 Task: Buy 5 Brake Wear from Brake System section under best seller category for shipping address: Amy Taylor, 3194 Cheshire Road, Bridgeport, Connecticut 06604, Cell Number 2033624243. Pay from credit card ending with 6010, CVV 682
Action: Mouse moved to (15, 89)
Screenshot: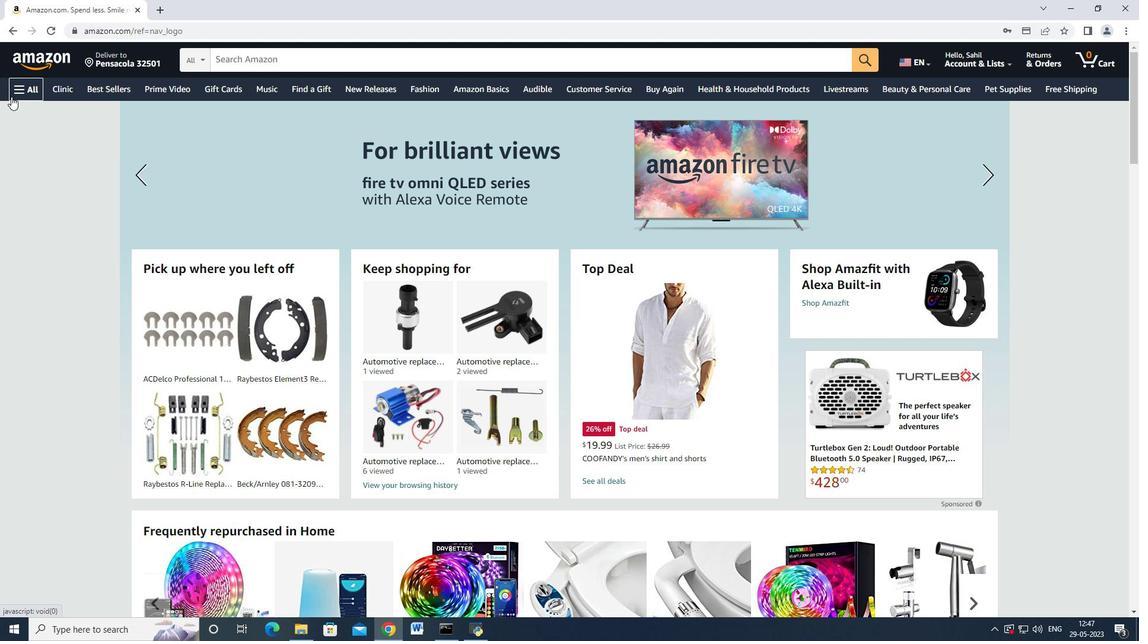 
Action: Mouse pressed left at (15, 89)
Screenshot: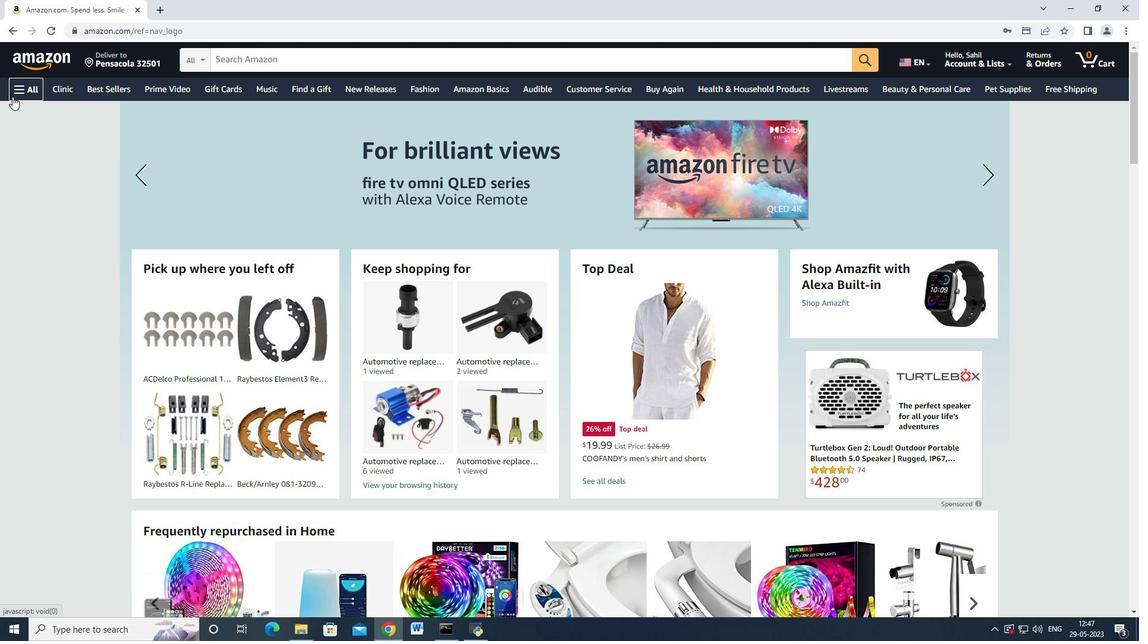 
Action: Mouse moved to (82, 317)
Screenshot: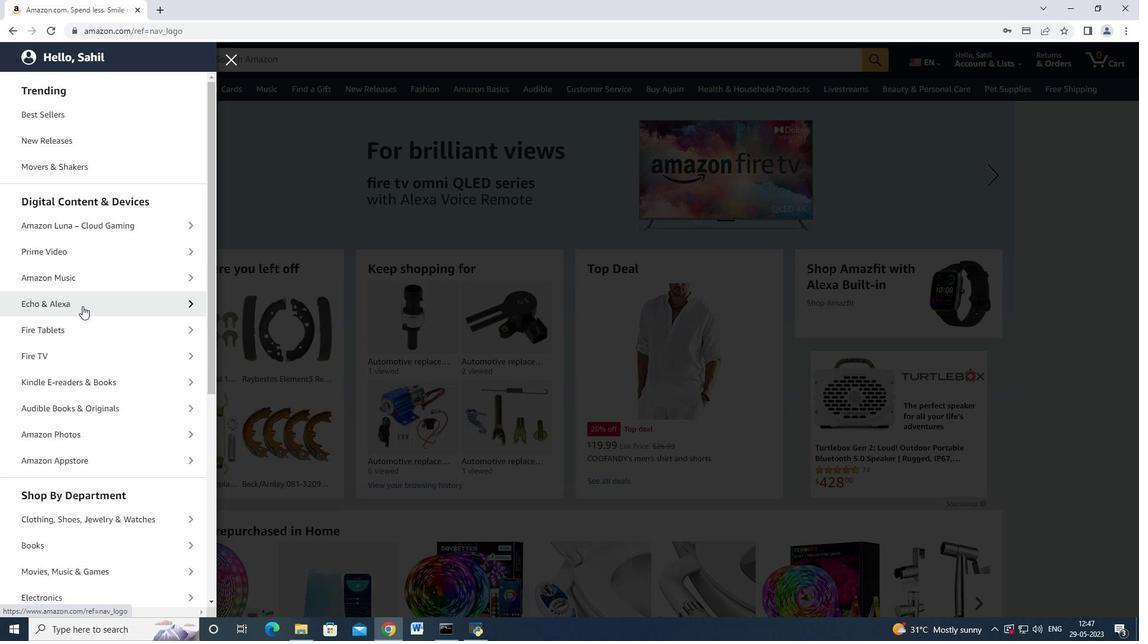 
Action: Mouse scrolled (82, 316) with delta (0, 0)
Screenshot: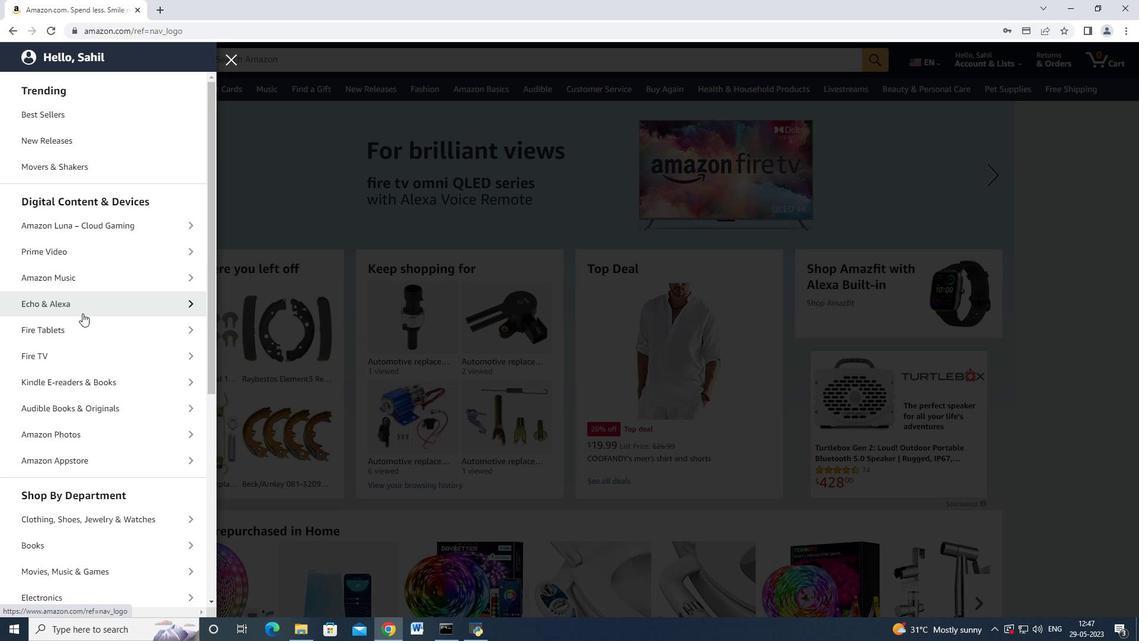 
Action: Mouse moved to (82, 317)
Screenshot: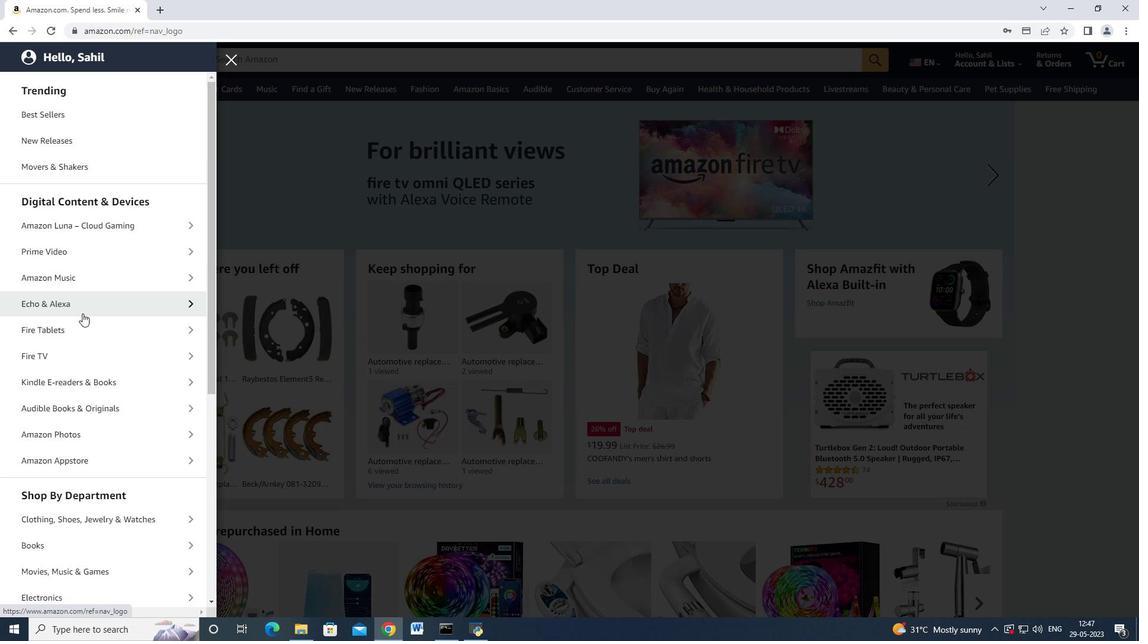 
Action: Mouse scrolled (82, 316) with delta (0, 0)
Screenshot: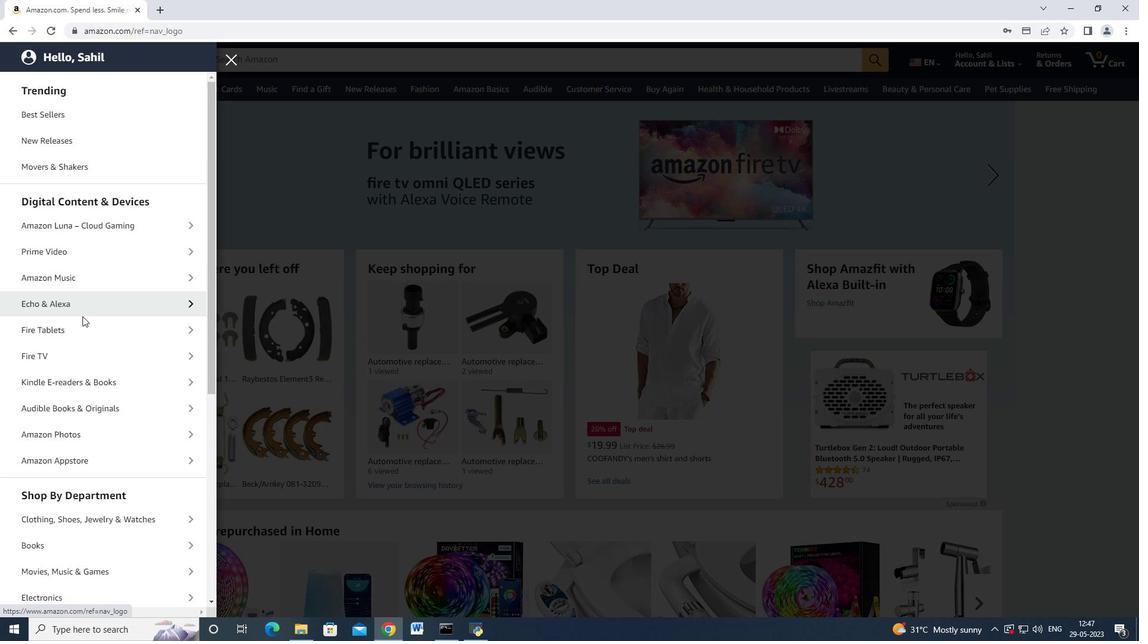 
Action: Mouse moved to (87, 321)
Screenshot: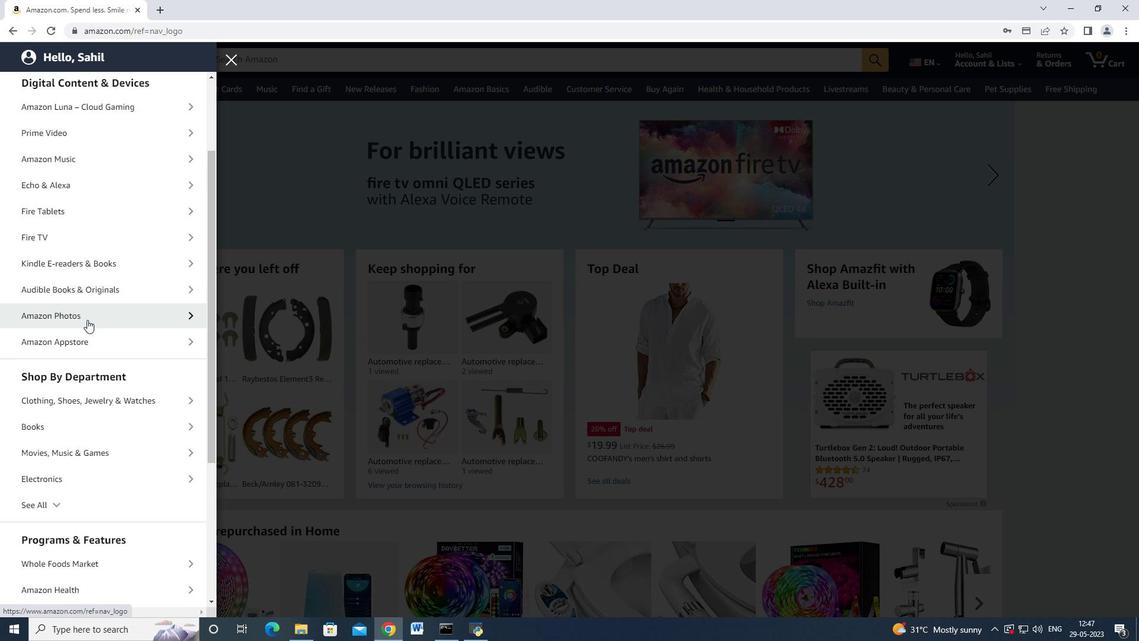
Action: Mouse scrolled (87, 319) with delta (0, 0)
Screenshot: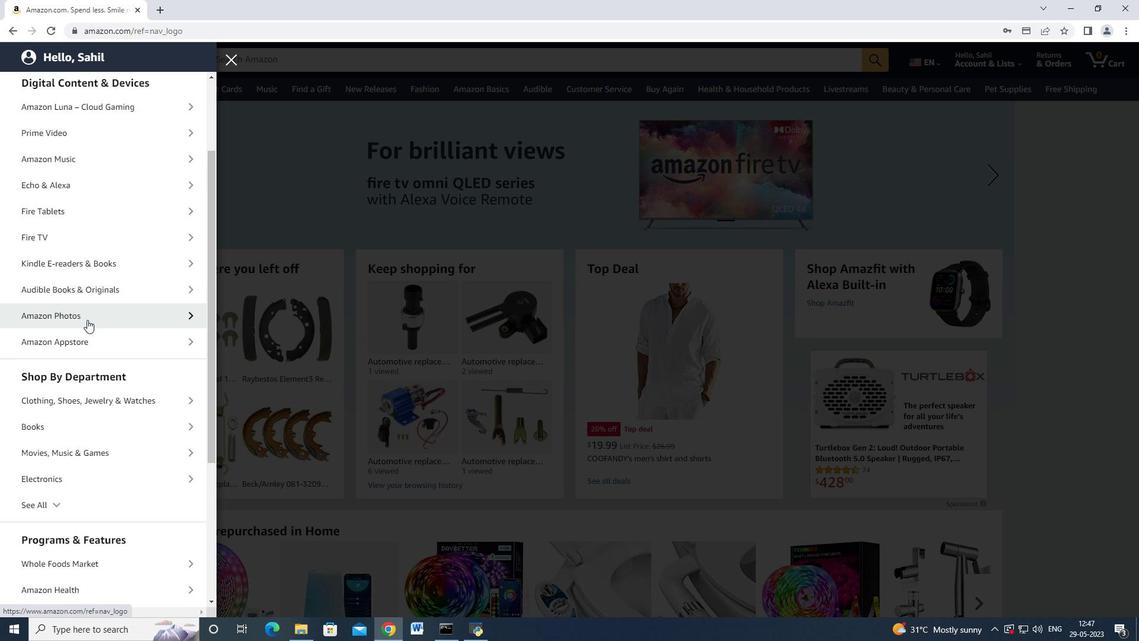 
Action: Mouse scrolled (87, 322) with delta (0, 0)
Screenshot: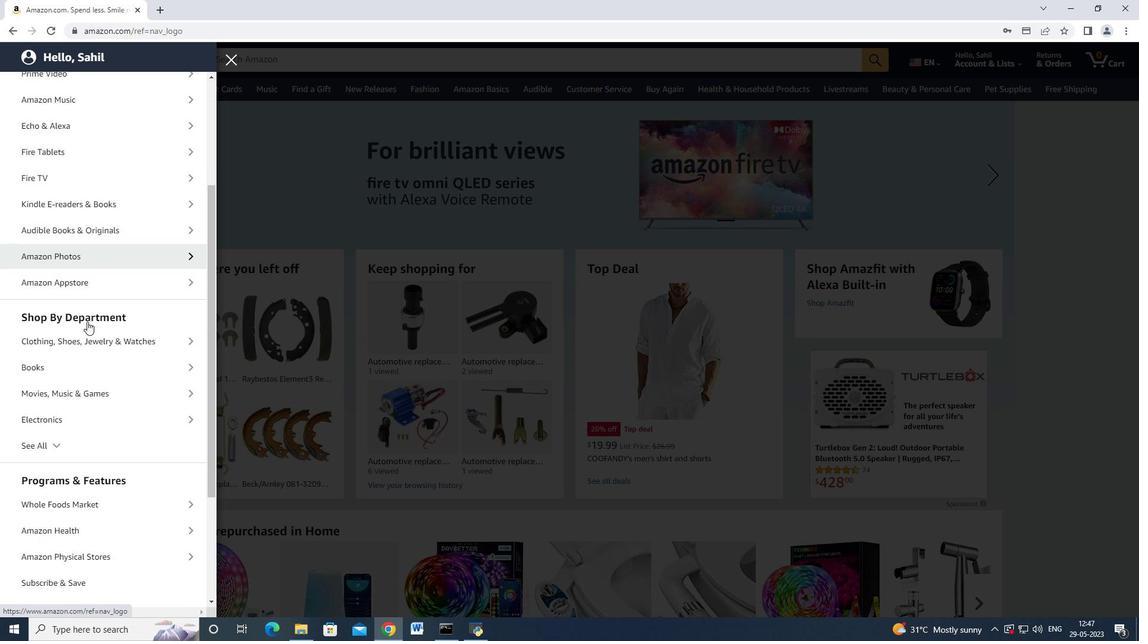 
Action: Mouse moved to (84, 295)
Screenshot: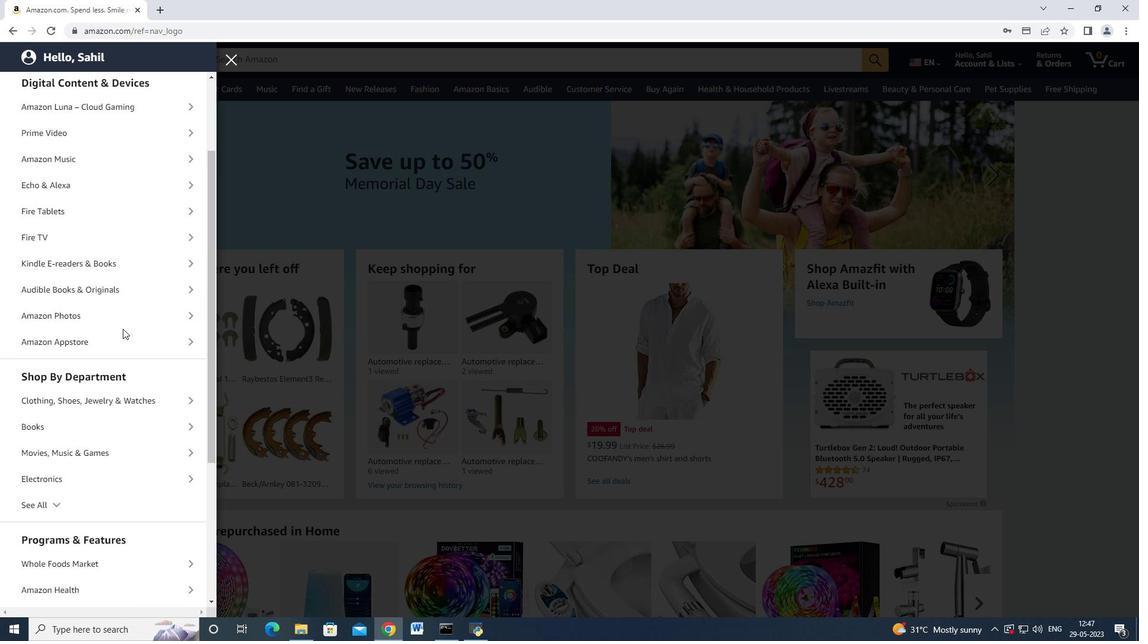 
Action: Mouse scrolled (84, 296) with delta (0, 0)
Screenshot: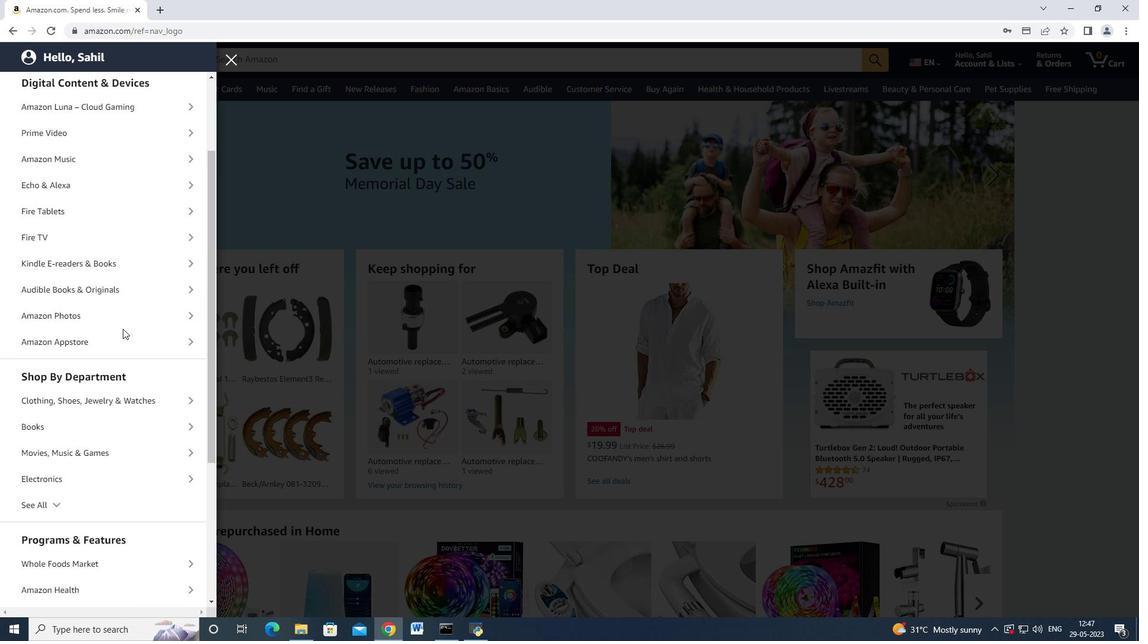 
Action: Mouse moved to (77, 275)
Screenshot: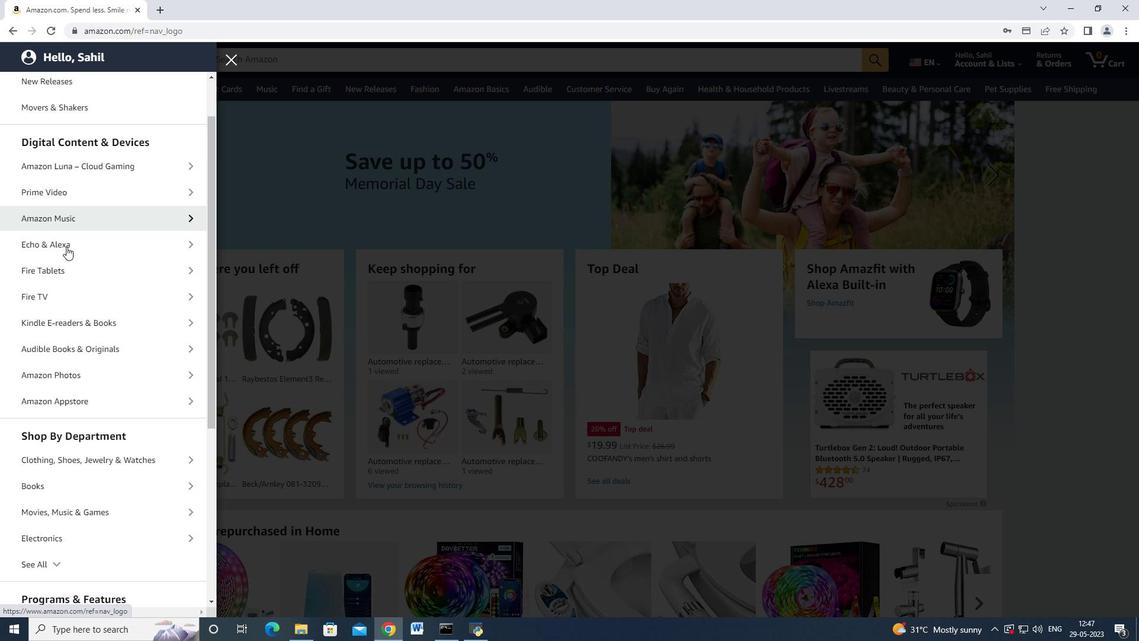
Action: Mouse scrolled (77, 274) with delta (0, 0)
Screenshot: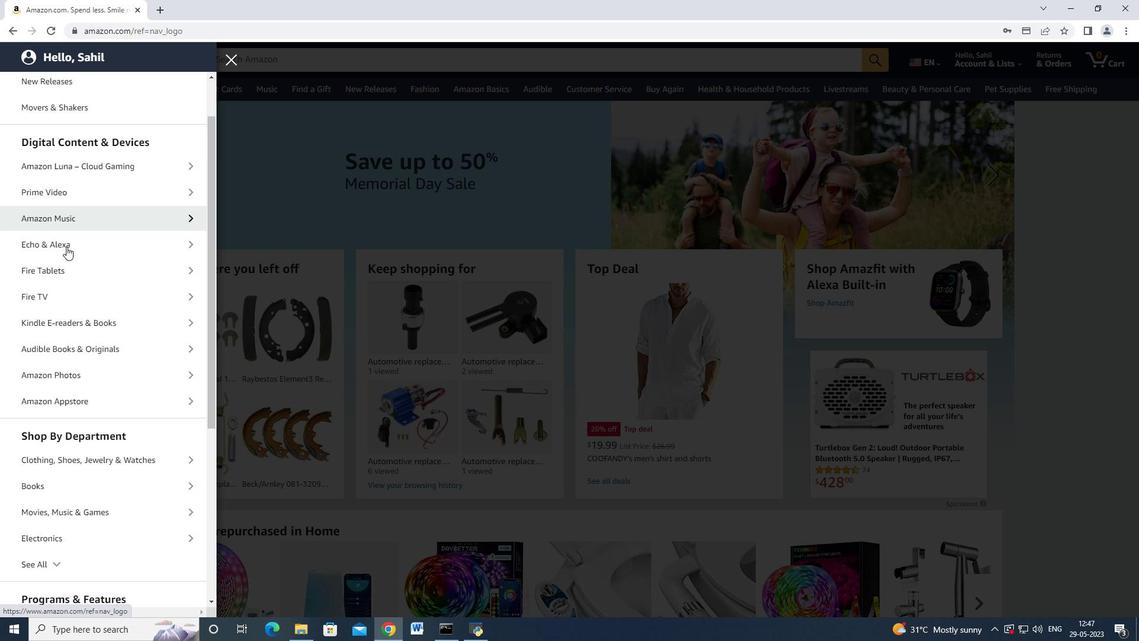 
Action: Mouse moved to (78, 276)
Screenshot: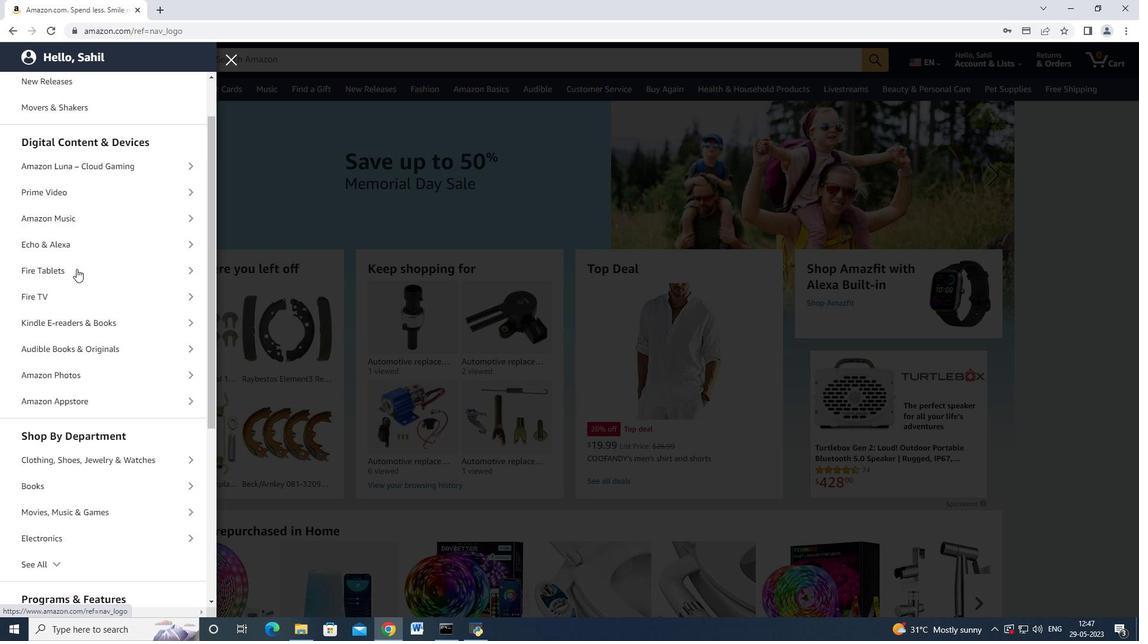 
Action: Mouse scrolled (78, 275) with delta (0, 0)
Screenshot: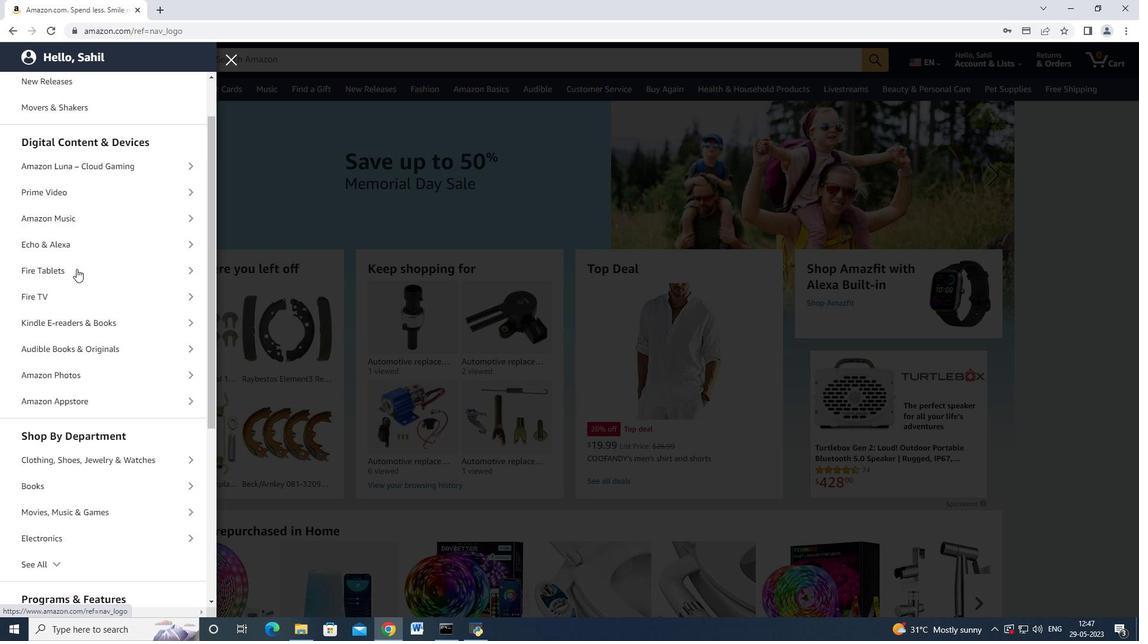 
Action: Mouse moved to (90, 294)
Screenshot: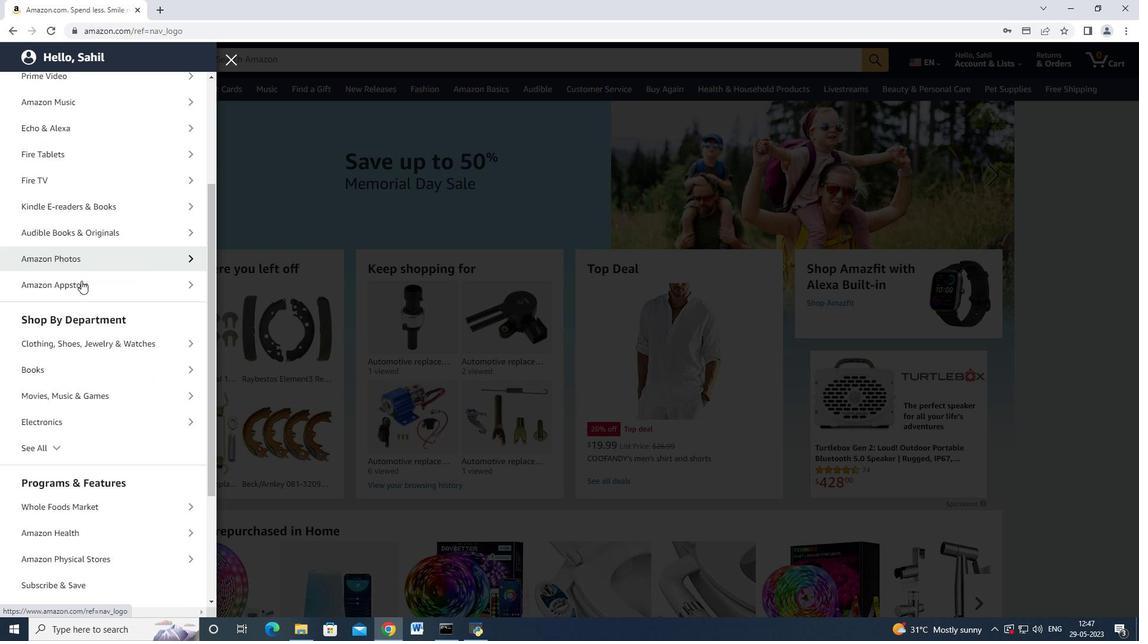 
Action: Mouse scrolled (93, 291) with delta (0, 0)
Screenshot: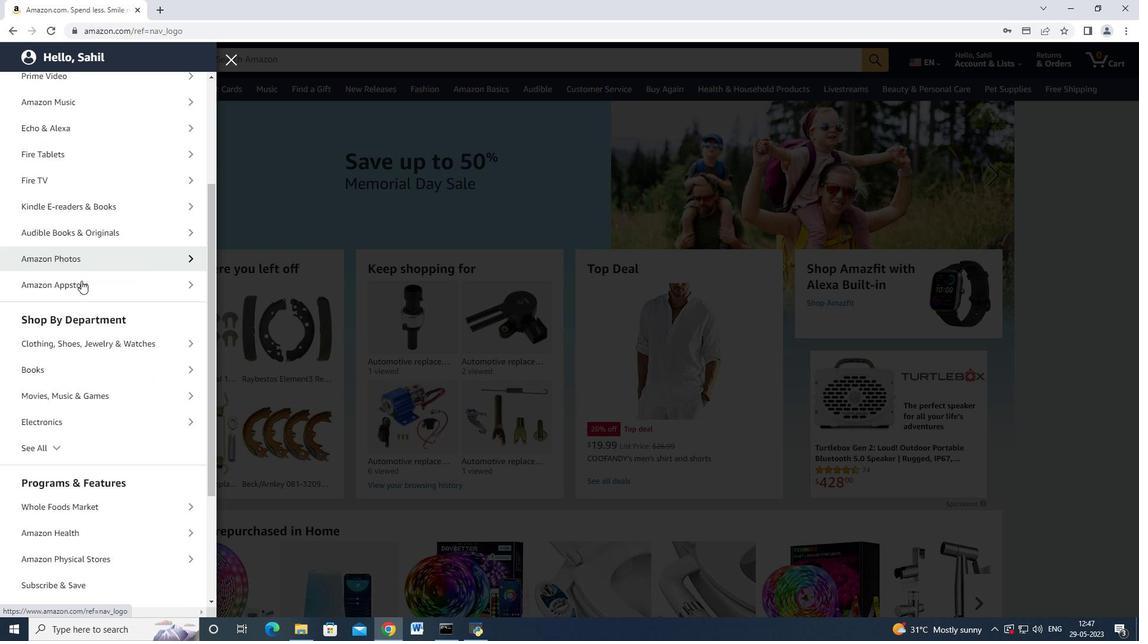 
Action: Mouse scrolled (90, 293) with delta (0, 0)
Screenshot: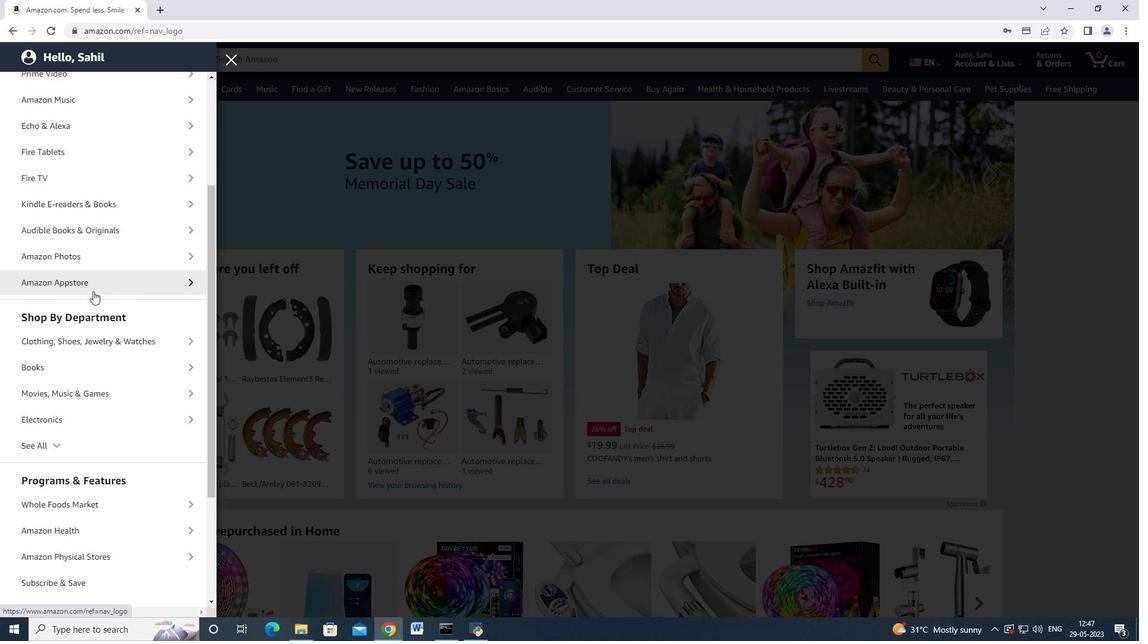 
Action: Mouse moved to (87, 302)
Screenshot: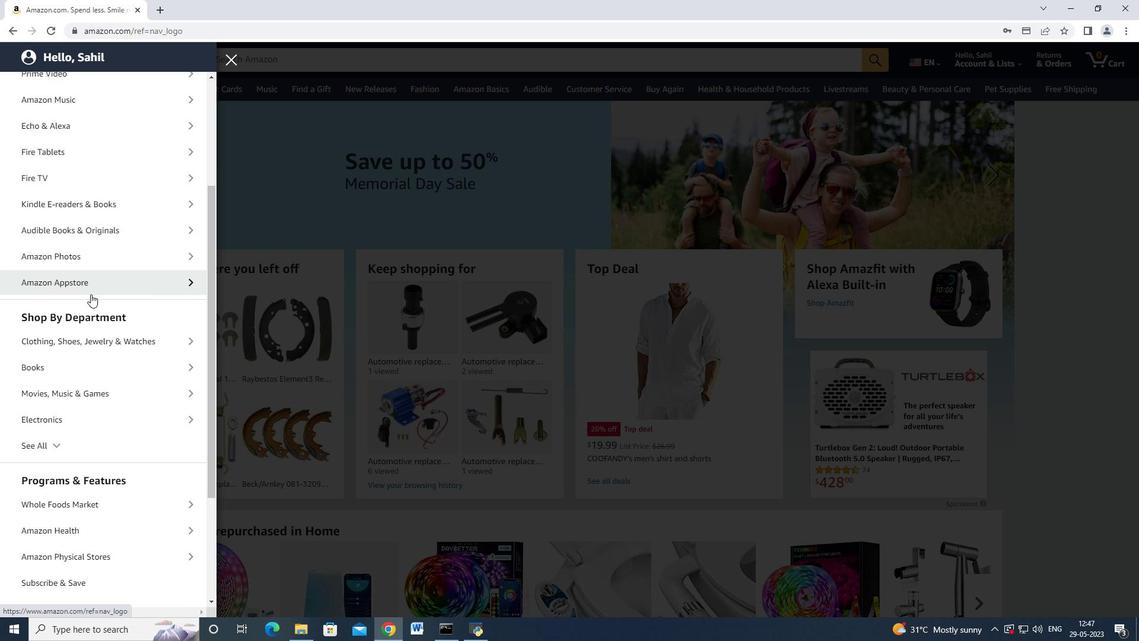 
Action: Mouse scrolled (87, 302) with delta (0, 0)
Screenshot: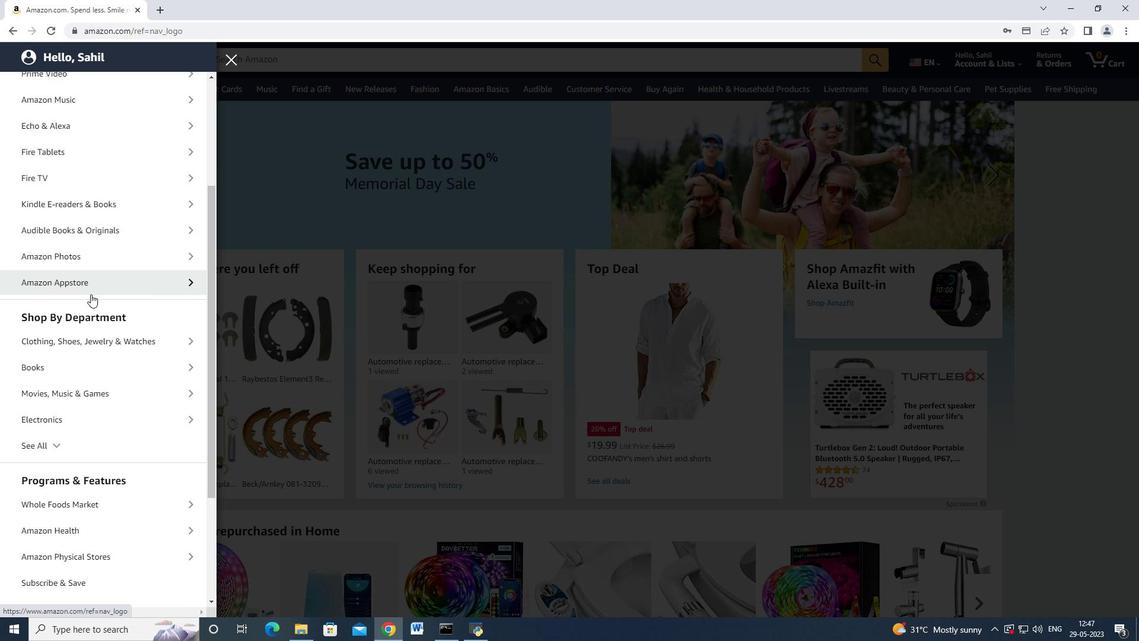 
Action: Mouse moved to (86, 311)
Screenshot: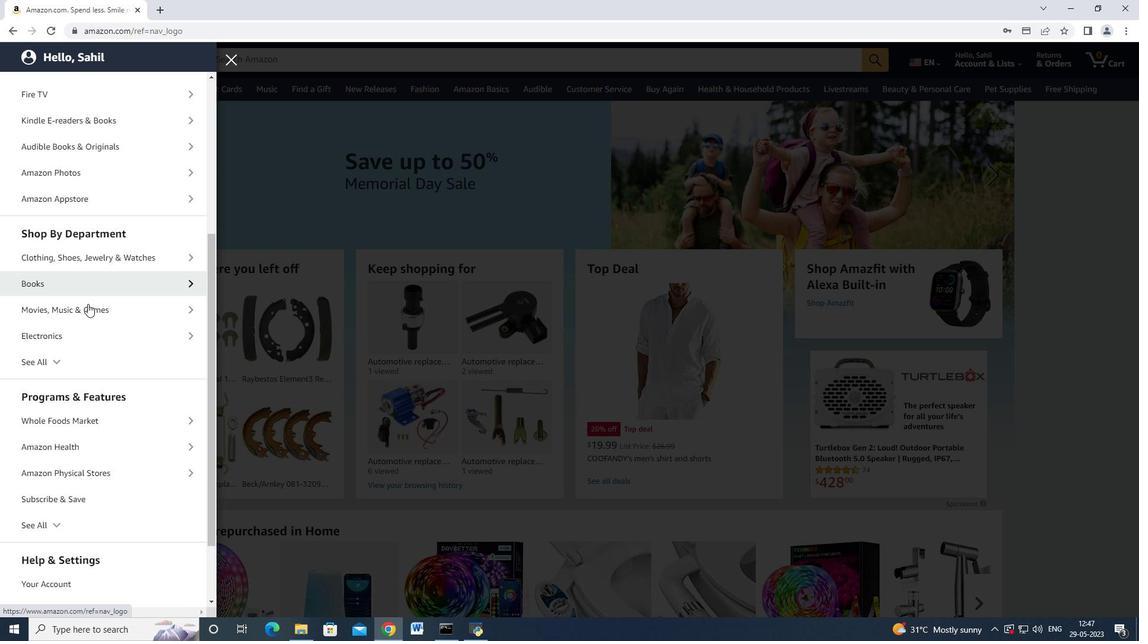 
Action: Mouse scrolled (86, 310) with delta (0, 0)
Screenshot: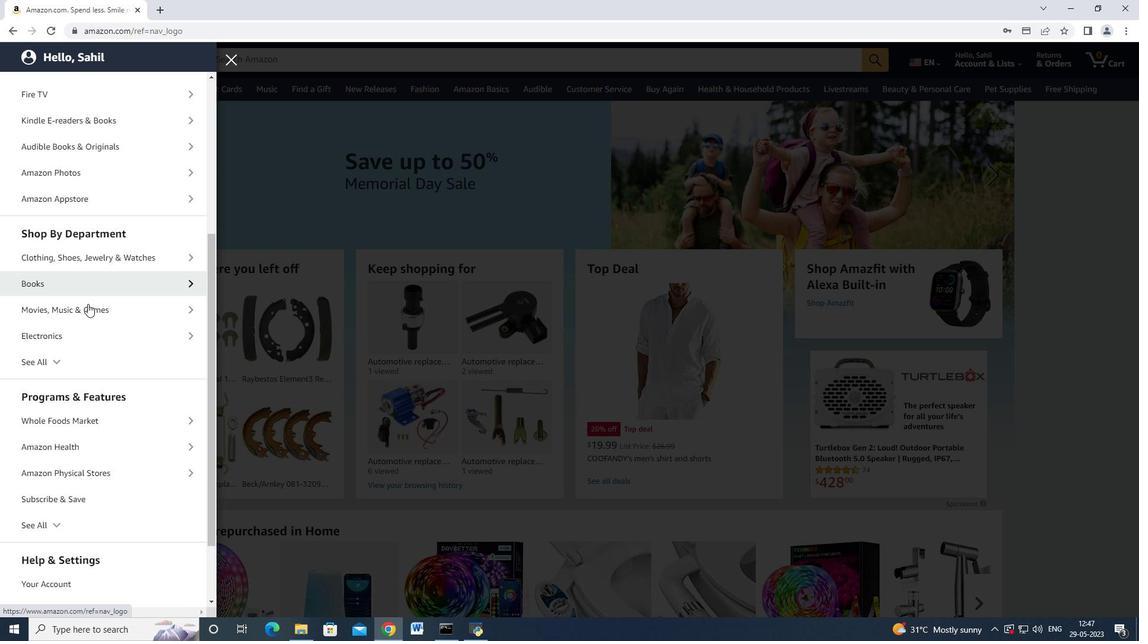 
Action: Mouse moved to (62, 277)
Screenshot: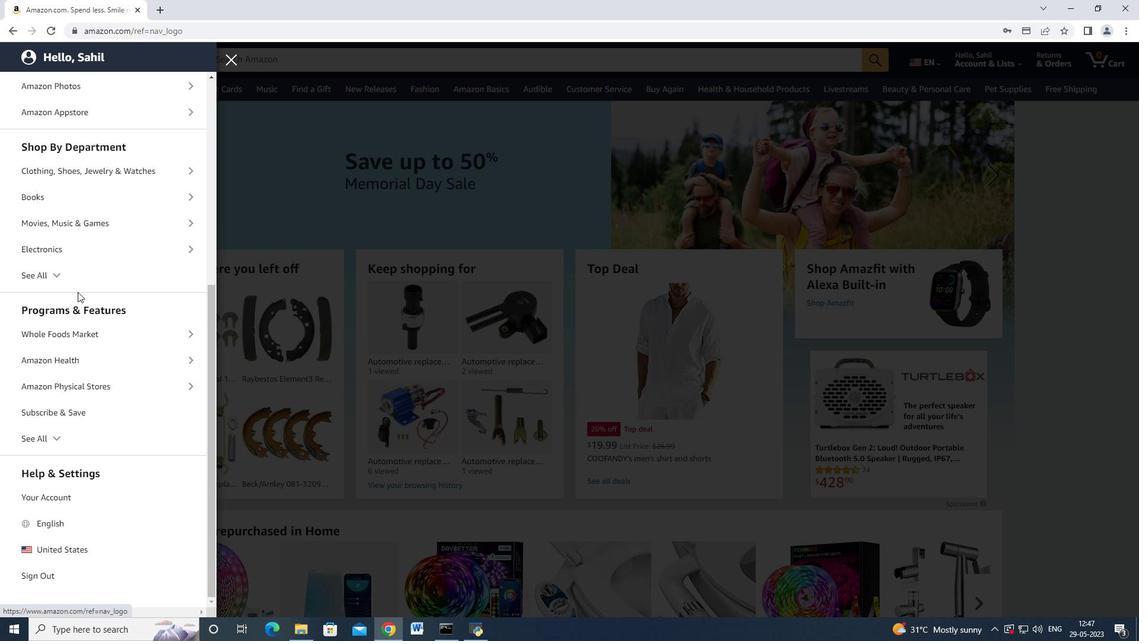 
Action: Mouse pressed left at (62, 277)
Screenshot: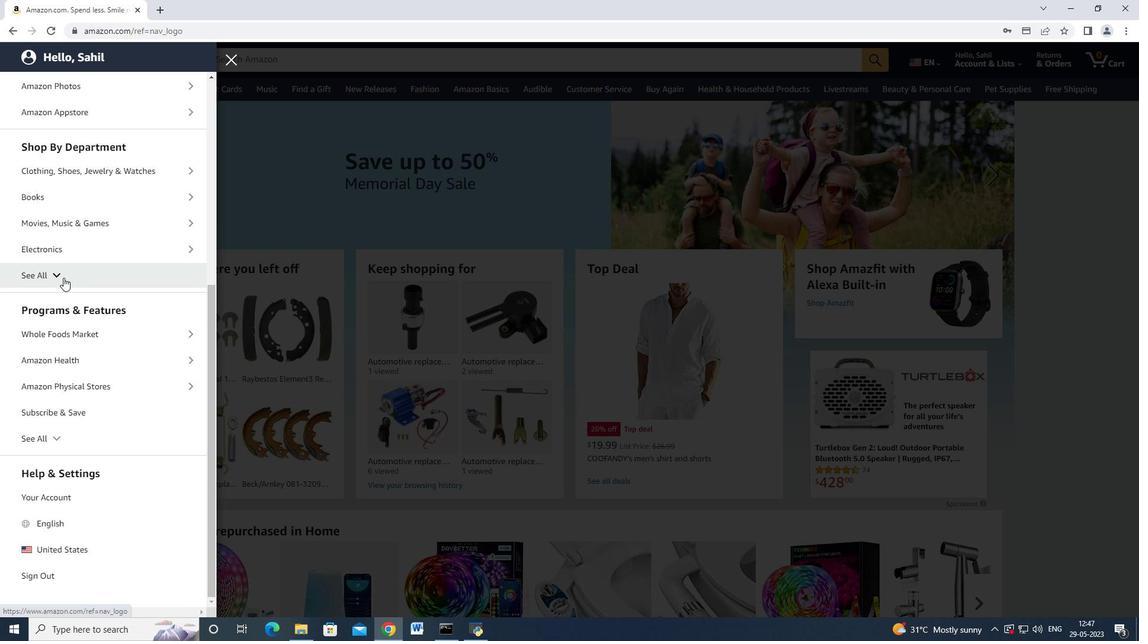 
Action: Mouse moved to (75, 277)
Screenshot: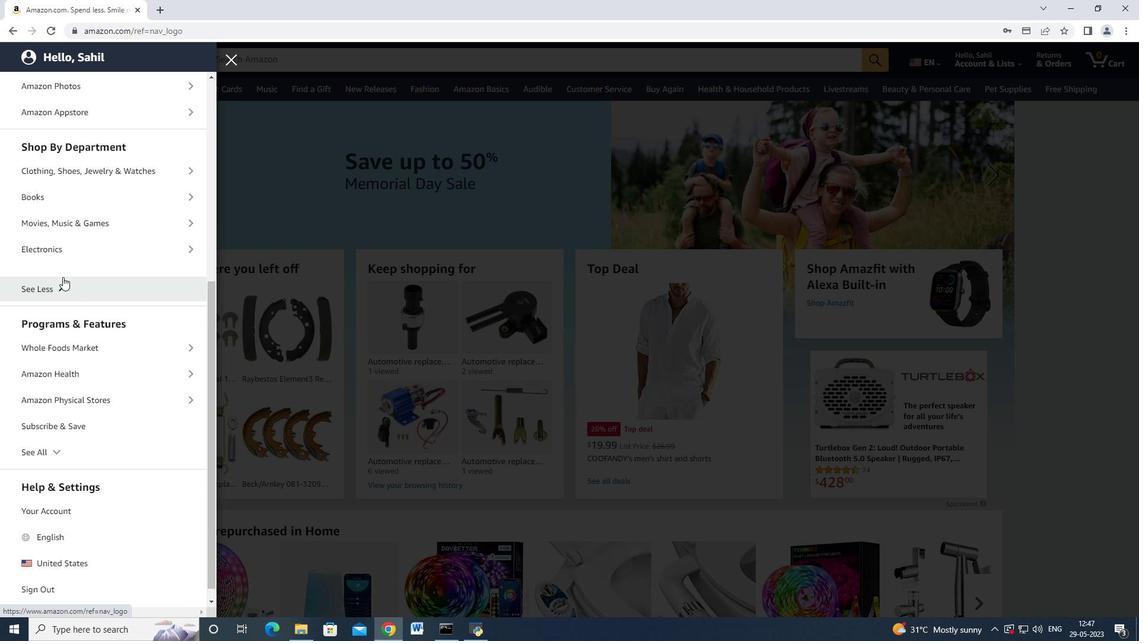
Action: Mouse scrolled (75, 277) with delta (0, 0)
Screenshot: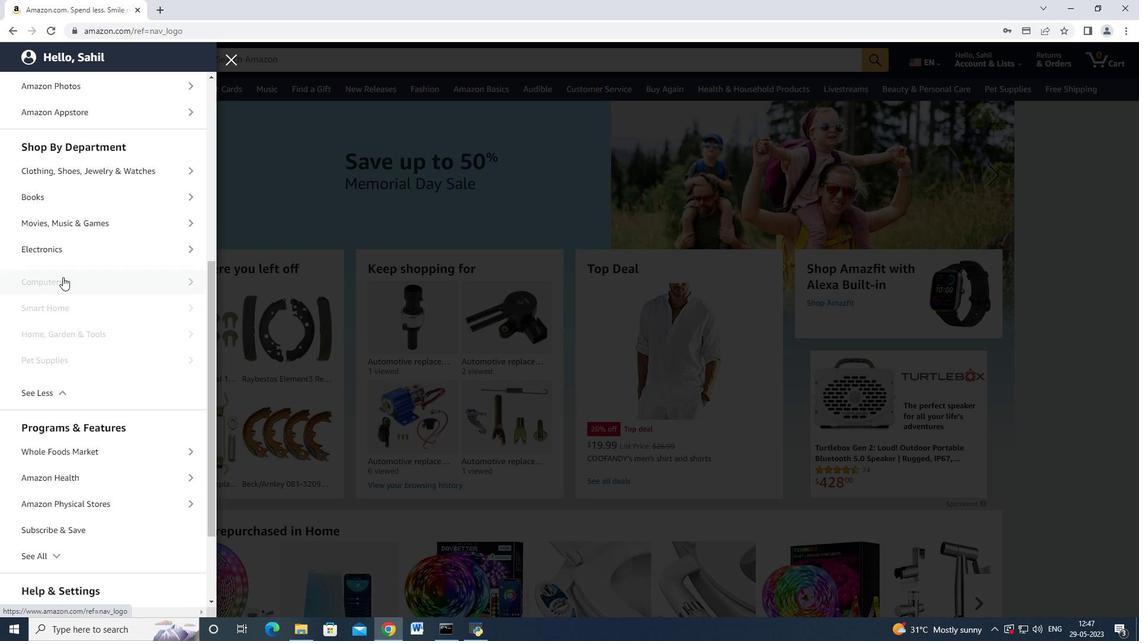 
Action: Mouse moved to (76, 287)
Screenshot: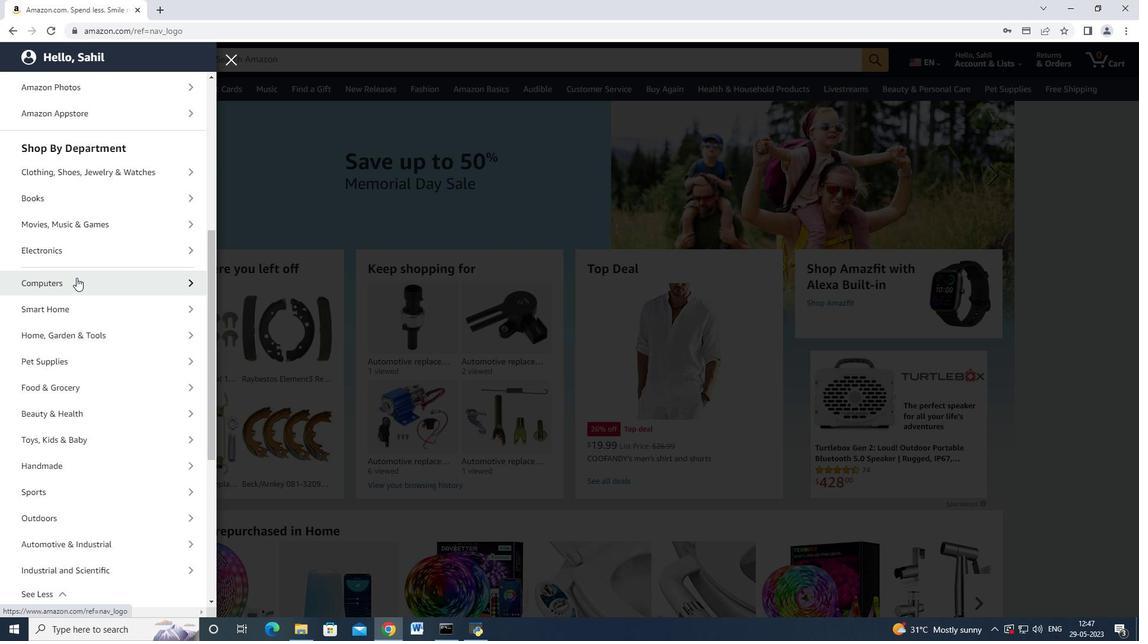 
Action: Mouse scrolled (76, 287) with delta (0, 0)
Screenshot: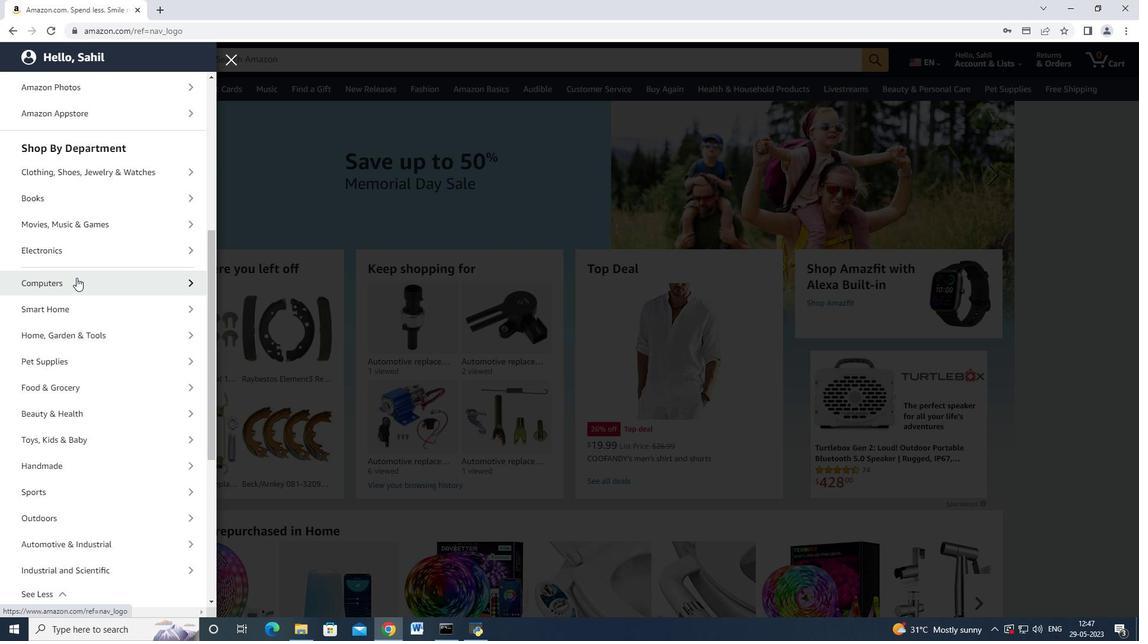 
Action: Mouse moved to (76, 292)
Screenshot: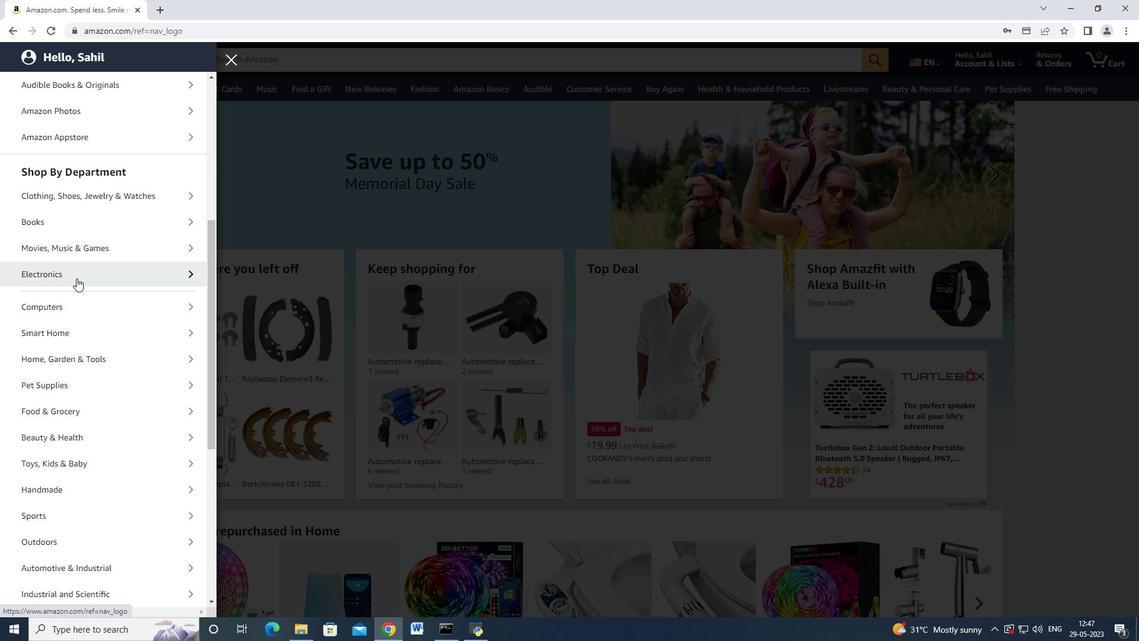 
Action: Mouse scrolled (76, 291) with delta (0, 0)
Screenshot: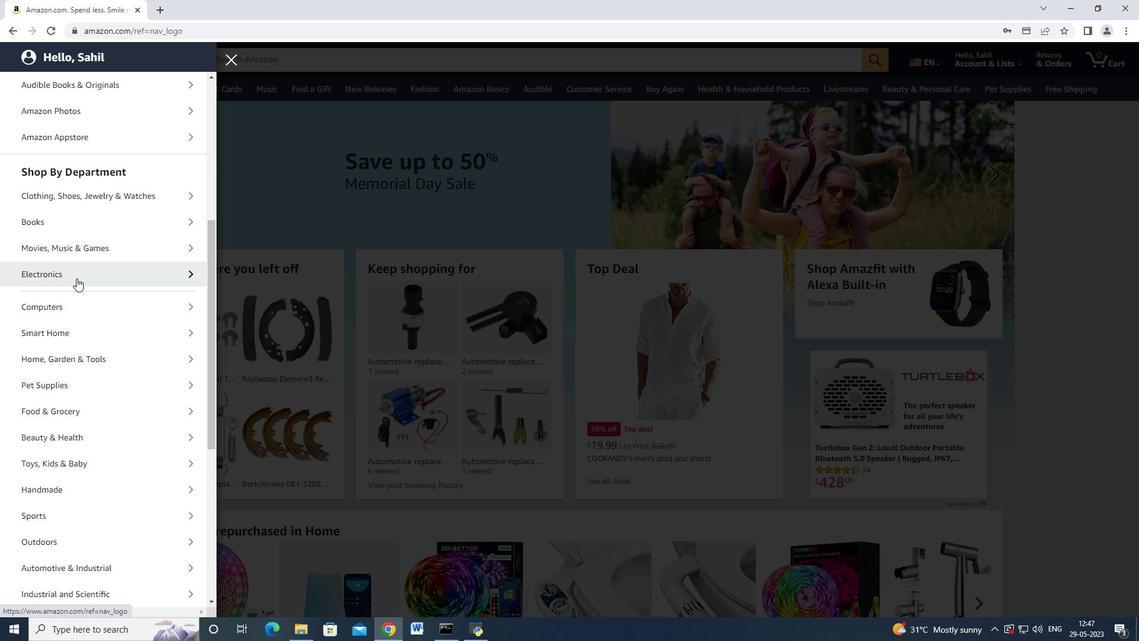 
Action: Mouse moved to (76, 293)
Screenshot: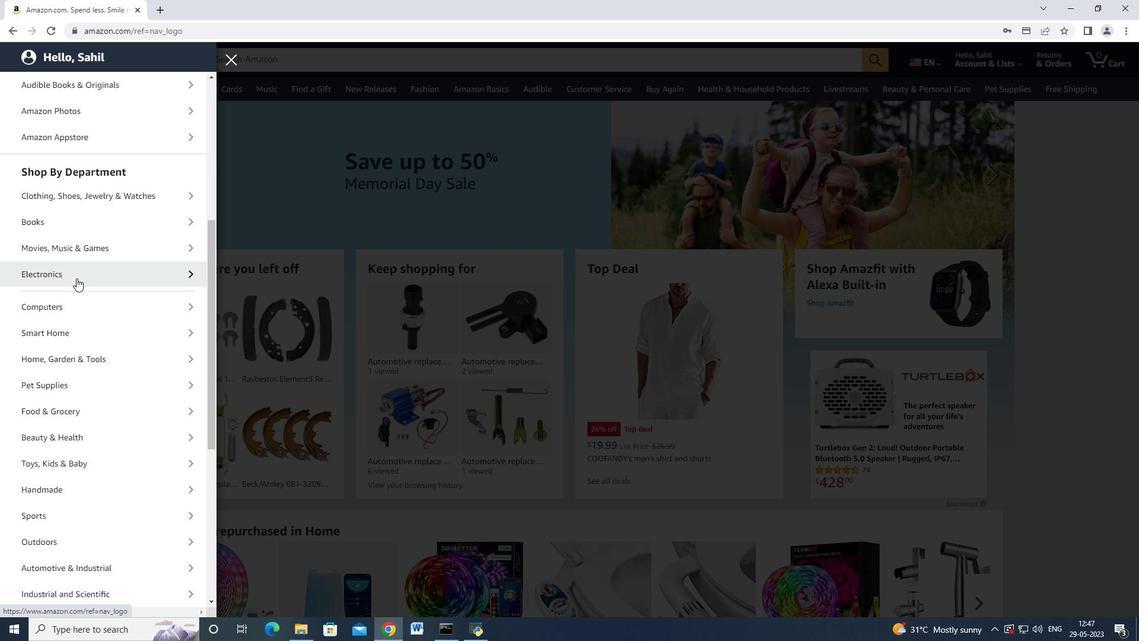 
Action: Mouse scrolled (76, 293) with delta (0, 0)
Screenshot: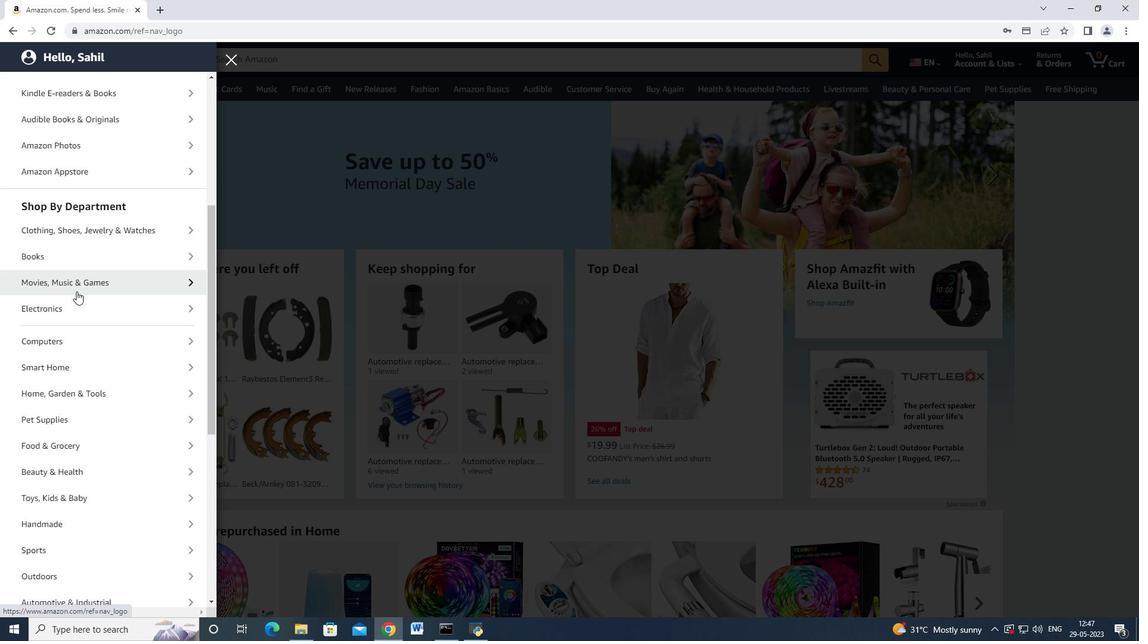 
Action: Mouse scrolled (76, 293) with delta (0, 0)
Screenshot: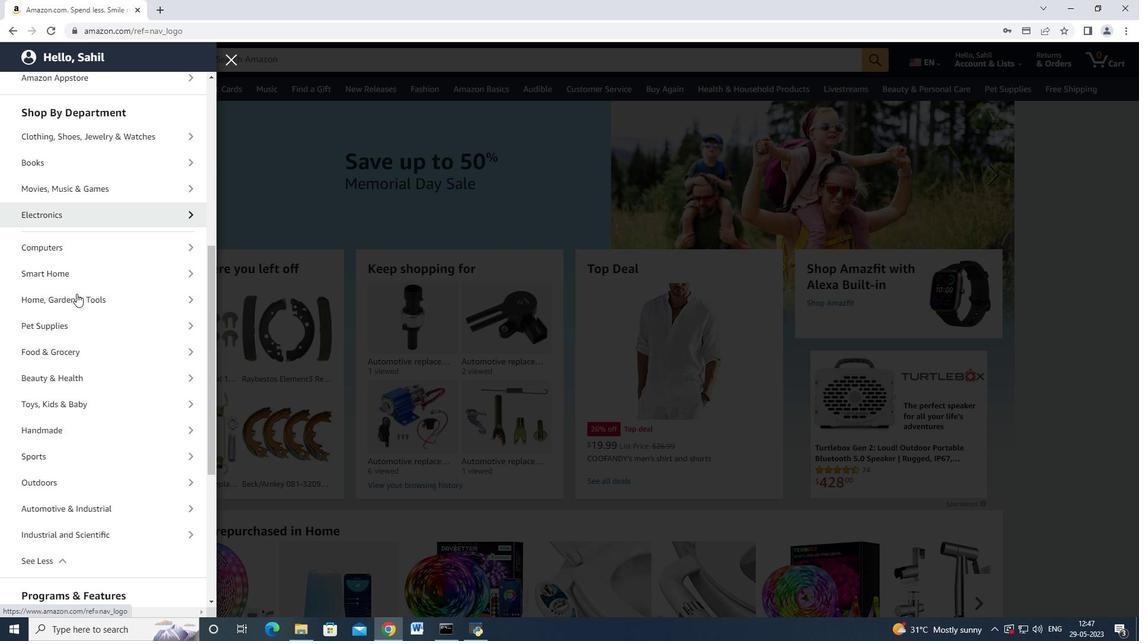 
Action: Mouse moved to (81, 368)
Screenshot: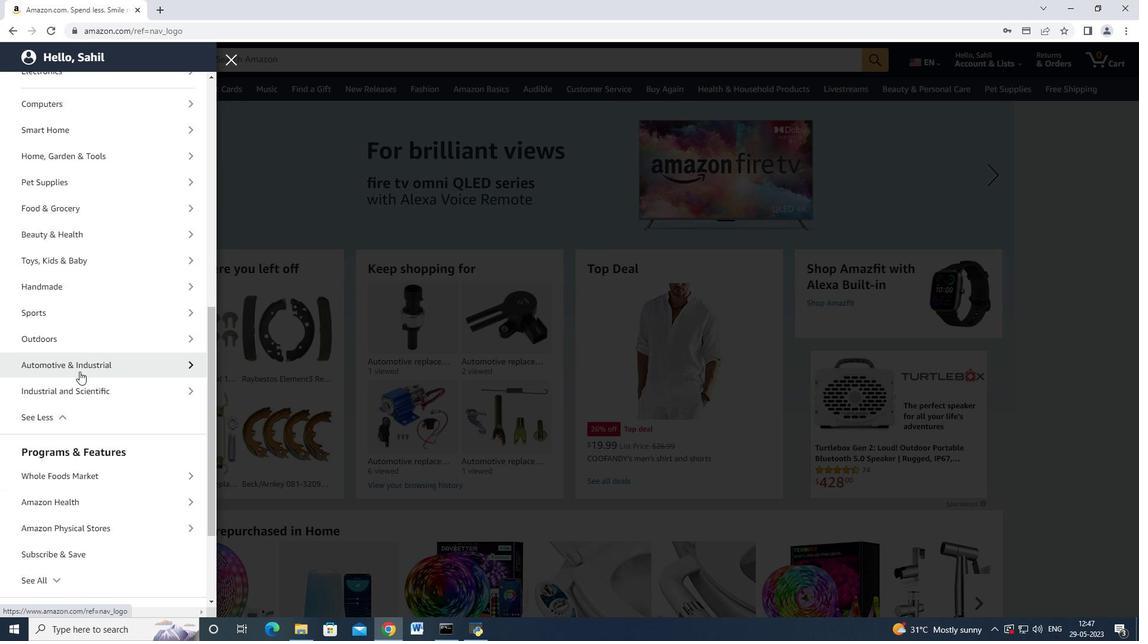 
Action: Mouse pressed left at (81, 368)
Screenshot: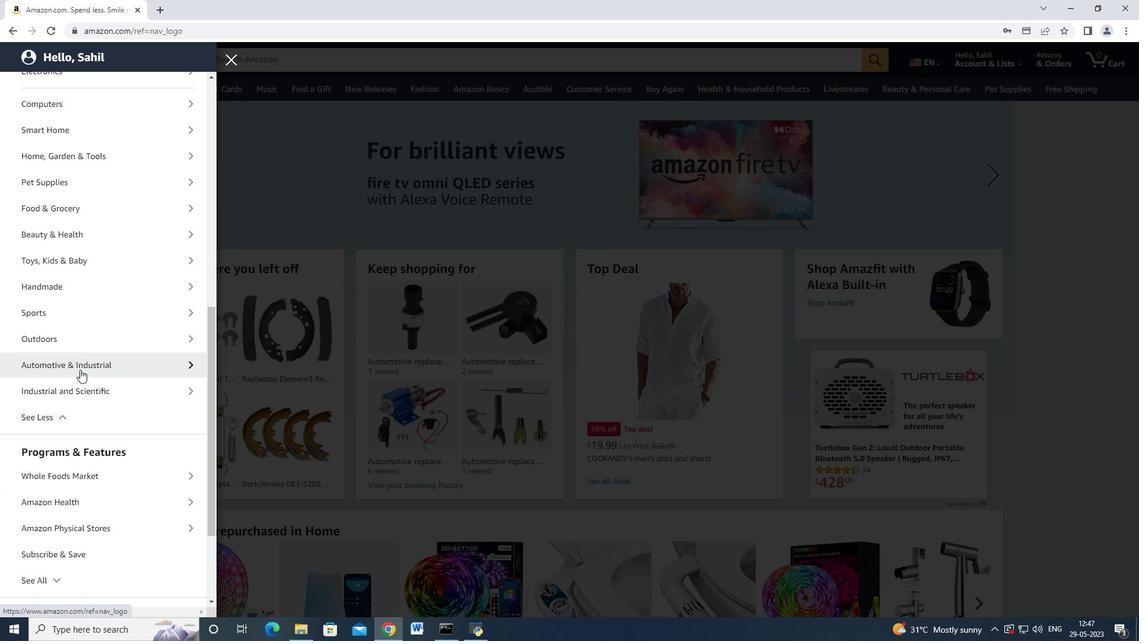 
Action: Mouse moved to (94, 141)
Screenshot: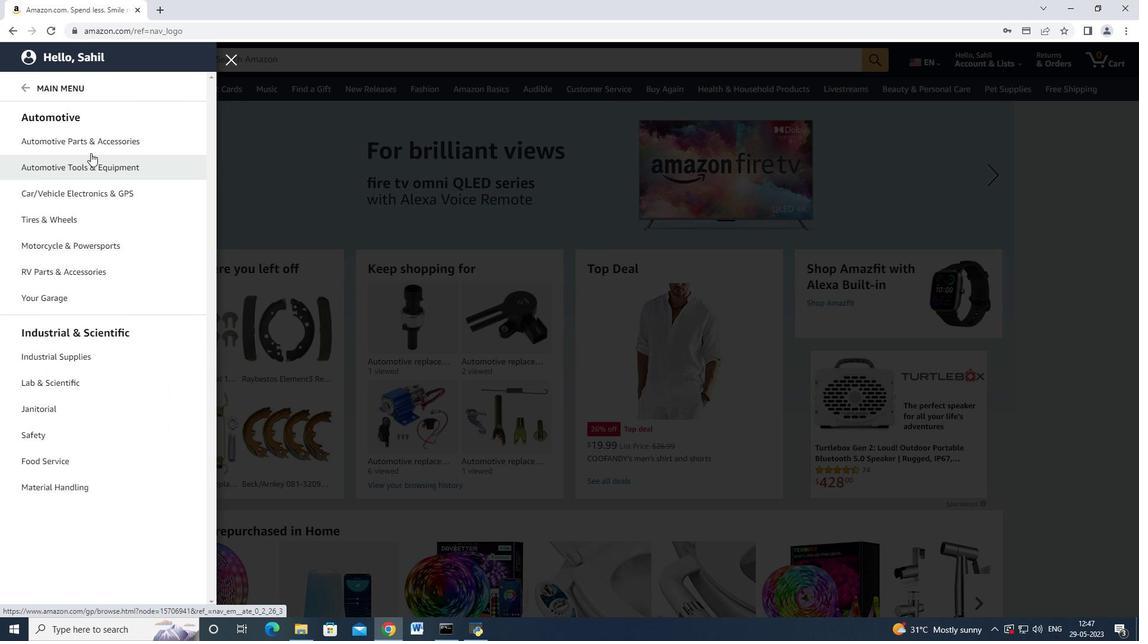 
Action: Mouse pressed left at (94, 141)
Screenshot: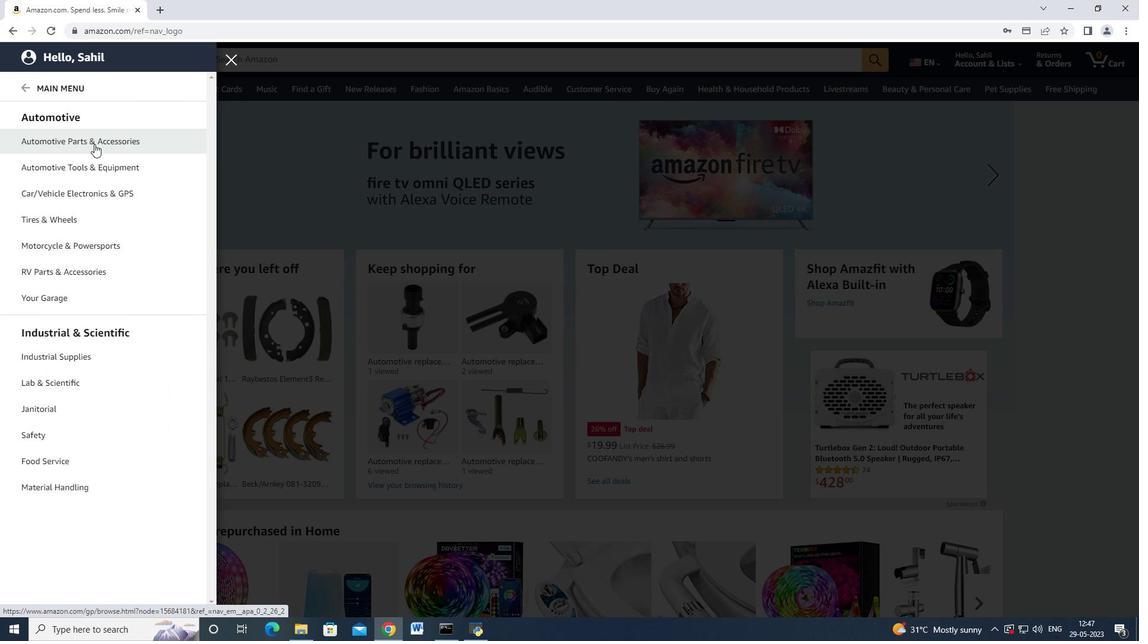 
Action: Mouse moved to (181, 109)
Screenshot: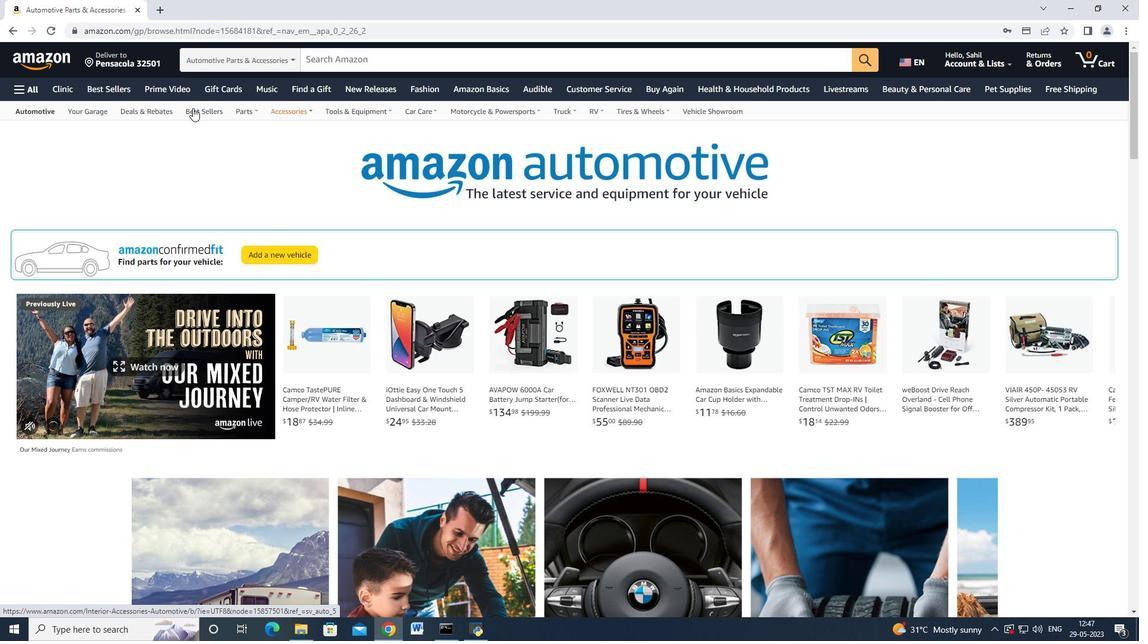 
Action: Mouse pressed left at (181, 109)
Screenshot: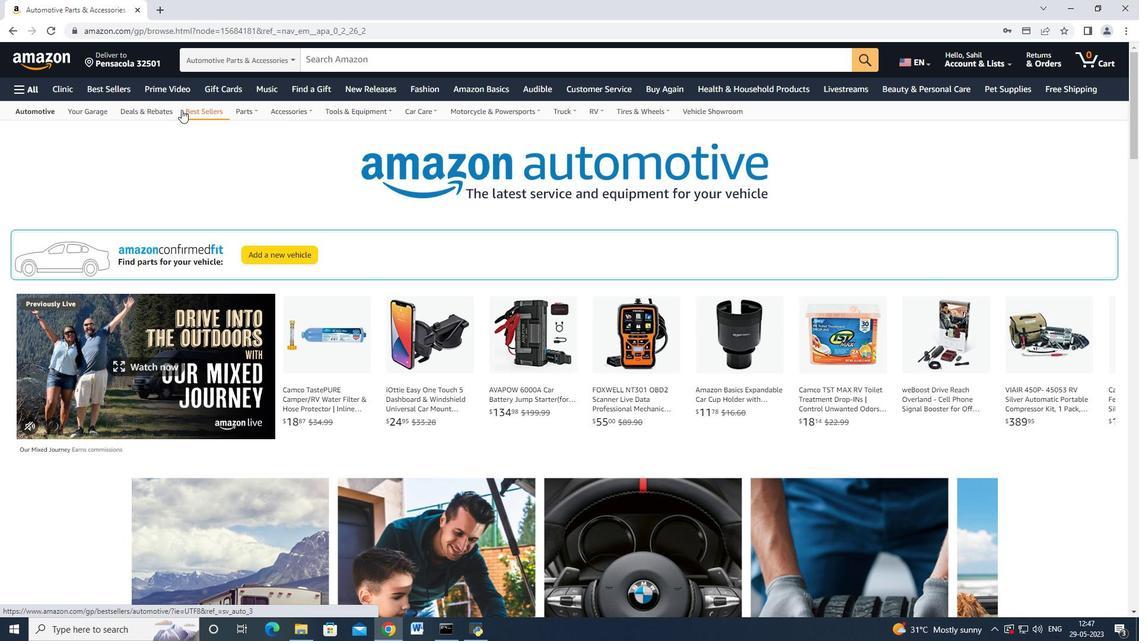 
Action: Mouse moved to (71, 377)
Screenshot: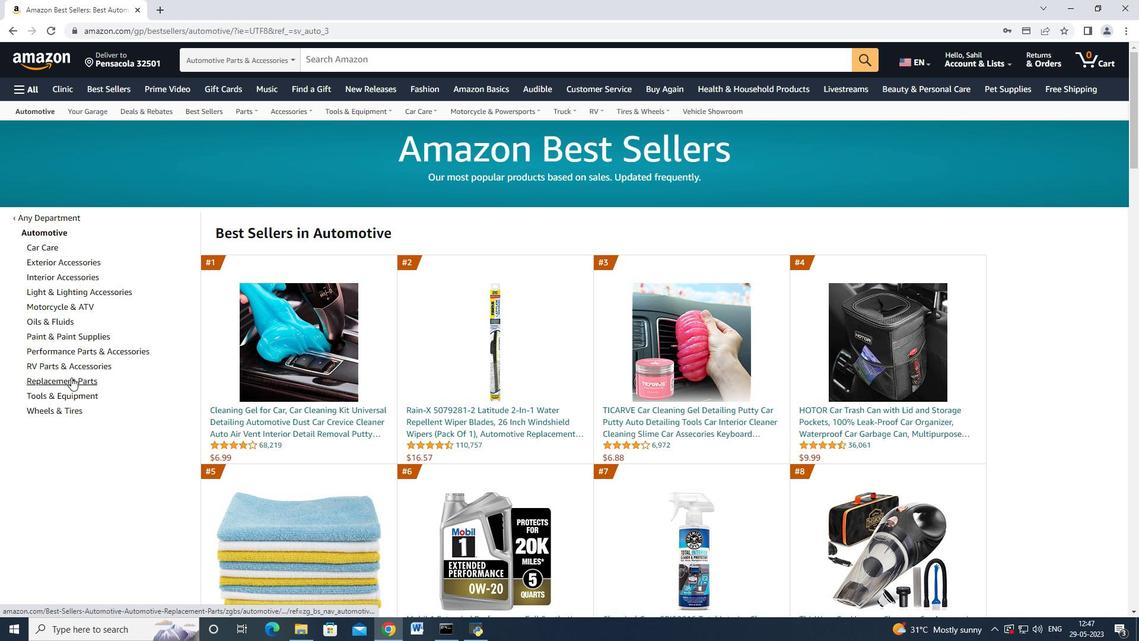 
Action: Mouse pressed left at (71, 377)
Screenshot: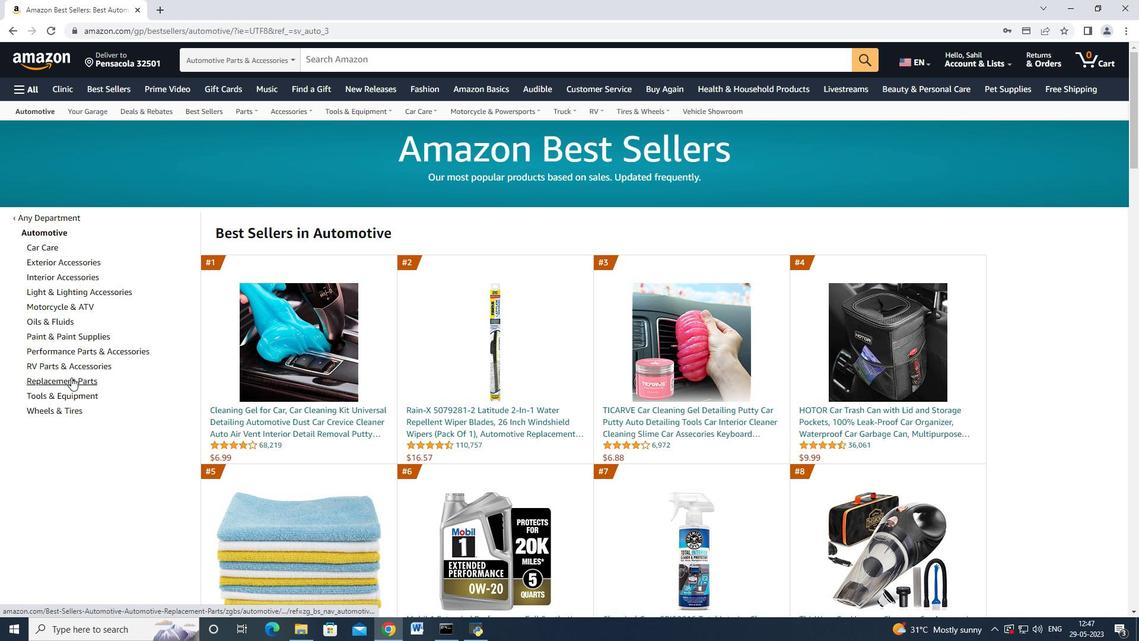 
Action: Mouse moved to (93, 374)
Screenshot: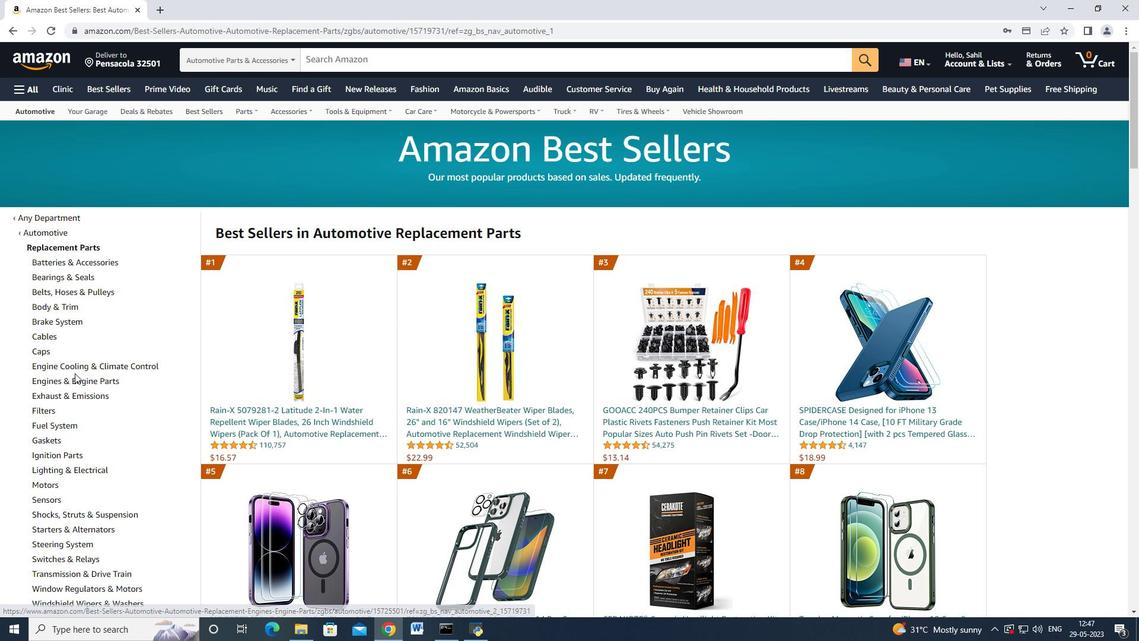 
Action: Mouse scrolled (93, 373) with delta (0, 0)
Screenshot: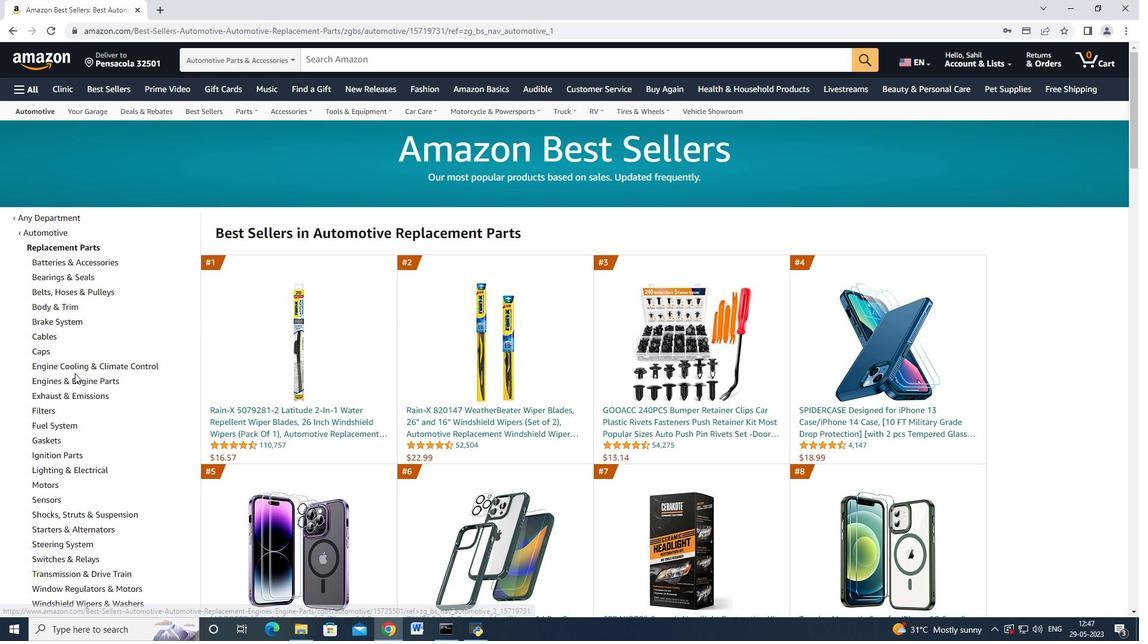 
Action: Mouse moved to (70, 259)
Screenshot: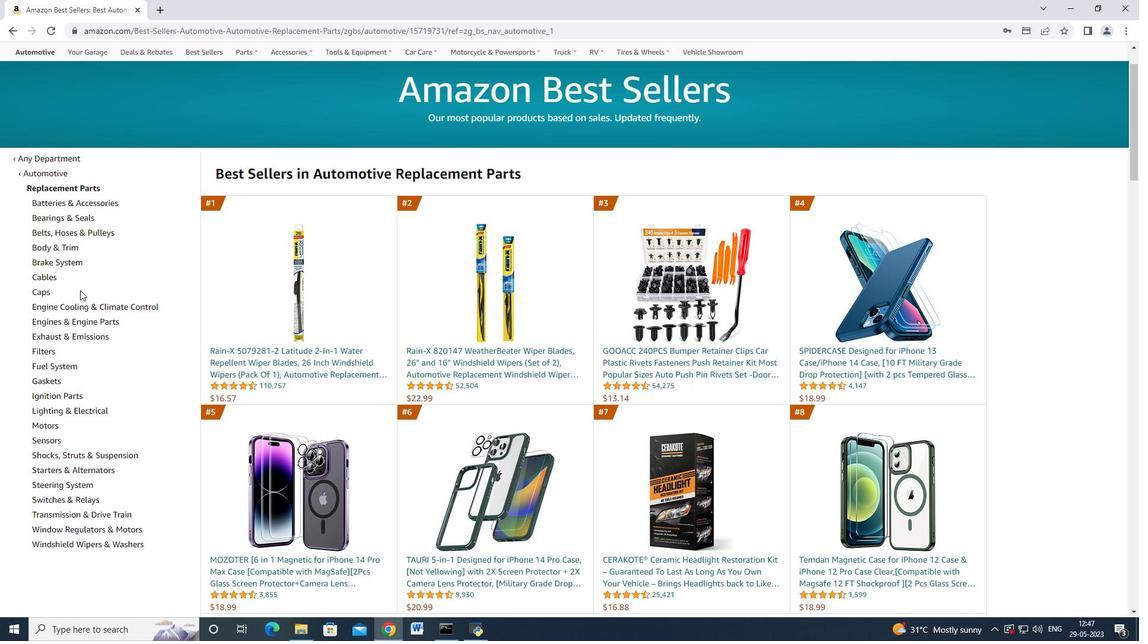 
Action: Mouse pressed left at (70, 259)
Screenshot: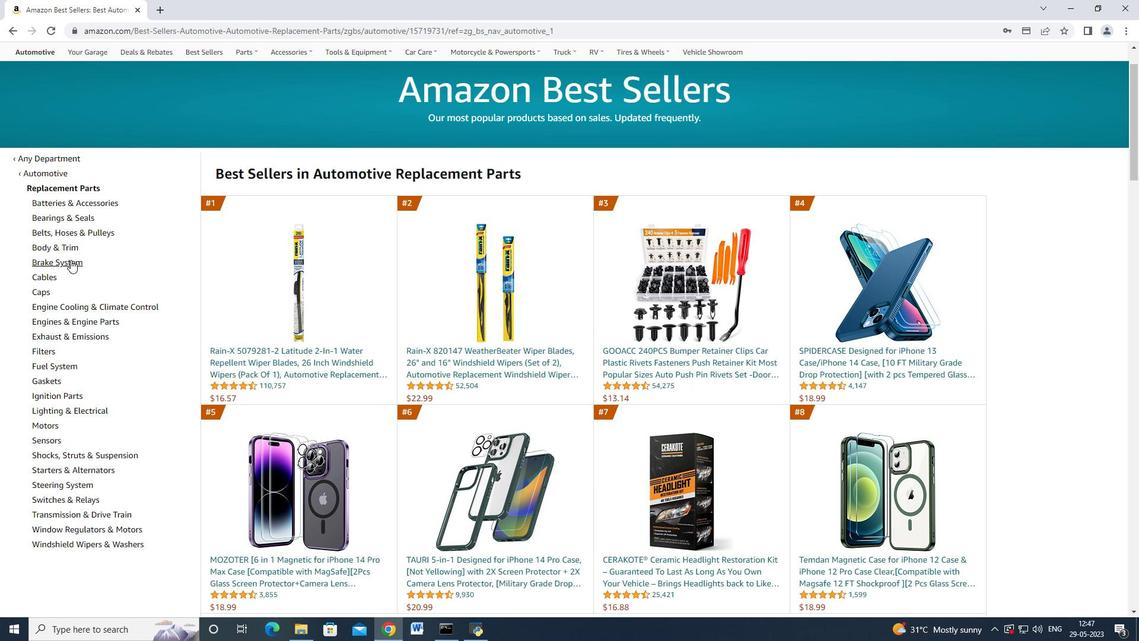 
Action: Mouse moved to (84, 360)
Screenshot: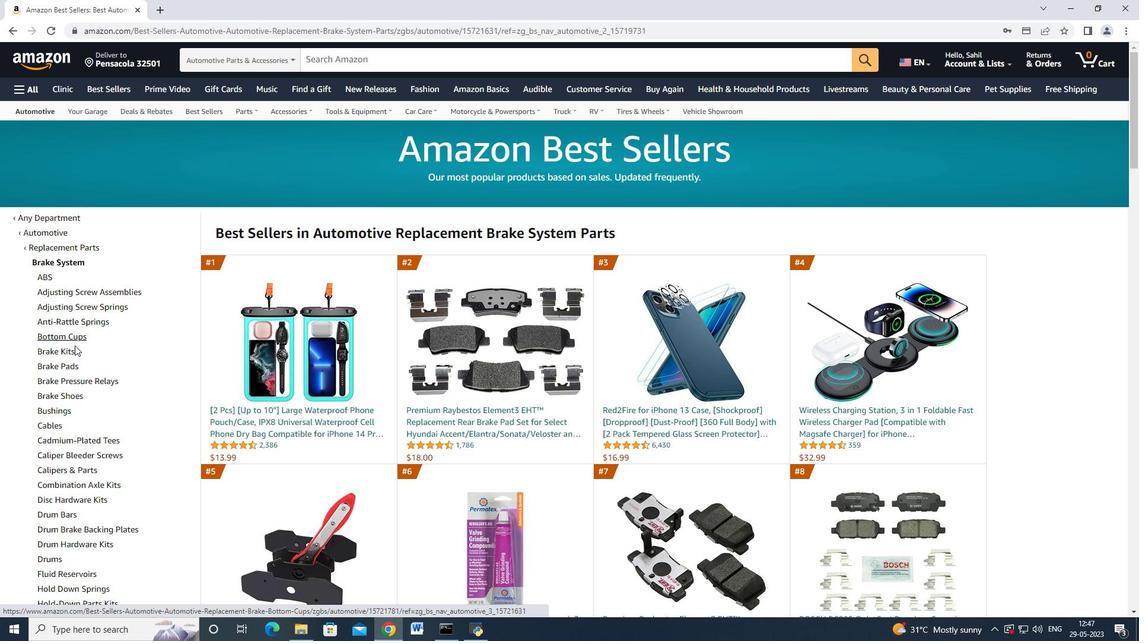 
Action: Mouse scrolled (84, 359) with delta (0, 0)
Screenshot: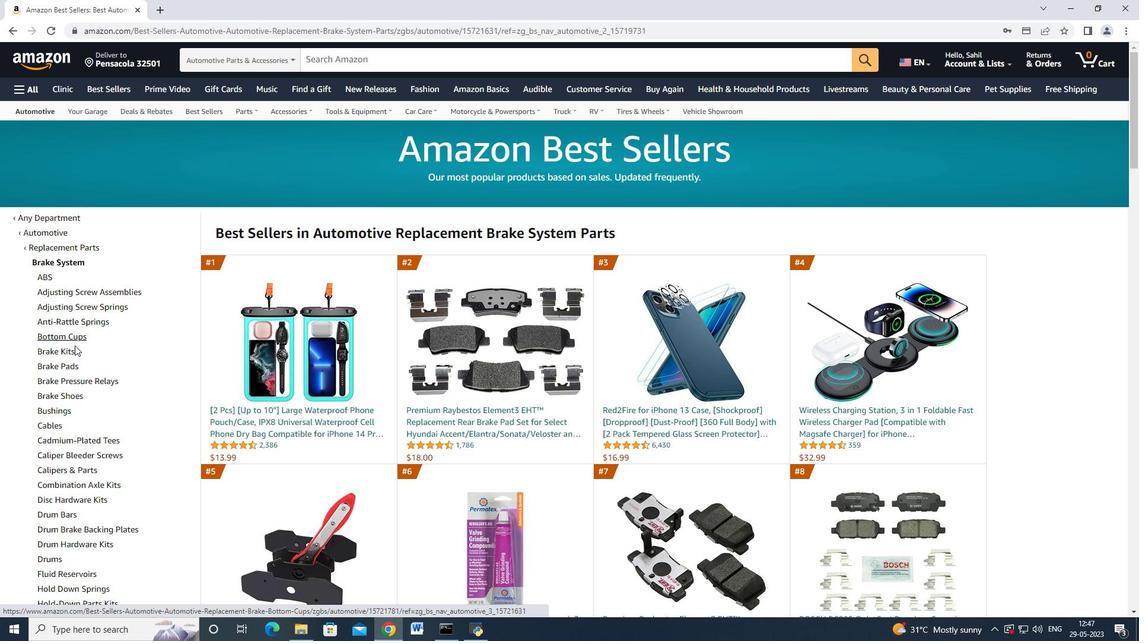 
Action: Mouse moved to (84, 362)
Screenshot: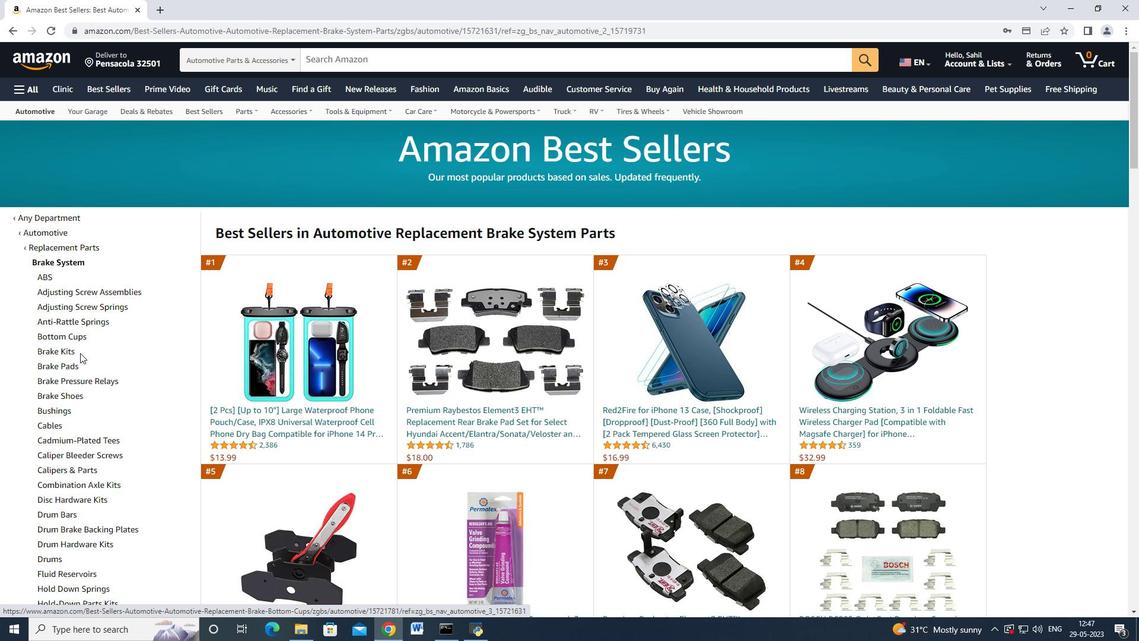 
Action: Mouse scrolled (84, 361) with delta (0, 0)
Screenshot: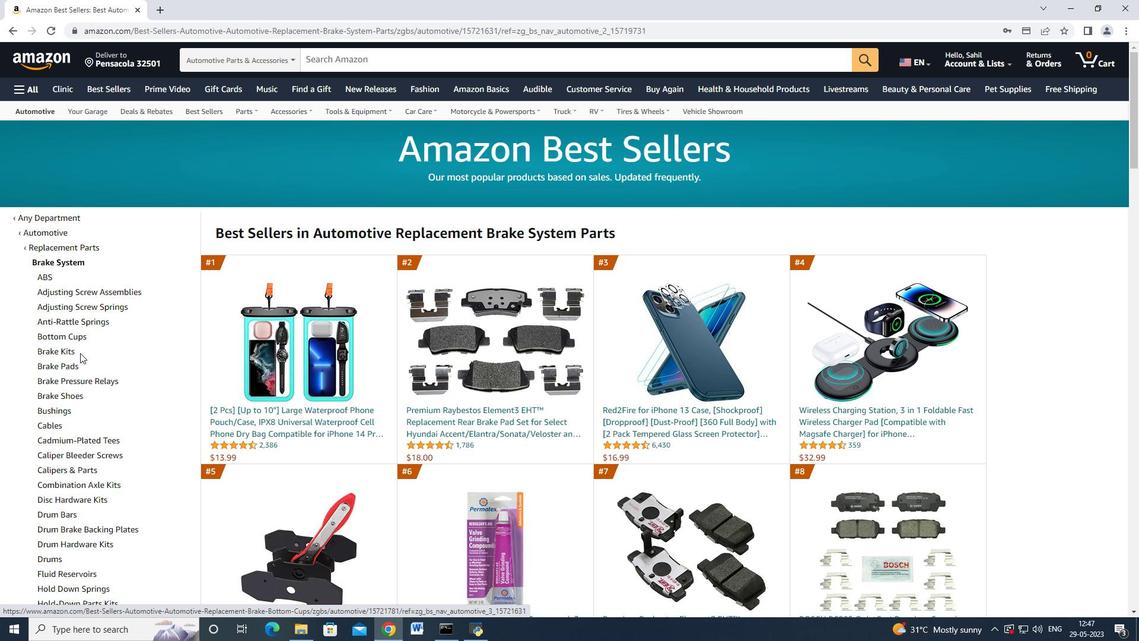 
Action: Mouse moved to (84, 363)
Screenshot: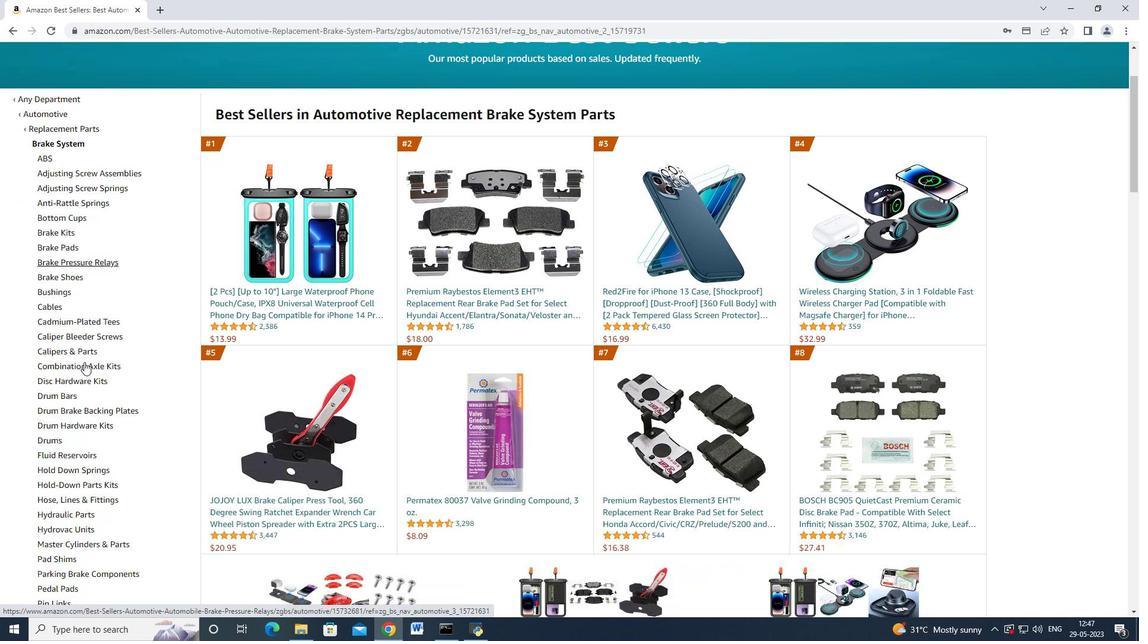 
Action: Mouse scrolled (84, 362) with delta (0, 0)
Screenshot: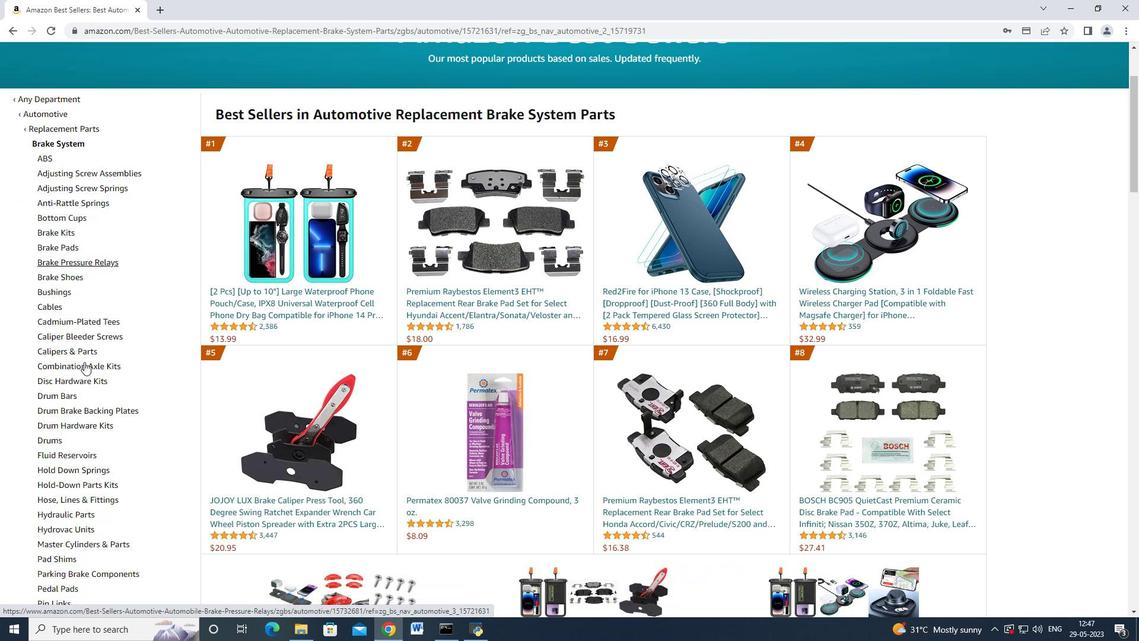 
Action: Mouse scrolled (84, 362) with delta (0, 0)
Screenshot: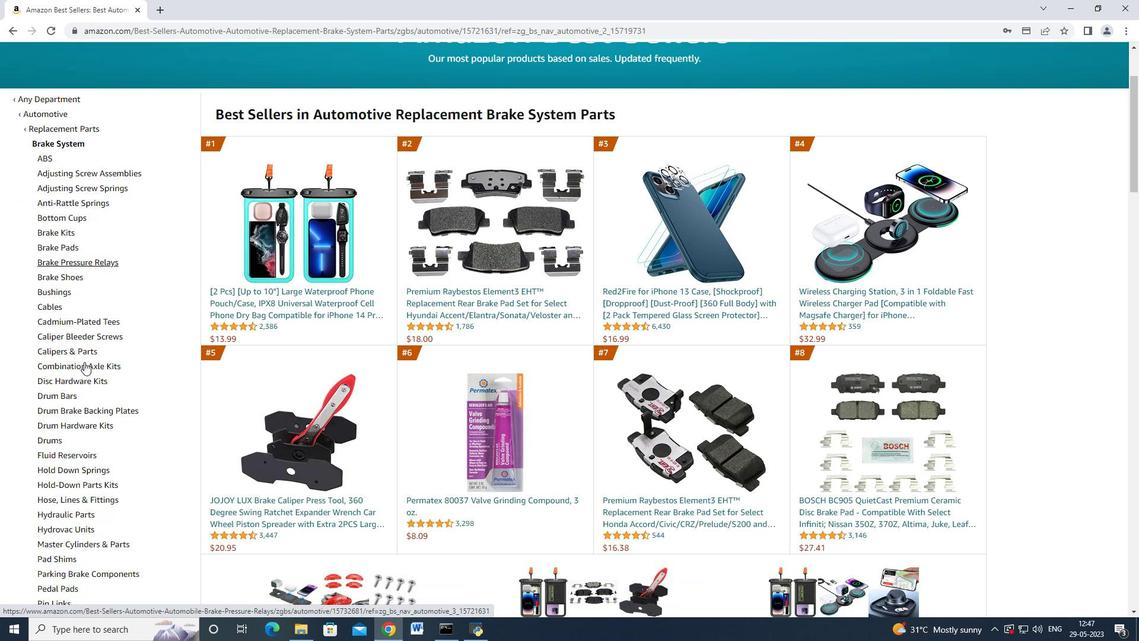 
Action: Mouse scrolled (84, 362) with delta (0, 0)
Screenshot: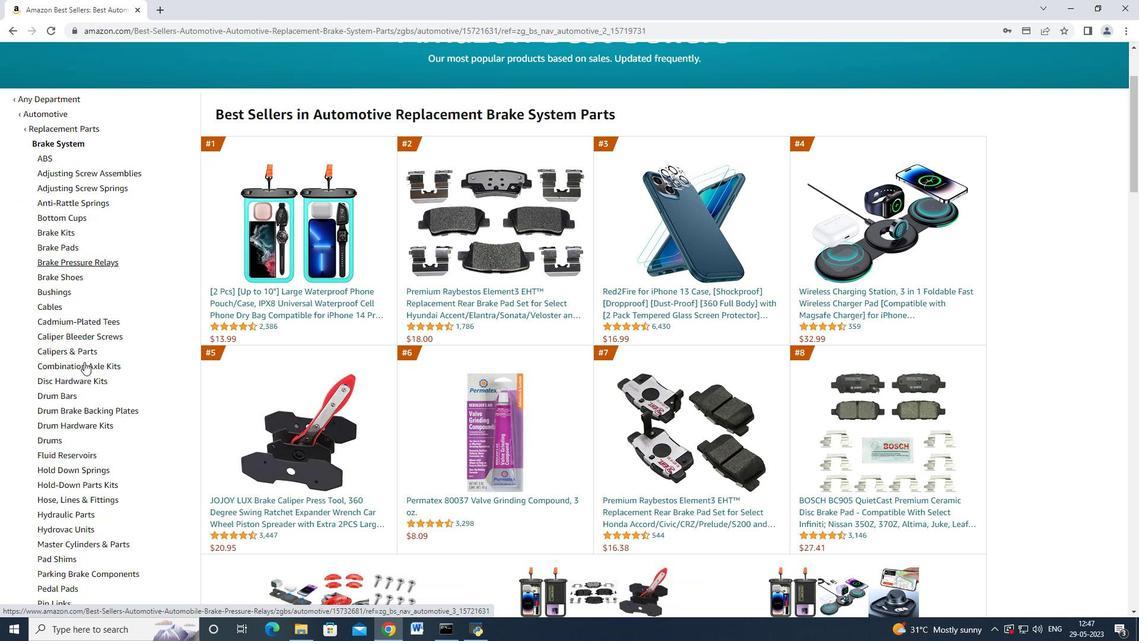
Action: Mouse moved to (84, 363)
Screenshot: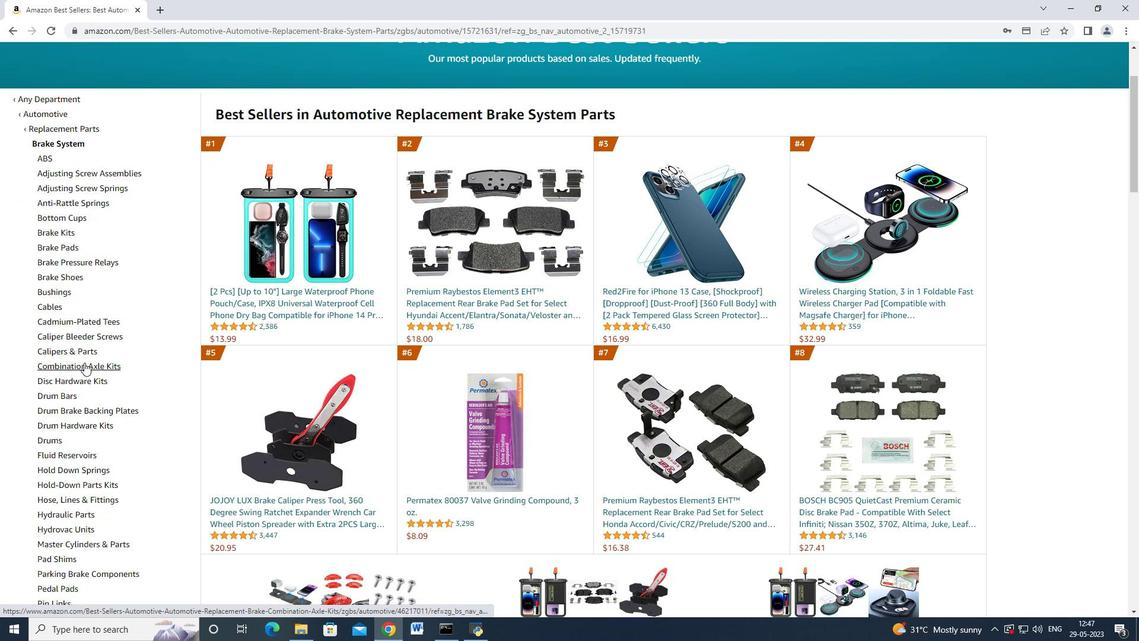 
Action: Mouse scrolled (84, 363) with delta (0, 0)
Screenshot: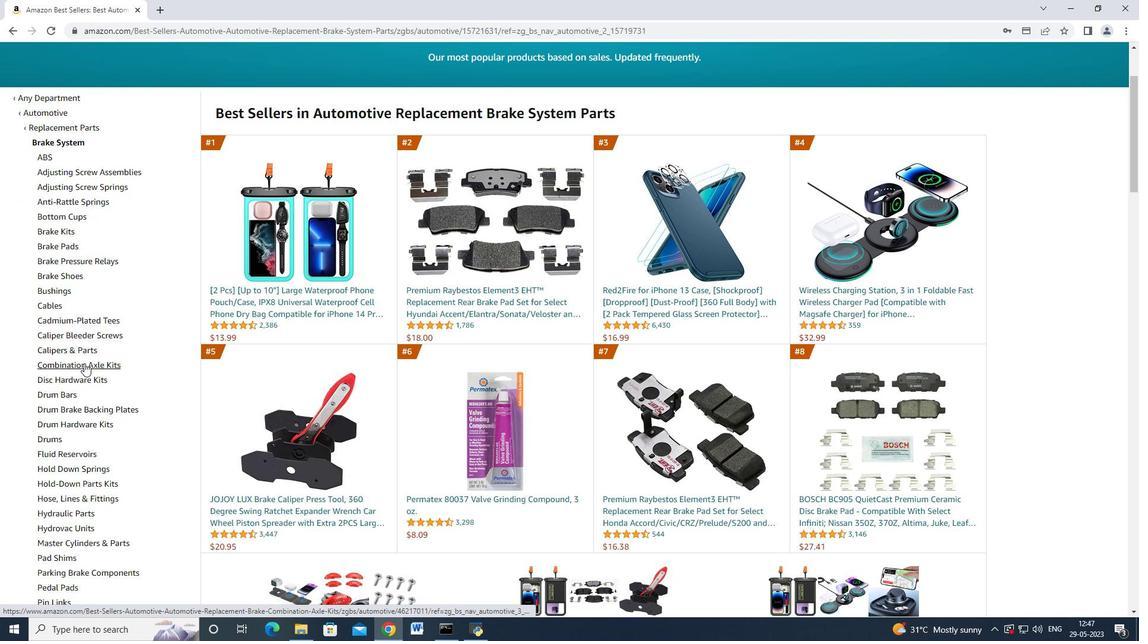 
Action: Mouse moved to (85, 363)
Screenshot: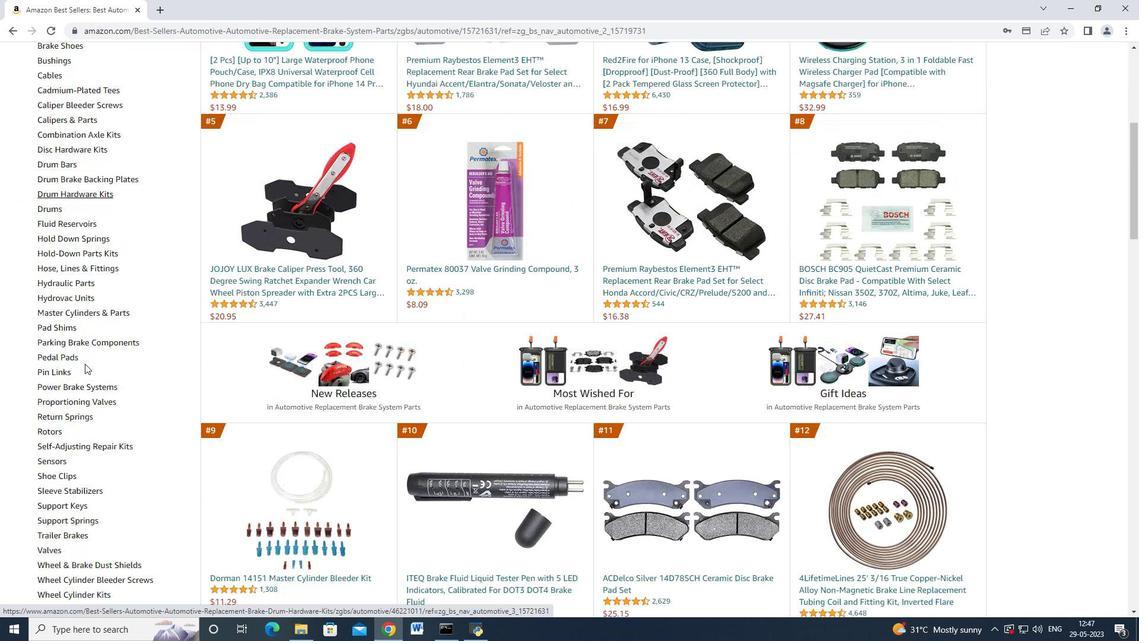 
Action: Mouse scrolled (85, 363) with delta (0, 0)
Screenshot: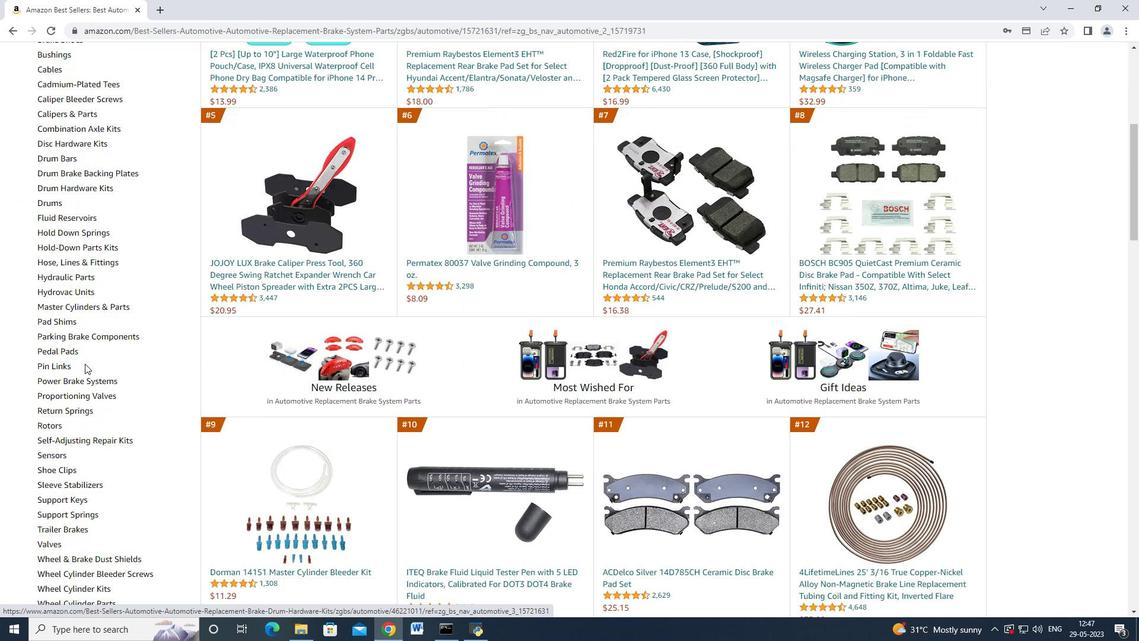 
Action: Mouse moved to (85, 363)
Screenshot: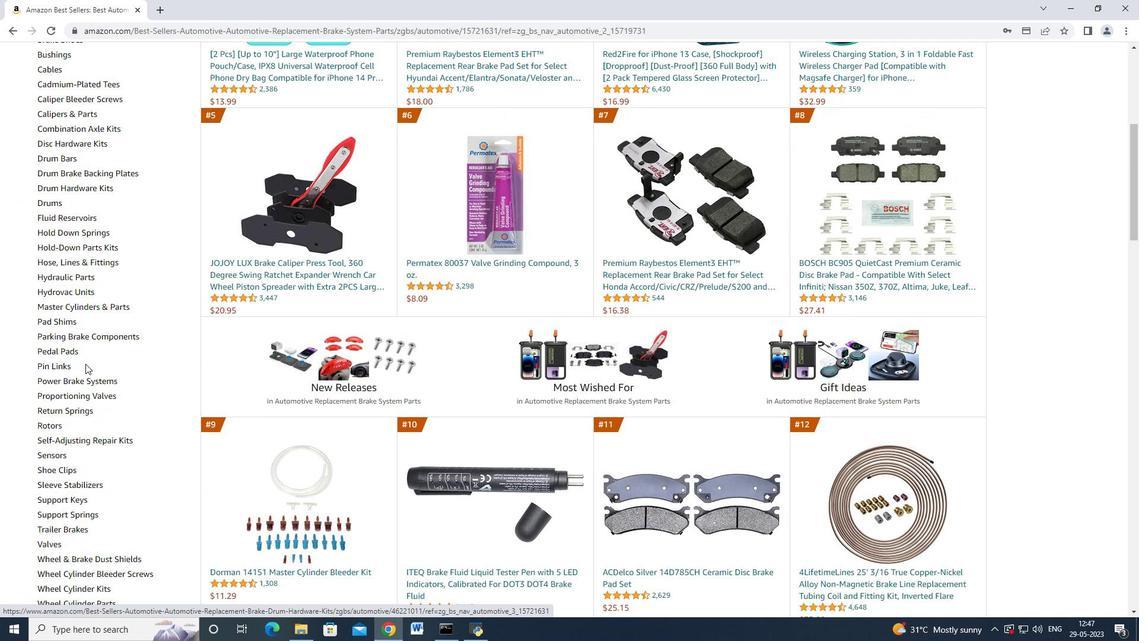 
Action: Mouse scrolled (85, 363) with delta (0, 0)
Screenshot: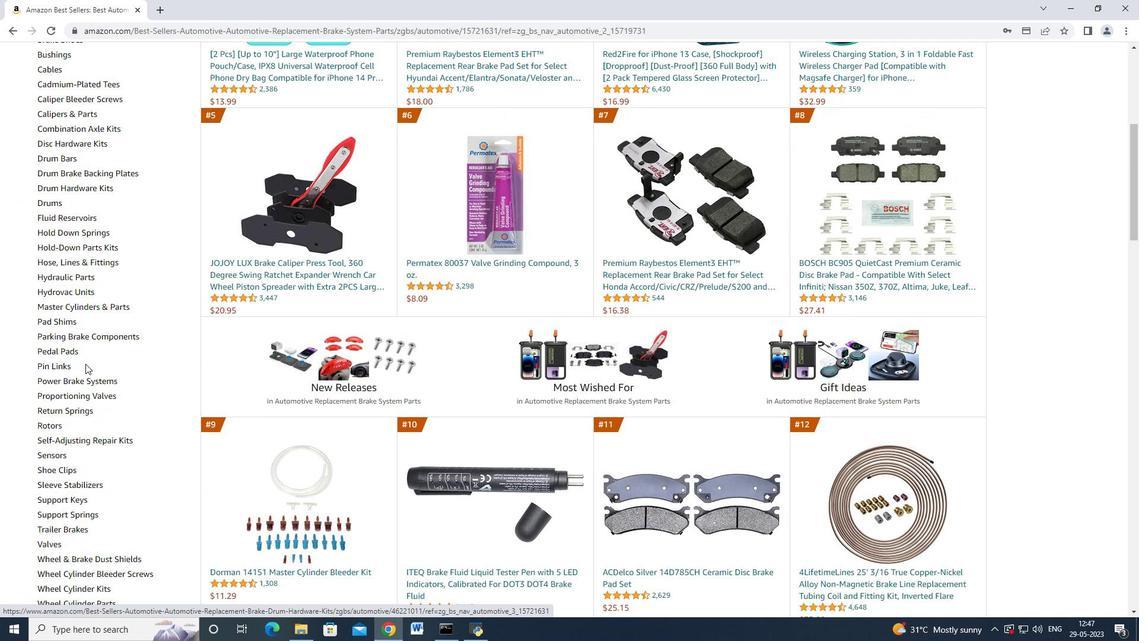 
Action: Mouse scrolled (85, 363) with delta (0, 0)
Screenshot: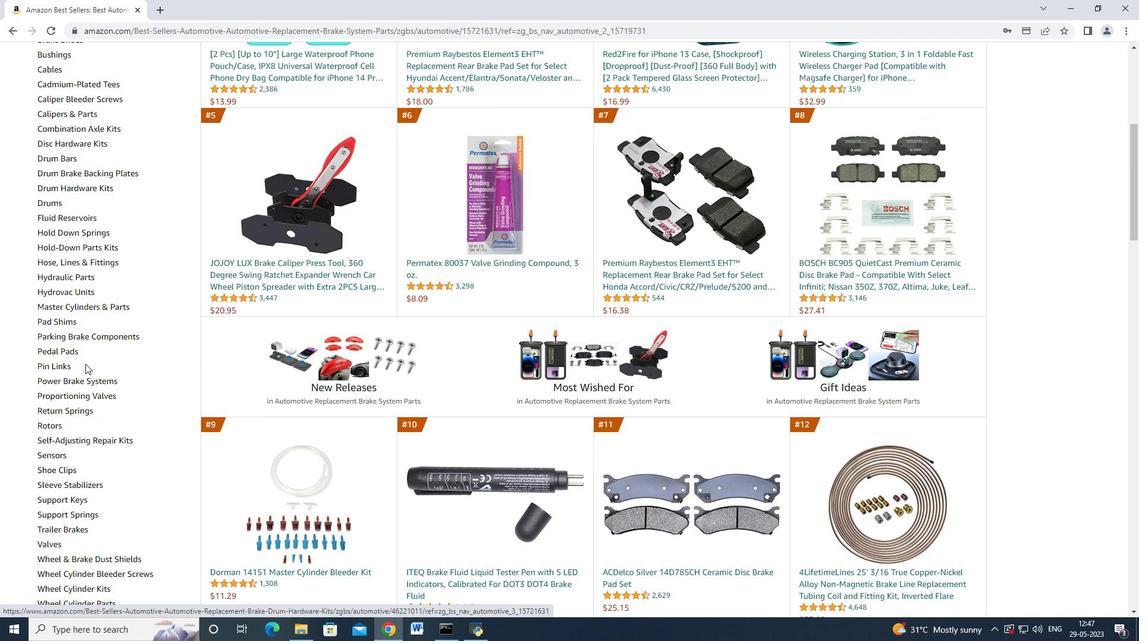 
Action: Mouse moved to (86, 364)
Screenshot: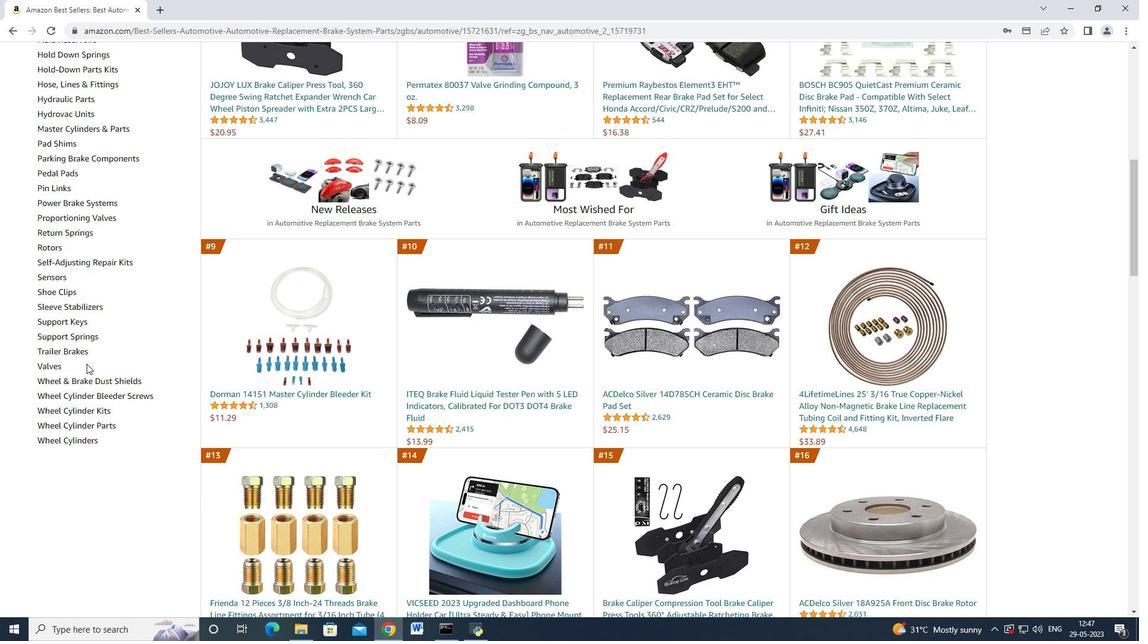 
Action: Mouse scrolled (86, 365) with delta (0, 0)
Screenshot: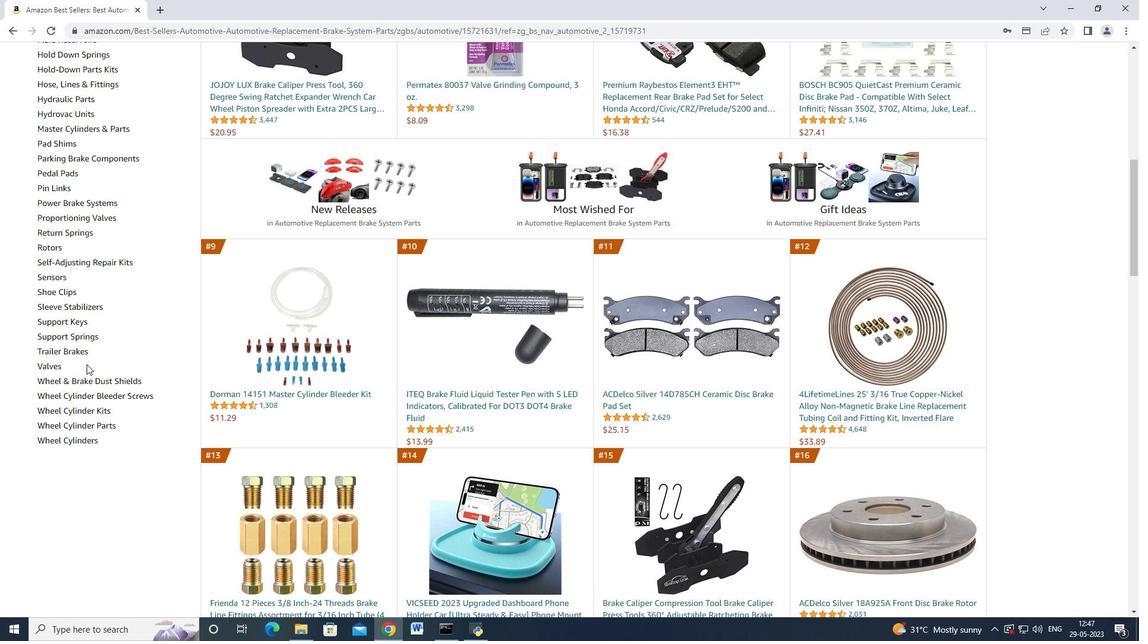 
Action: Mouse moved to (86, 364)
Screenshot: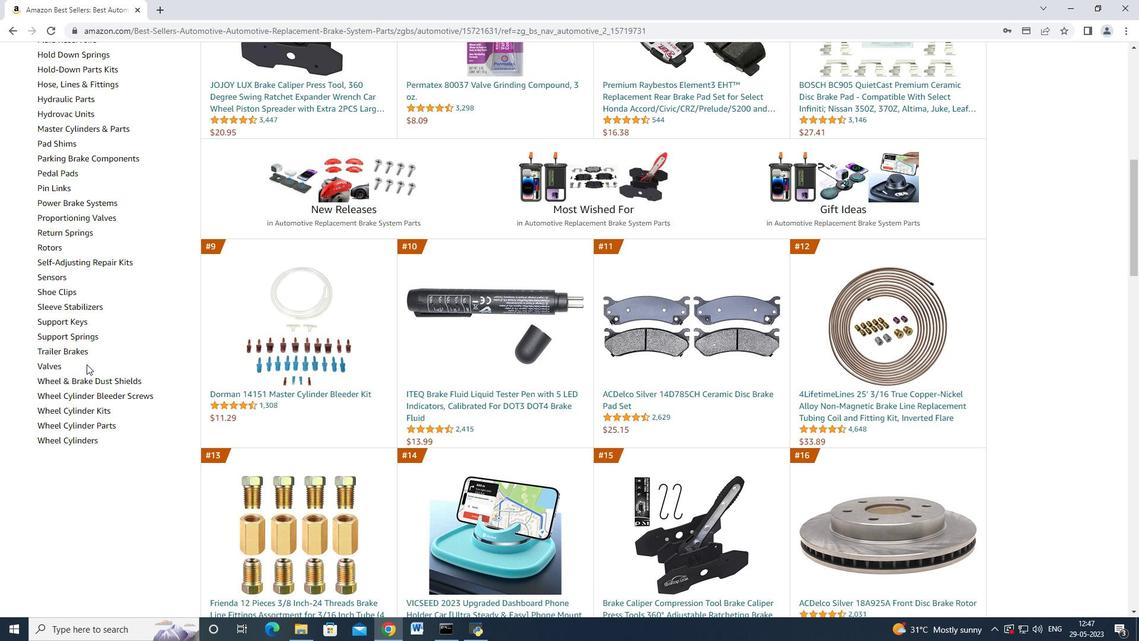 
Action: Mouse scrolled (86, 365) with delta (0, 0)
Screenshot: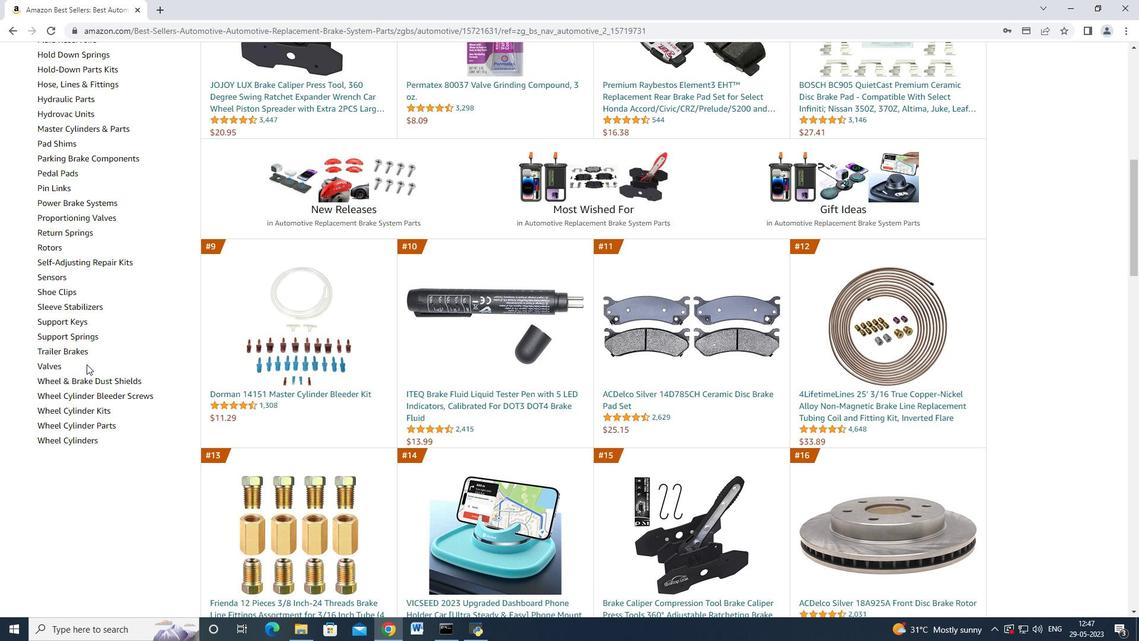 
Action: Mouse moved to (87, 364)
Screenshot: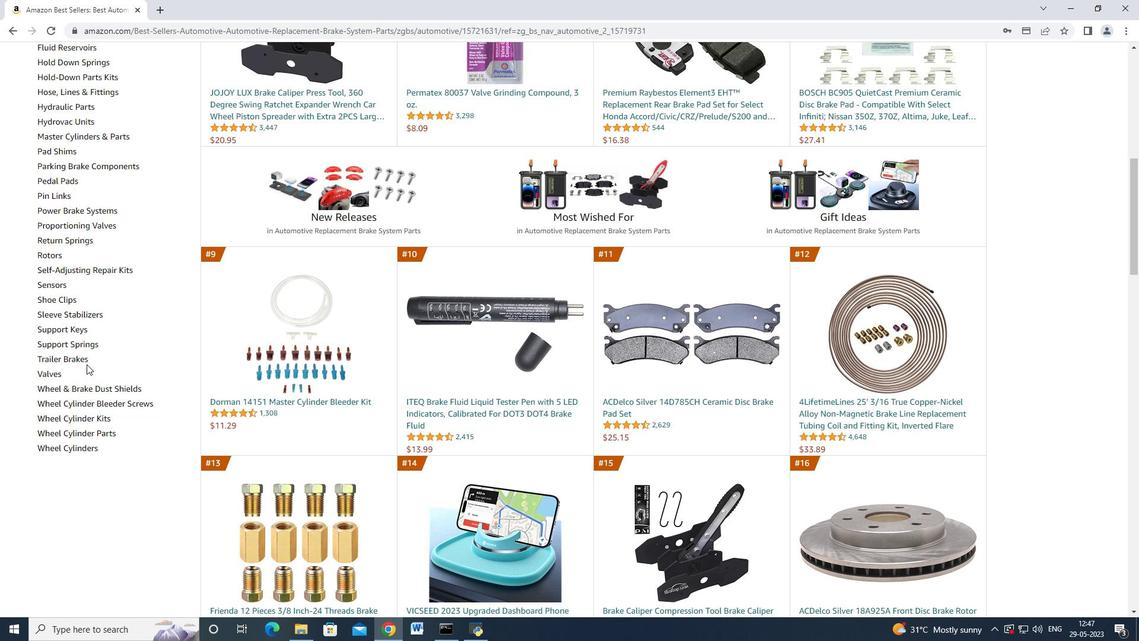 
Action: Mouse scrolled (87, 365) with delta (0, 0)
Screenshot: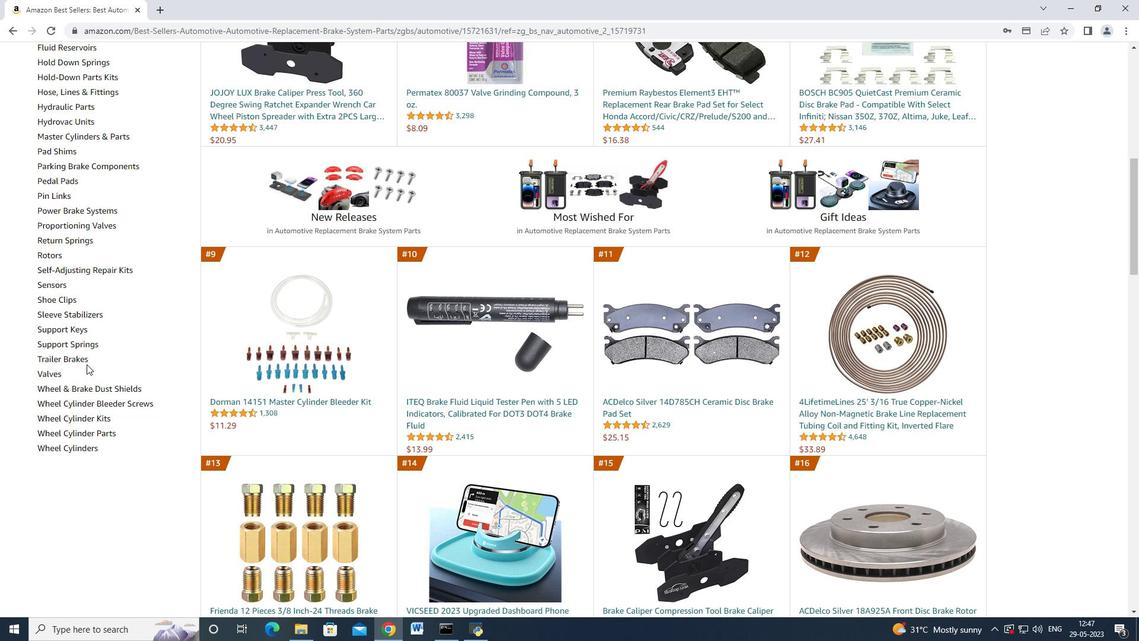 
Action: Mouse moved to (87, 364)
Screenshot: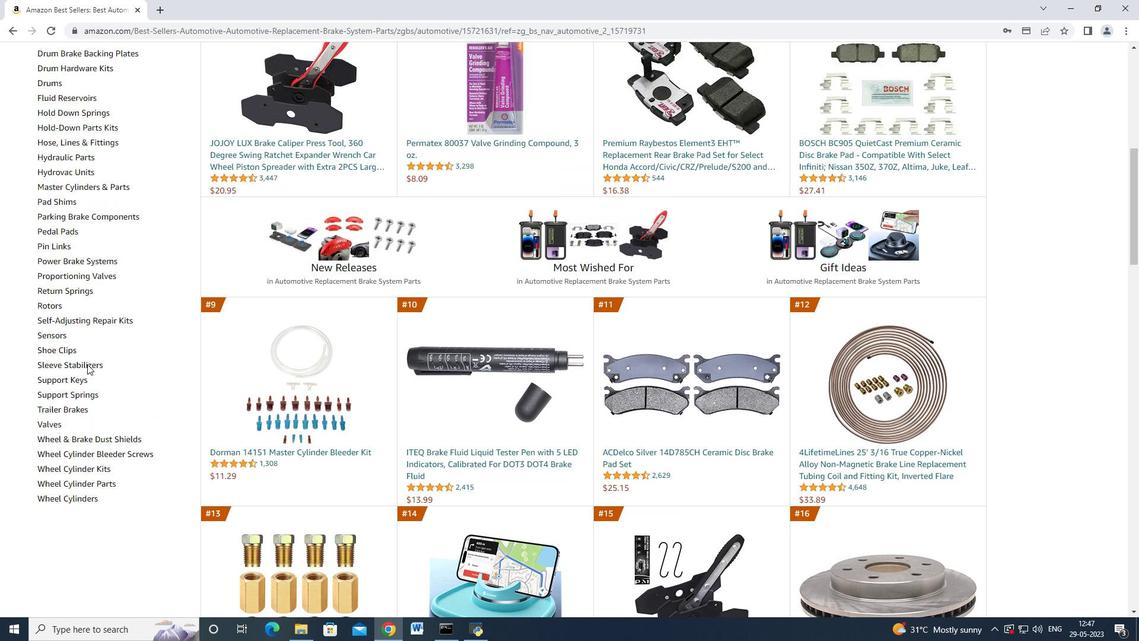 
Action: Mouse scrolled (87, 365) with delta (0, 0)
Screenshot: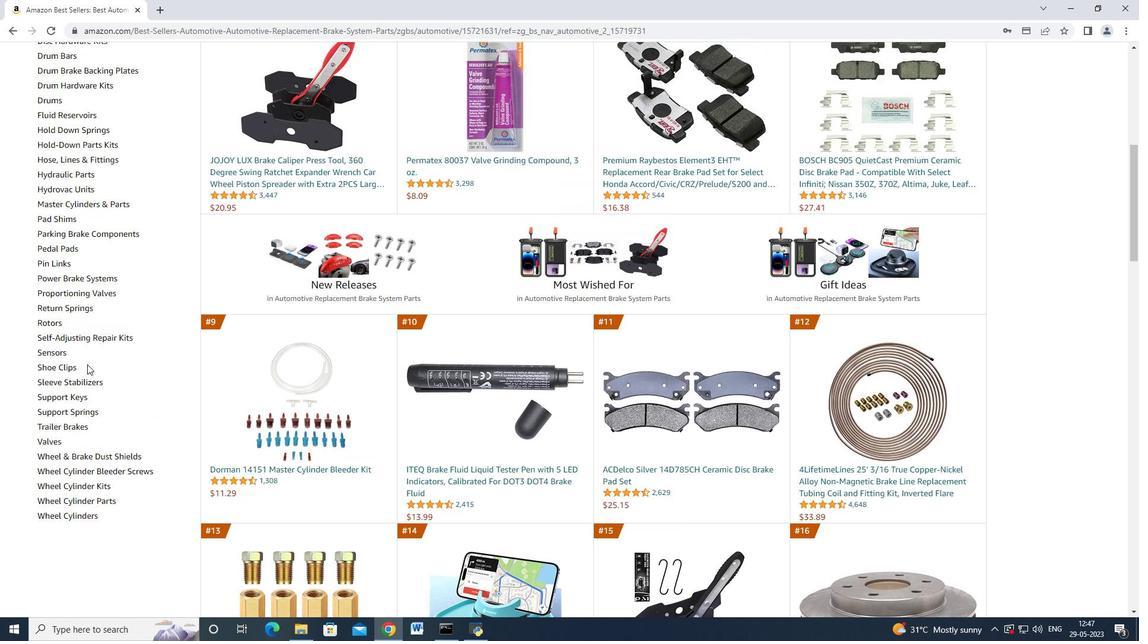
Action: Mouse moved to (81, 345)
Screenshot: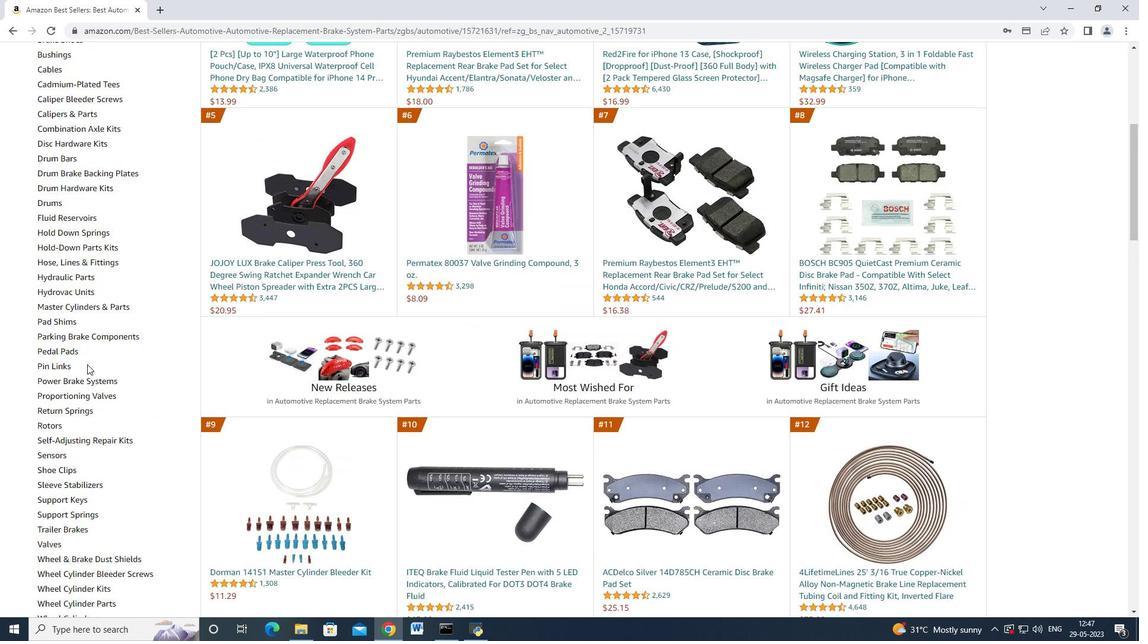 
Action: Mouse scrolled (86, 352) with delta (0, 0)
Screenshot: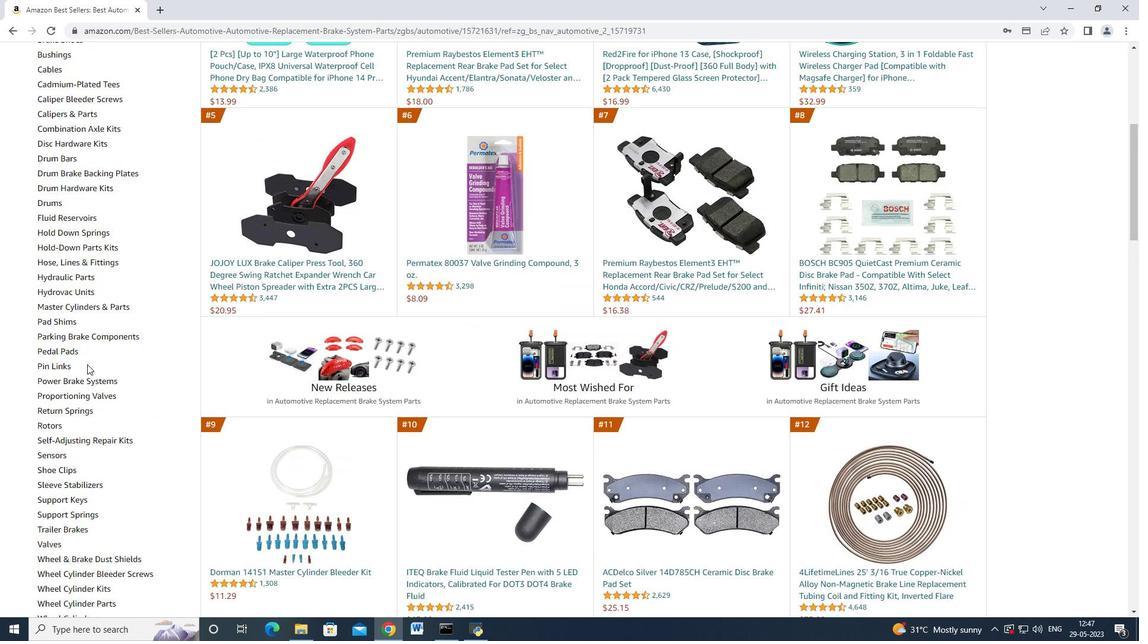 
Action: Mouse moved to (85, 339)
Screenshot: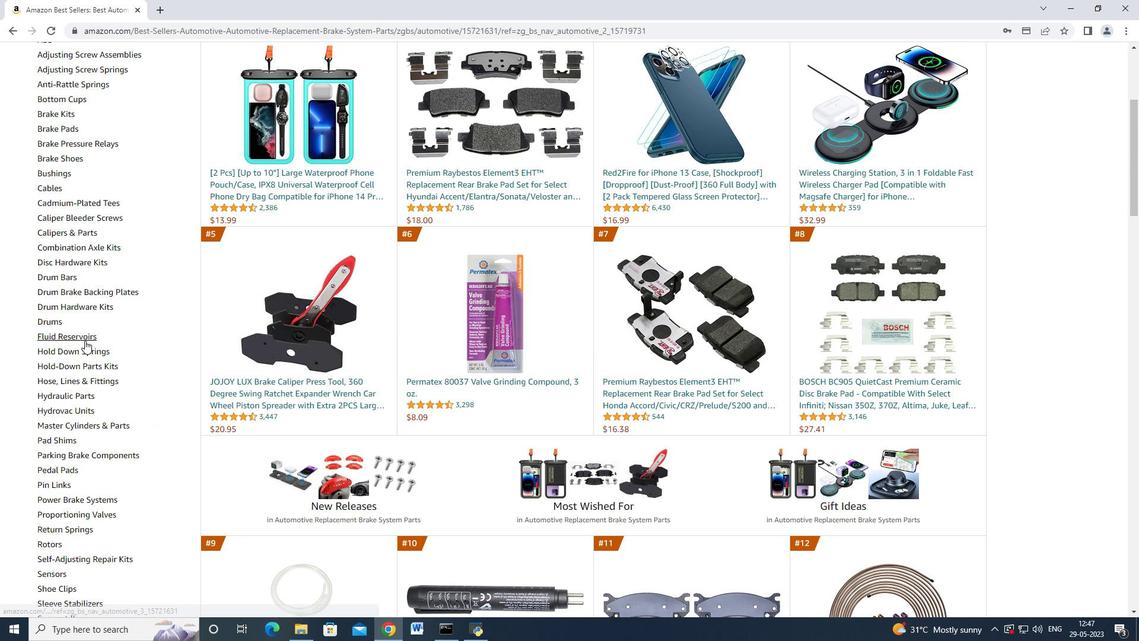 
Action: Mouse scrolled (85, 340) with delta (0, 0)
Screenshot: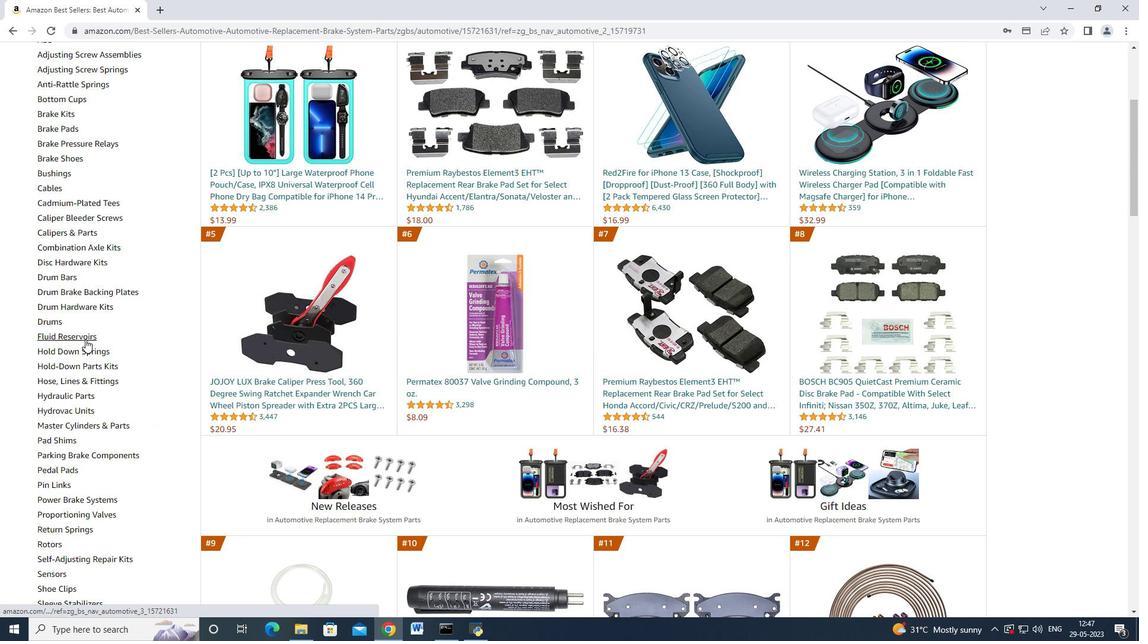 
Action: Mouse scrolled (85, 340) with delta (0, 0)
Screenshot: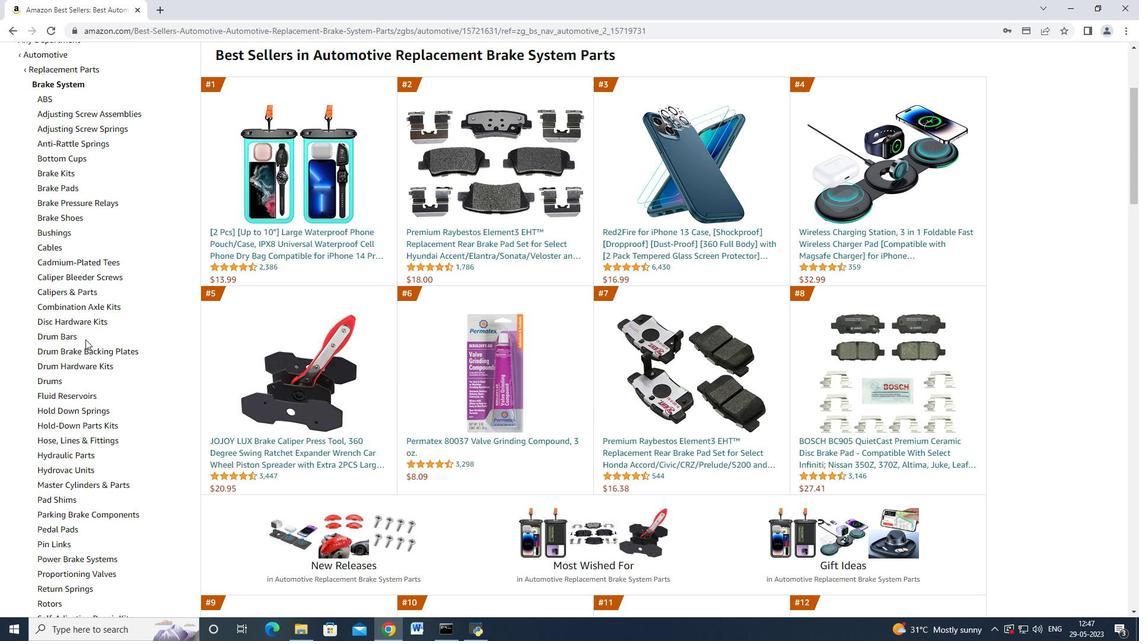 
Action: Mouse scrolled (85, 340) with delta (0, 0)
Screenshot: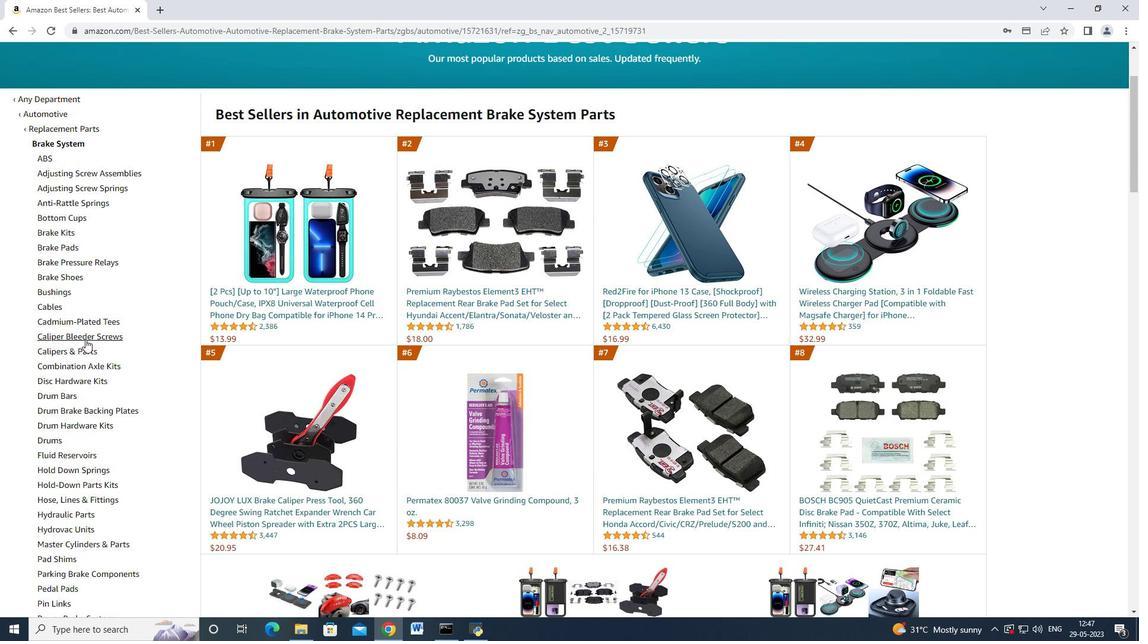 
Action: Mouse moved to (69, 294)
Screenshot: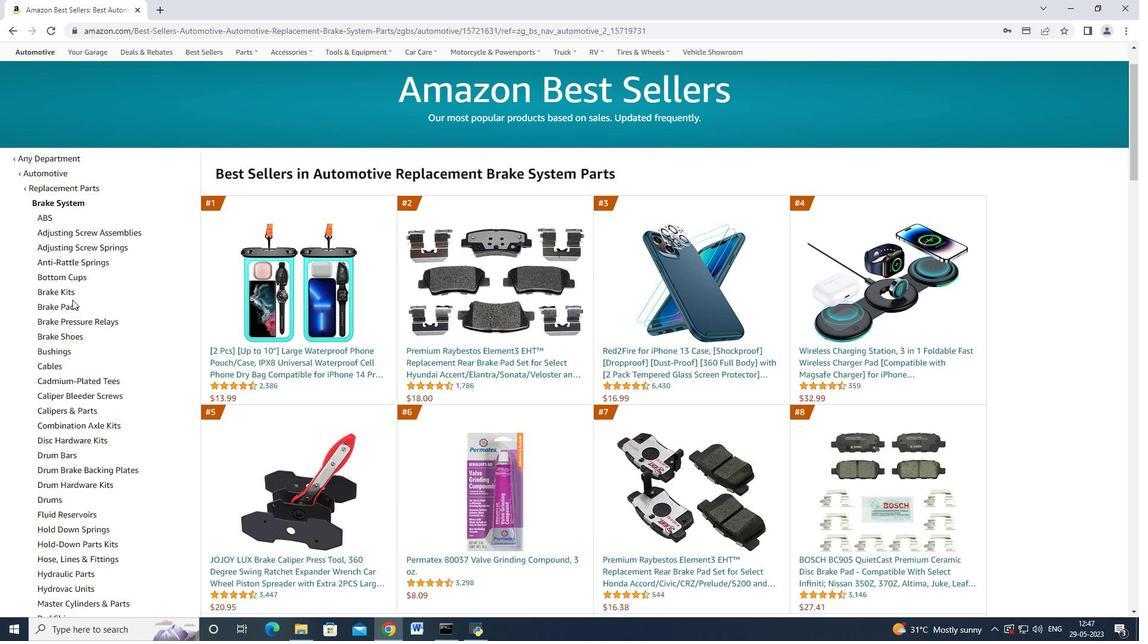 
Action: Mouse pressed left at (69, 294)
Screenshot: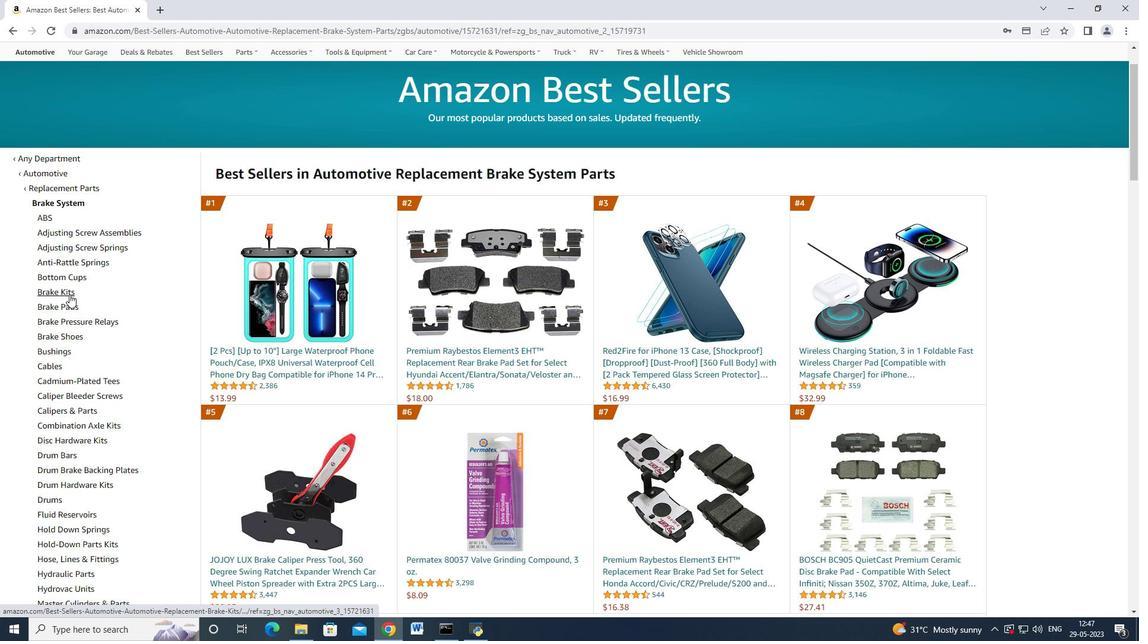 
Action: Mouse moved to (290, 347)
Screenshot: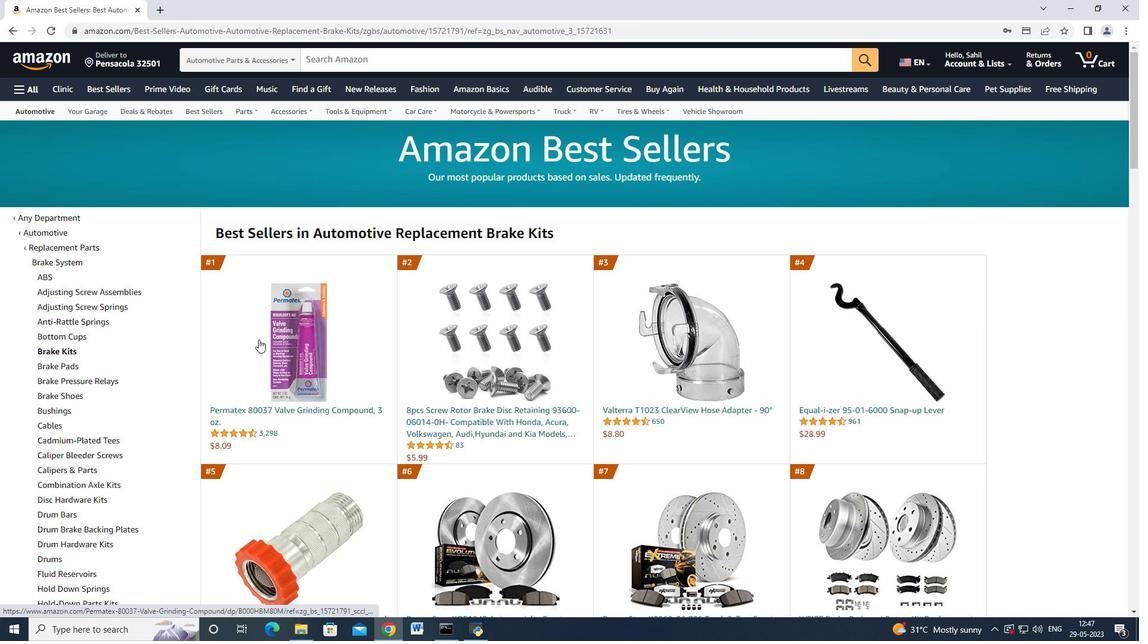
Action: Mouse scrolled (290, 347) with delta (0, 0)
Screenshot: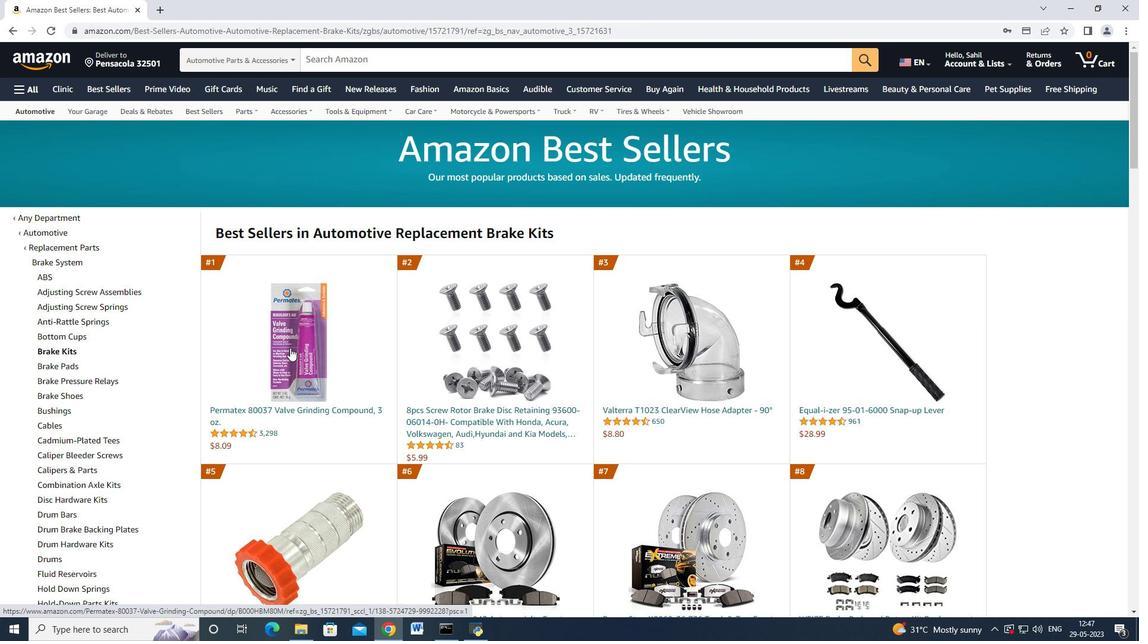 
Action: Mouse moved to (50, 301)
Screenshot: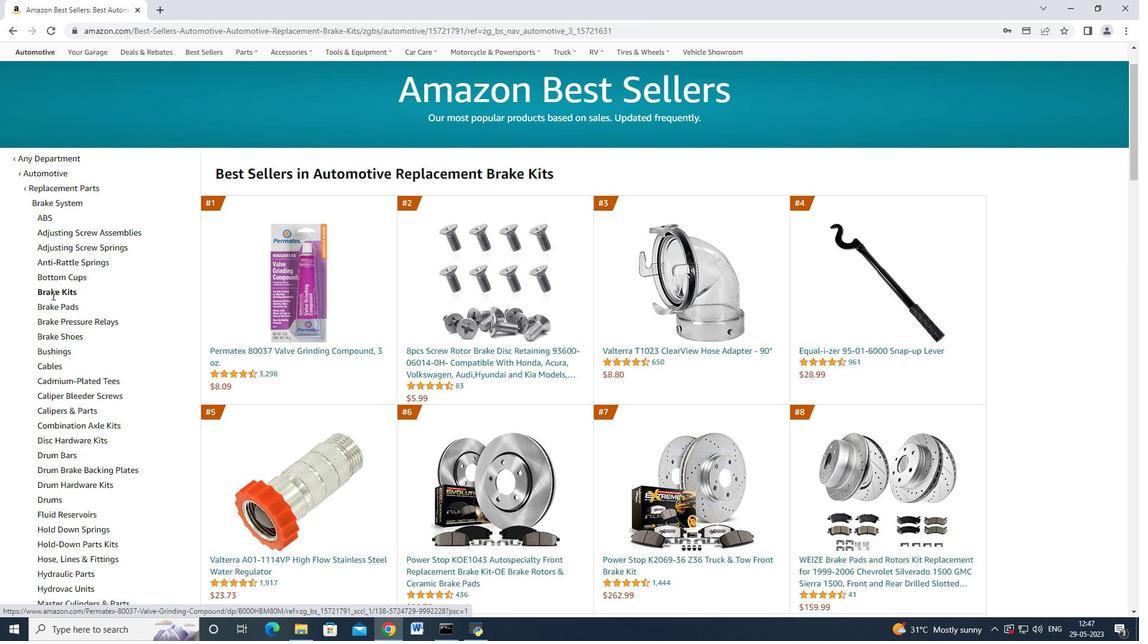 
Action: Mouse pressed left at (50, 301)
Screenshot: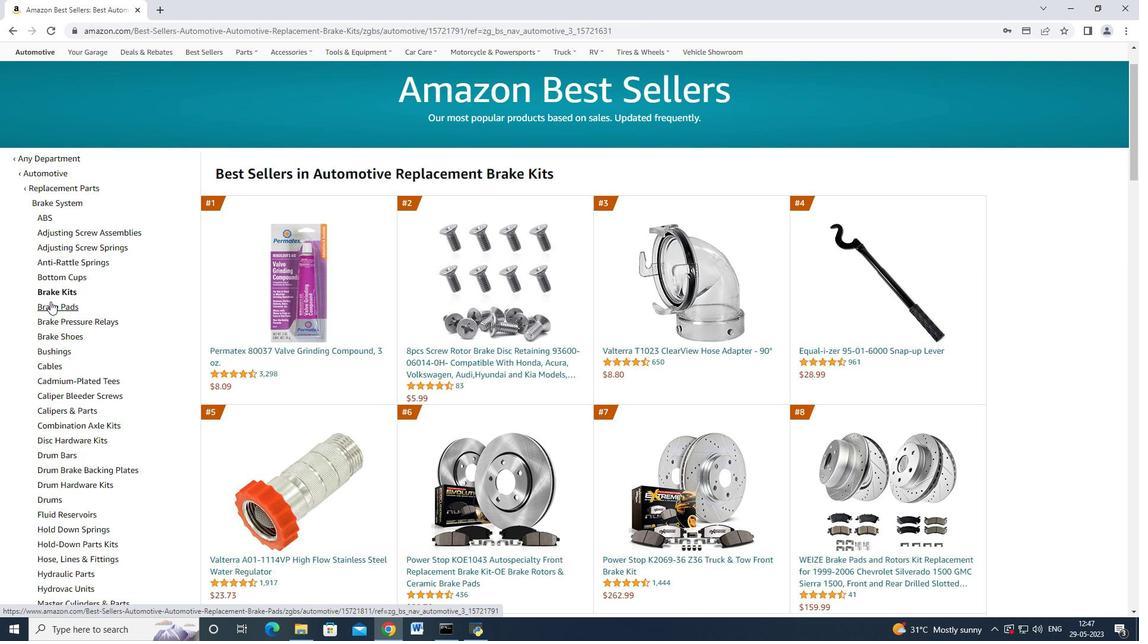 
Action: Mouse moved to (341, 360)
Screenshot: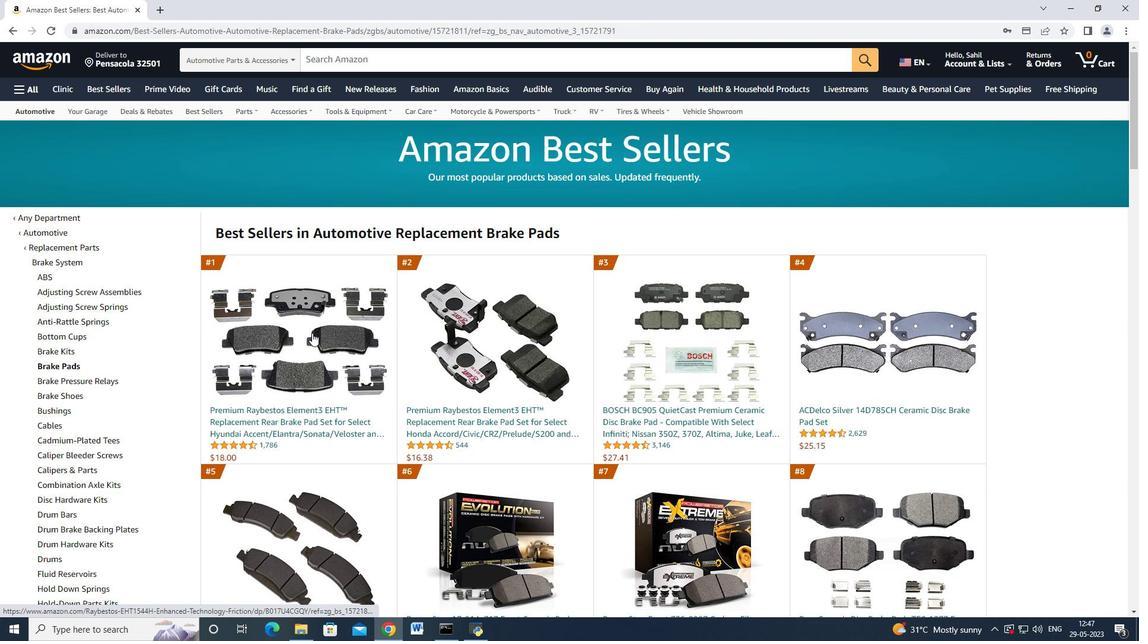 
Action: Mouse scrolled (341, 360) with delta (0, 0)
Screenshot: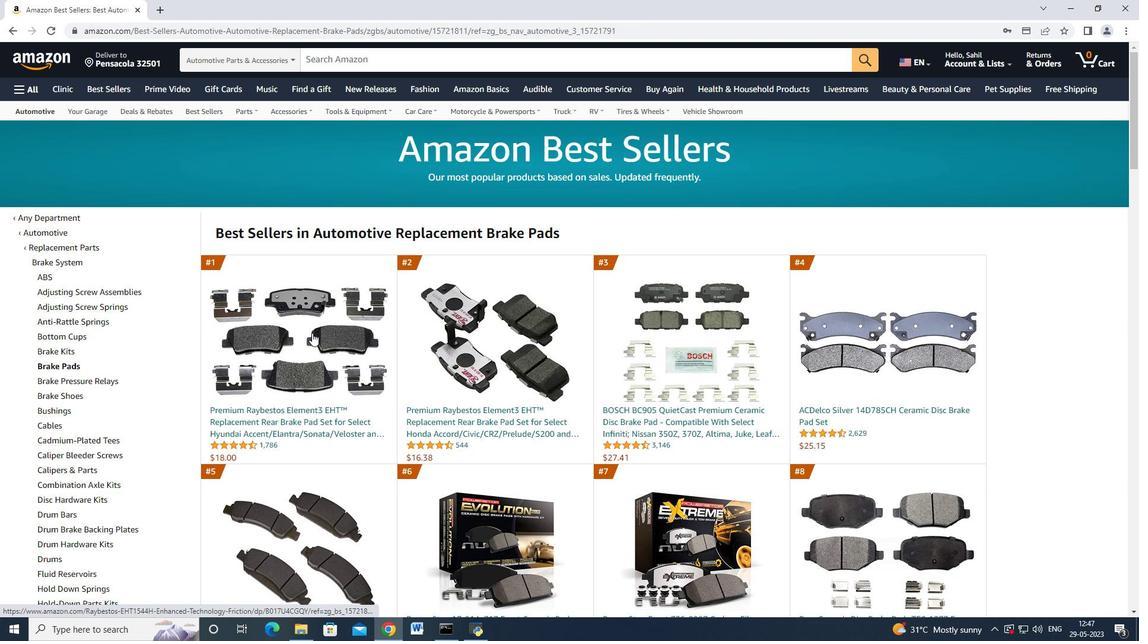 
Action: Mouse moved to (341, 362)
Screenshot: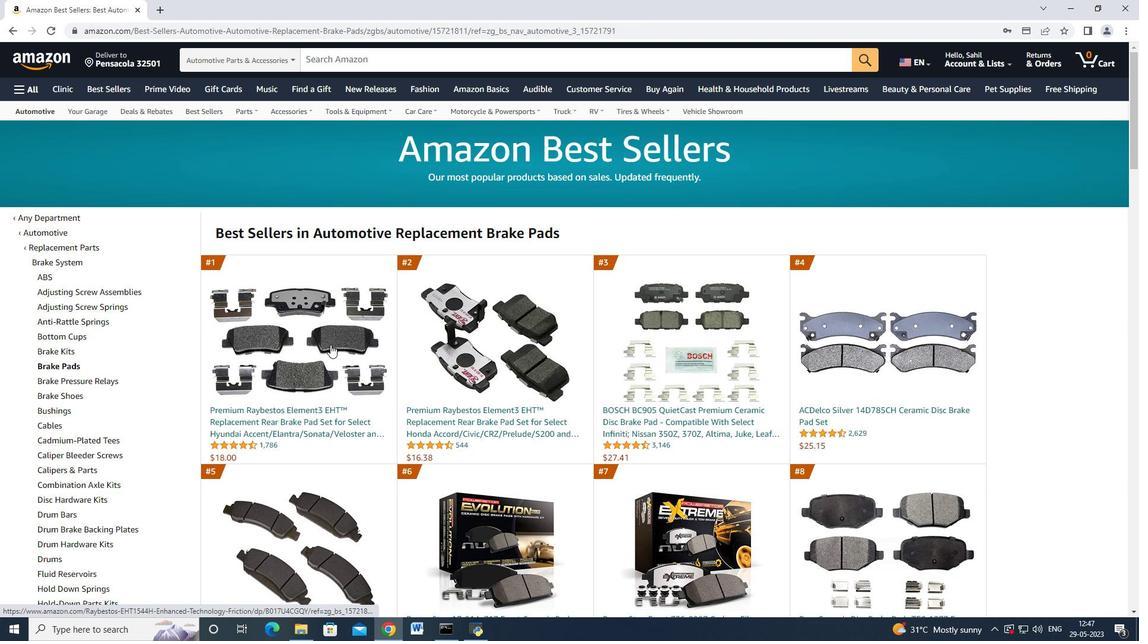 
Action: Mouse scrolled (341, 361) with delta (0, 0)
Screenshot: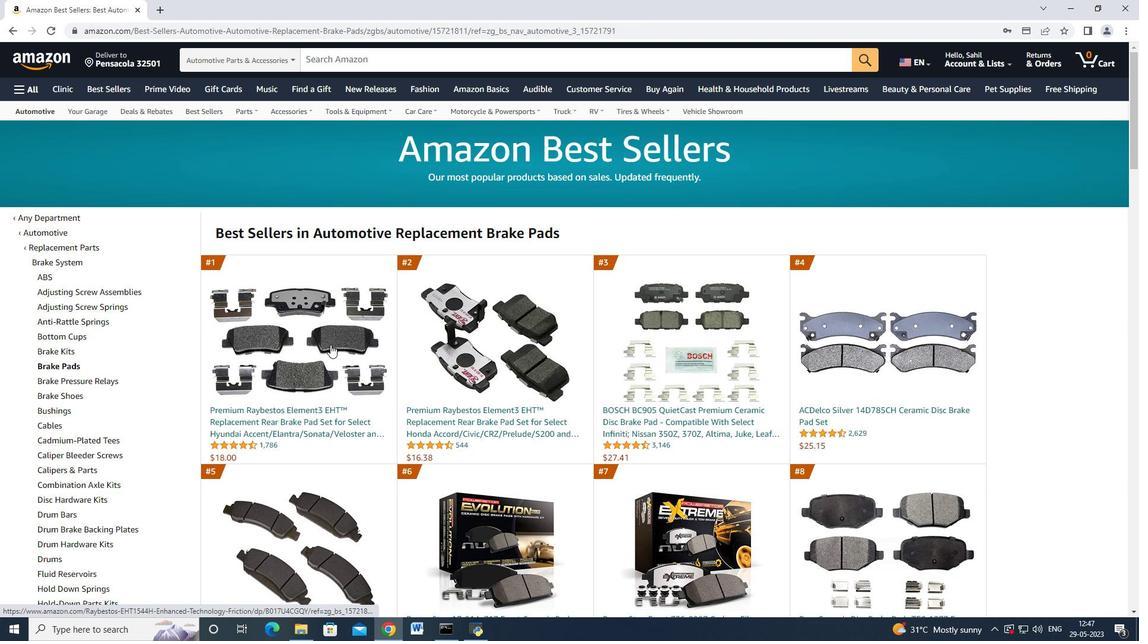 
Action: Mouse moved to (341, 364)
Screenshot: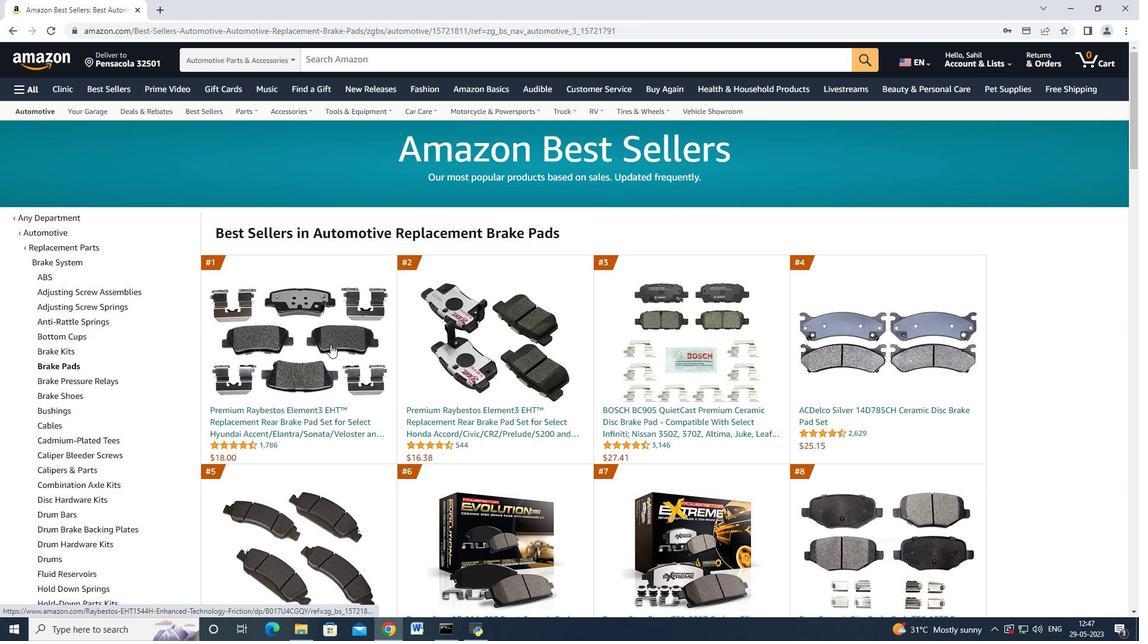 
Action: Mouse scrolled (341, 363) with delta (0, 0)
Screenshot: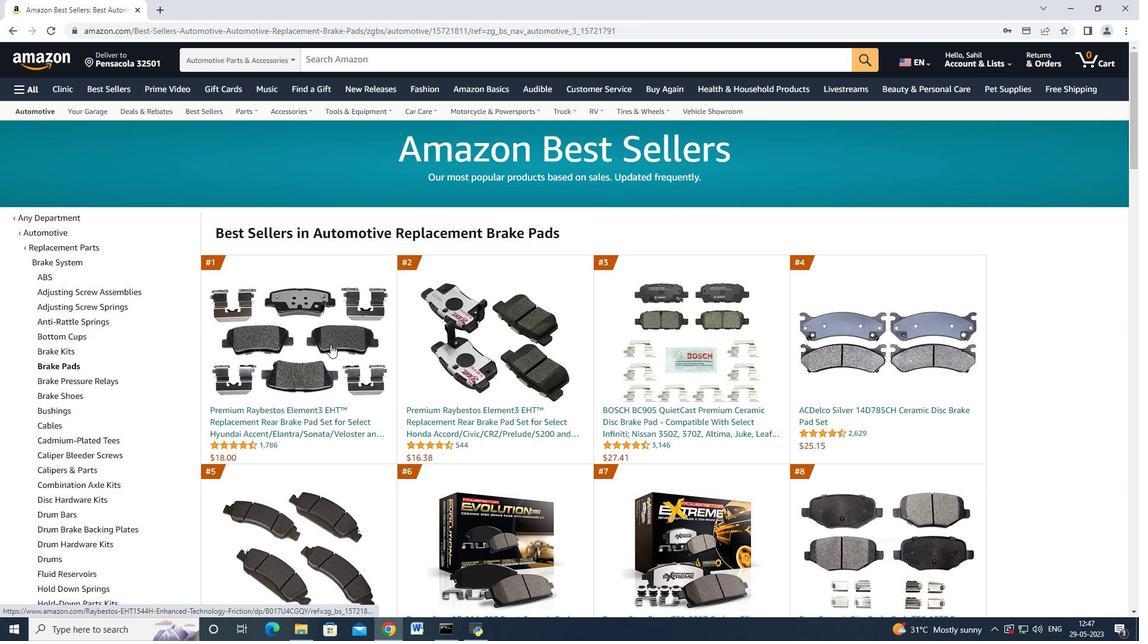 
Action: Mouse moved to (342, 368)
Screenshot: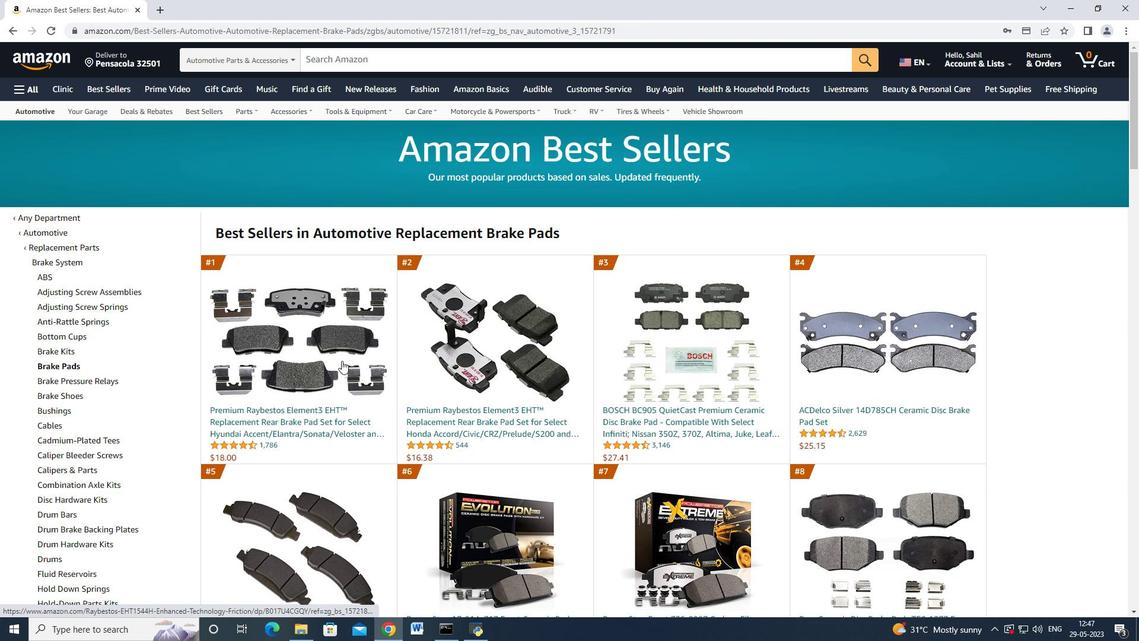 
Action: Mouse scrolled (342, 367) with delta (0, 0)
Screenshot: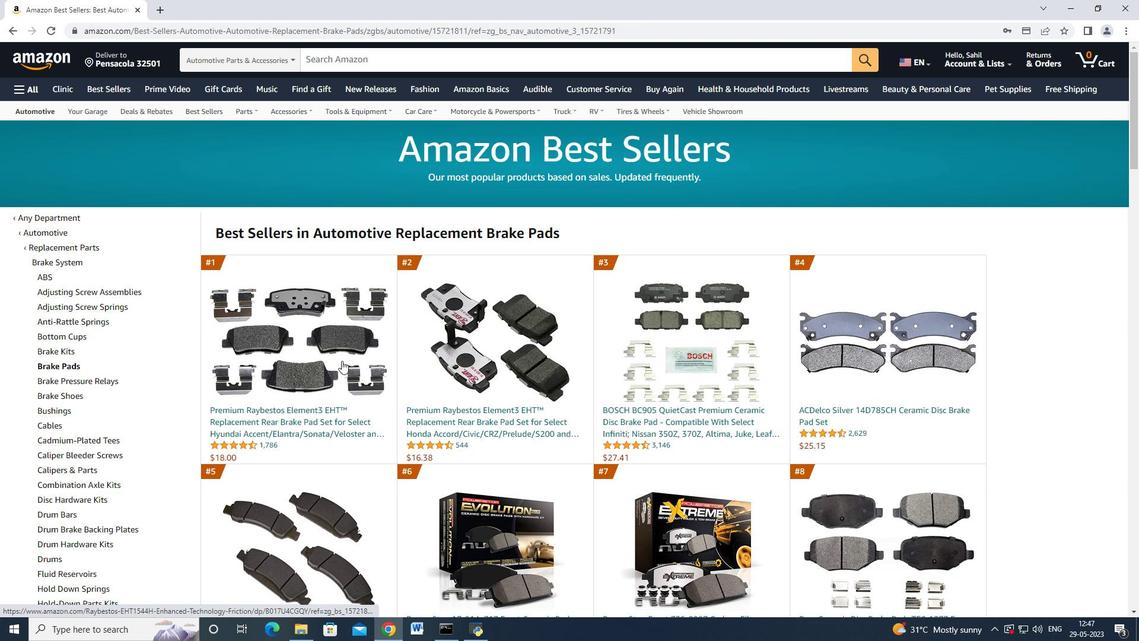 
Action: Mouse moved to (363, 365)
Screenshot: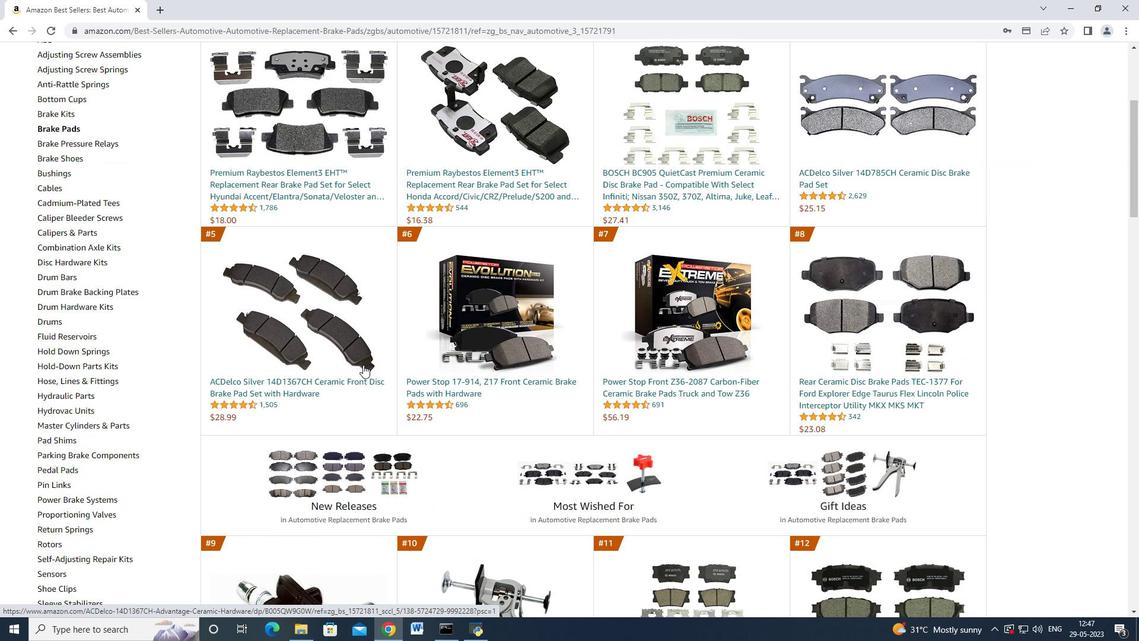 
Action: Mouse scrolled (363, 364) with delta (0, 0)
Screenshot: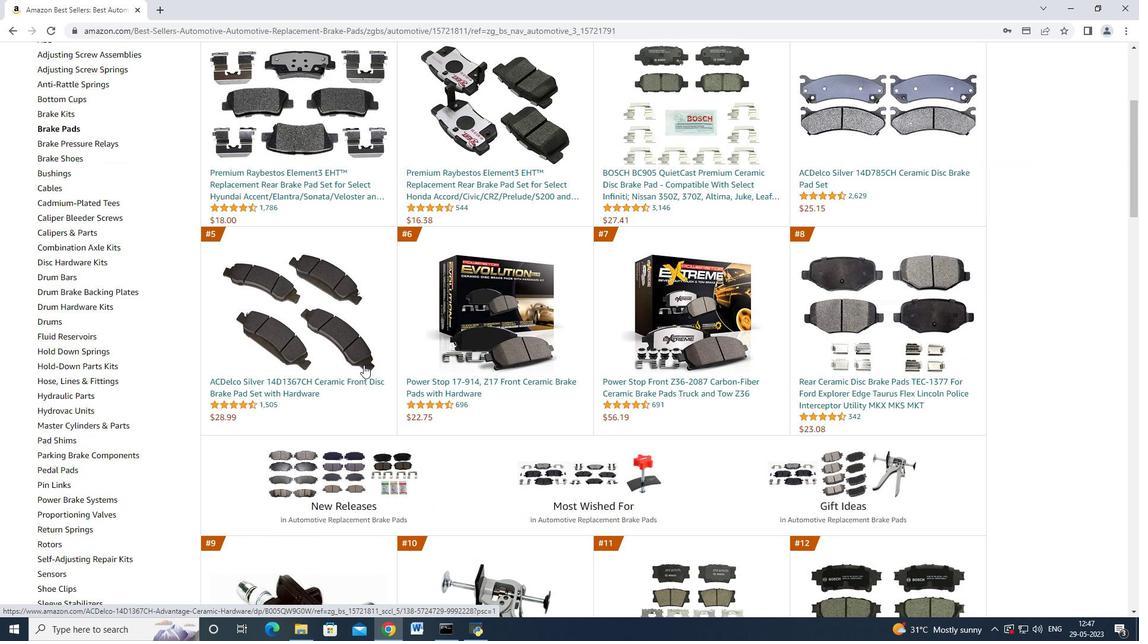 
Action: Mouse scrolled (363, 364) with delta (0, 0)
Screenshot: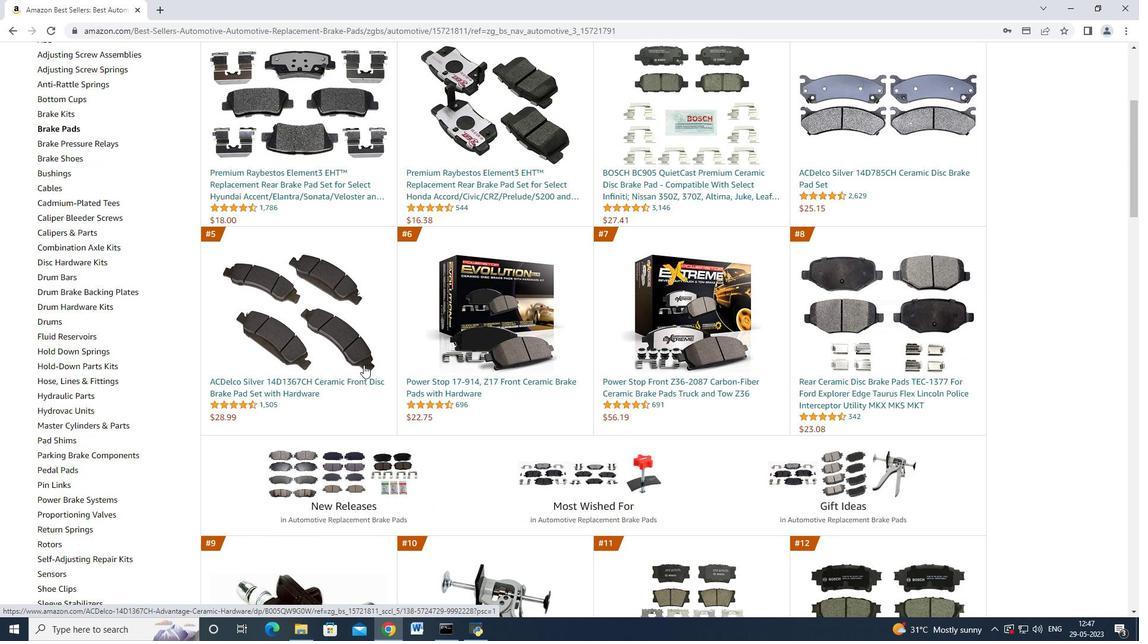 
Action: Mouse moved to (363, 365)
Screenshot: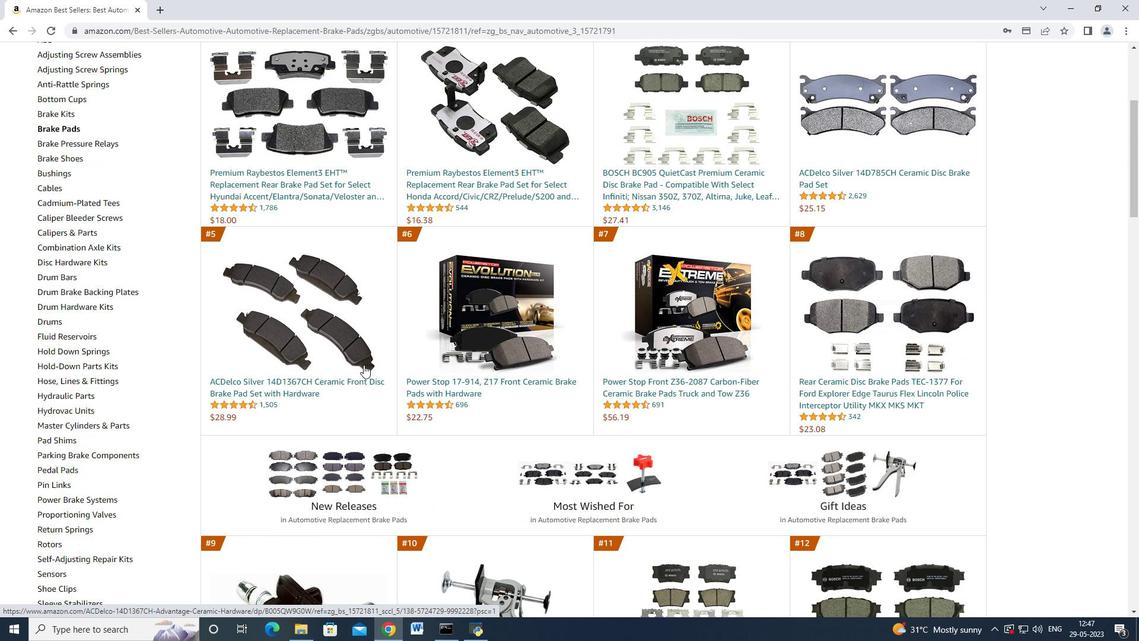 
Action: Mouse scrolled (363, 364) with delta (0, 0)
Screenshot: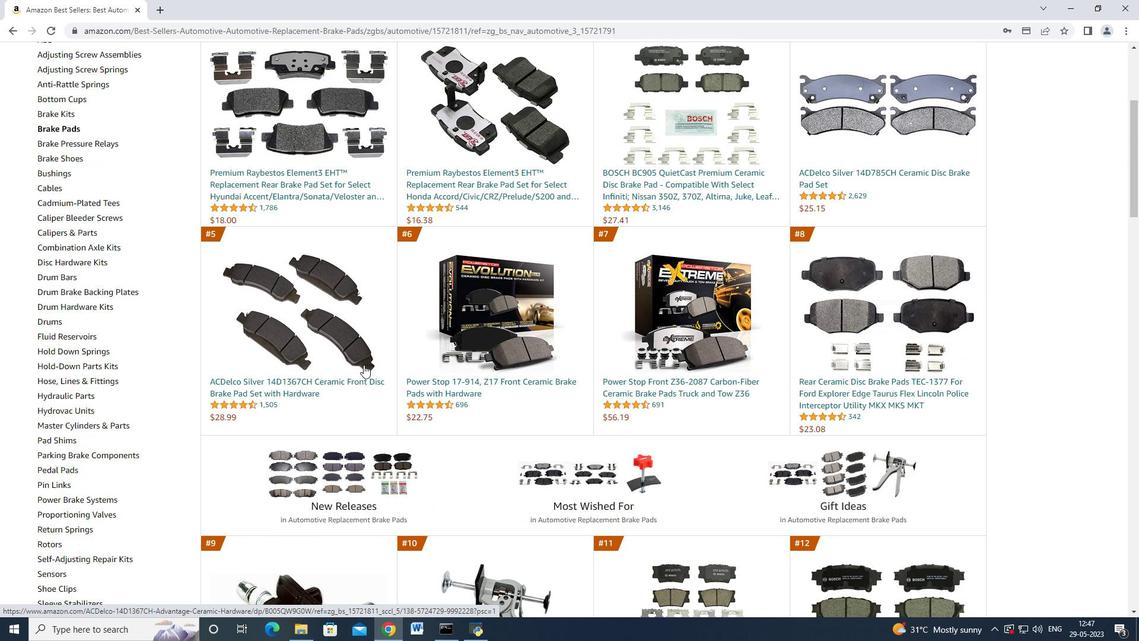 
Action: Mouse moved to (365, 365)
Screenshot: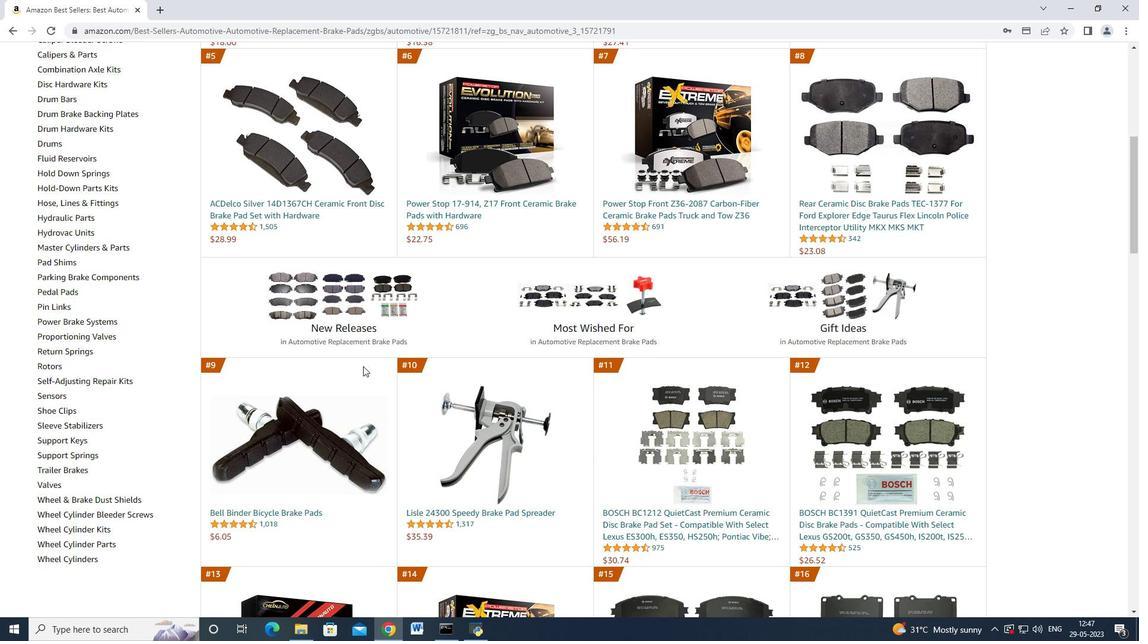 
Action: Mouse scrolled (365, 364) with delta (0, 0)
Screenshot: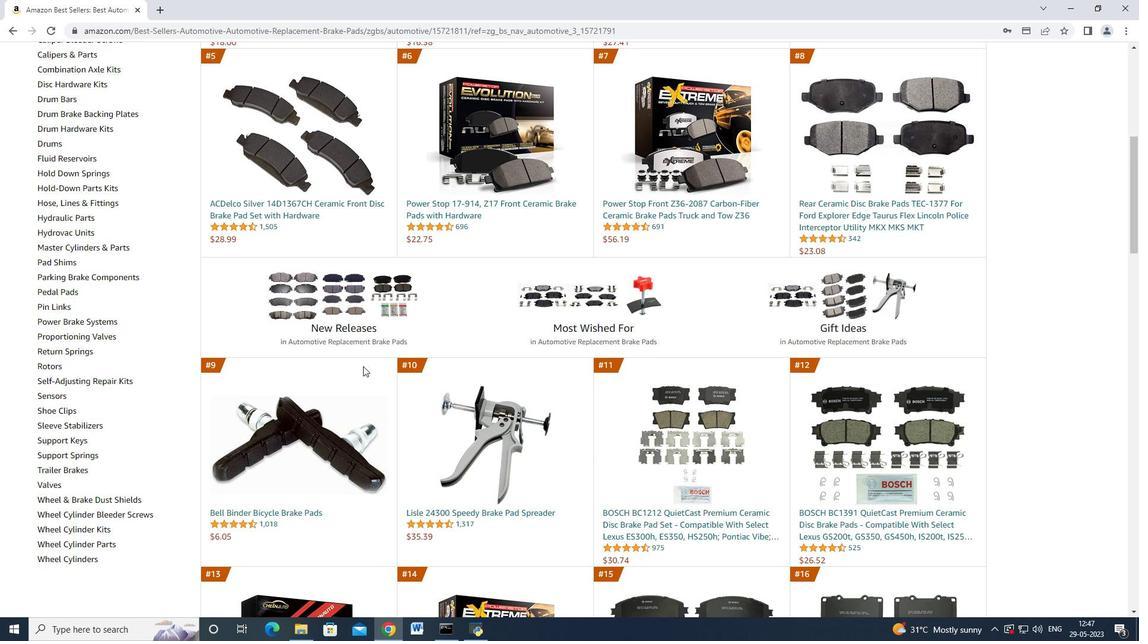 
Action: Mouse moved to (365, 365)
Screenshot: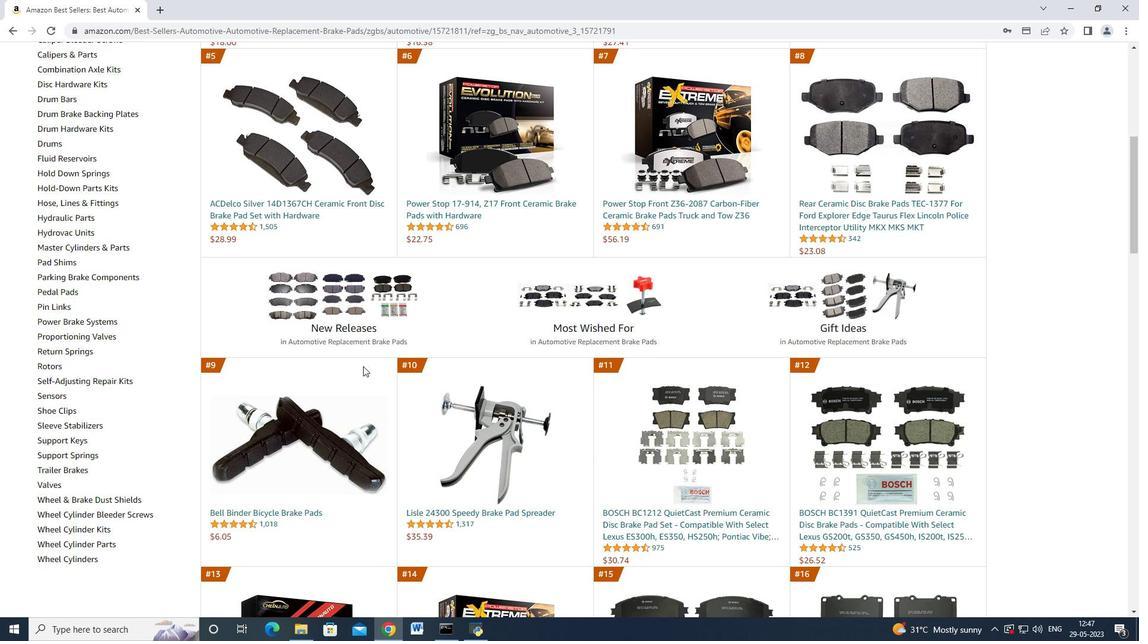 
Action: Mouse scrolled (365, 364) with delta (0, 0)
Screenshot: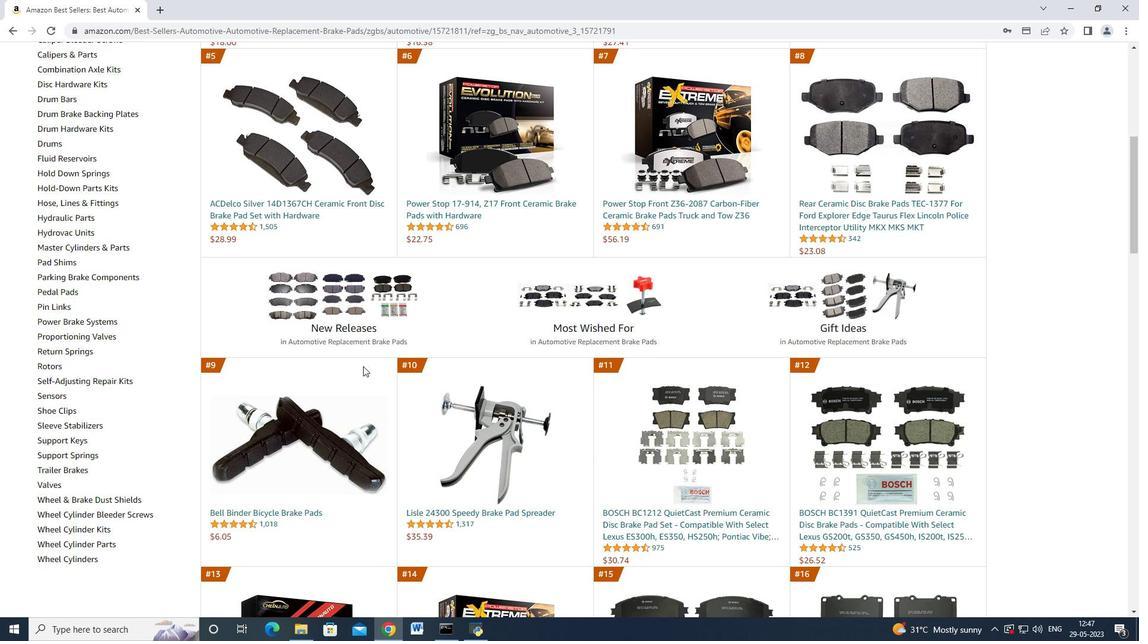 
Action: Mouse scrolled (365, 364) with delta (0, 0)
Screenshot: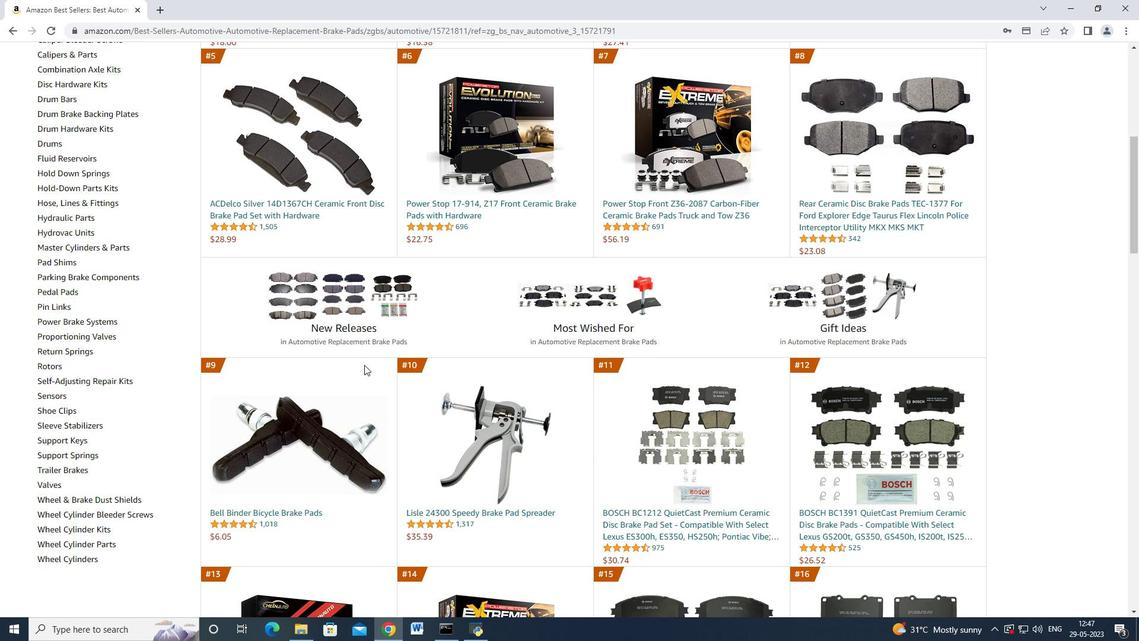 
Action: Mouse scrolled (365, 364) with delta (0, 0)
Screenshot: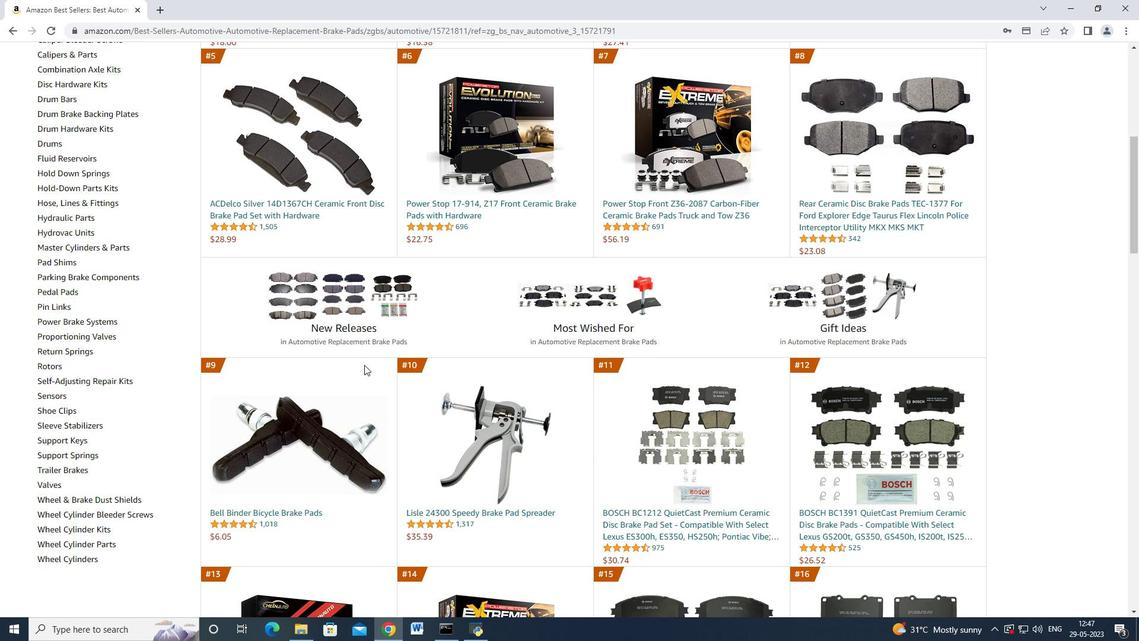 
Action: Mouse scrolled (365, 364) with delta (0, 0)
Screenshot: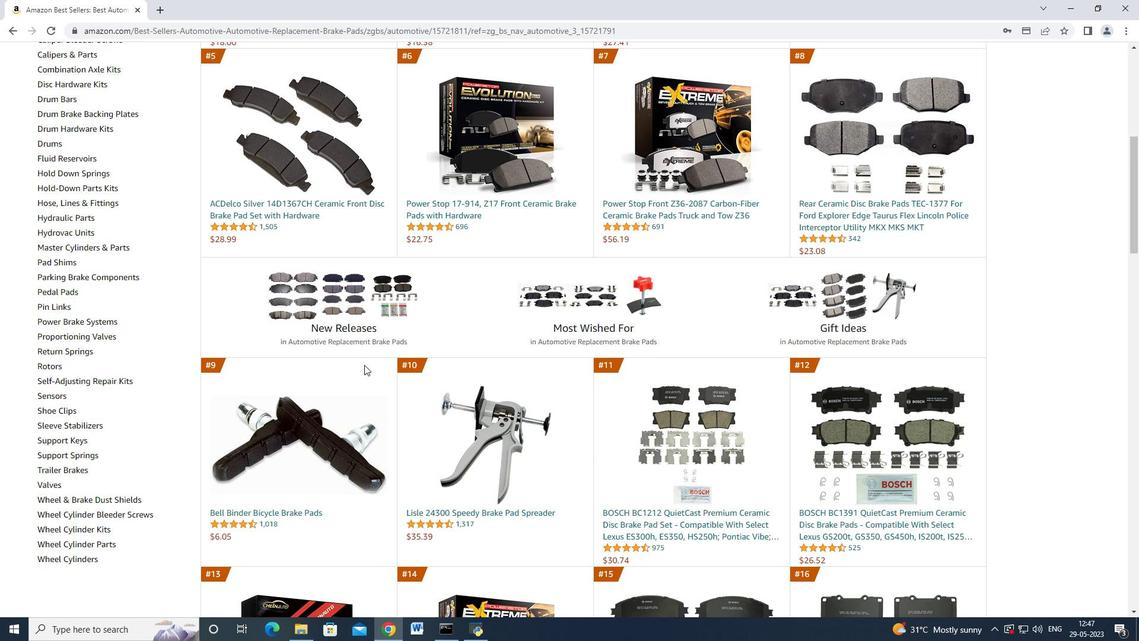
Action: Mouse moved to (368, 365)
Screenshot: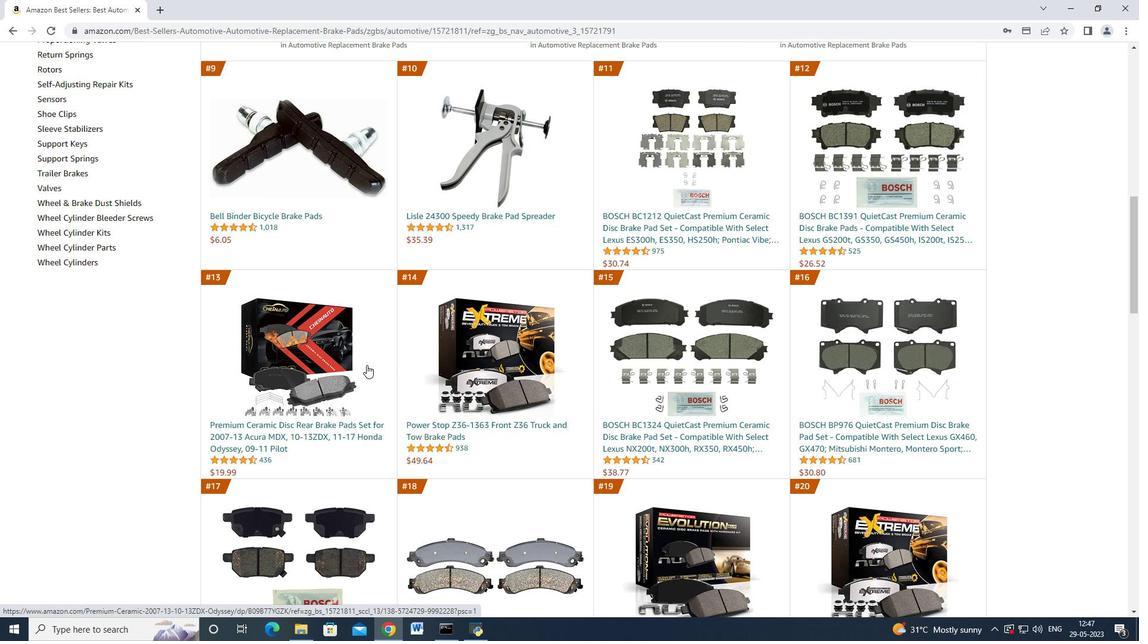 
Action: Mouse scrolled (368, 364) with delta (0, 0)
Screenshot: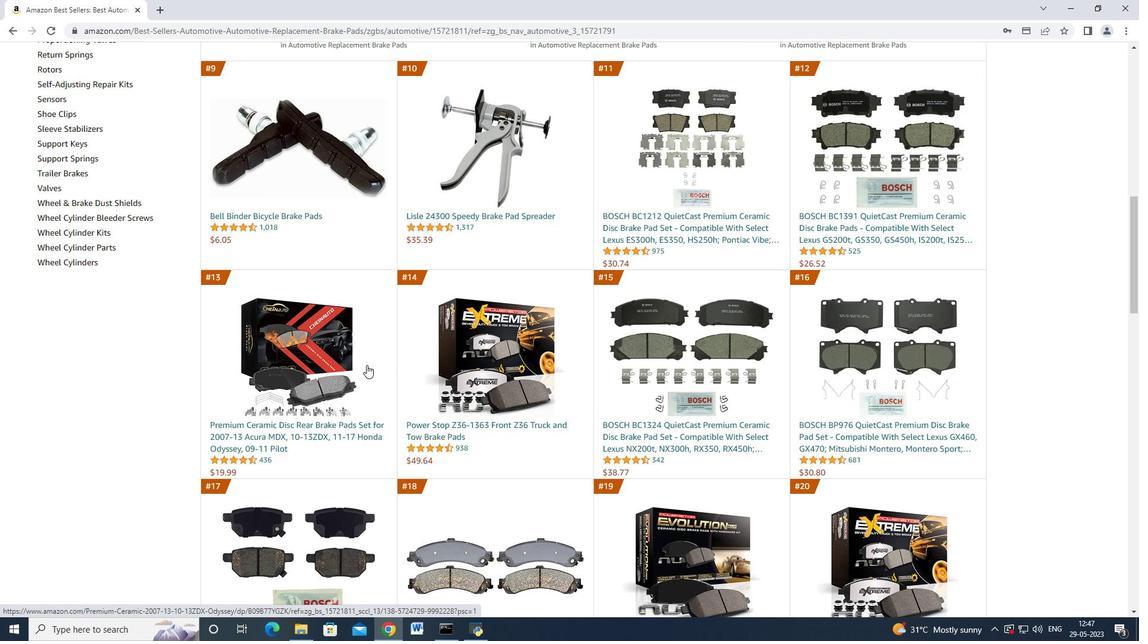 
Action: Mouse moved to (368, 365)
Screenshot: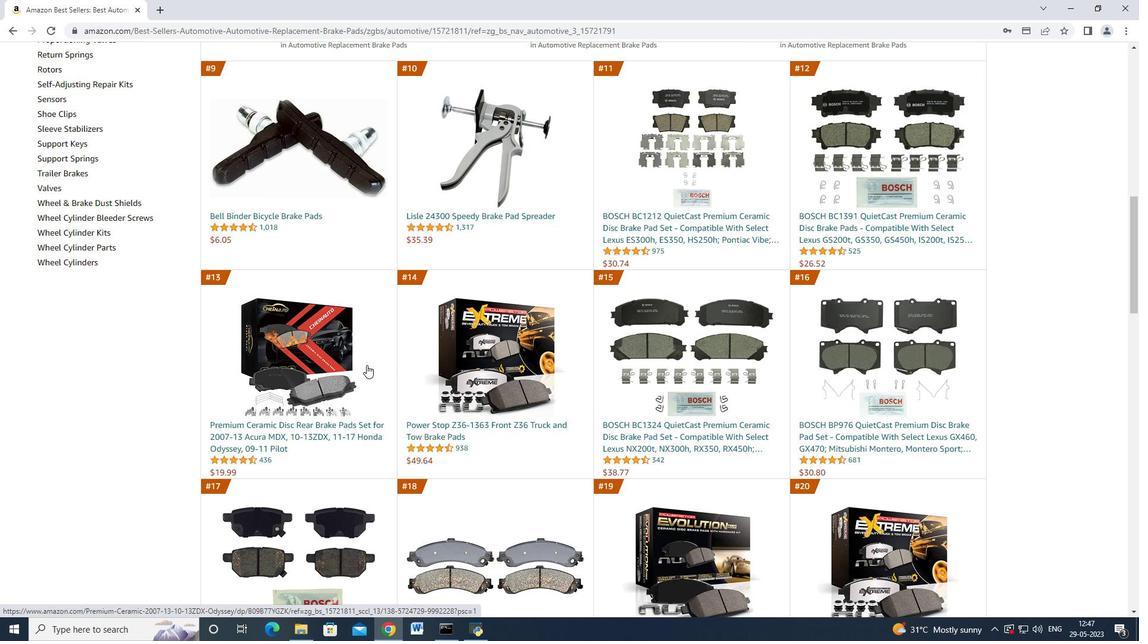 
Action: Mouse scrolled (368, 364) with delta (0, 0)
Screenshot: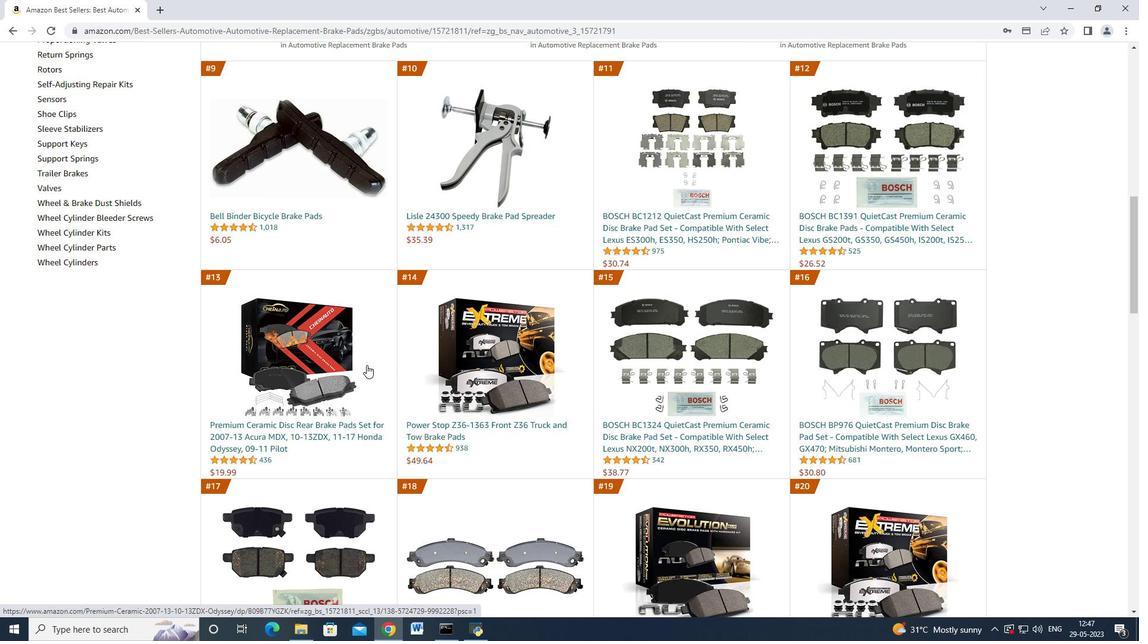 
Action: Mouse scrolled (368, 364) with delta (0, 0)
Screenshot: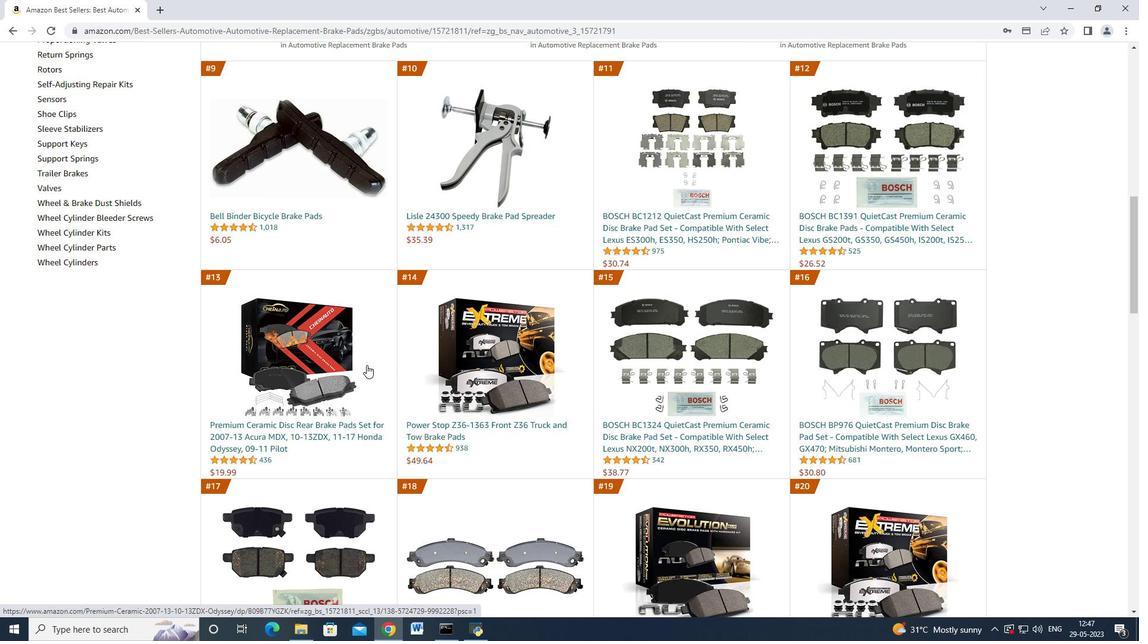 
Action: Mouse scrolled (368, 364) with delta (0, 0)
Screenshot: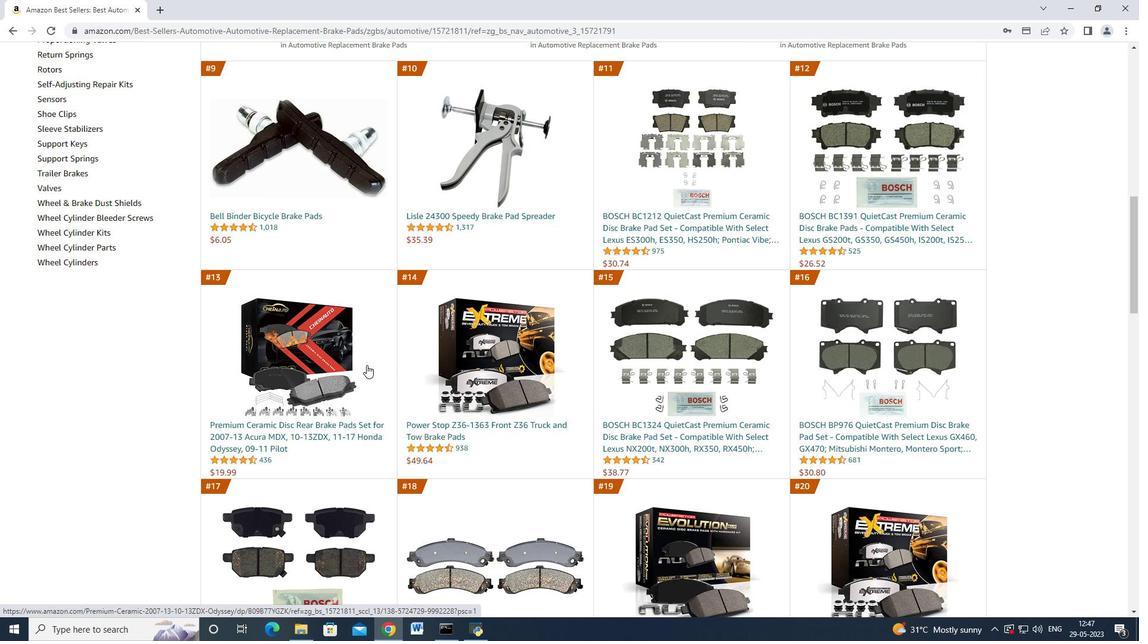 
Action: Mouse moved to (368, 365)
Screenshot: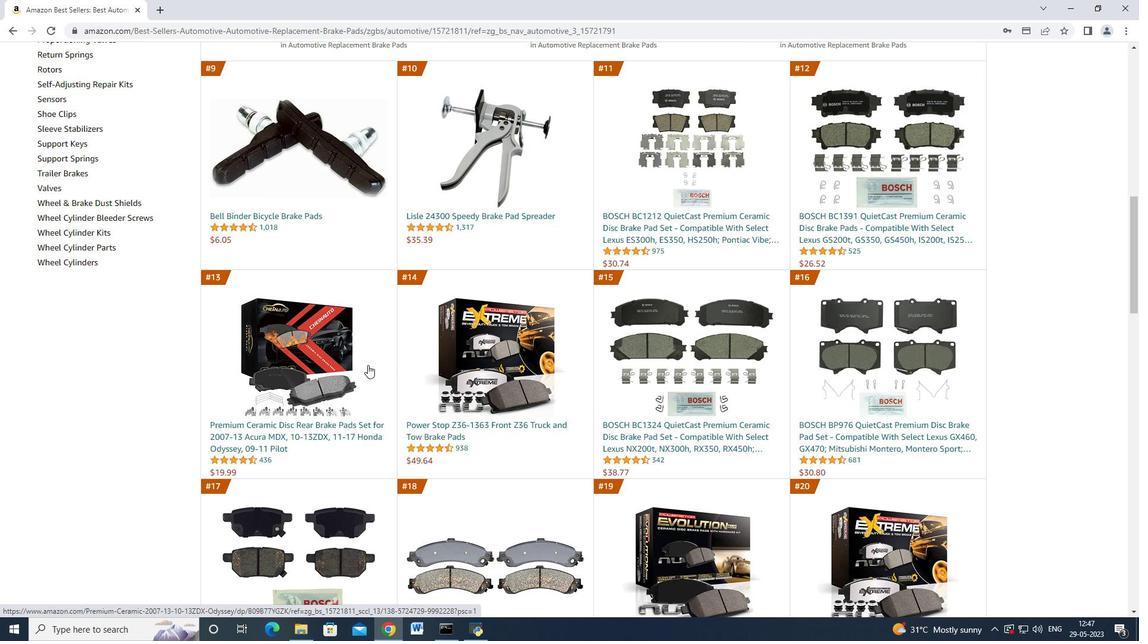 
Action: Mouse scrolled (368, 364) with delta (0, 0)
Screenshot: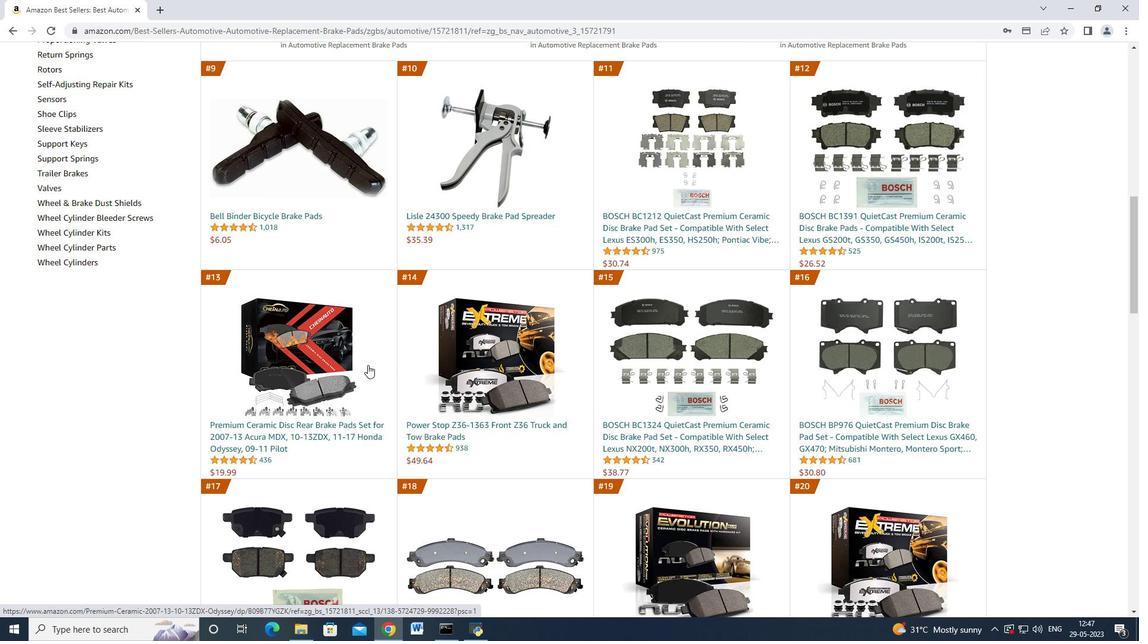 
Action: Mouse scrolled (368, 364) with delta (0, 0)
Screenshot: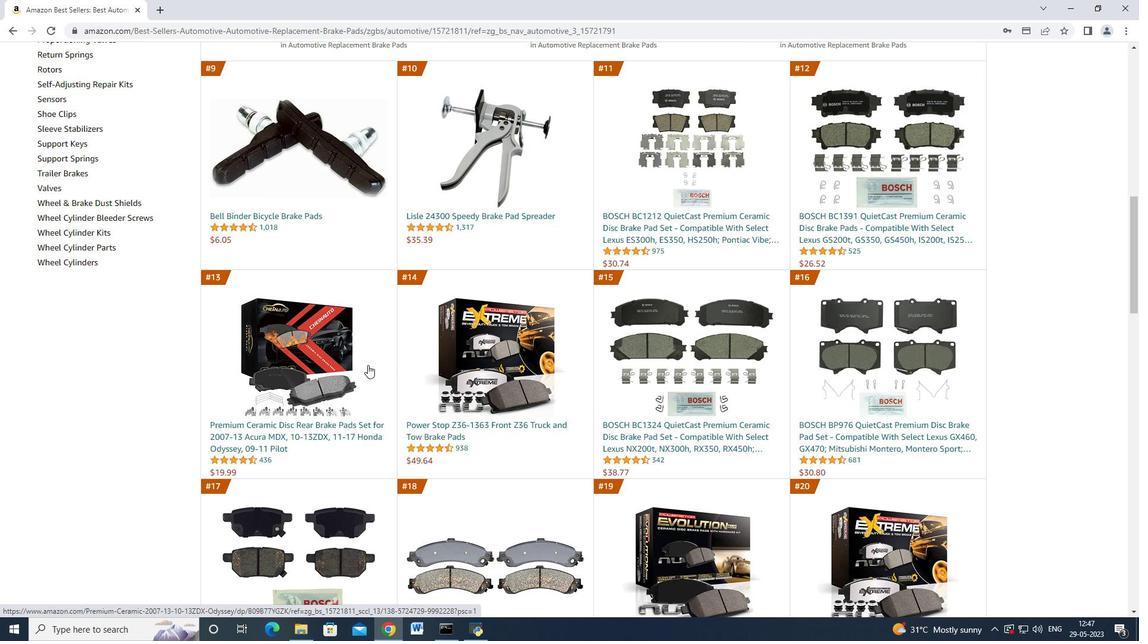 
Action: Mouse moved to (371, 364)
Screenshot: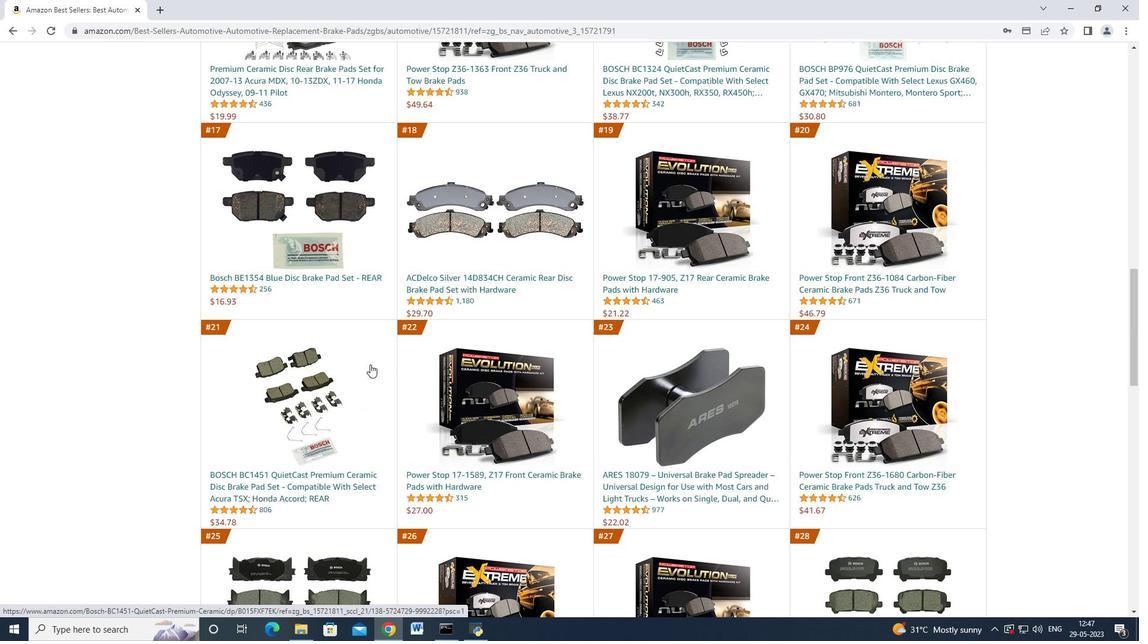 
Action: Mouse scrolled (371, 365) with delta (0, 0)
Screenshot: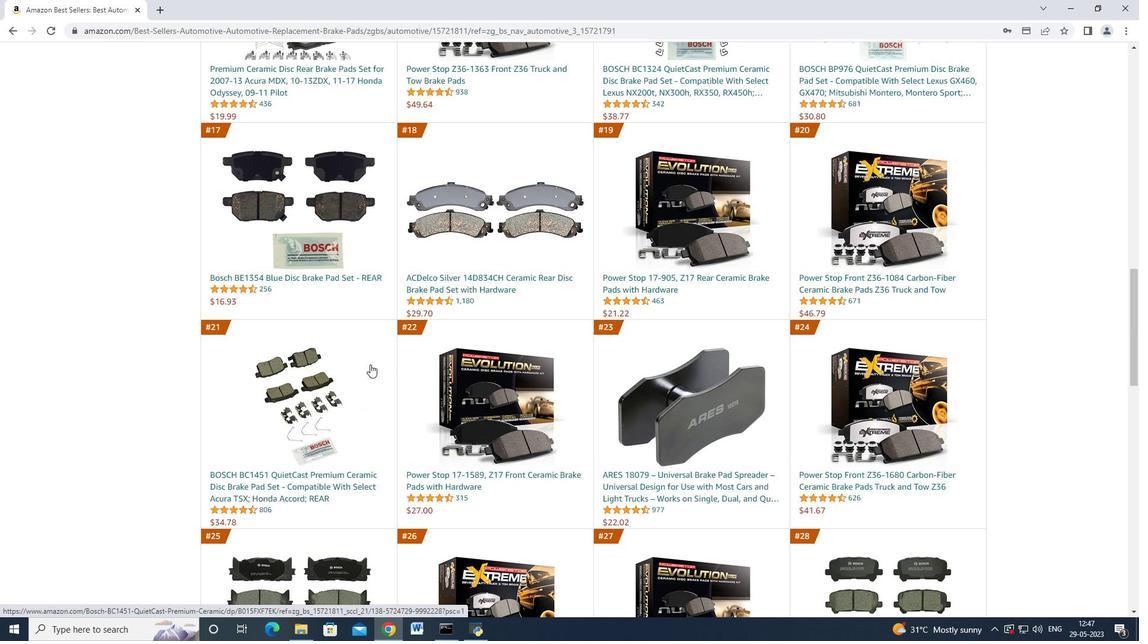 
Action: Mouse scrolled (371, 365) with delta (0, 0)
Screenshot: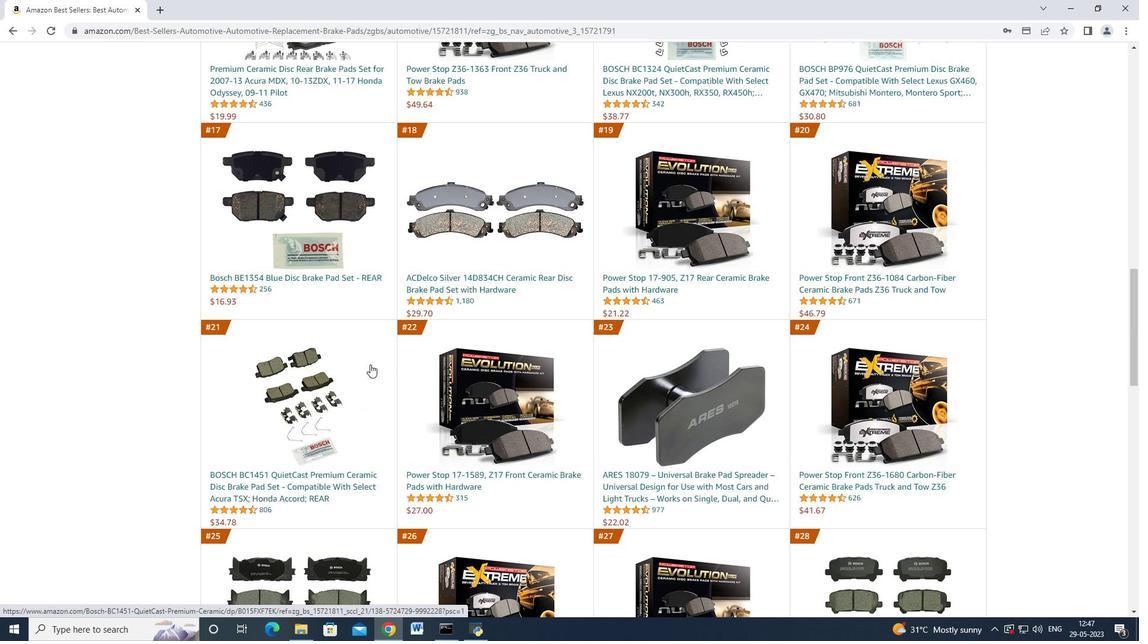 
Action: Mouse moved to (371, 364)
Screenshot: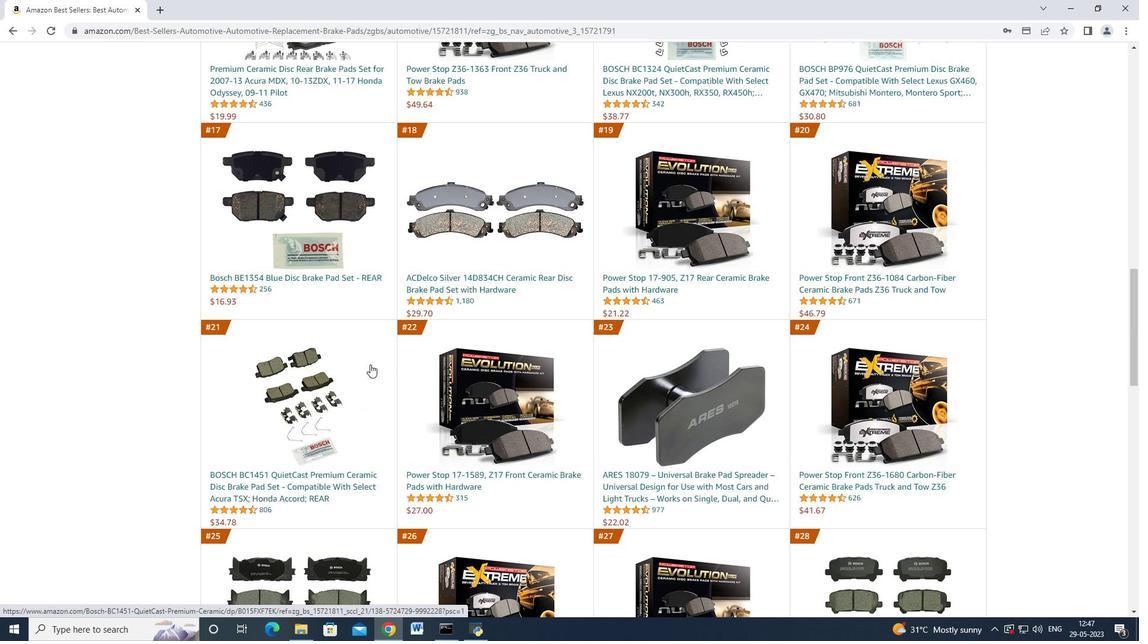 
Action: Mouse scrolled (371, 365) with delta (0, 0)
Screenshot: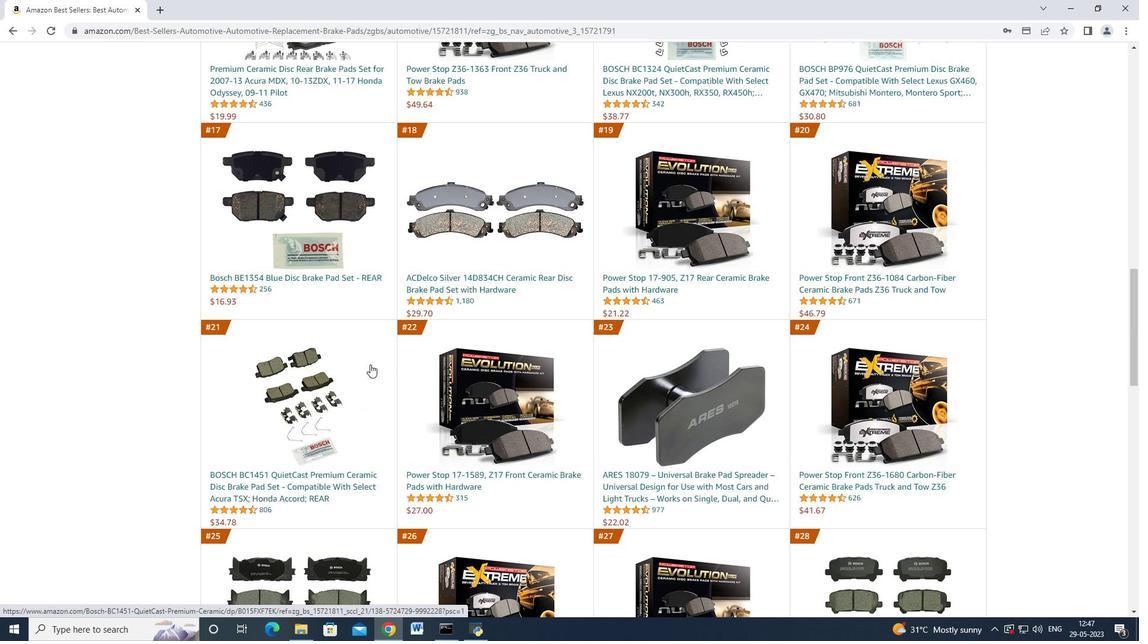 
Action: Mouse scrolled (371, 365) with delta (0, 0)
Screenshot: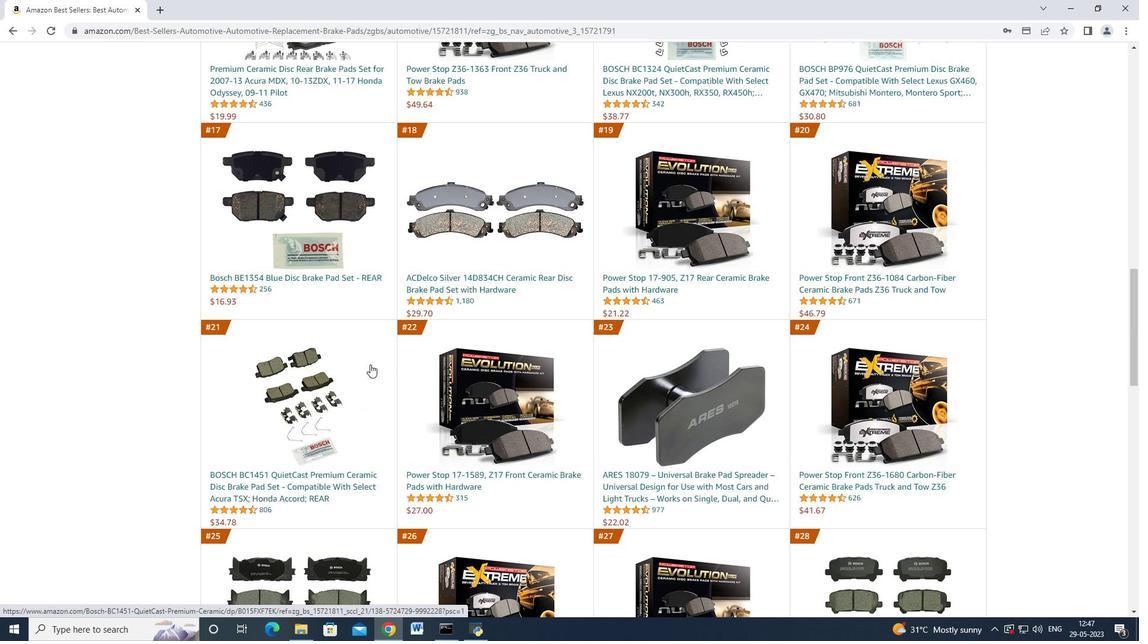 
Action: Mouse scrolled (371, 365) with delta (0, 0)
Screenshot: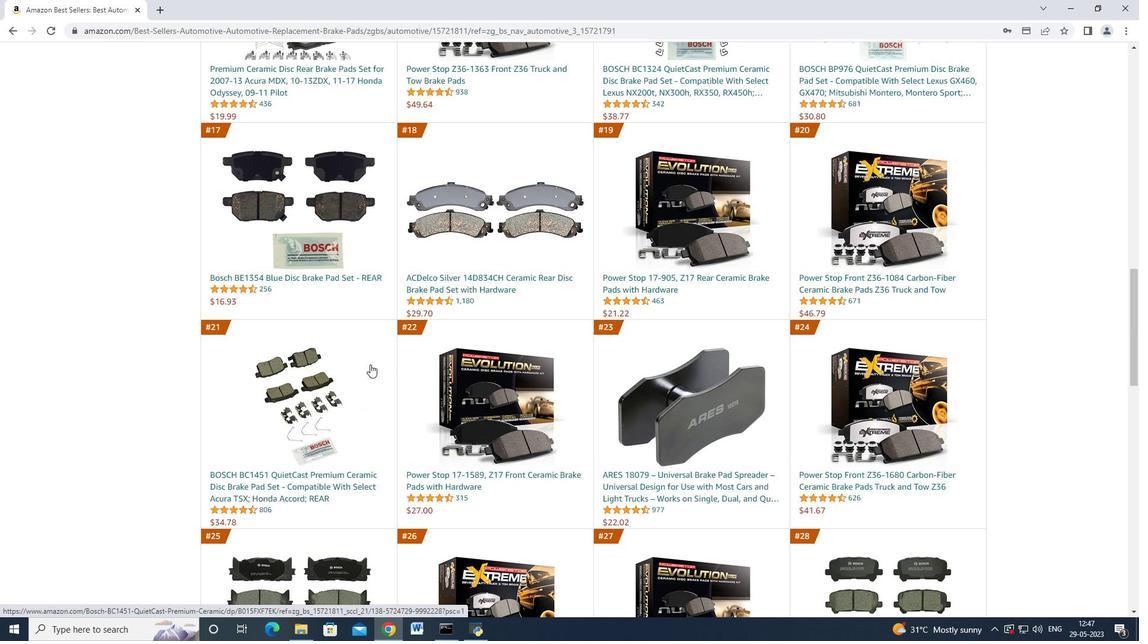 
Action: Mouse scrolled (371, 365) with delta (0, 0)
Screenshot: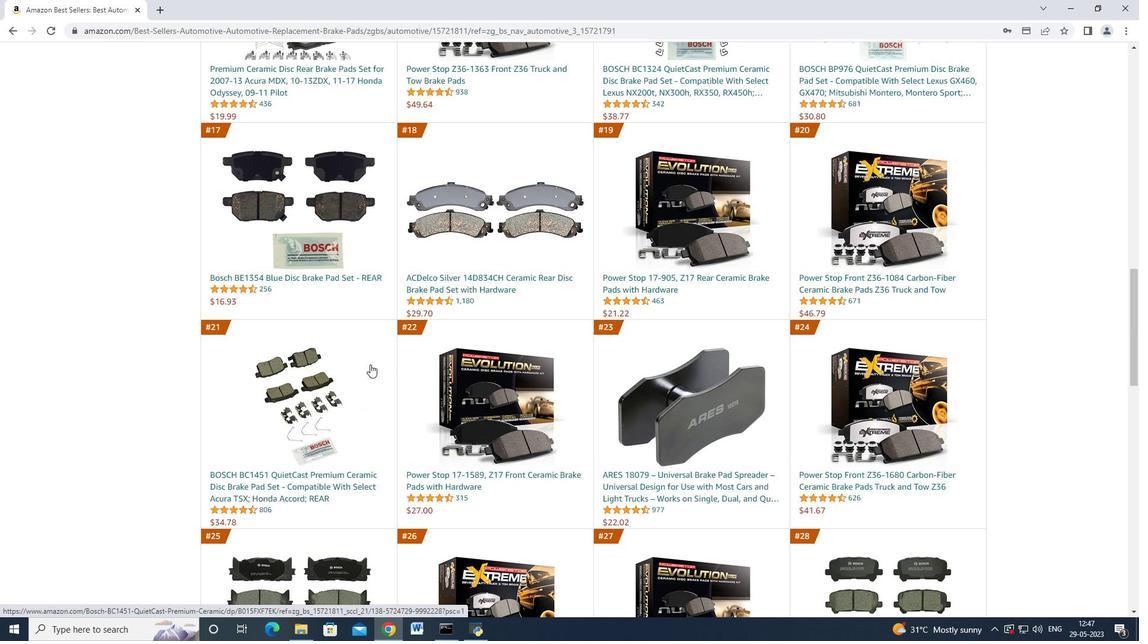 
Action: Mouse scrolled (371, 365) with delta (0, 0)
Screenshot: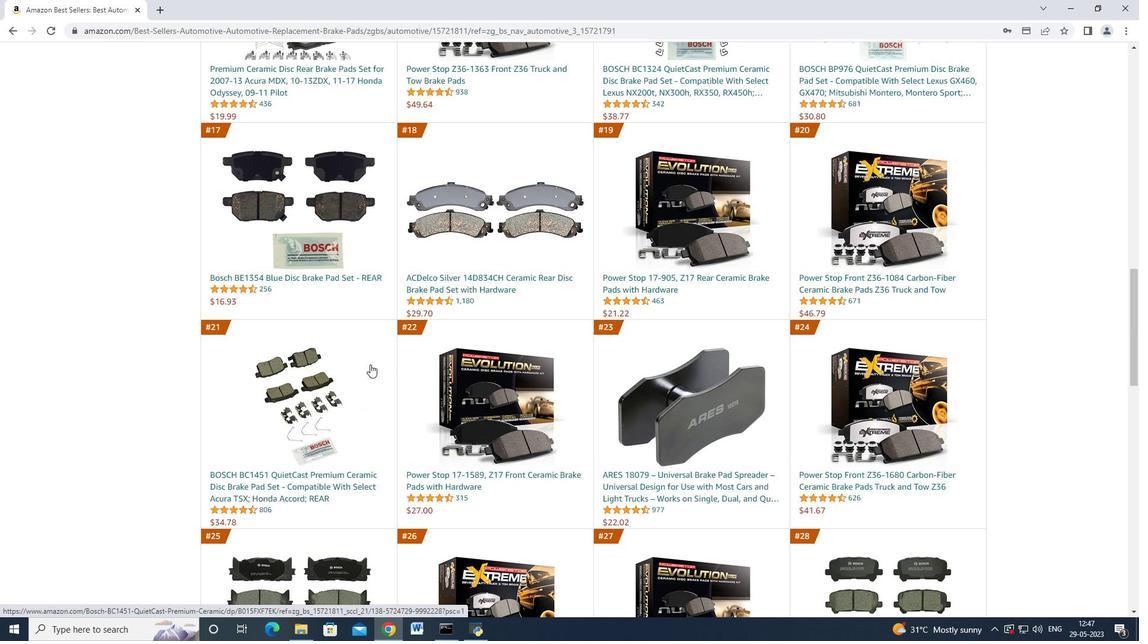 
Action: Mouse scrolled (371, 365) with delta (0, 0)
Screenshot: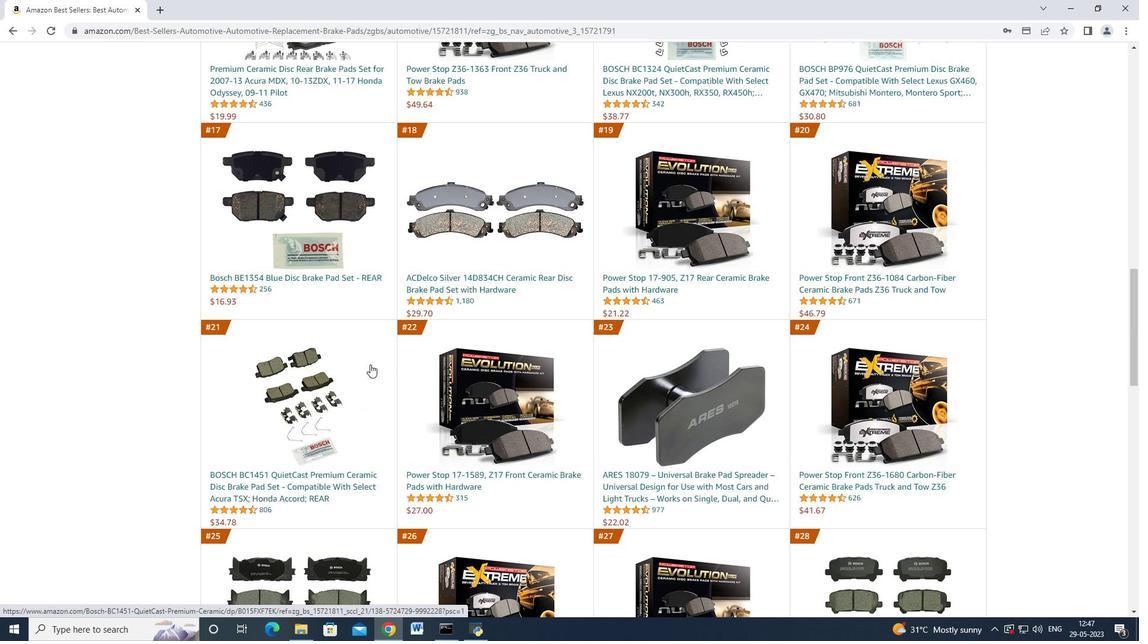 
Action: Mouse moved to (371, 337)
Screenshot: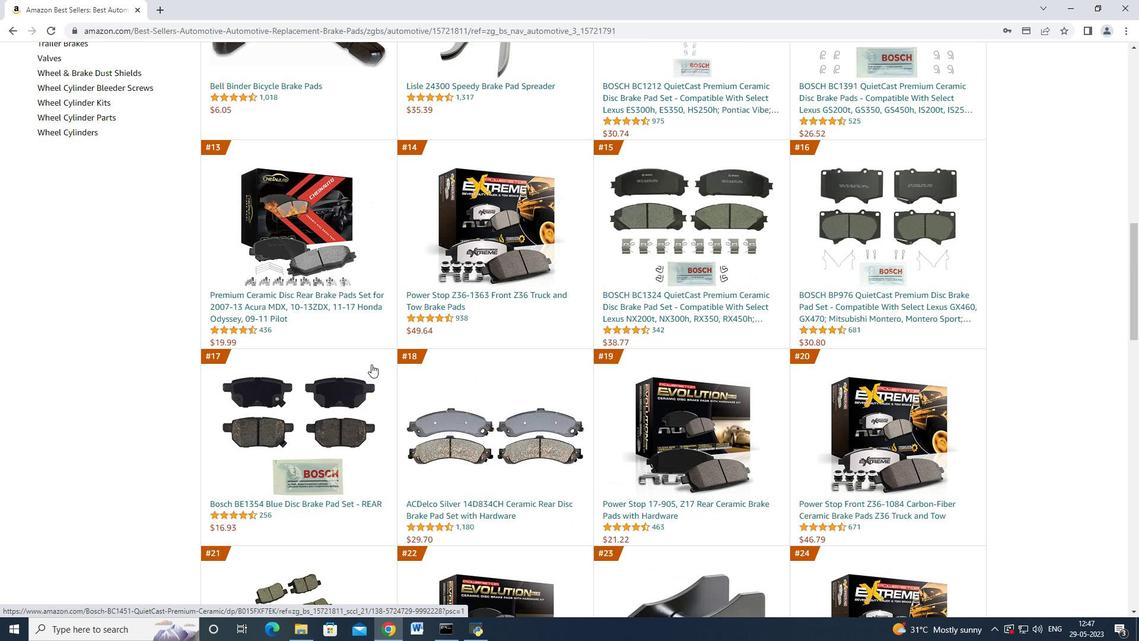 
Action: Mouse scrolled (371, 337) with delta (0, 0)
Screenshot: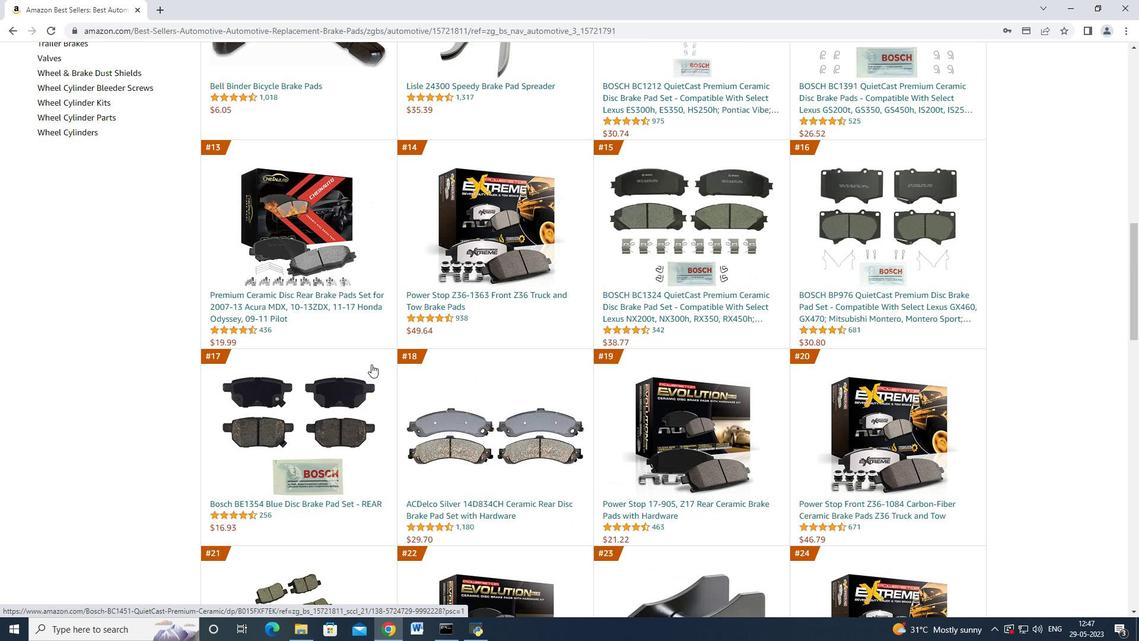 
Action: Mouse scrolled (371, 337) with delta (0, 0)
Screenshot: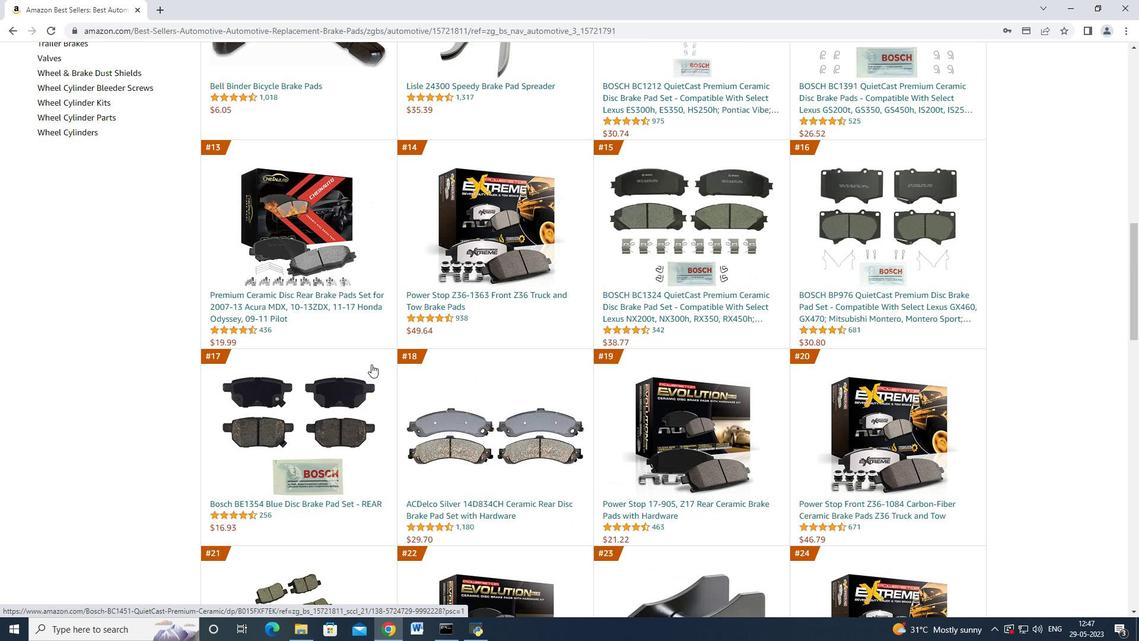 
Action: Mouse moved to (371, 336)
Screenshot: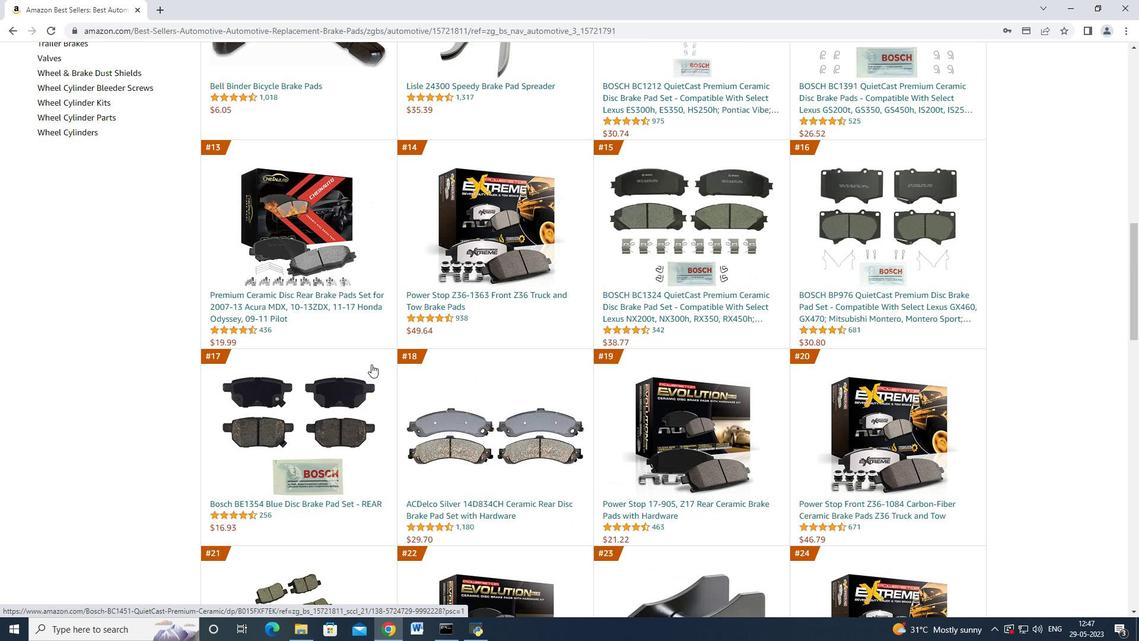 
Action: Mouse scrolled (371, 337) with delta (0, 1)
Screenshot: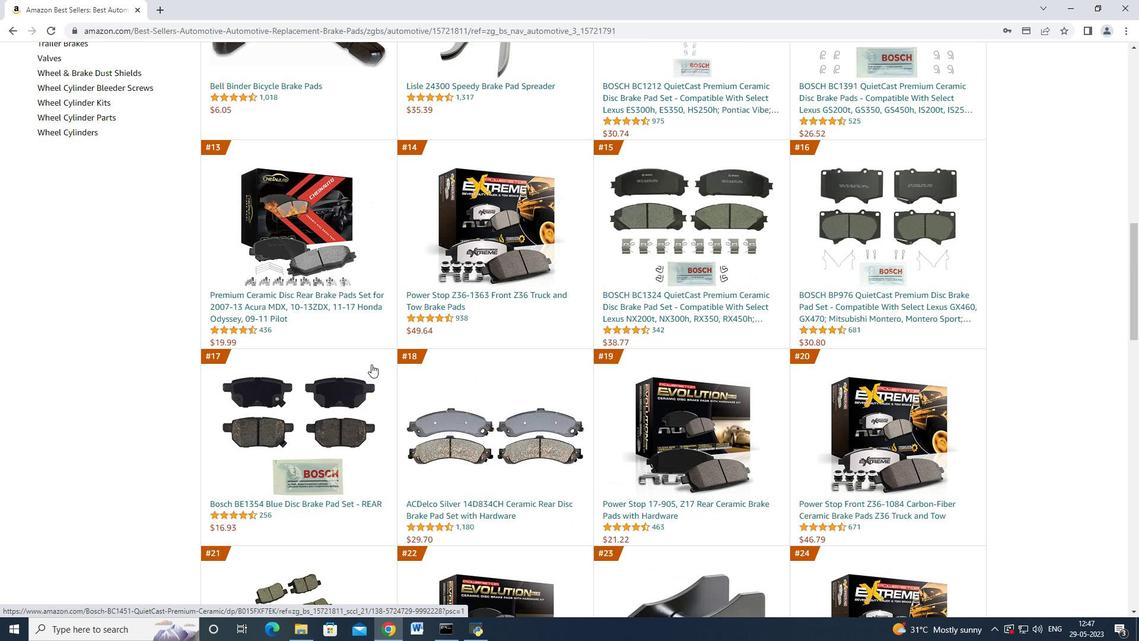 
Action: Mouse moved to (371, 336)
Screenshot: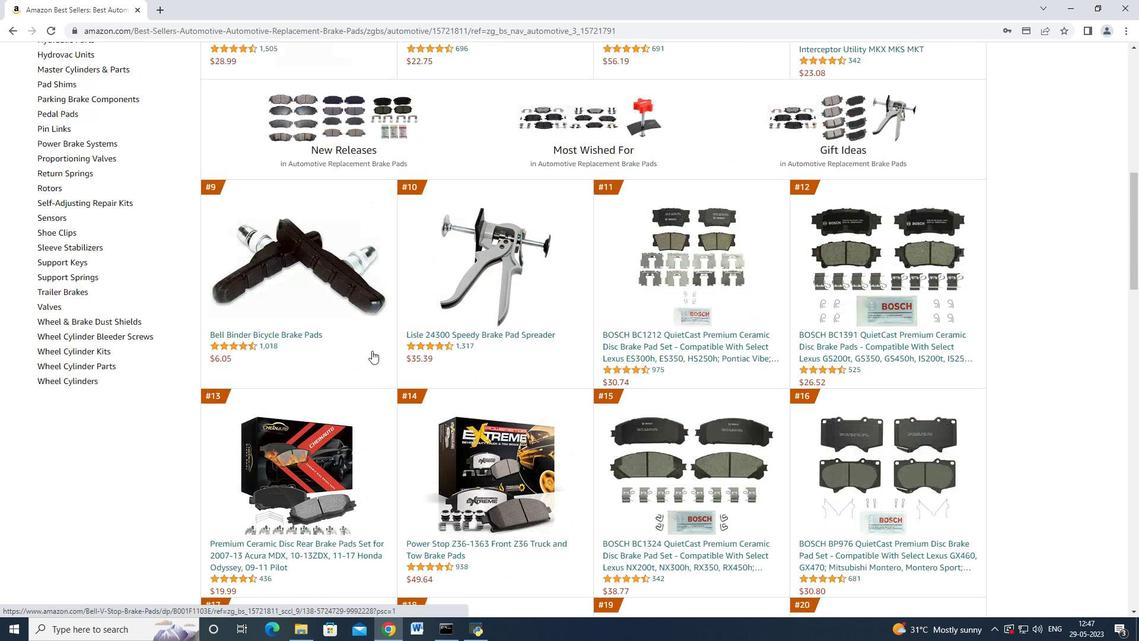 
Action: Mouse scrolled (371, 337) with delta (0, 0)
Screenshot: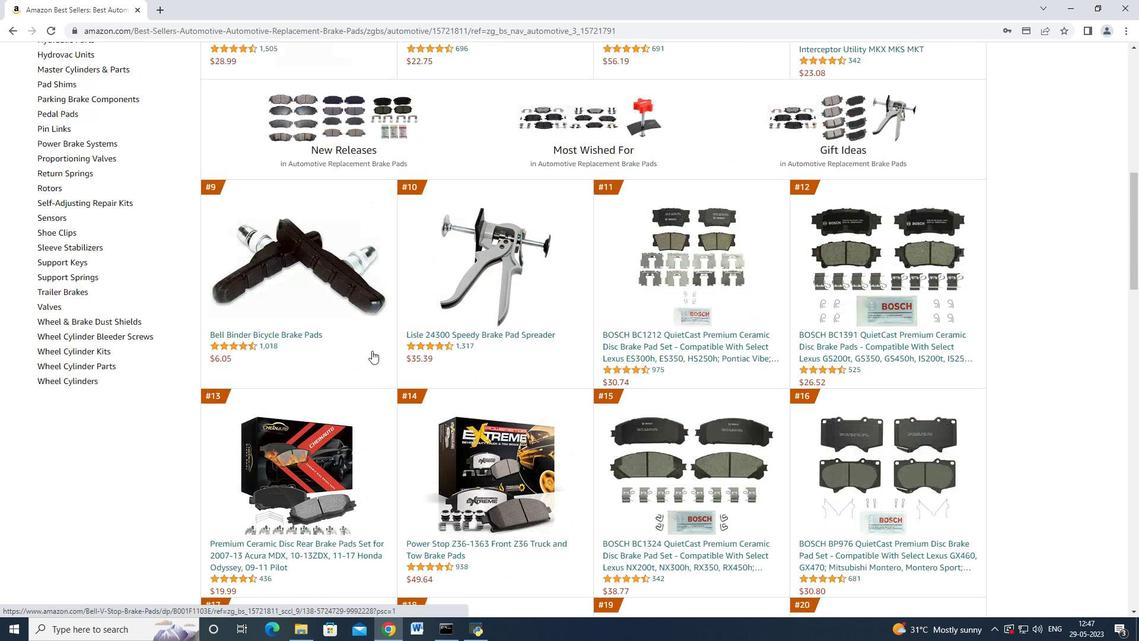 
Action: Mouse moved to (371, 335)
Screenshot: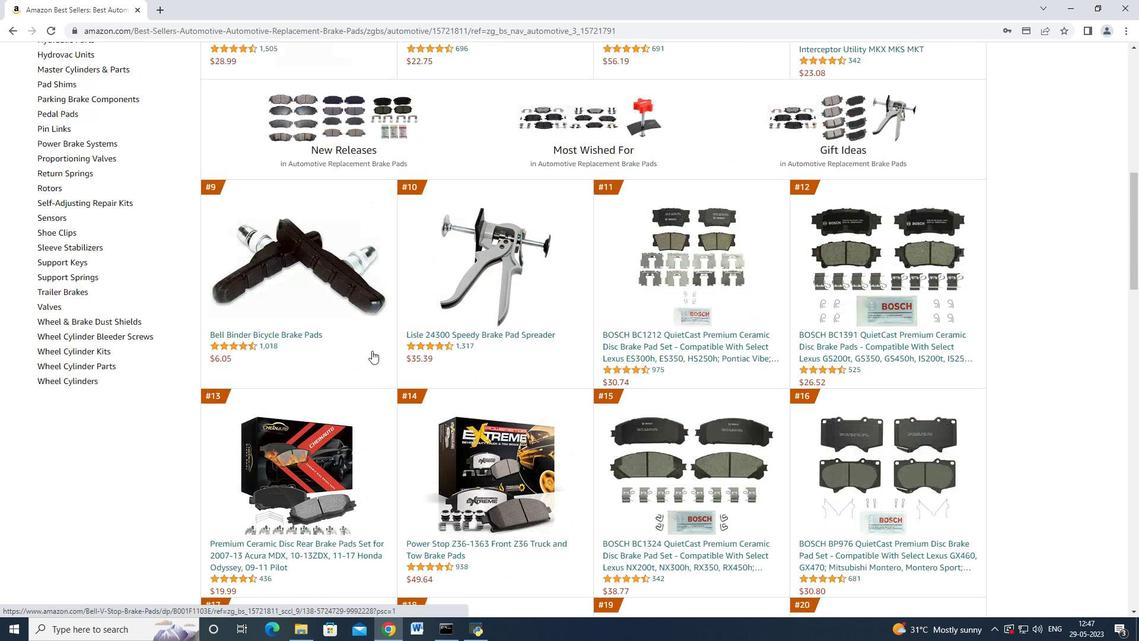 
Action: Mouse scrolled (371, 336) with delta (0, 0)
Screenshot: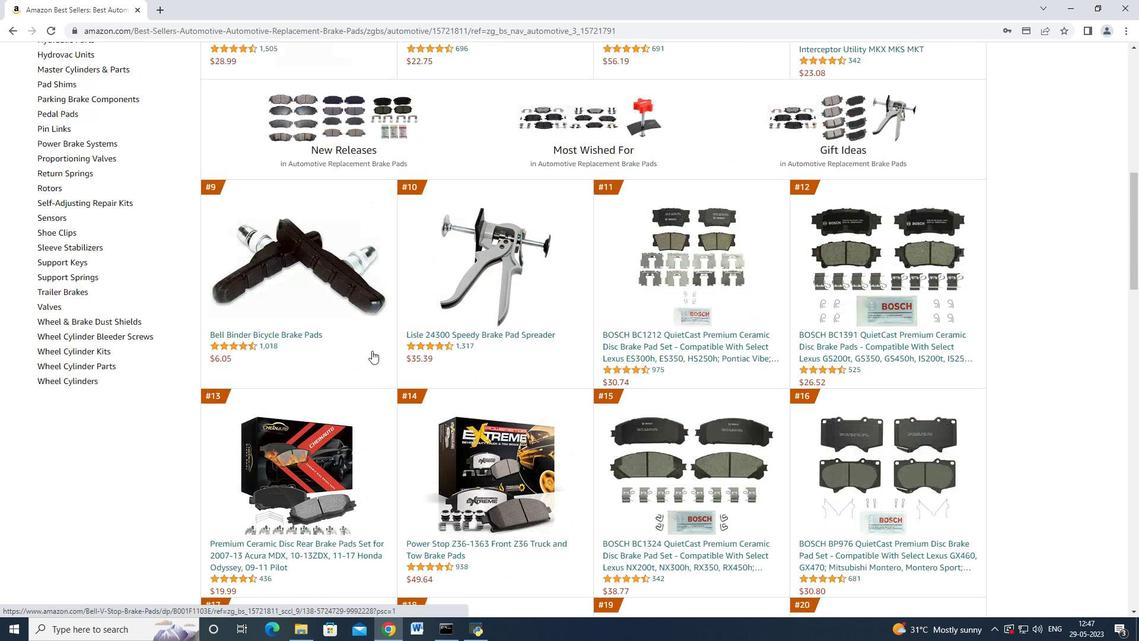 
Action: Mouse scrolled (371, 336) with delta (0, 0)
Screenshot: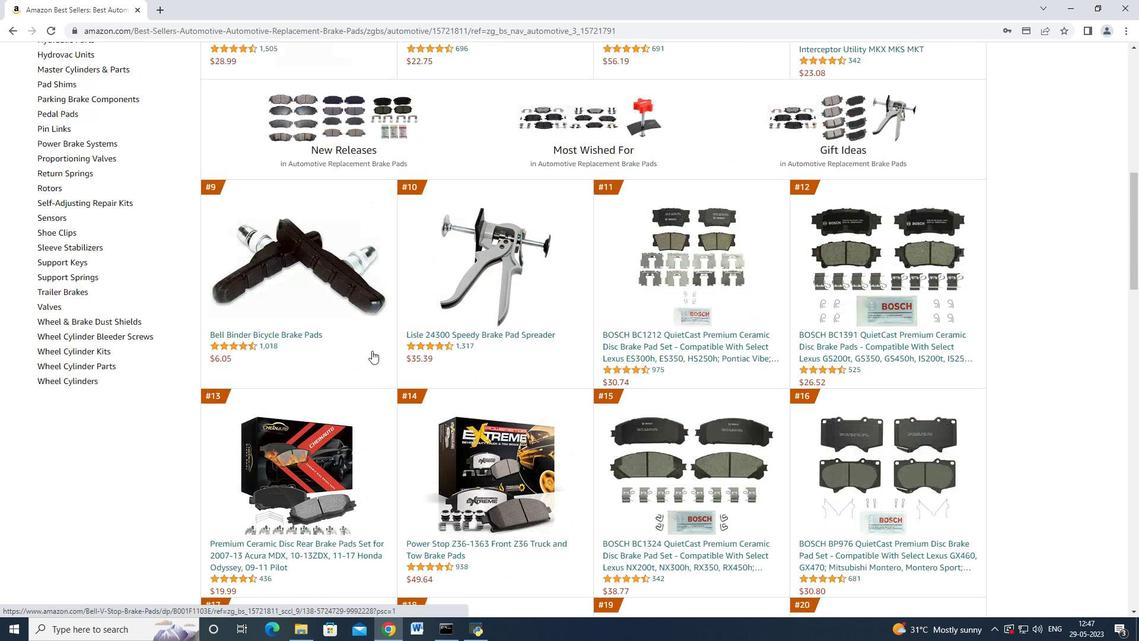 
Action: Mouse moved to (371, 335)
Screenshot: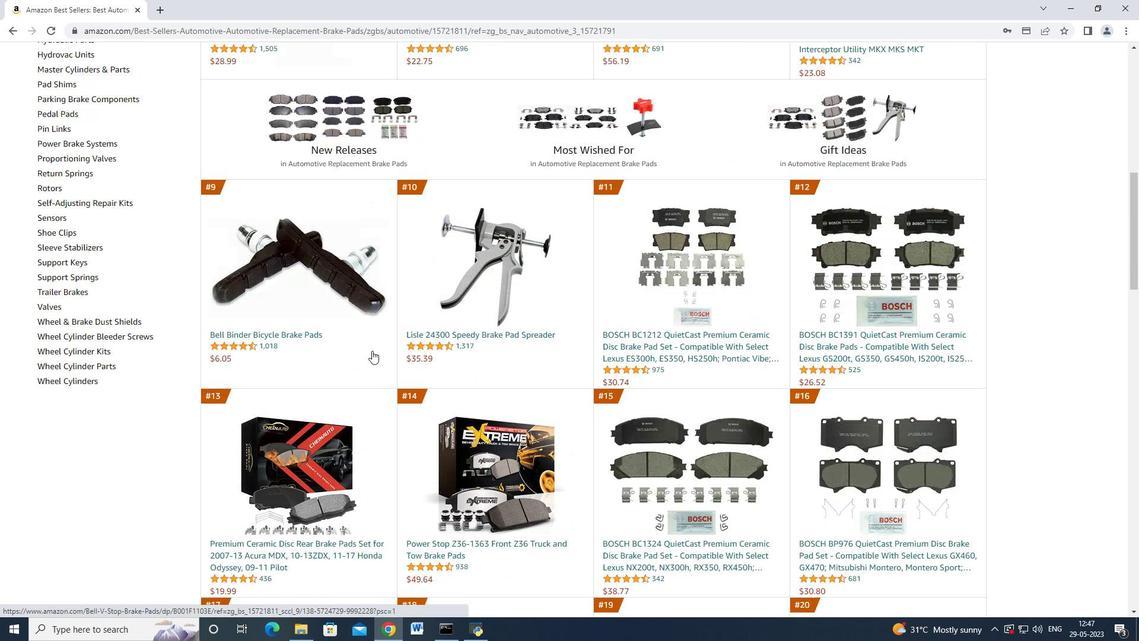 
Action: Mouse scrolled (371, 335) with delta (0, 0)
Screenshot: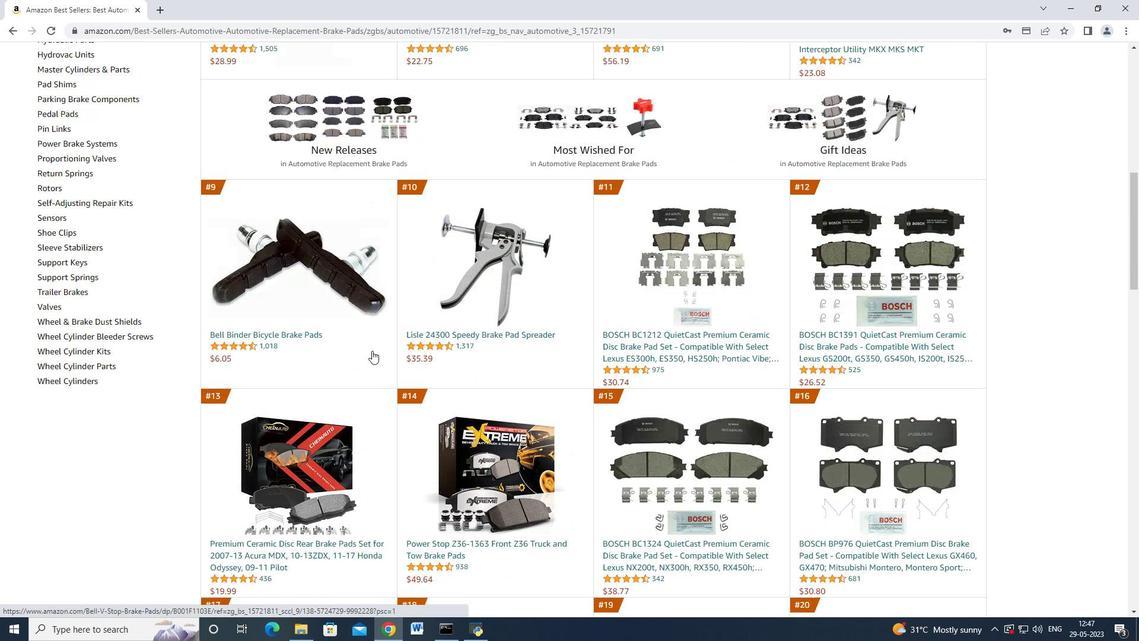 
Action: Mouse moved to (387, 234)
Screenshot: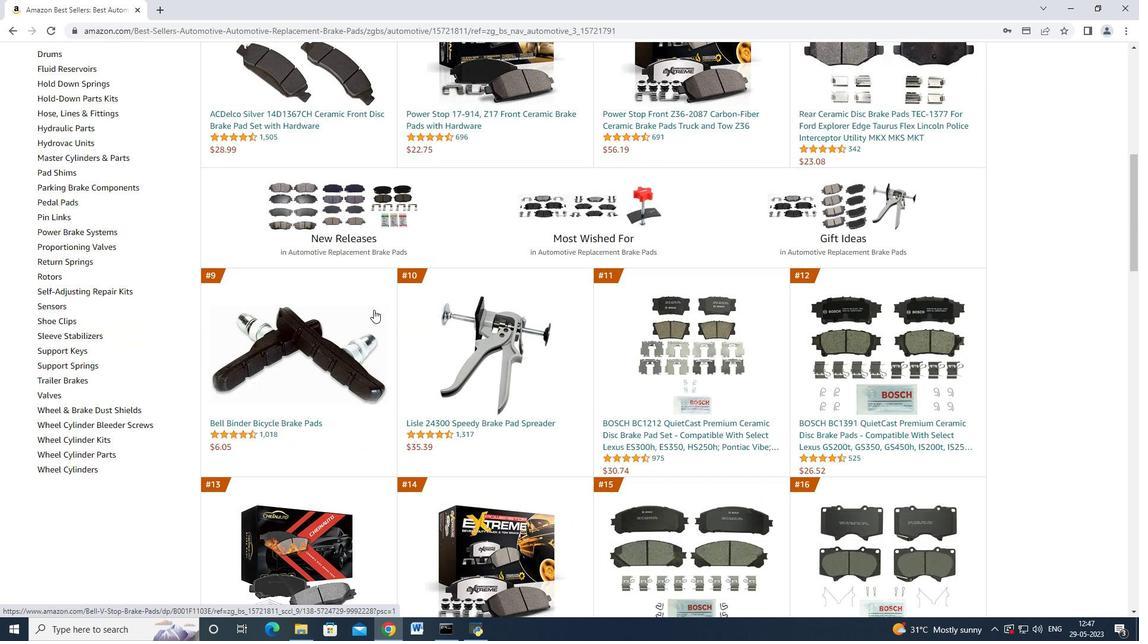 
Action: Mouse scrolled (387, 235) with delta (0, 0)
Screenshot: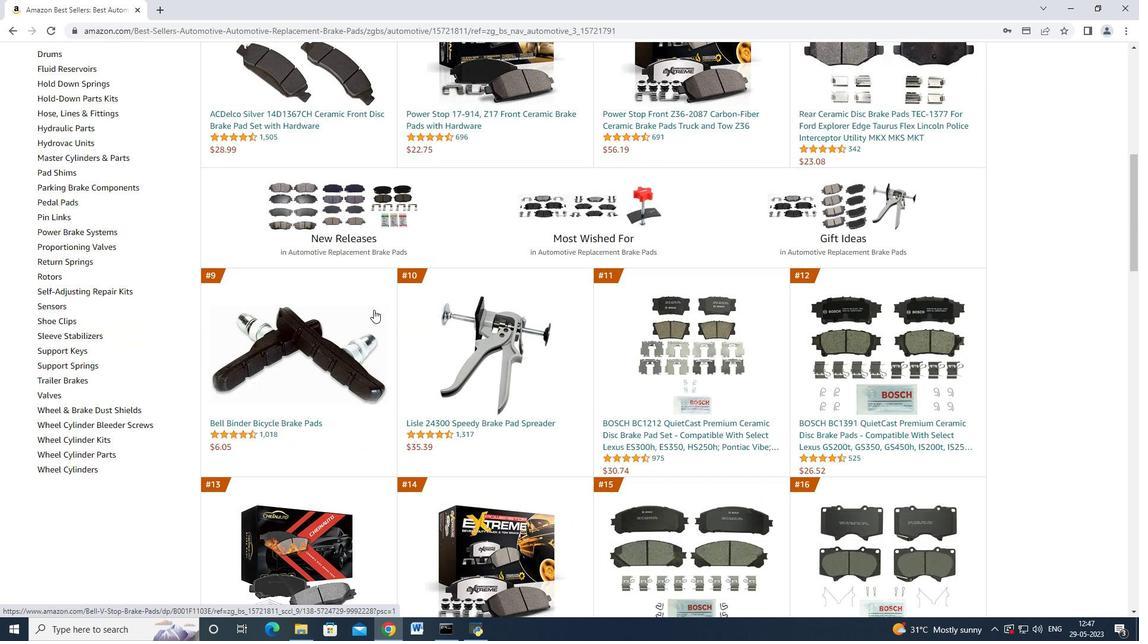 
Action: Mouse scrolled (387, 235) with delta (0, 0)
Screenshot: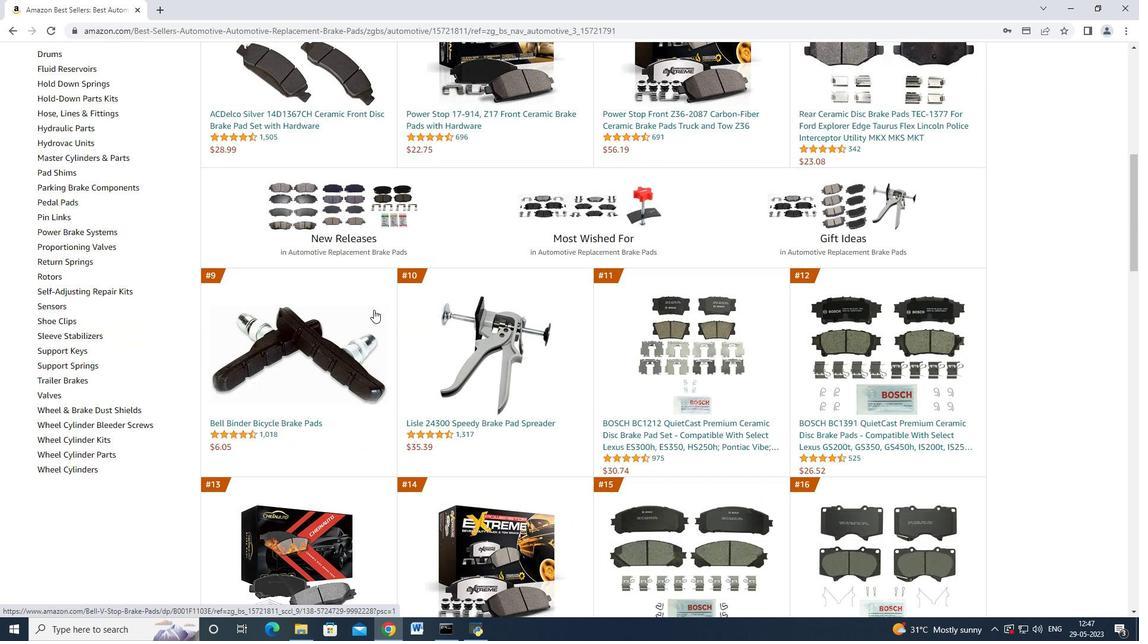 
Action: Mouse scrolled (387, 235) with delta (0, 0)
Screenshot: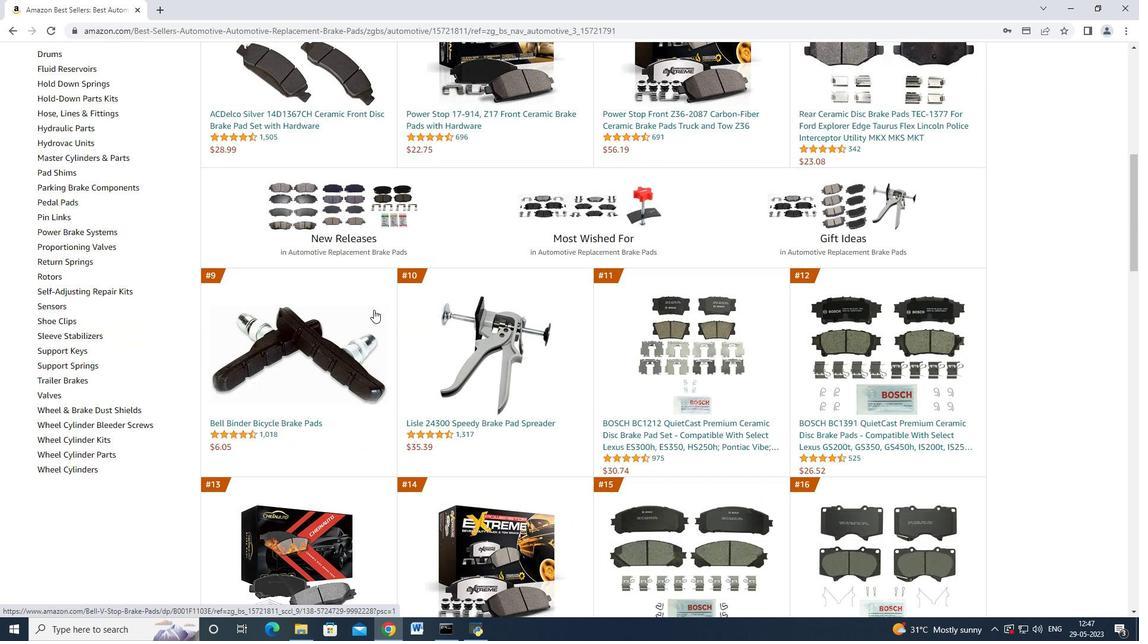
Action: Mouse moved to (387, 234)
Screenshot: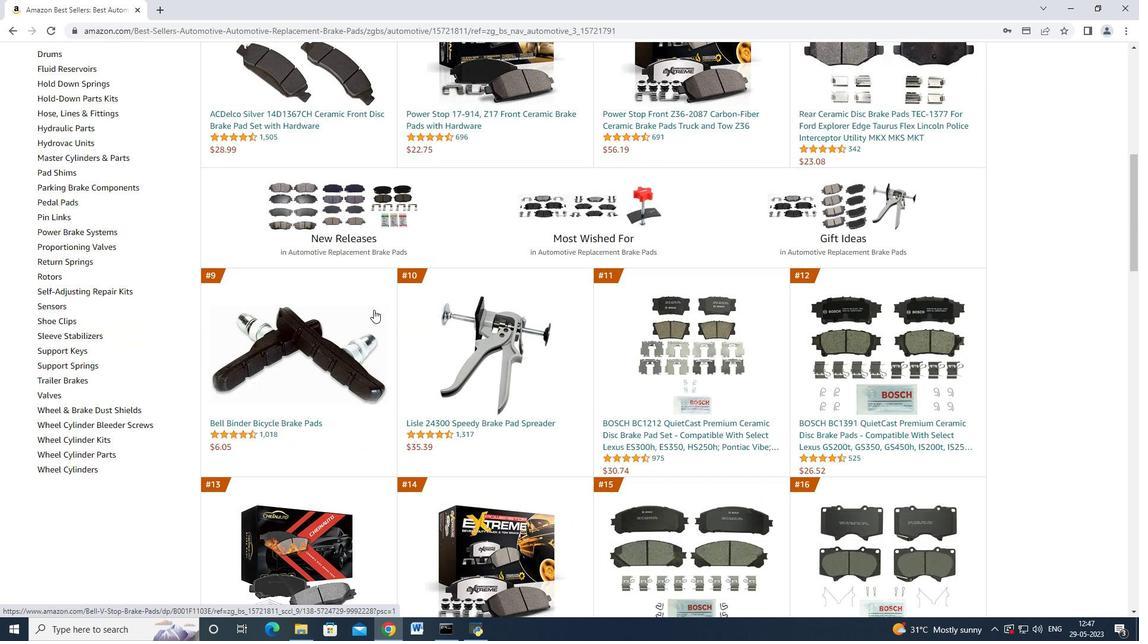 
Action: Mouse scrolled (387, 235) with delta (0, 0)
Screenshot: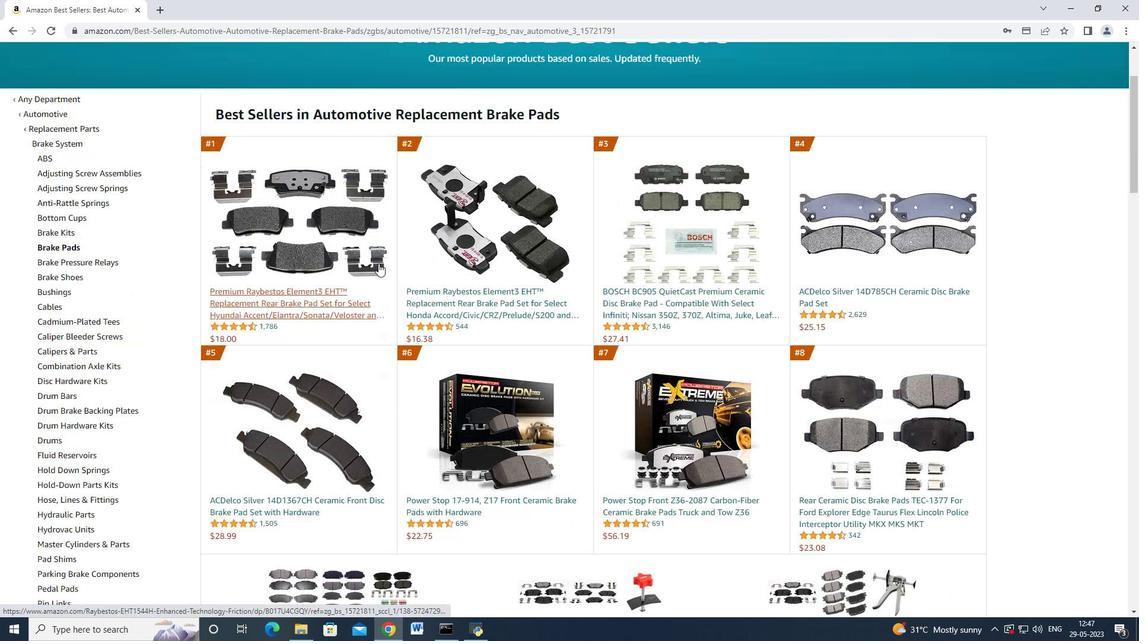 
Action: Mouse scrolled (387, 235) with delta (0, 0)
Screenshot: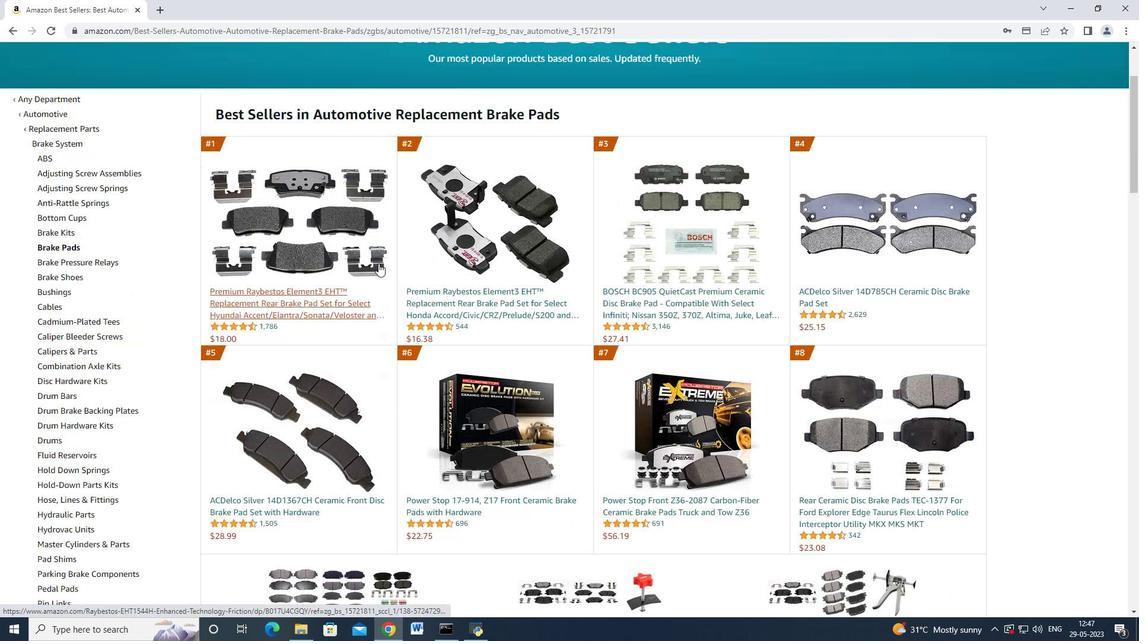 
Action: Mouse scrolled (387, 235) with delta (0, 0)
Screenshot: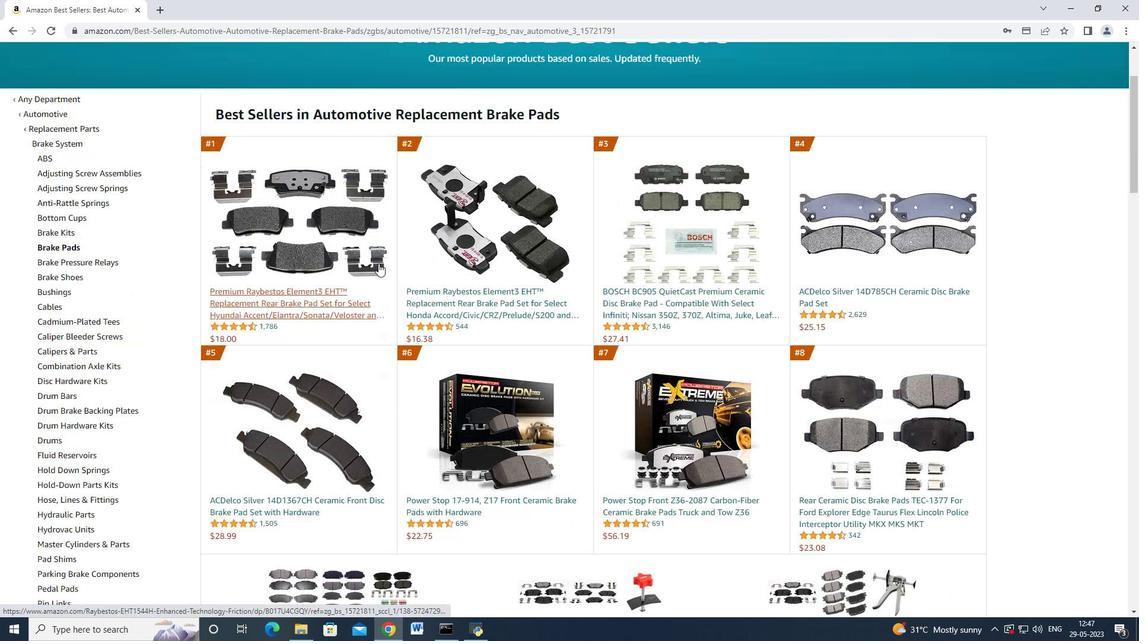 
Action: Mouse scrolled (387, 235) with delta (0, 0)
Screenshot: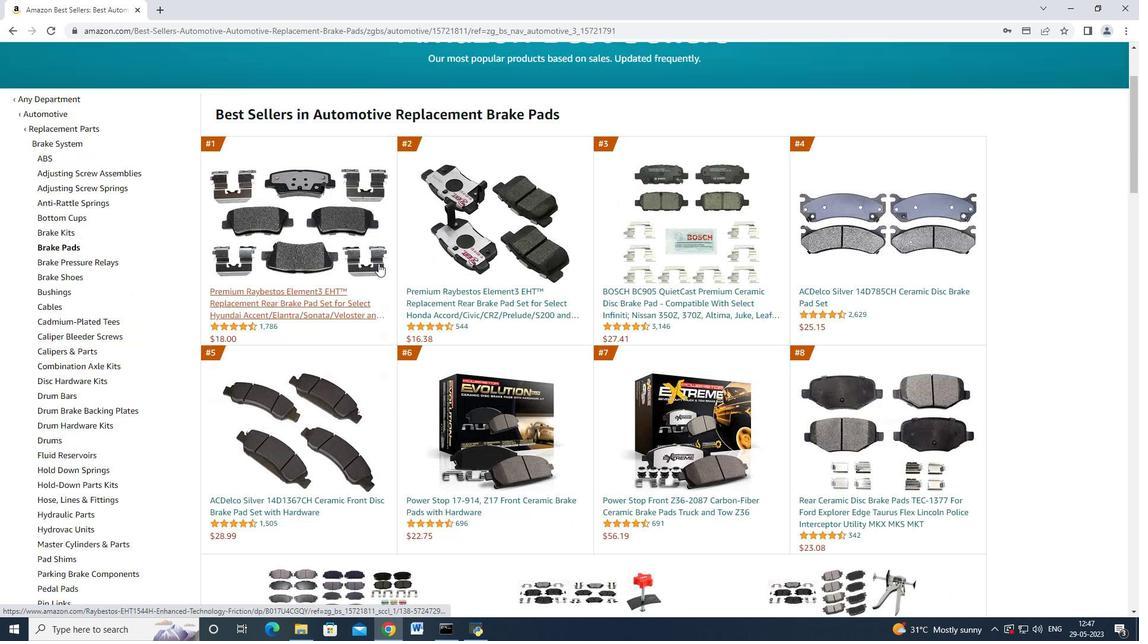 
Action: Mouse moved to (439, 63)
Screenshot: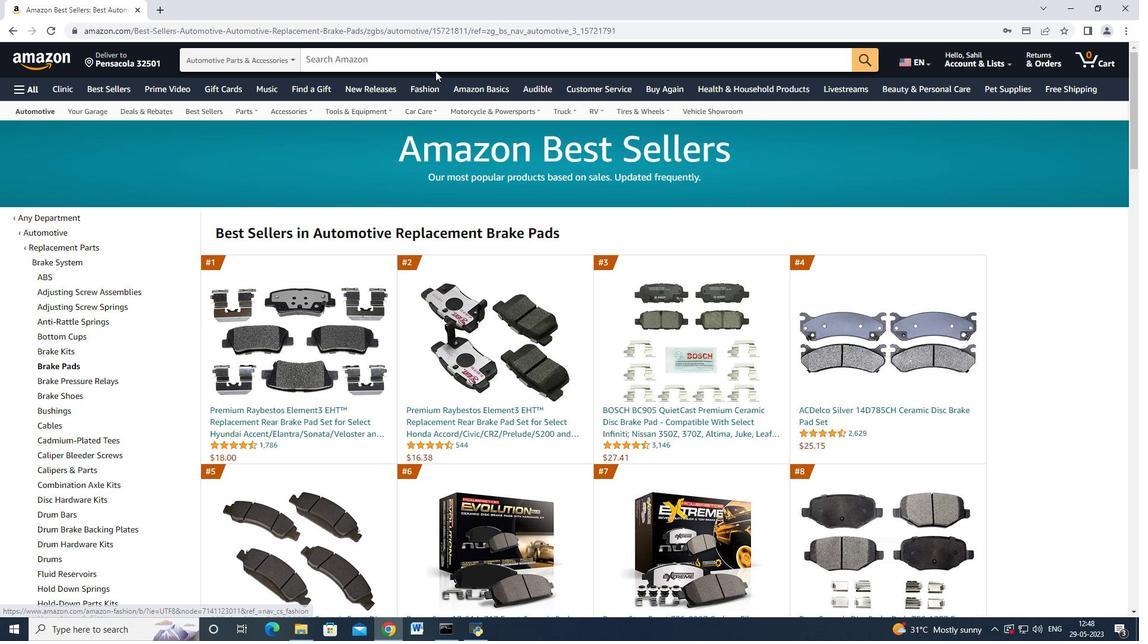 
Action: Mouse pressed left at (439, 63)
Screenshot: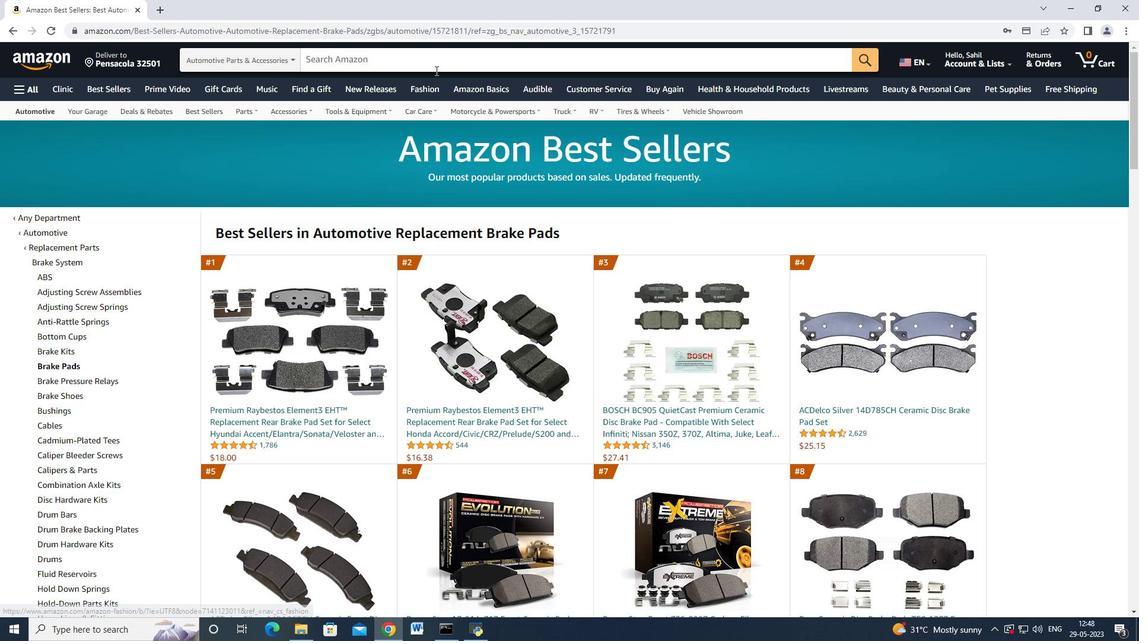 
Action: Mouse moved to (436, 65)
Screenshot: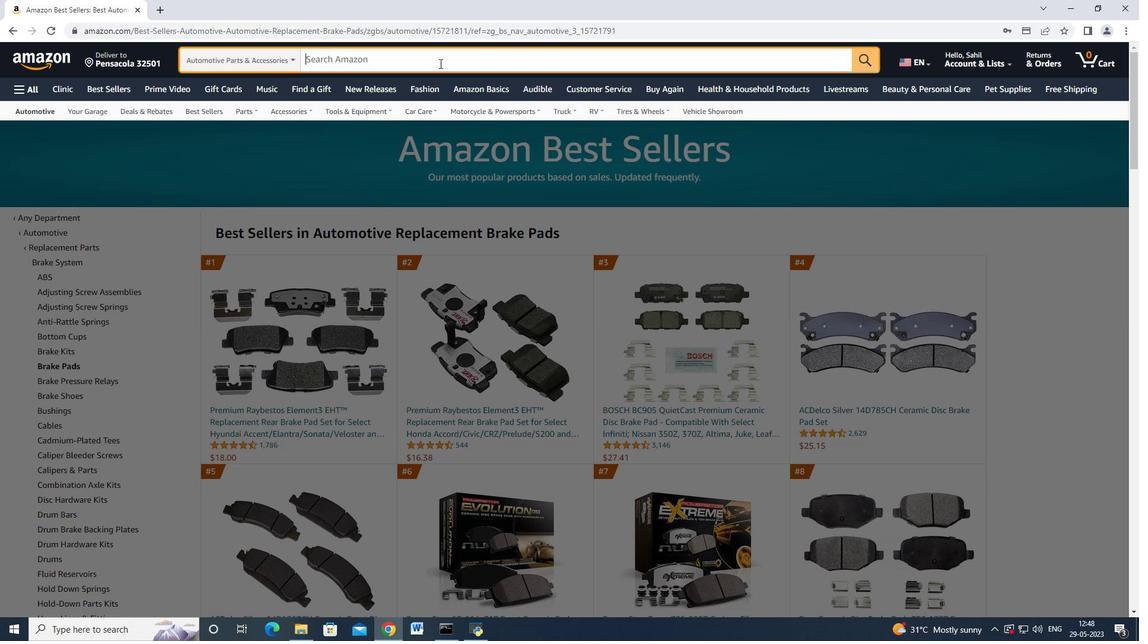 
Action: Key pressed <Key.shift>Brake<Key.space>wear<Key.enter>
Screenshot: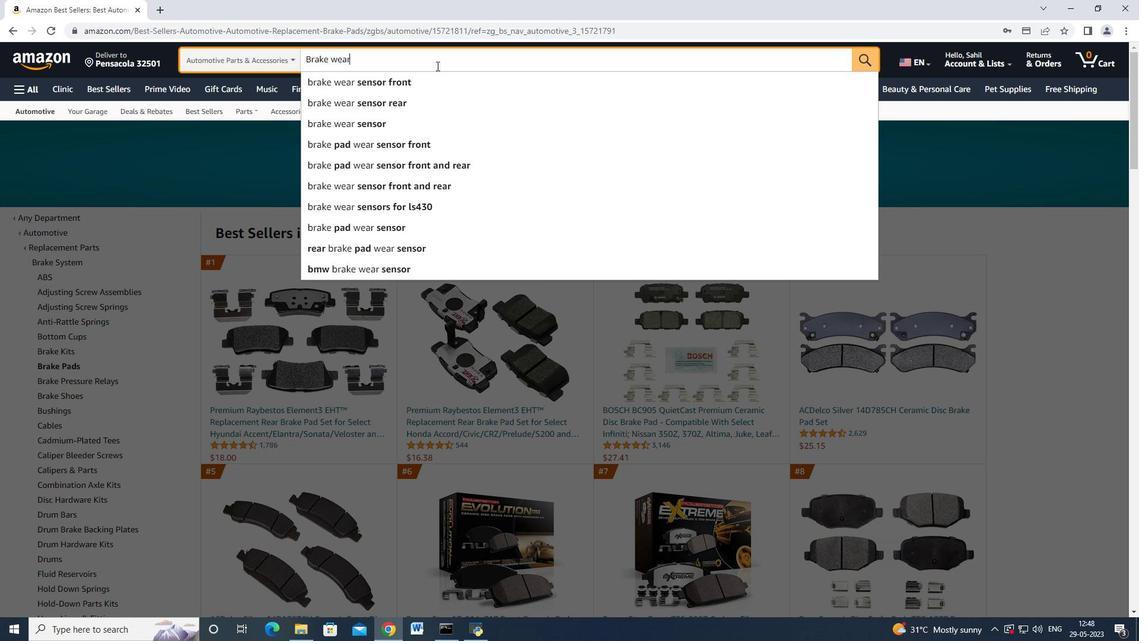 
Action: Mouse moved to (693, 328)
Screenshot: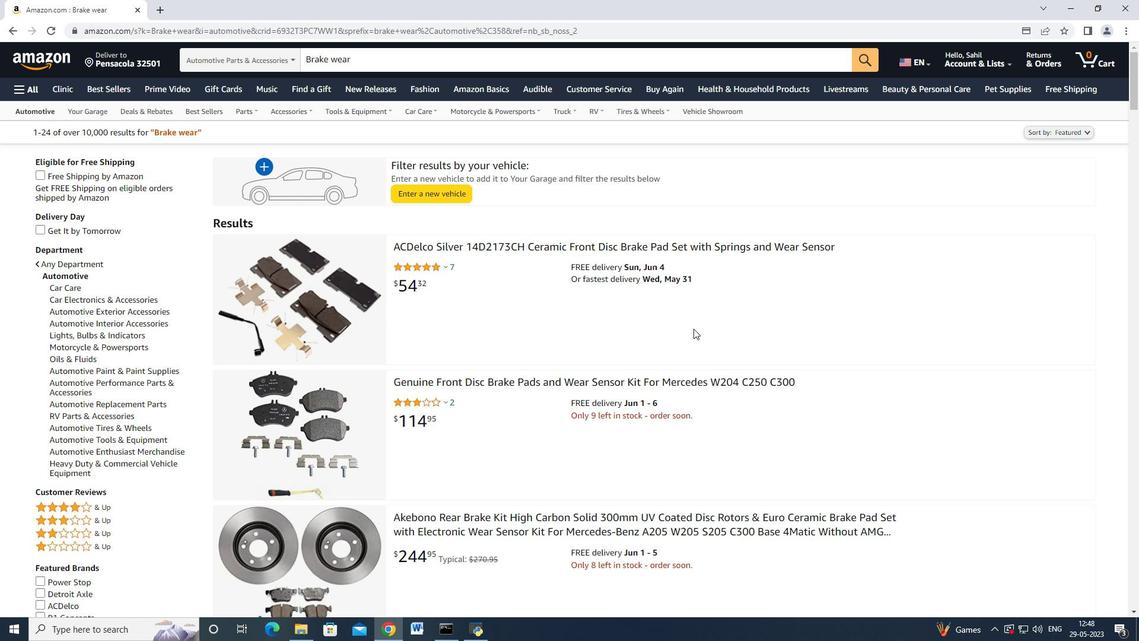 
Action: Mouse scrolled (693, 328) with delta (0, 0)
Screenshot: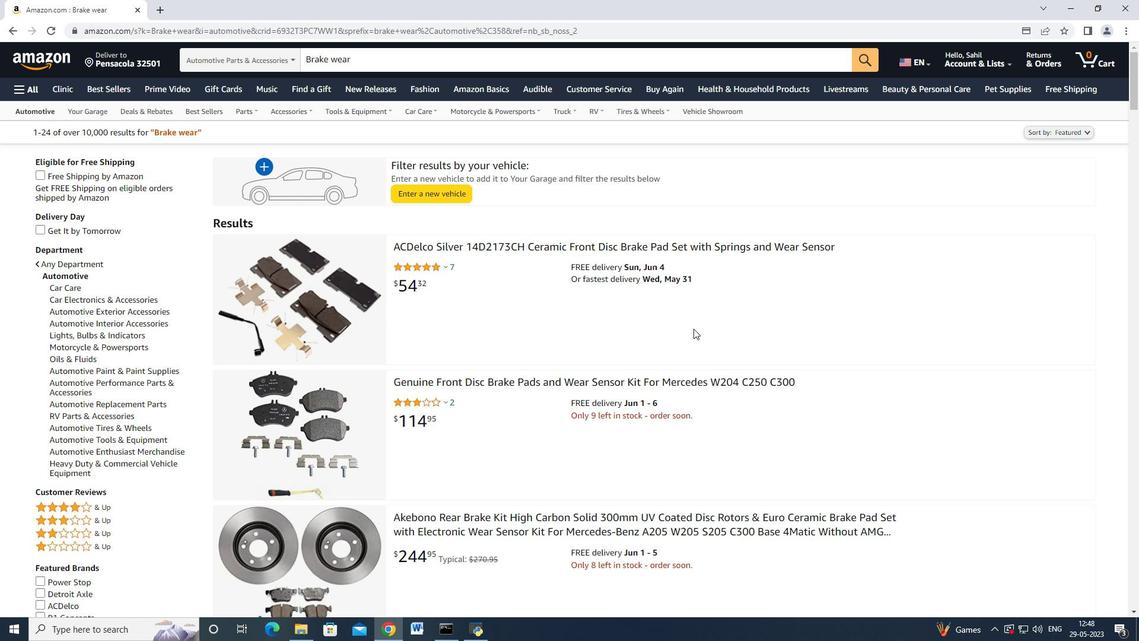 
Action: Mouse moved to (694, 328)
Screenshot: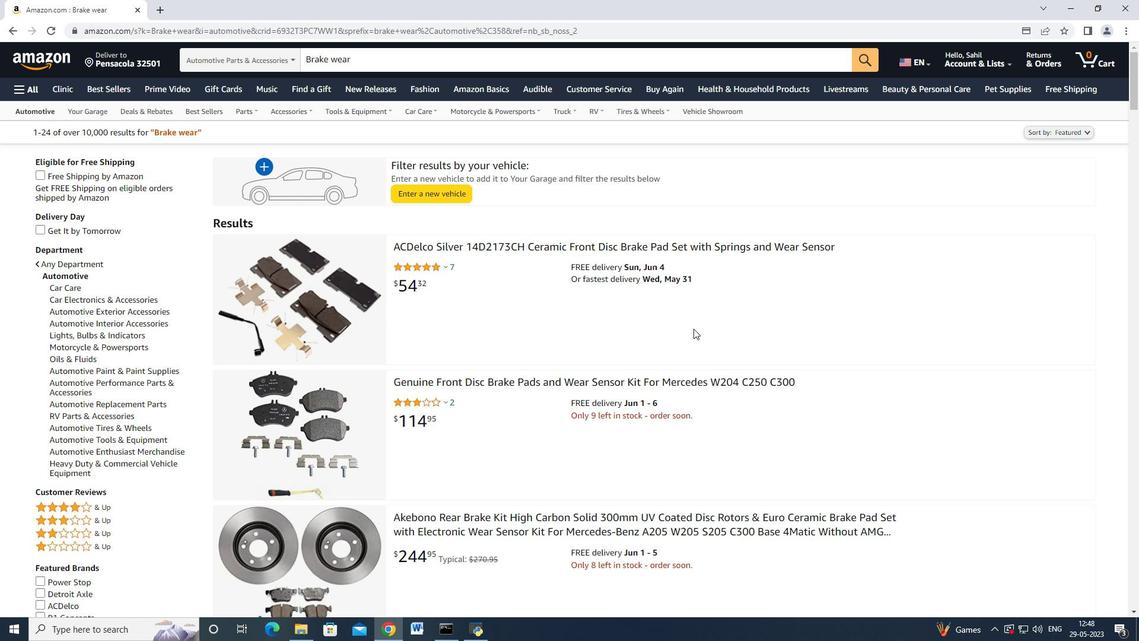 
Action: Mouse scrolled (694, 327) with delta (0, 0)
Screenshot: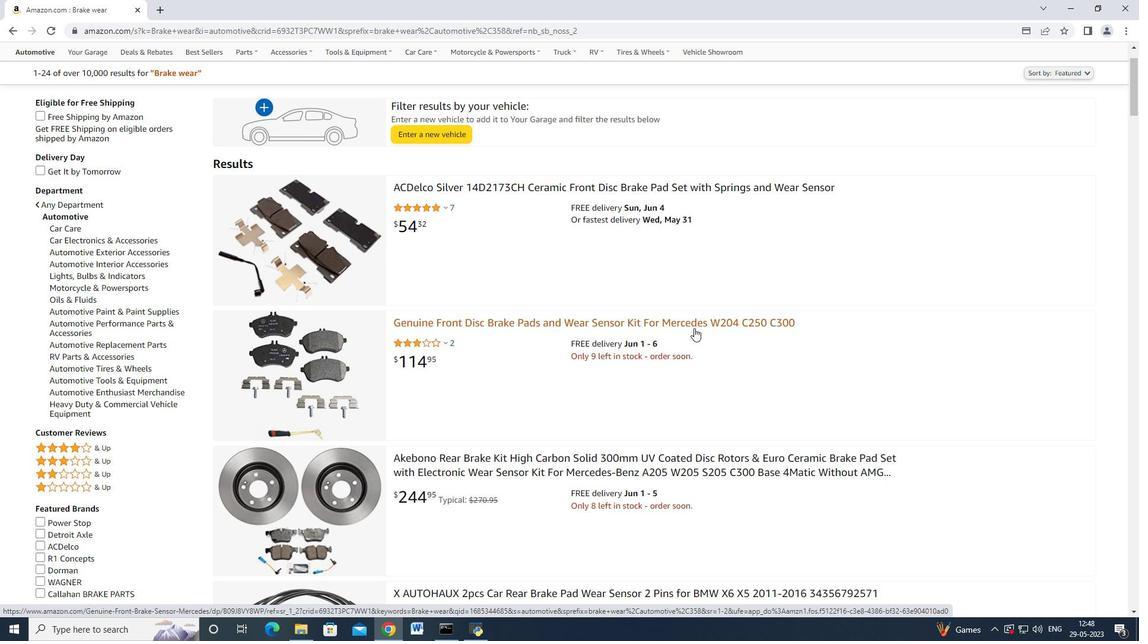 
Action: Mouse scrolled (694, 327) with delta (0, 0)
Screenshot: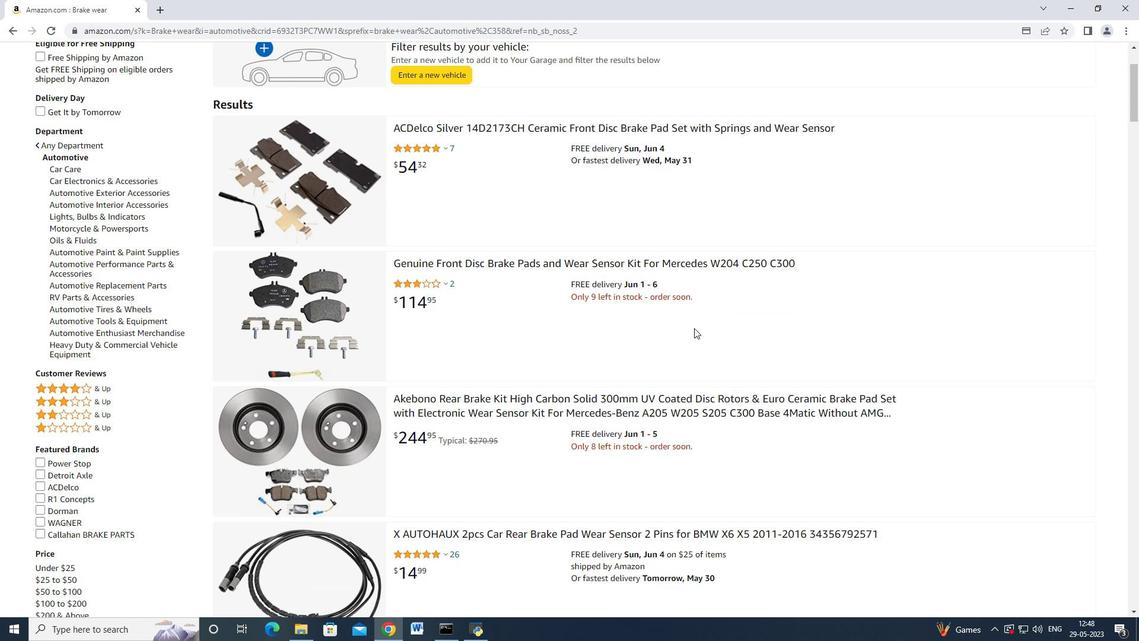 
Action: Mouse scrolled (694, 327) with delta (0, 0)
Screenshot: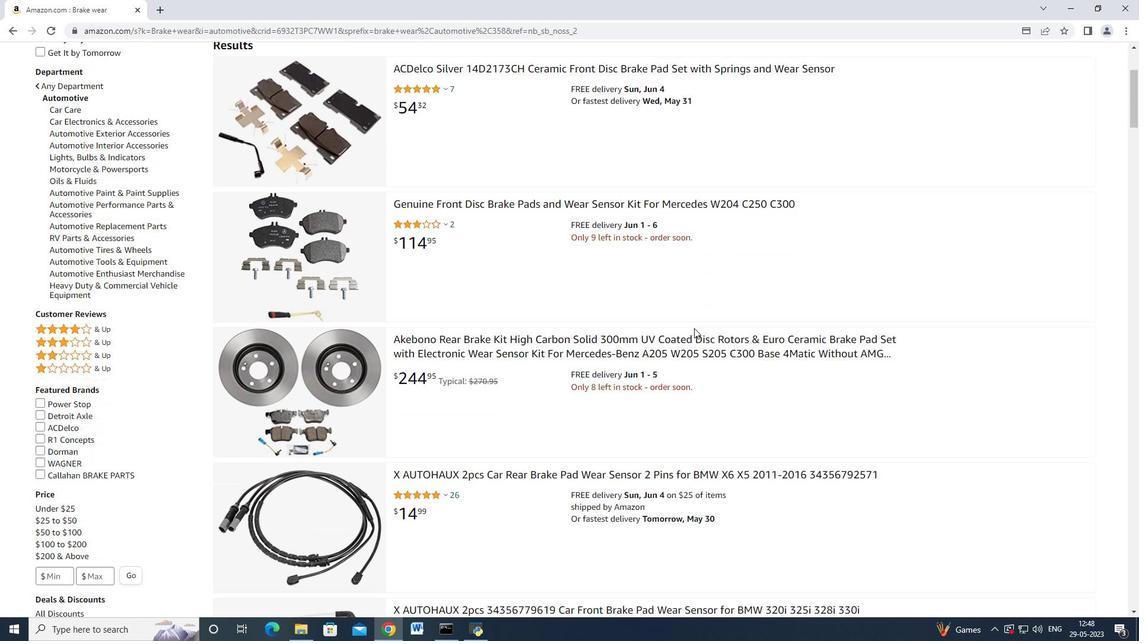 
Action: Mouse scrolled (694, 327) with delta (0, 0)
Screenshot: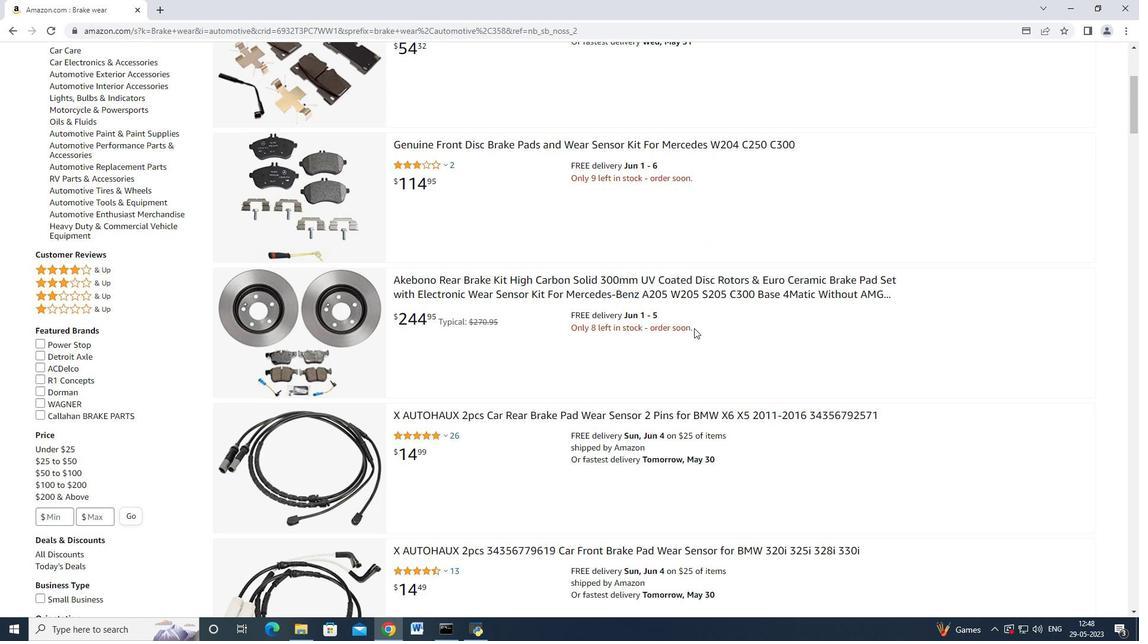 
Action: Mouse scrolled (694, 328) with delta (0, 0)
Screenshot: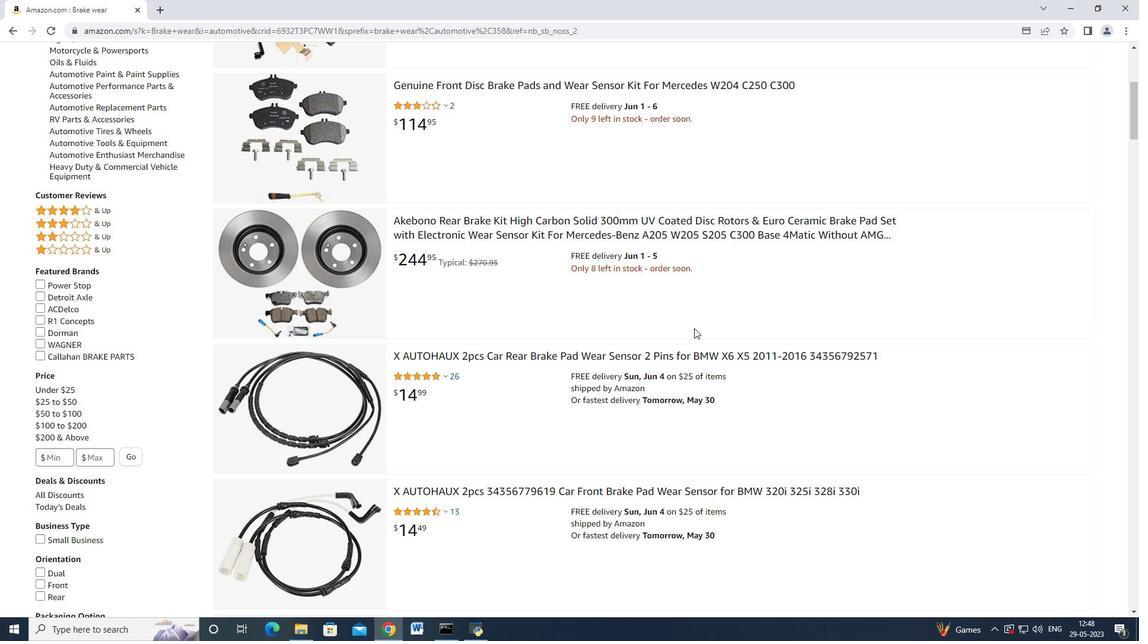 
Action: Mouse scrolled (694, 328) with delta (0, 0)
Screenshot: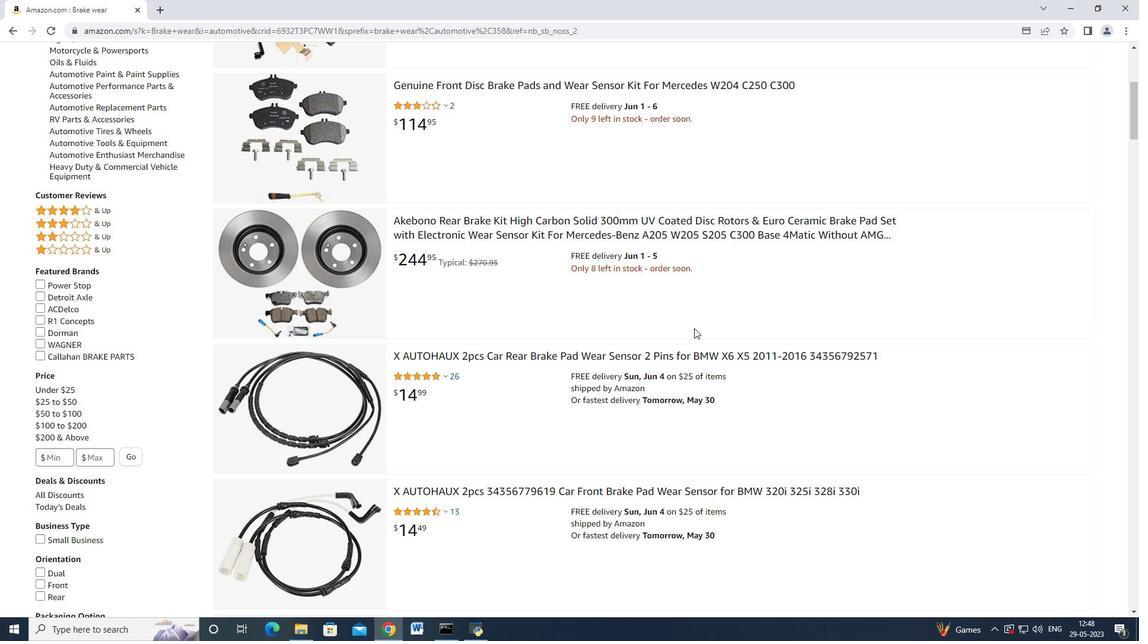 
Action: Mouse scrolled (694, 328) with delta (0, 0)
Screenshot: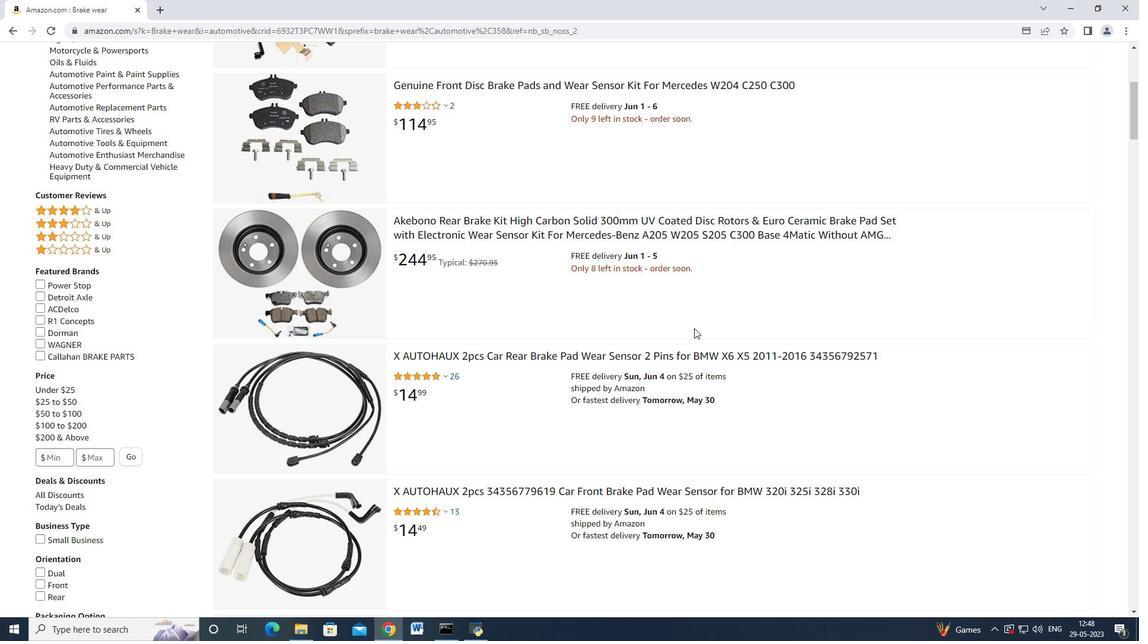 
Action: Mouse scrolled (694, 328) with delta (0, 0)
Screenshot: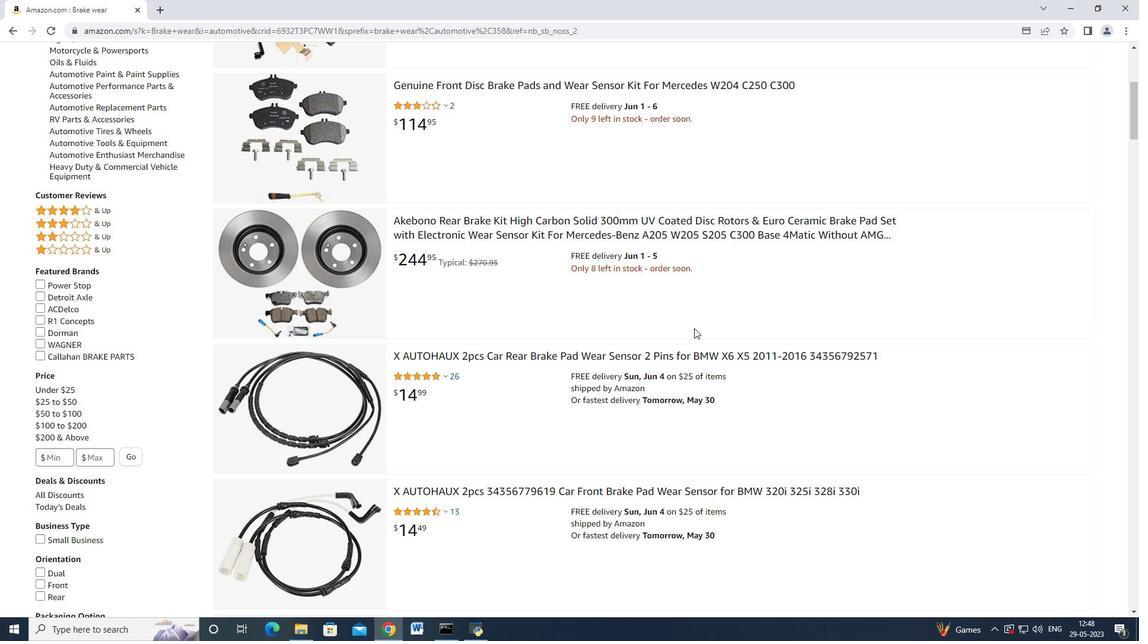
Action: Mouse scrolled (694, 328) with delta (0, 0)
Screenshot: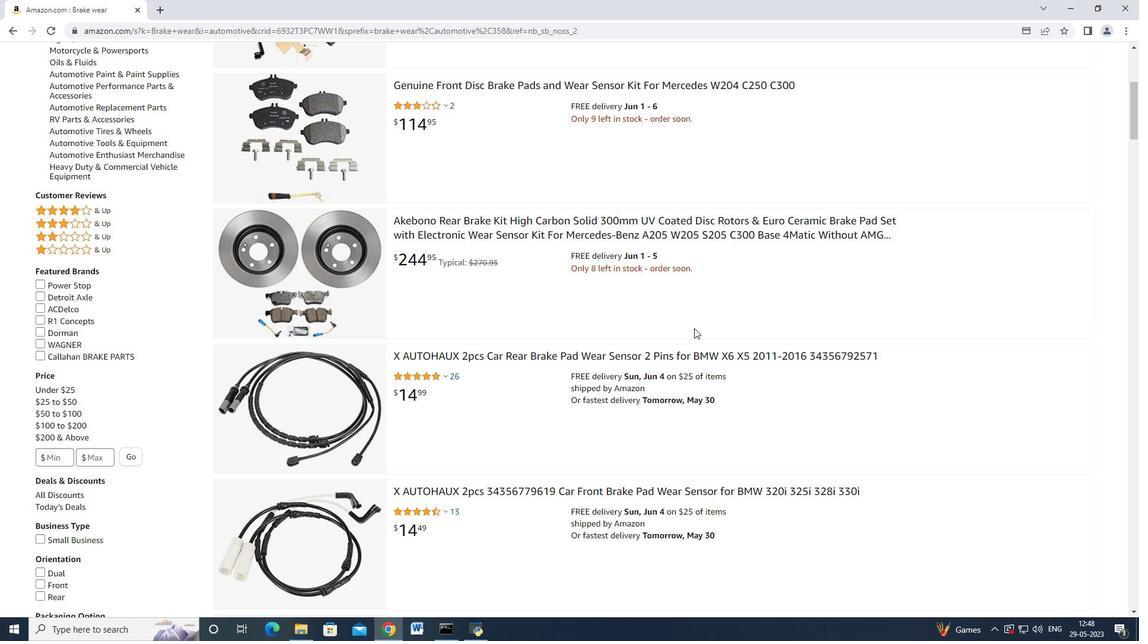 
Action: Mouse moved to (579, 295)
Screenshot: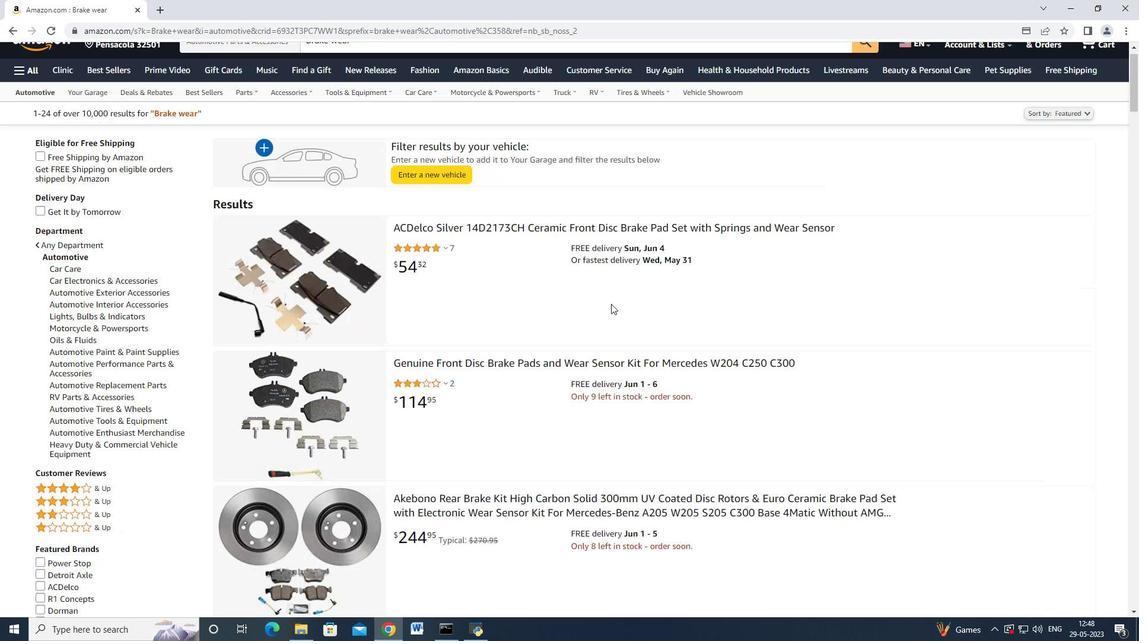 
Action: Mouse scrolled (579, 296) with delta (0, 0)
Screenshot: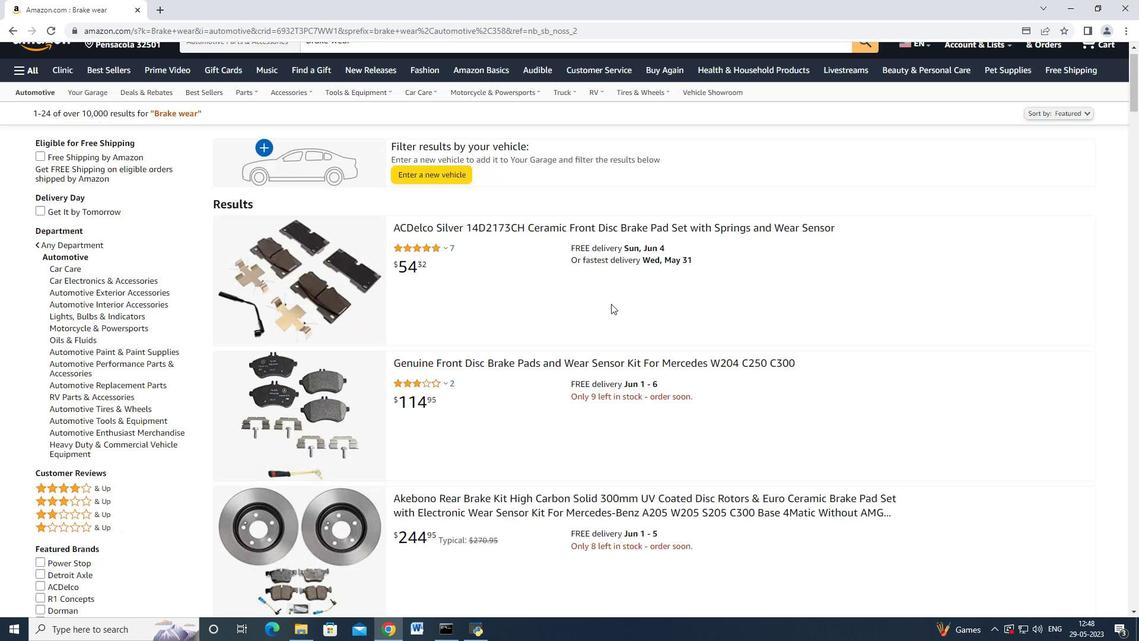 
Action: Mouse scrolled (579, 296) with delta (0, 0)
Screenshot: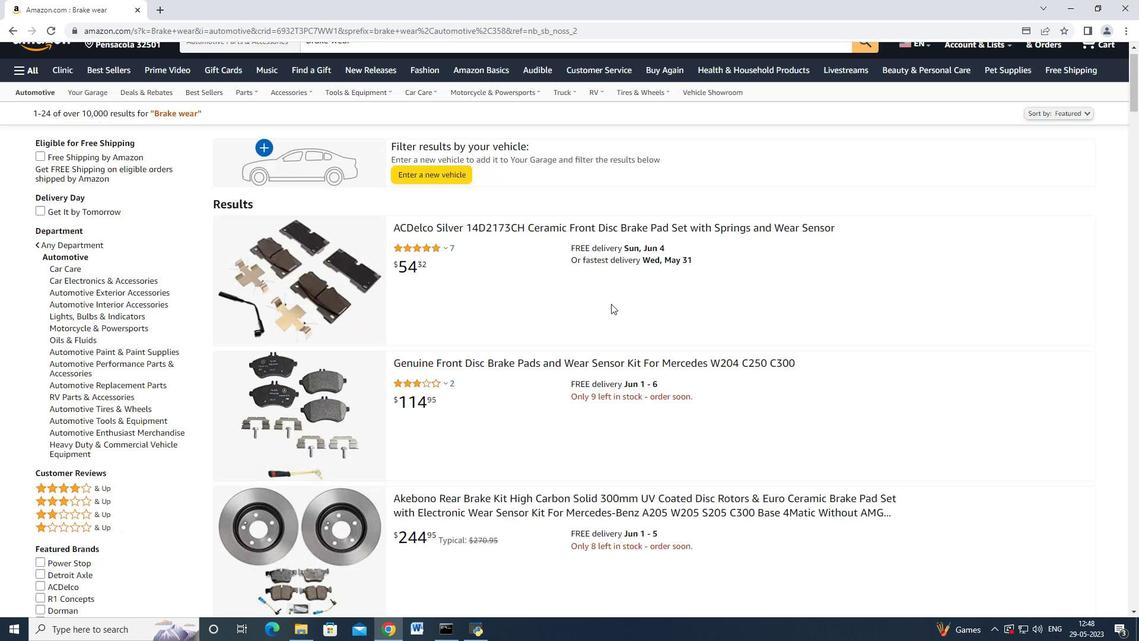 
Action: Mouse scrolled (579, 296) with delta (0, 0)
Screenshot: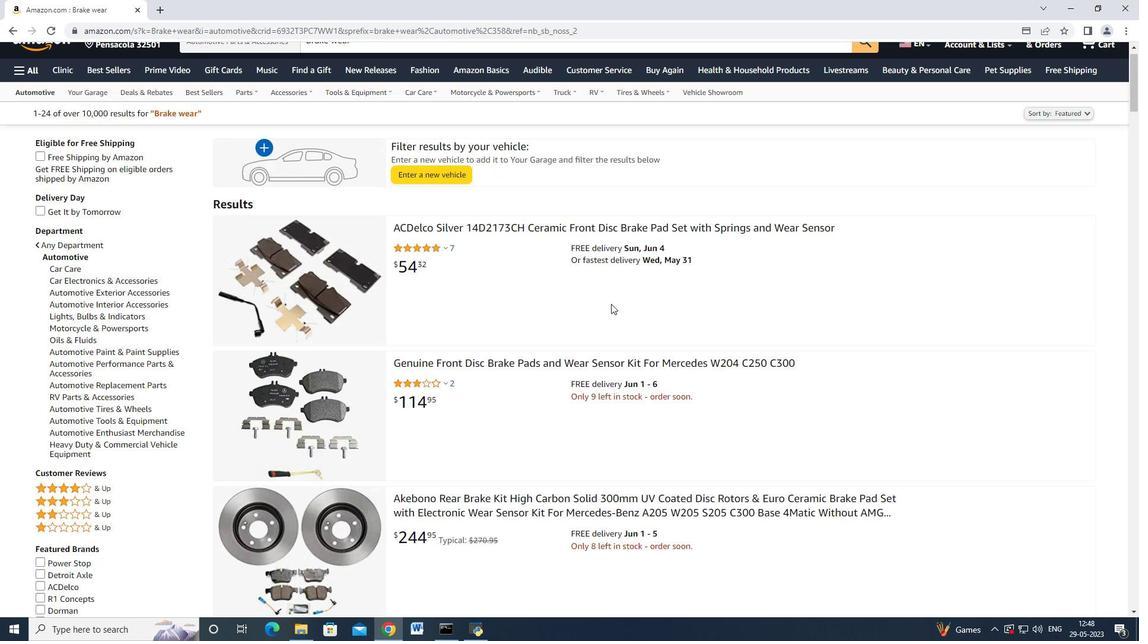 
Action: Mouse scrolled (579, 296) with delta (0, 0)
Screenshot: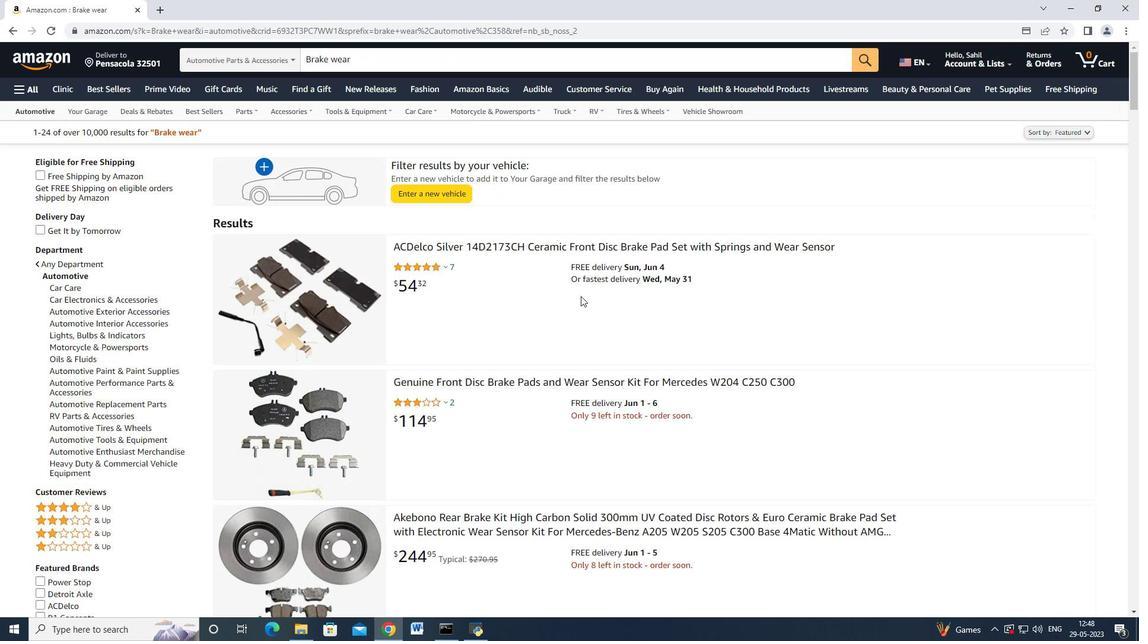 
Action: Mouse moved to (10, 36)
Screenshot: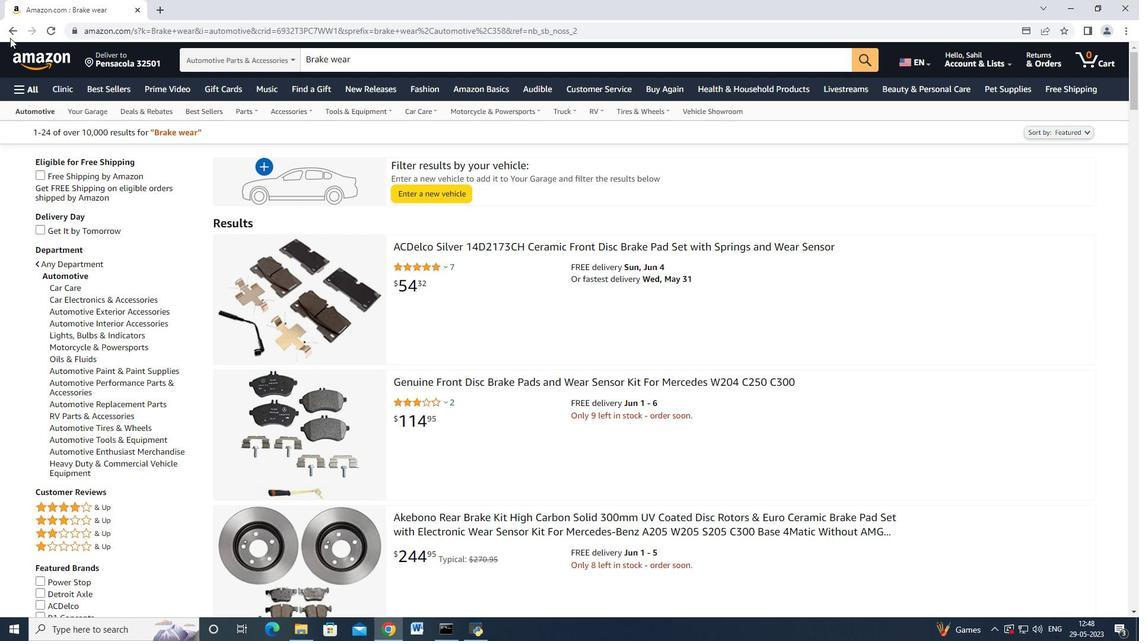 
Action: Mouse pressed left at (10, 36)
Screenshot: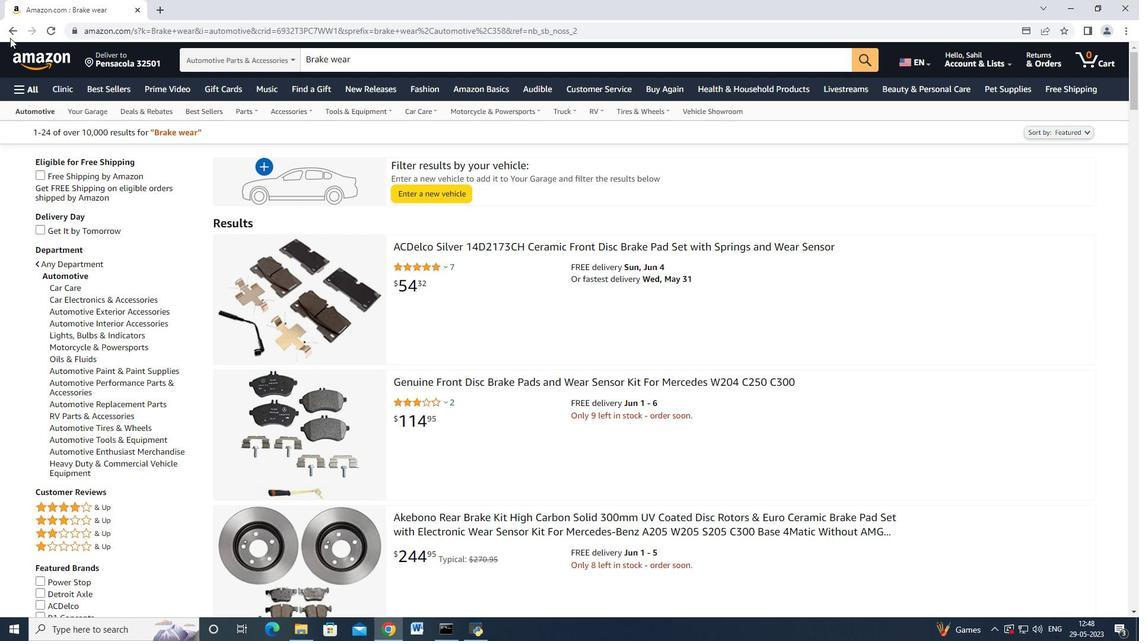 
Action: Mouse moved to (526, 312)
Screenshot: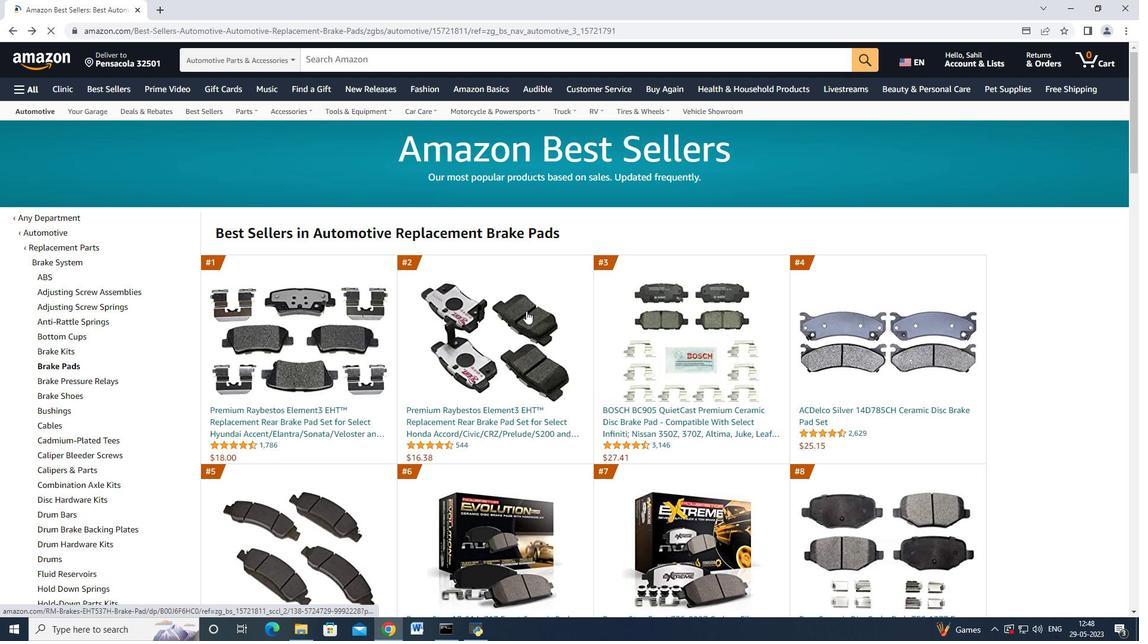 
Action: Mouse scrolled (526, 312) with delta (0, 0)
Screenshot: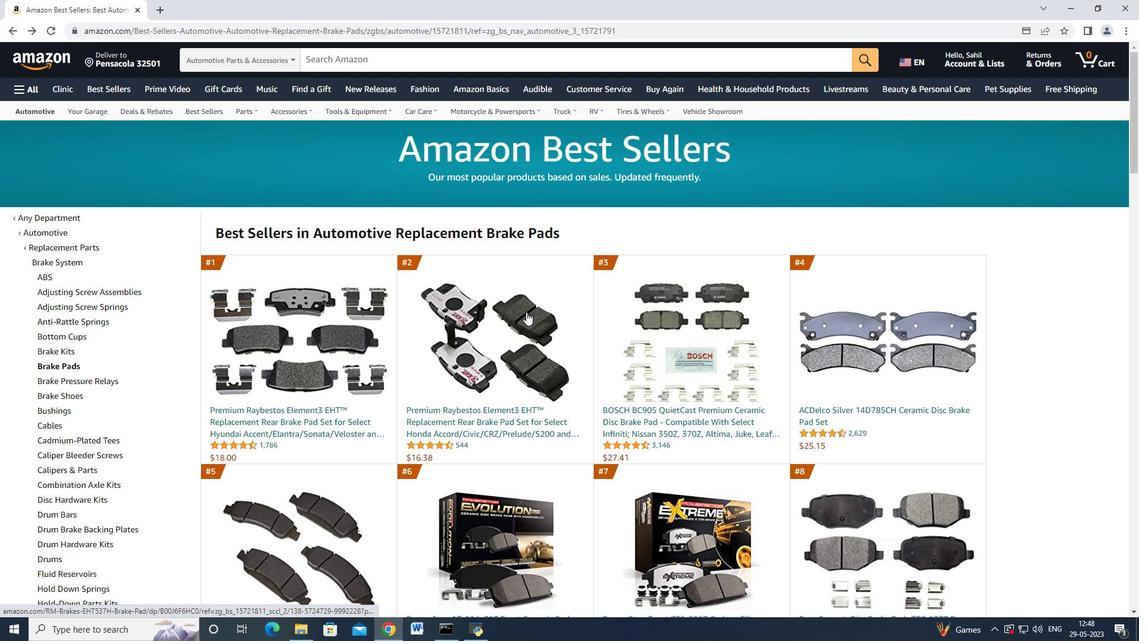
Action: Mouse scrolled (526, 312) with delta (0, 0)
Screenshot: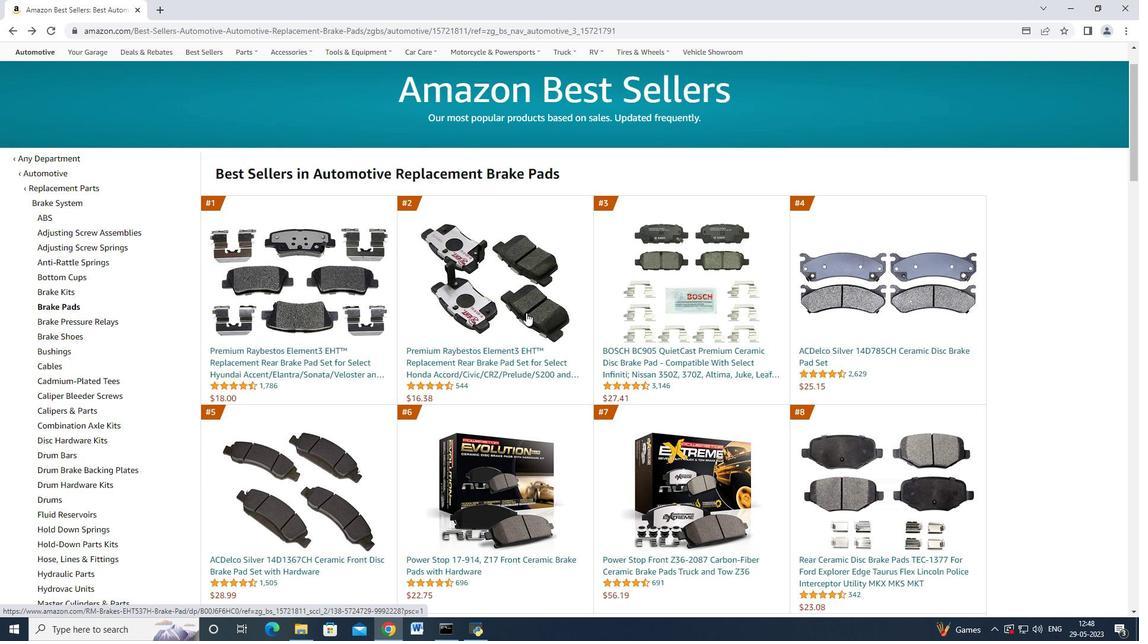 
Action: Mouse scrolled (526, 312) with delta (0, 0)
Screenshot: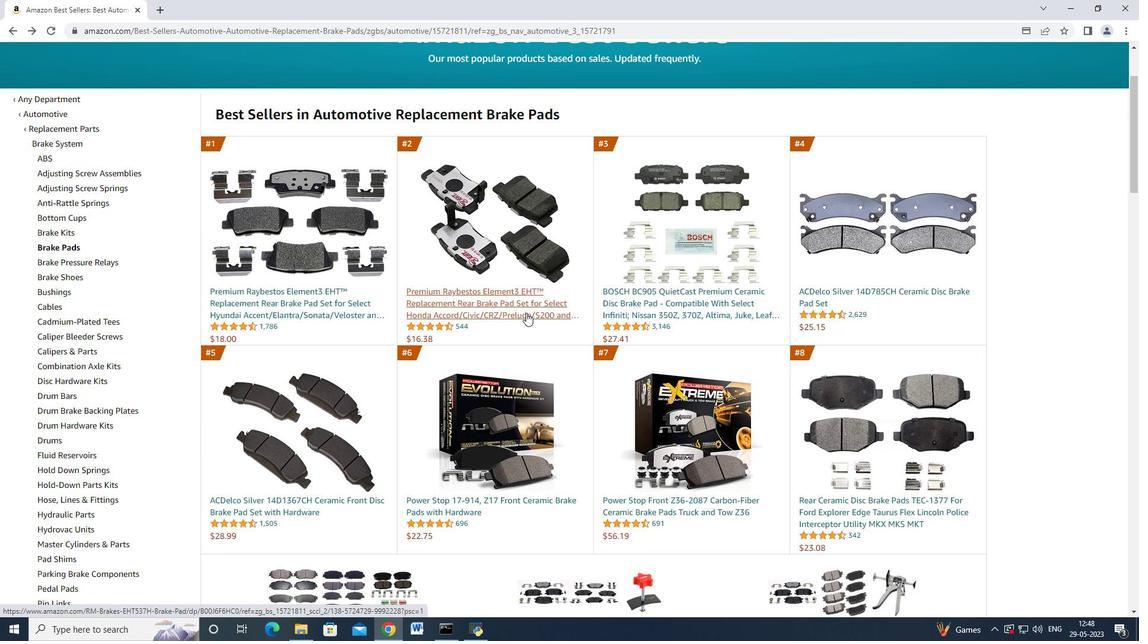 
Action: Mouse scrolled (526, 312) with delta (0, 0)
Screenshot: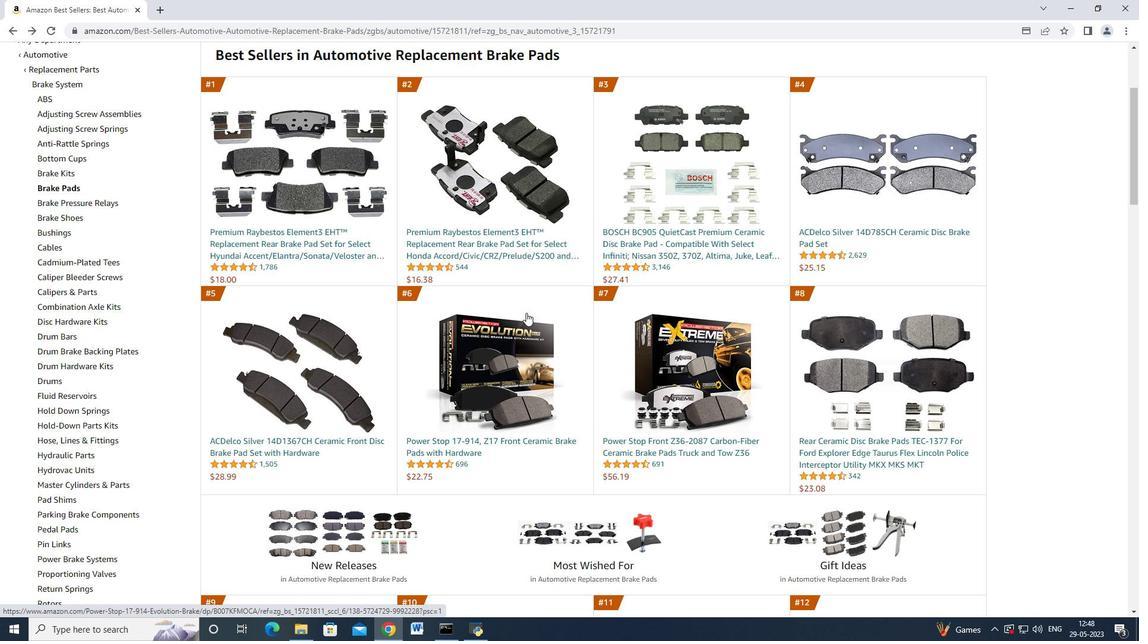 
Action: Mouse scrolled (526, 312) with delta (0, 0)
Screenshot: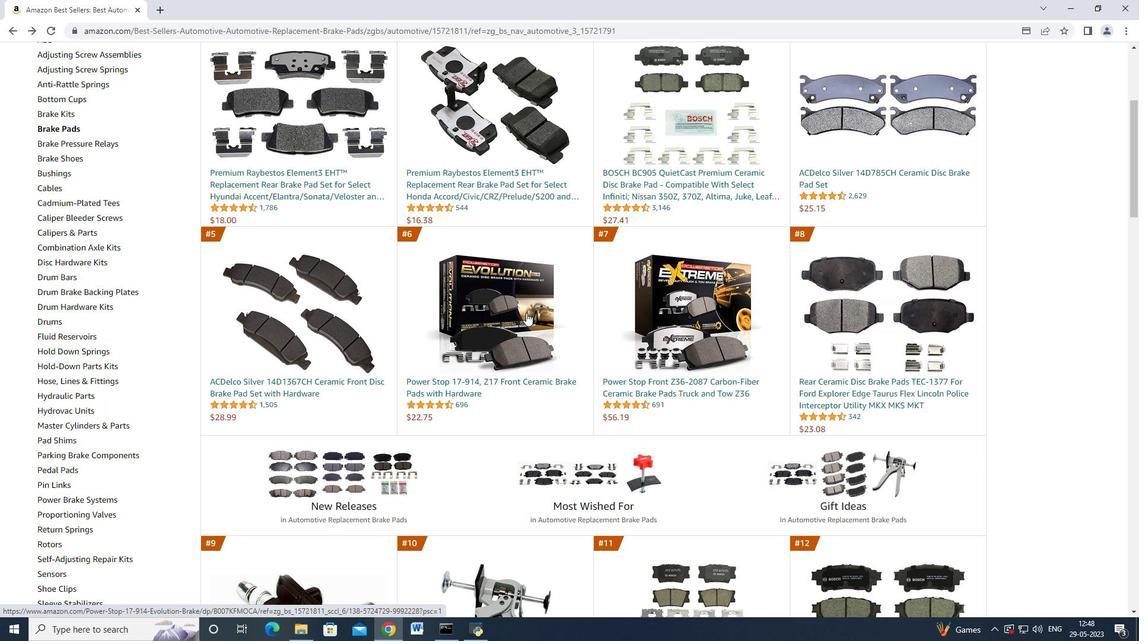 
Action: Mouse scrolled (526, 312) with delta (0, 0)
Screenshot: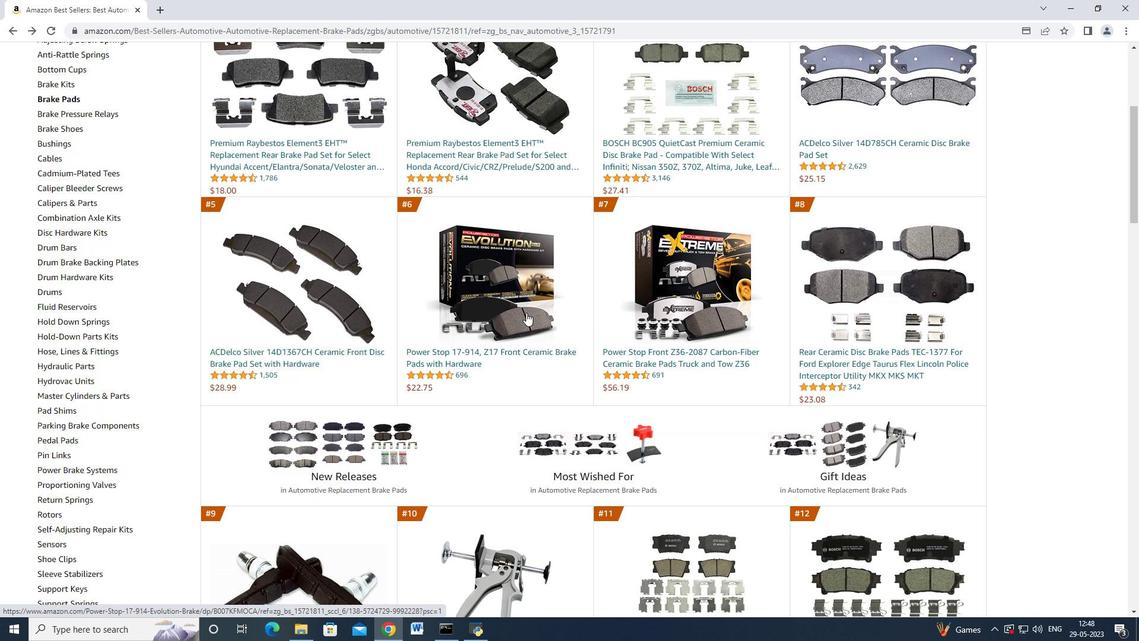 
Action: Mouse scrolled (526, 312) with delta (0, 0)
Screenshot: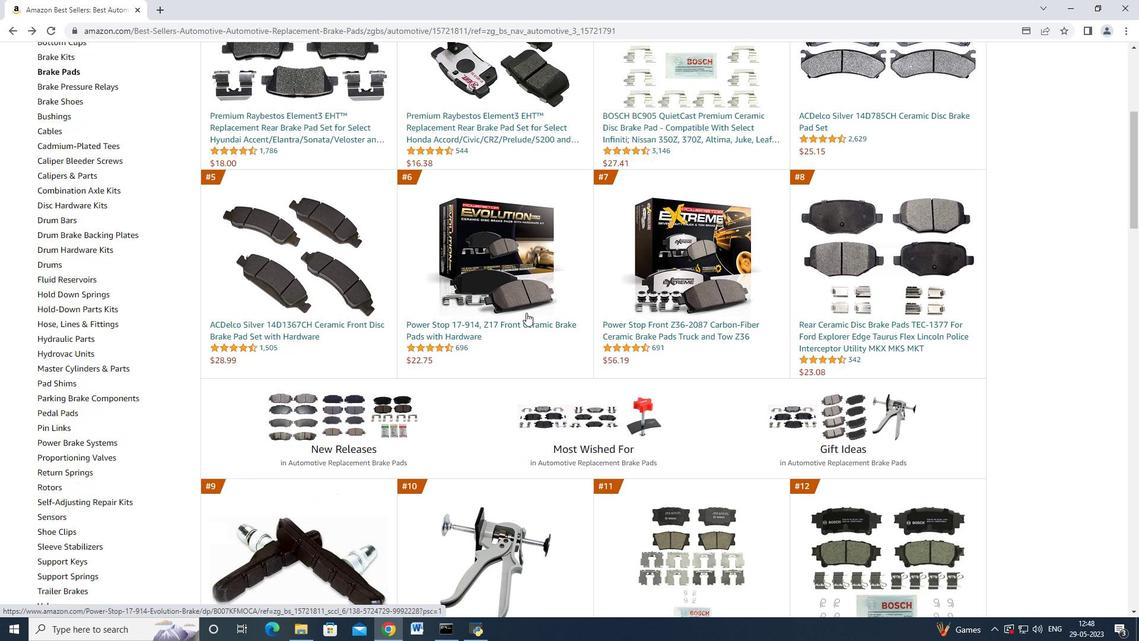 
Action: Mouse moved to (525, 312)
Screenshot: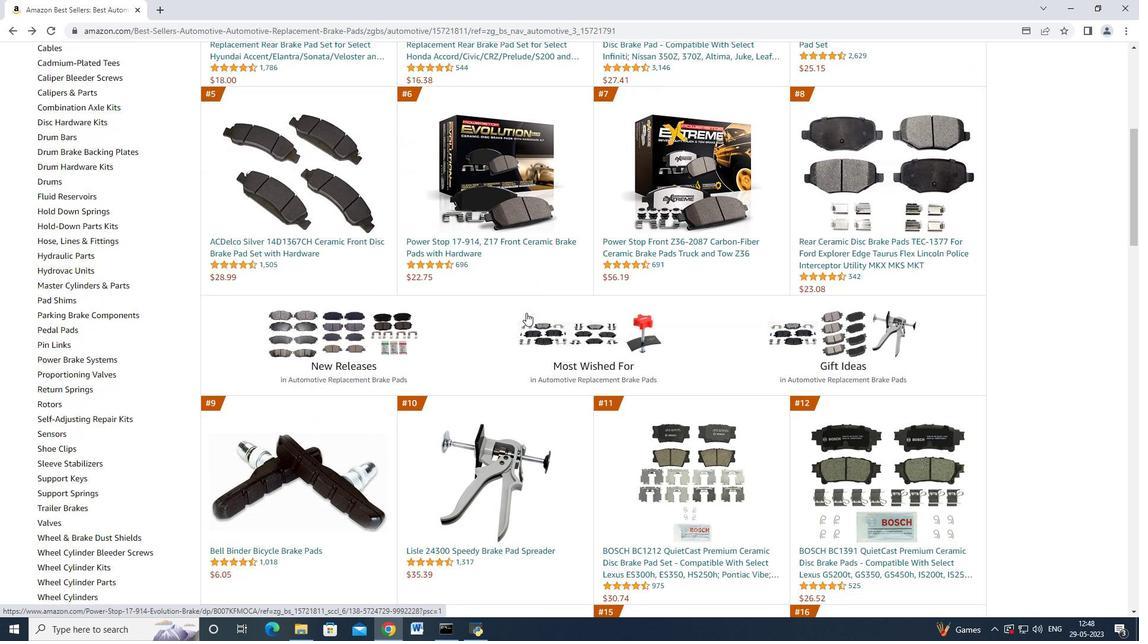 
Action: Mouse scrolled (525, 312) with delta (0, 0)
Screenshot: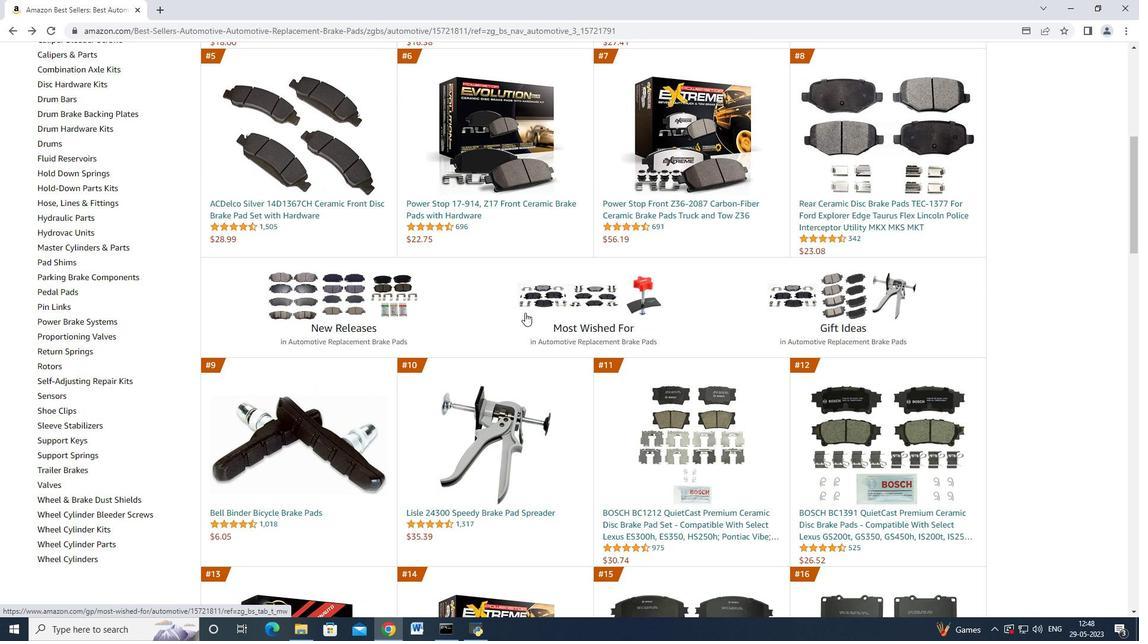 
Action: Mouse moved to (525, 312)
Screenshot: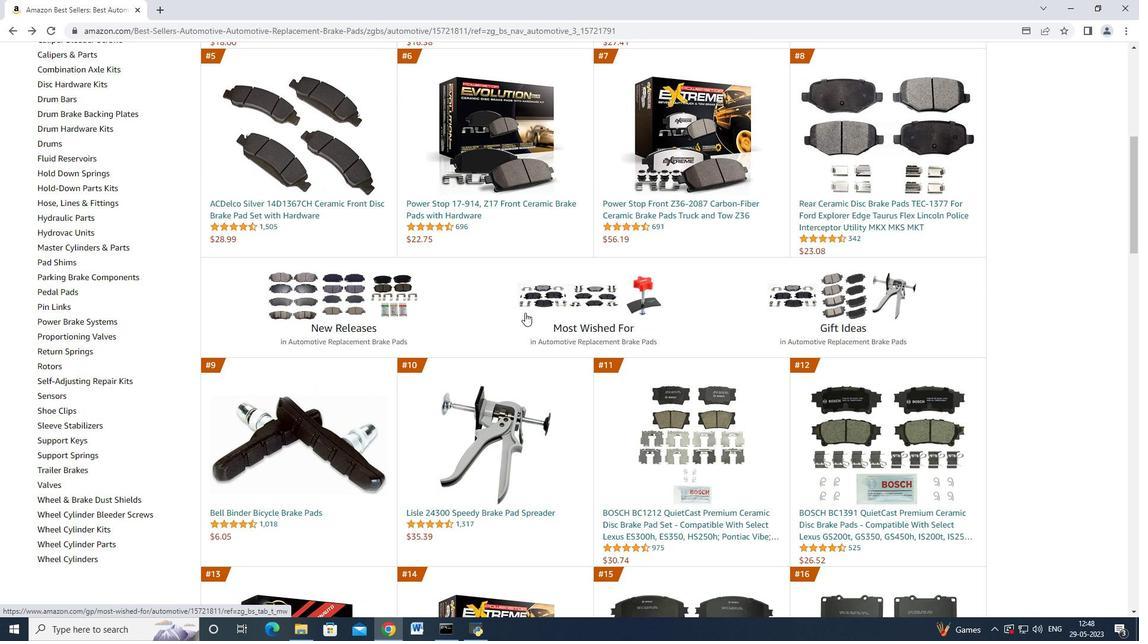 
Action: Mouse scrolled (525, 312) with delta (0, 0)
Screenshot: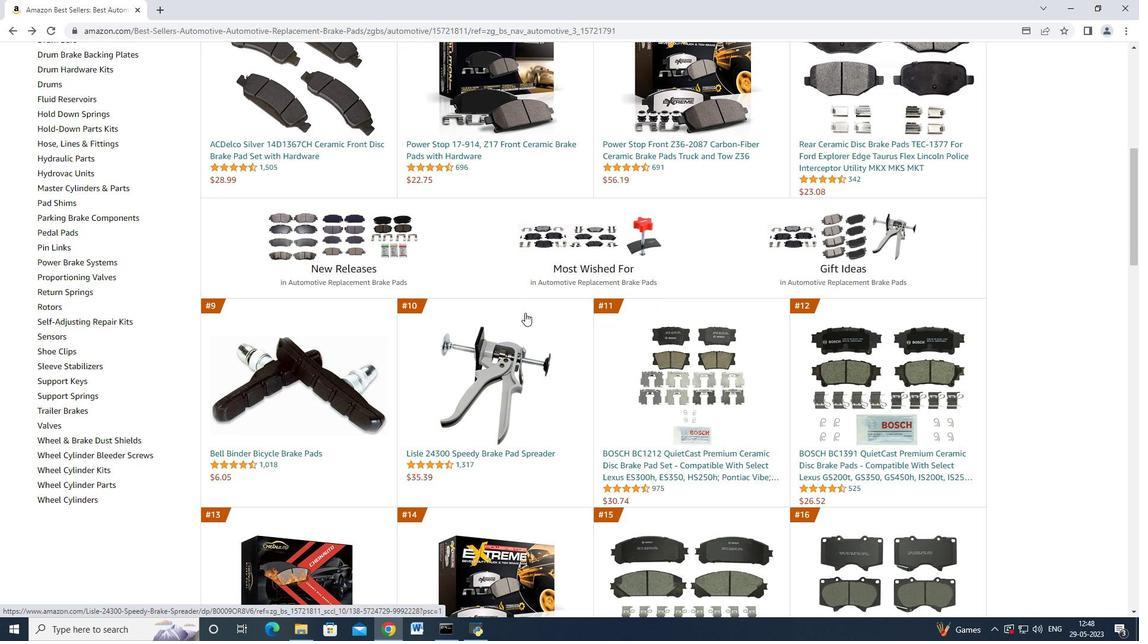 
Action: Mouse scrolled (525, 312) with delta (0, 0)
Screenshot: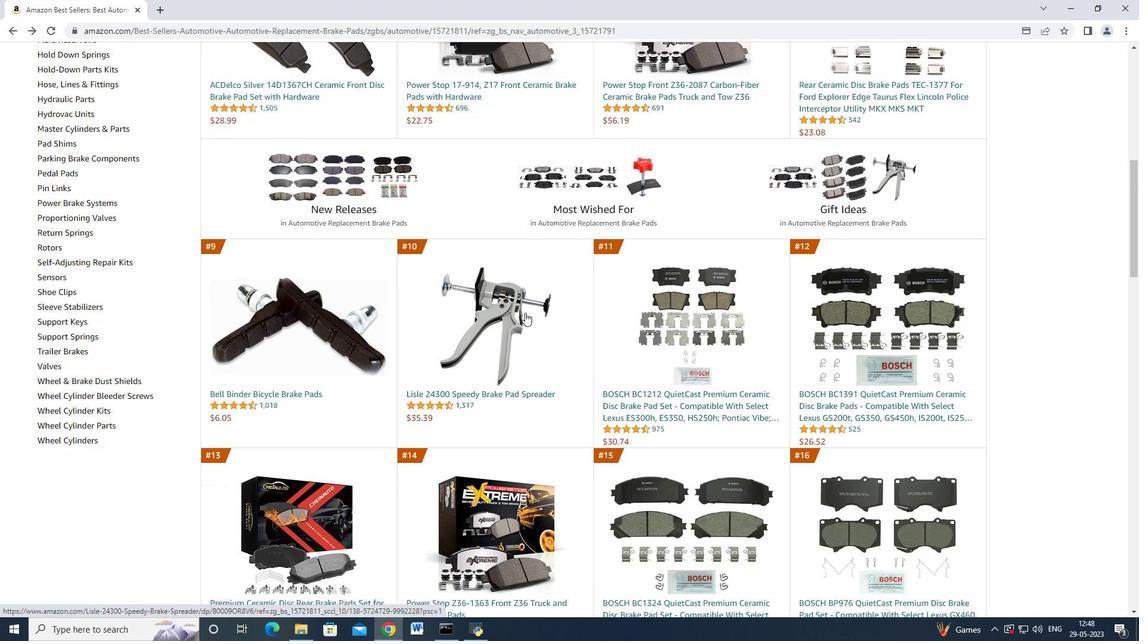 
Action: Mouse scrolled (525, 312) with delta (0, 0)
Screenshot: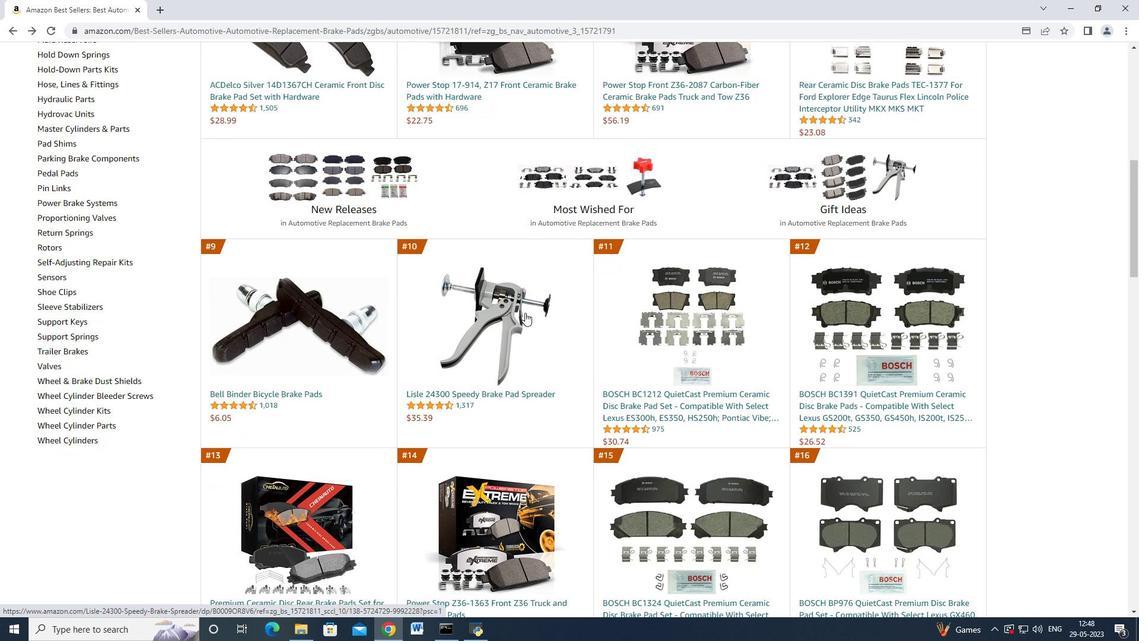 
Action: Mouse moved to (524, 312)
Screenshot: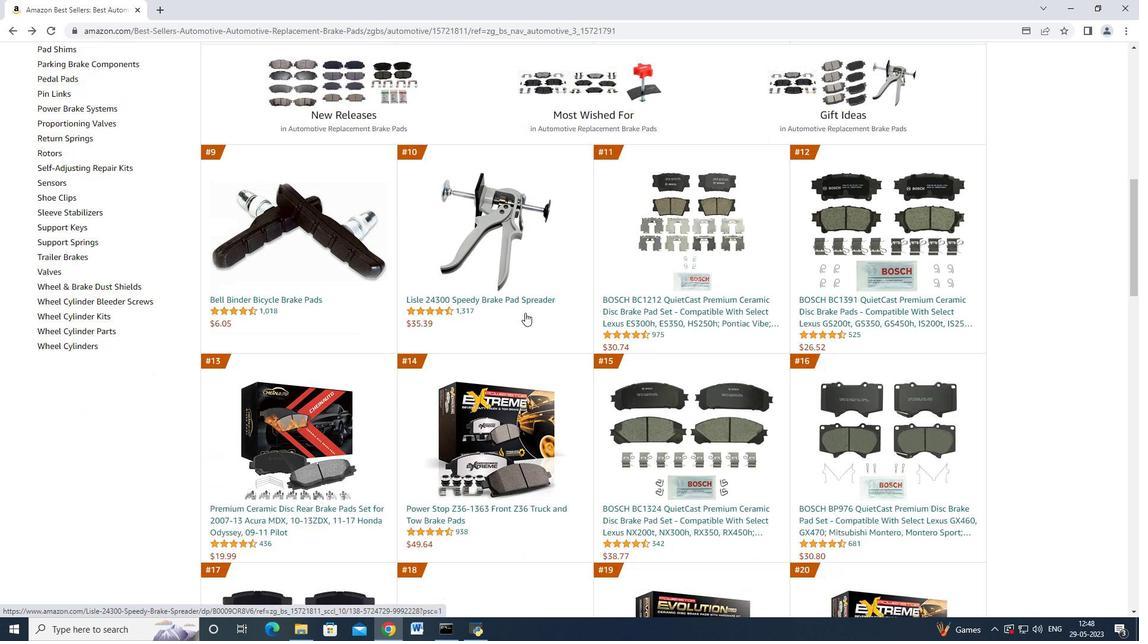 
Action: Mouse scrolled (524, 312) with delta (0, 0)
Screenshot: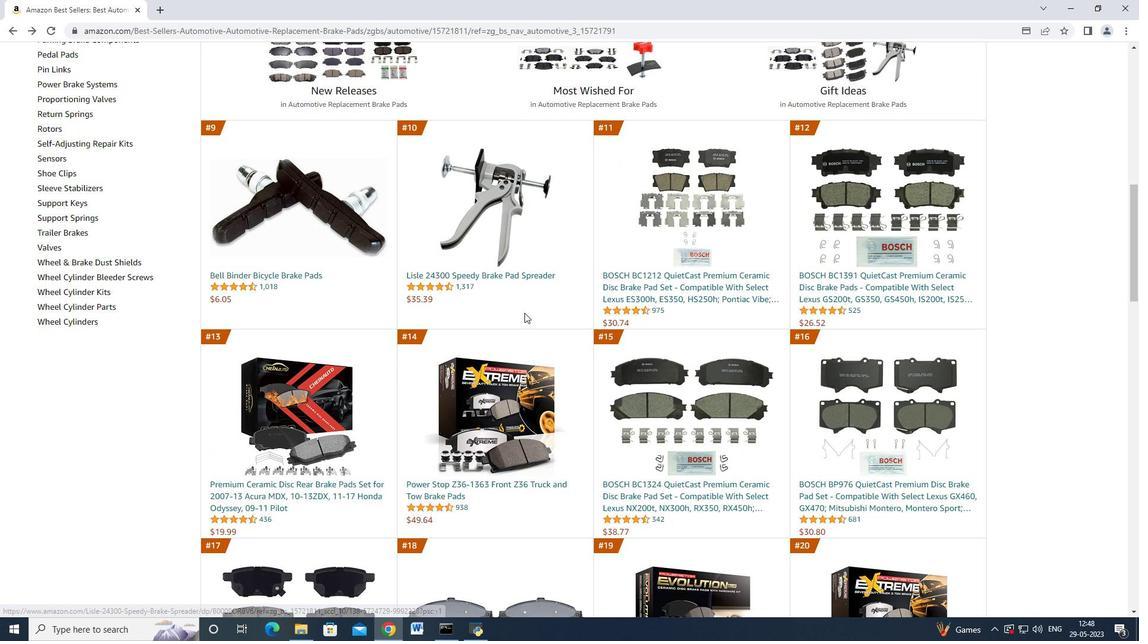 
Action: Mouse scrolled (524, 312) with delta (0, 0)
Screenshot: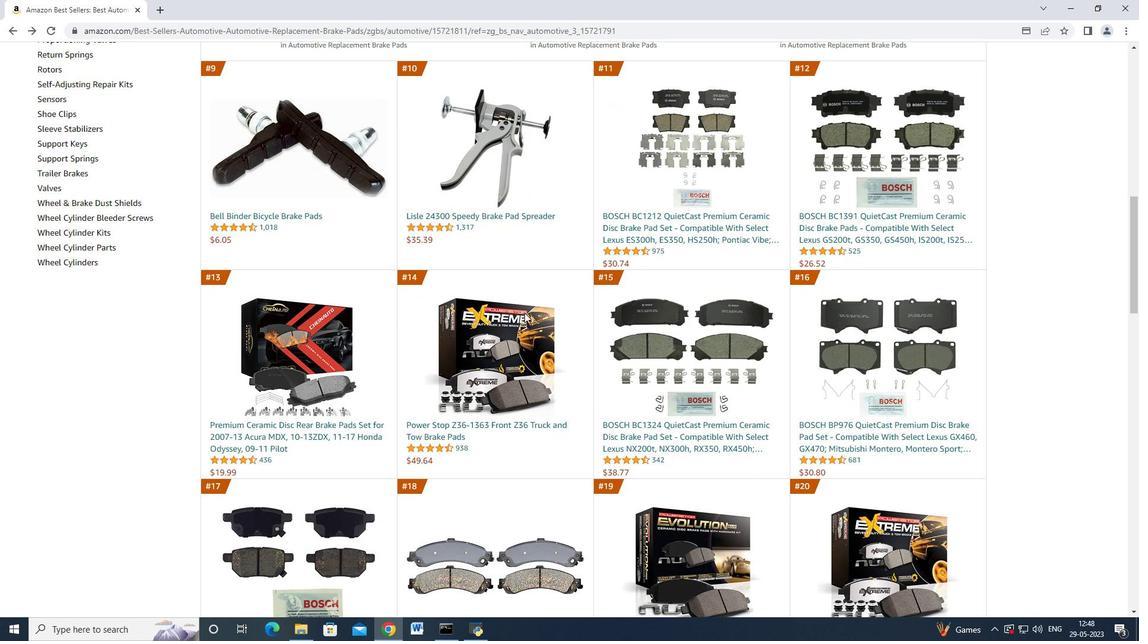 
Action: Mouse moved to (517, 312)
Screenshot: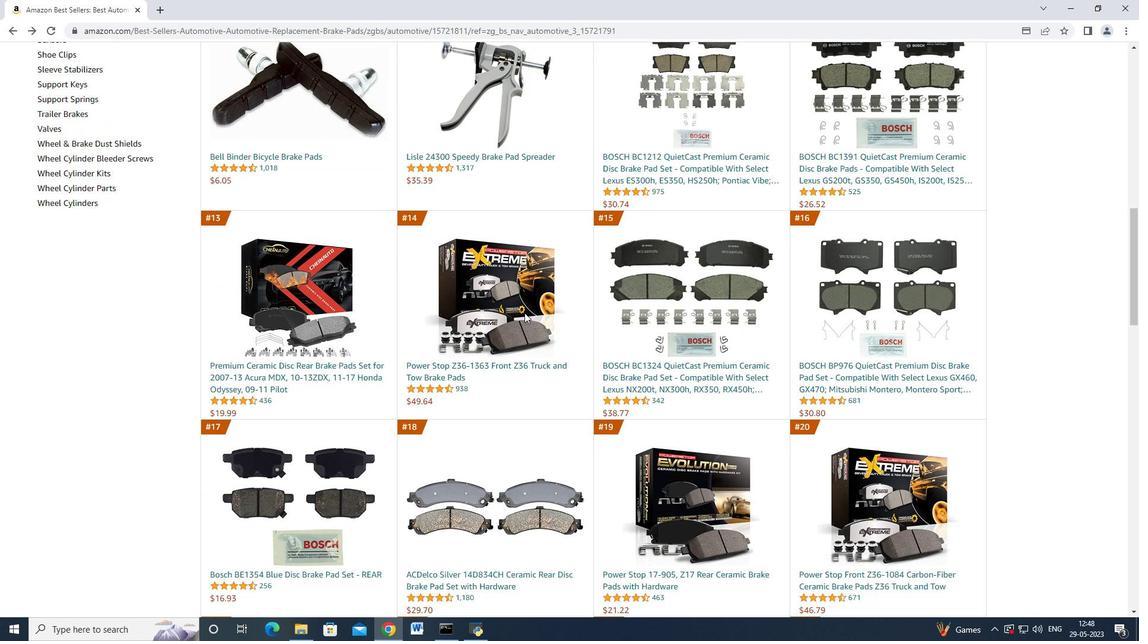 
Action: Mouse scrolled (517, 312) with delta (0, 0)
Screenshot: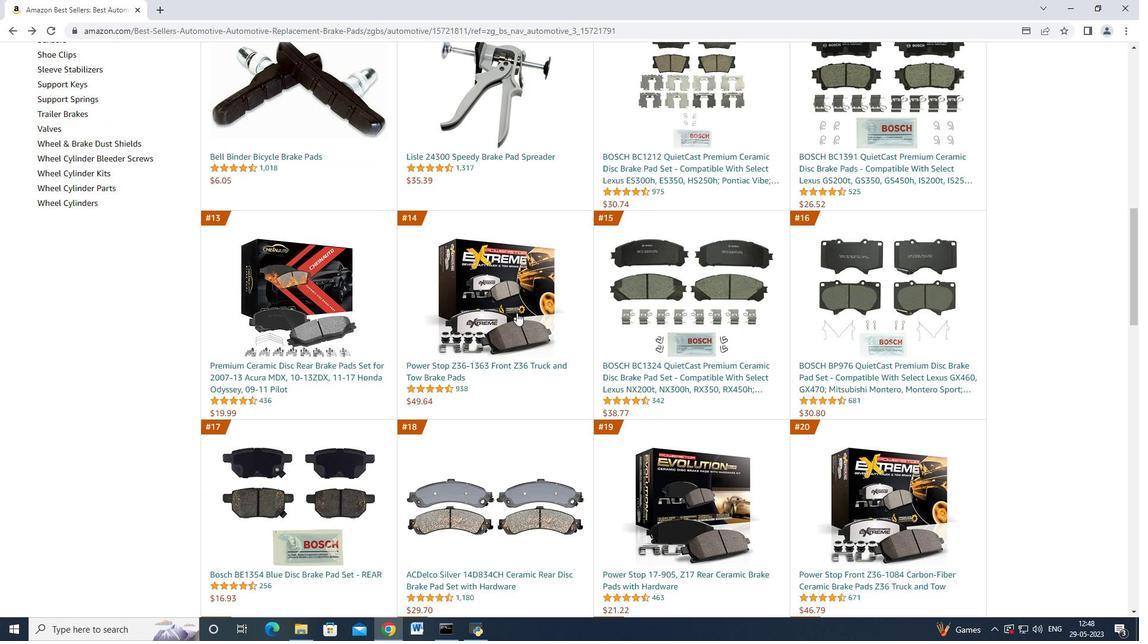 
Action: Mouse scrolled (517, 312) with delta (0, 0)
Screenshot: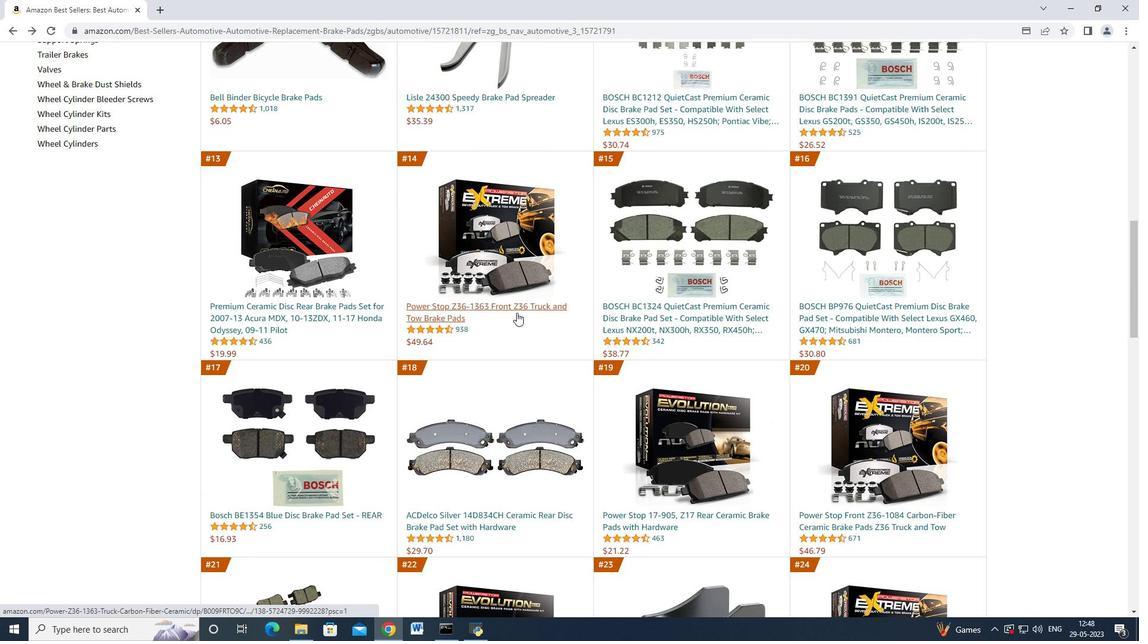 
Action: Mouse scrolled (517, 312) with delta (0, 0)
Screenshot: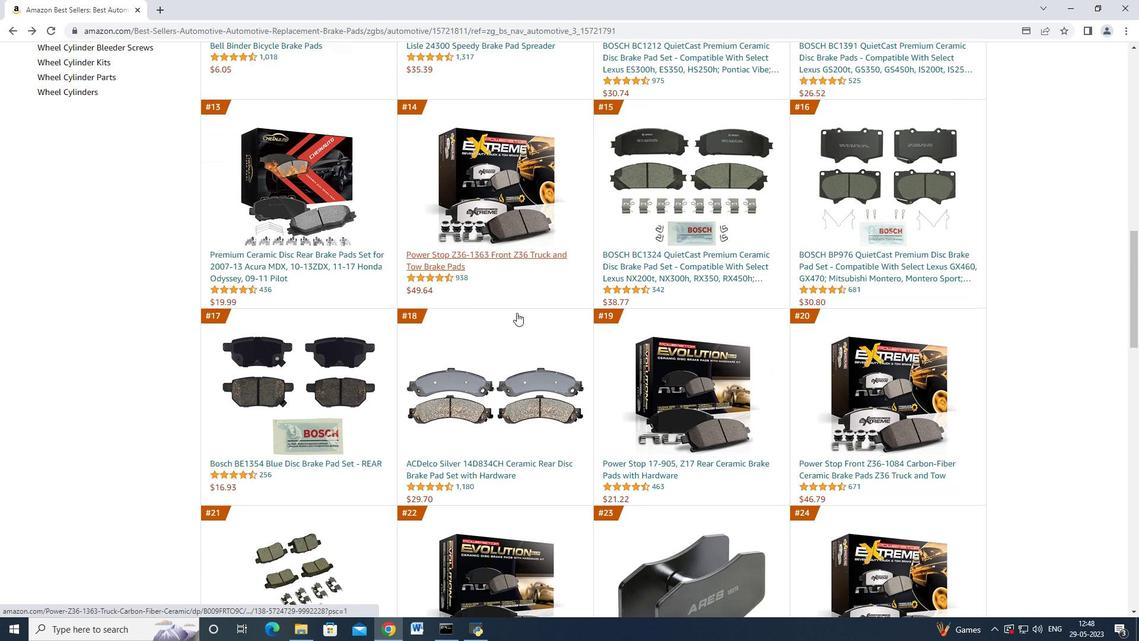 
Action: Mouse moved to (515, 312)
Screenshot: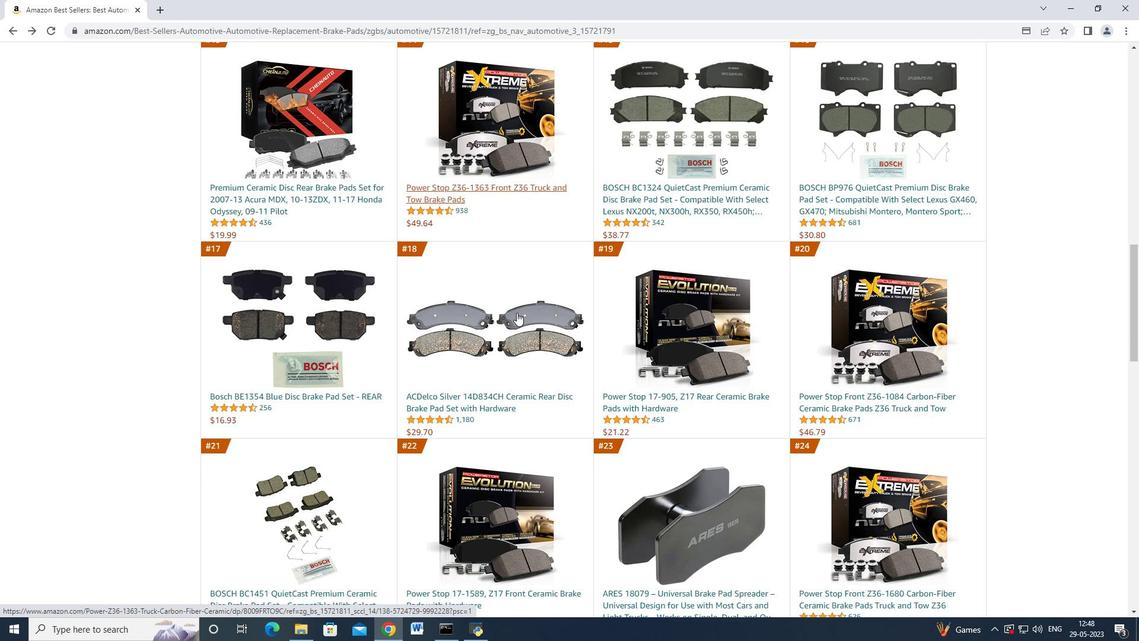 
Action: Mouse scrolled (515, 312) with delta (0, 0)
Screenshot: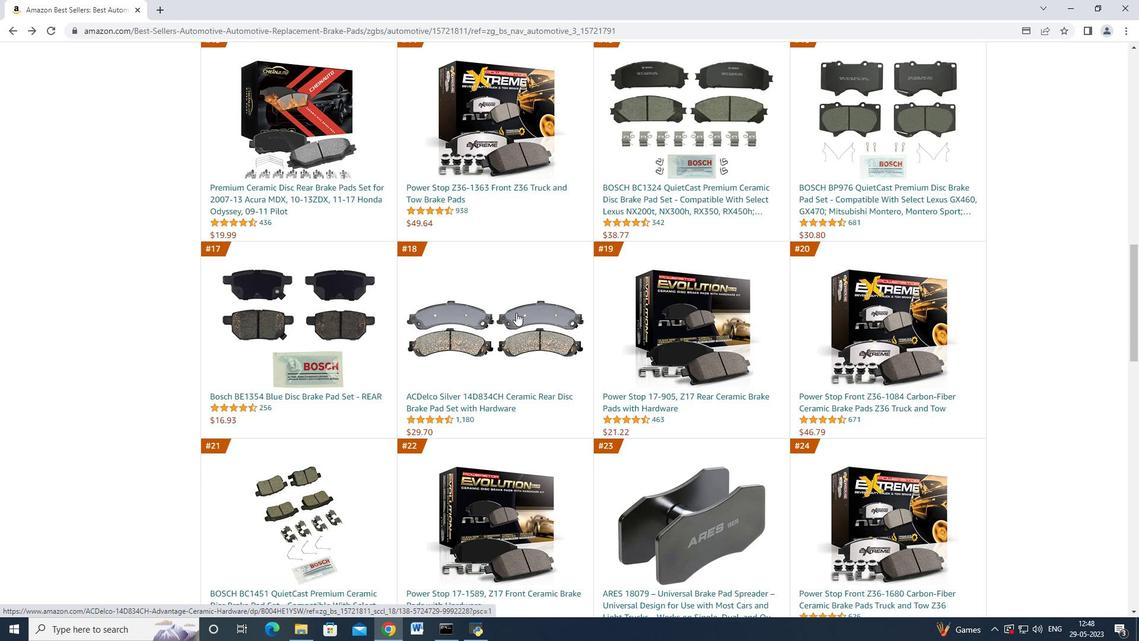 
Action: Mouse scrolled (515, 312) with delta (0, 0)
Screenshot: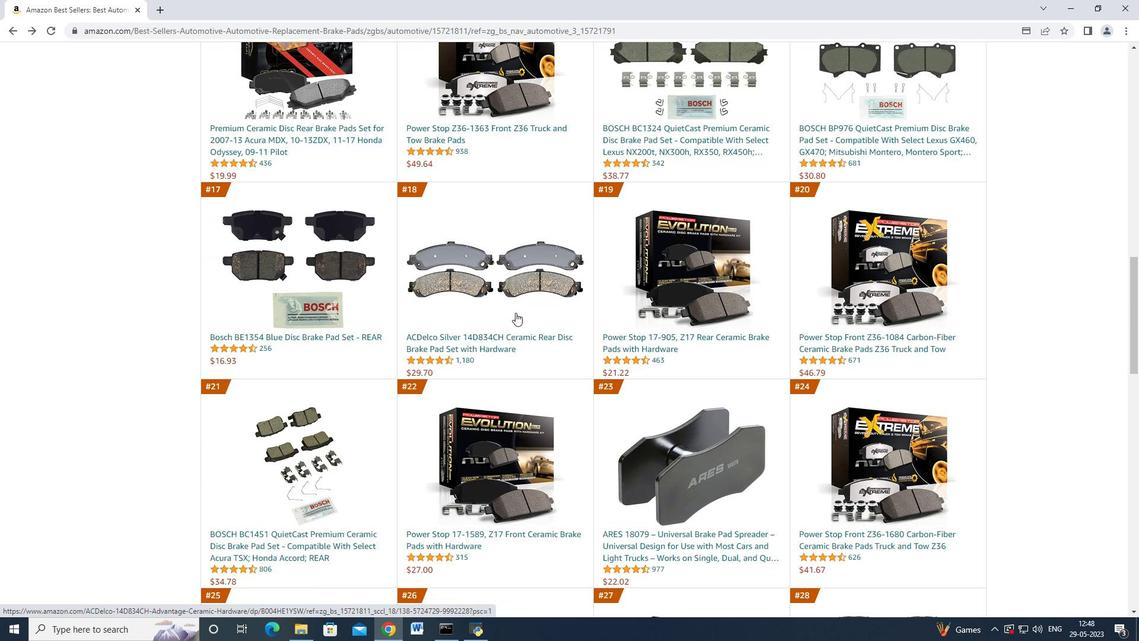 
Action: Mouse scrolled (515, 313) with delta (0, 0)
Screenshot: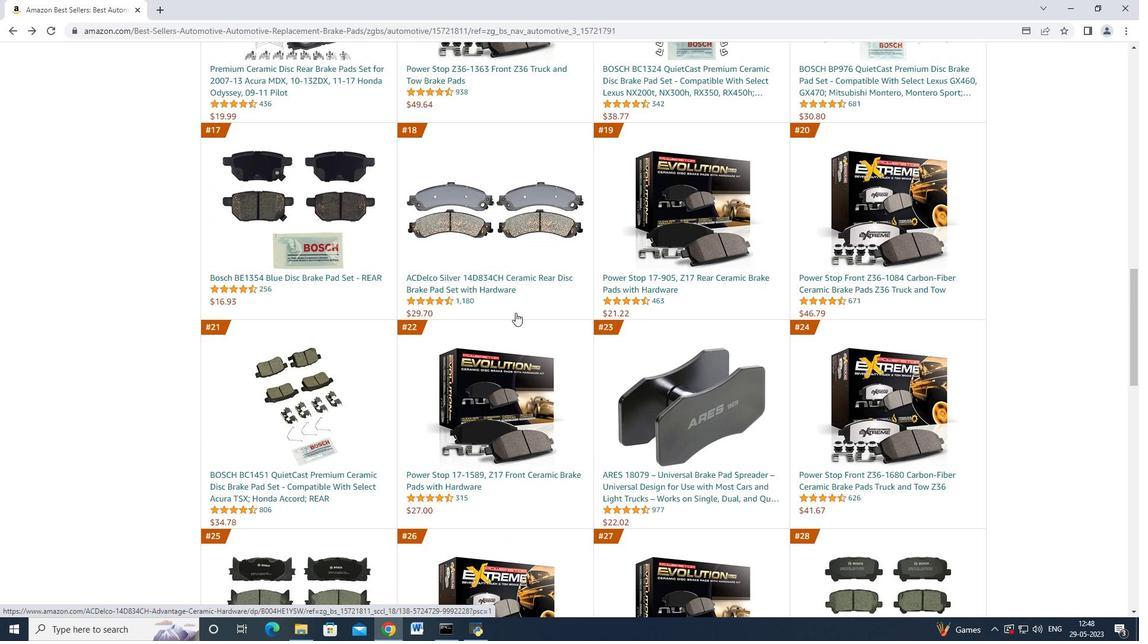 
Action: Mouse scrolled (515, 313) with delta (0, 0)
Screenshot: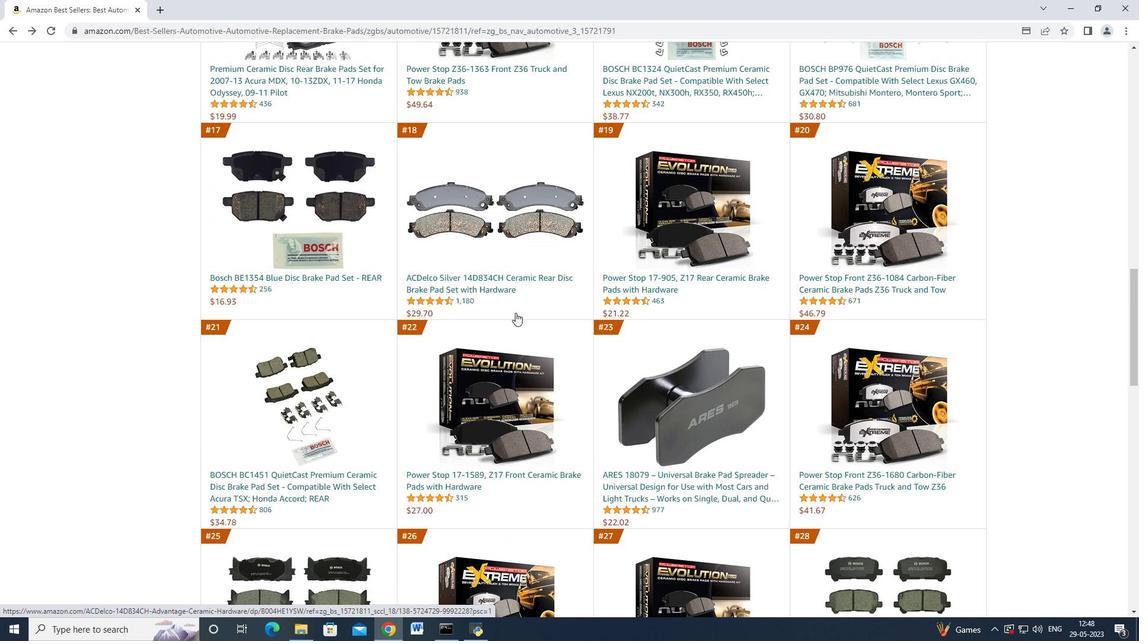 
Action: Mouse scrolled (515, 313) with delta (0, 0)
Screenshot: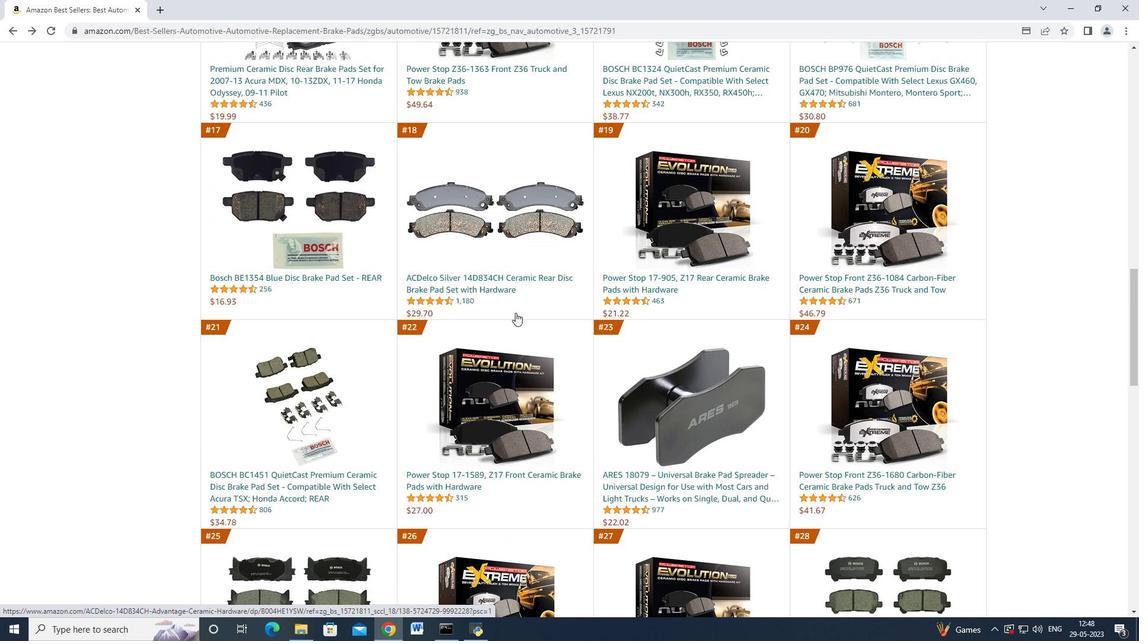 
Action: Mouse scrolled (515, 313) with delta (0, 0)
Screenshot: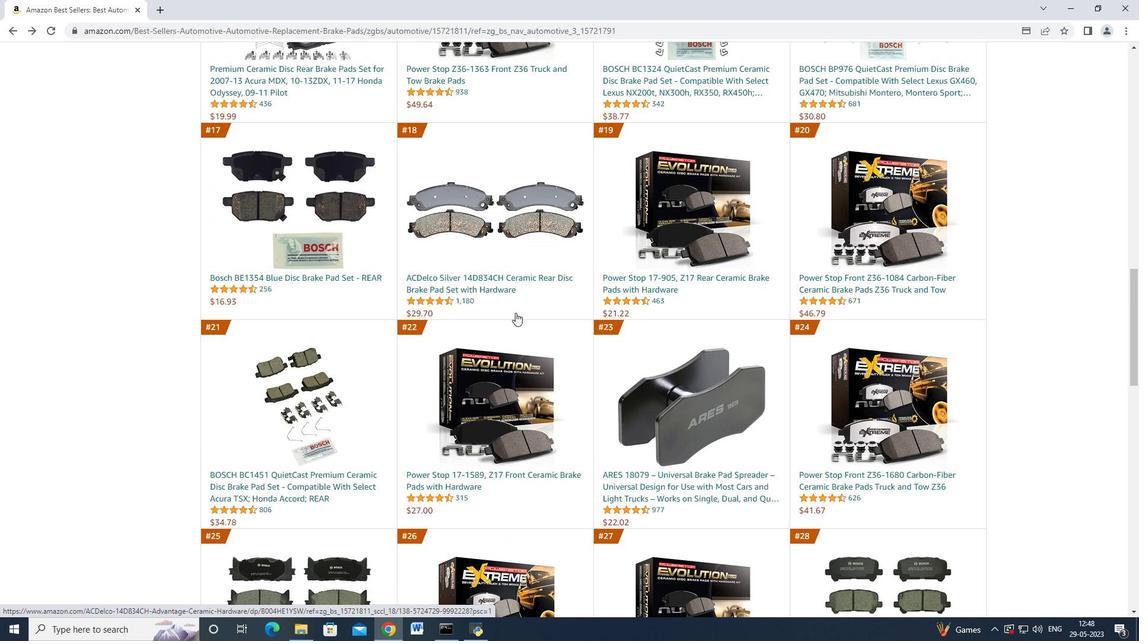 
Action: Mouse scrolled (515, 313) with delta (0, 0)
Screenshot: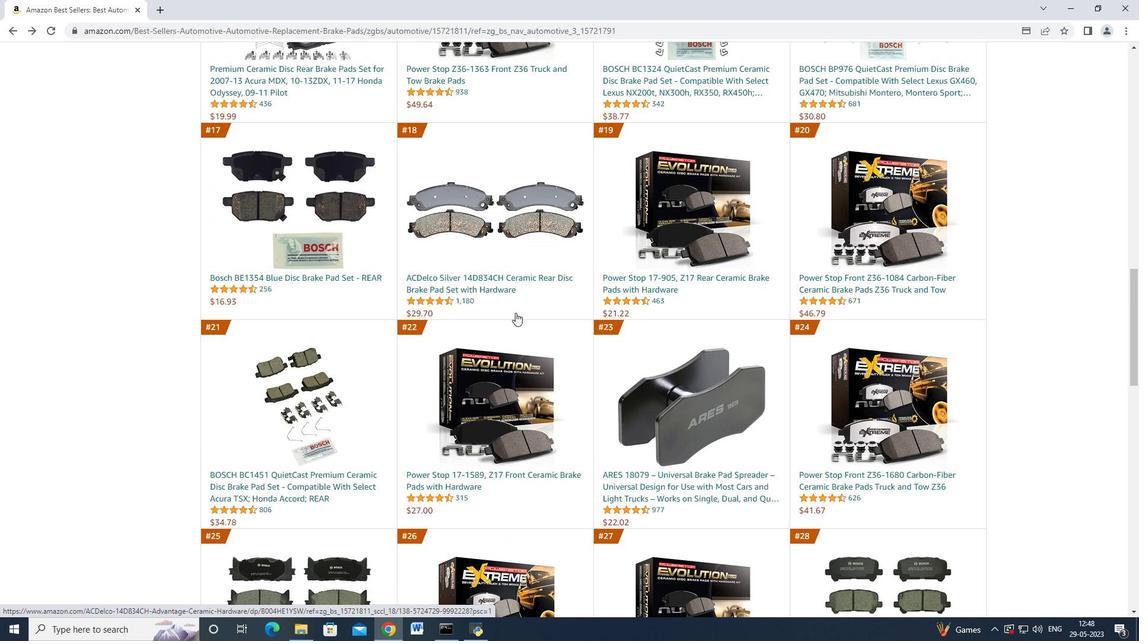 
Action: Mouse scrolled (515, 313) with delta (0, 0)
Screenshot: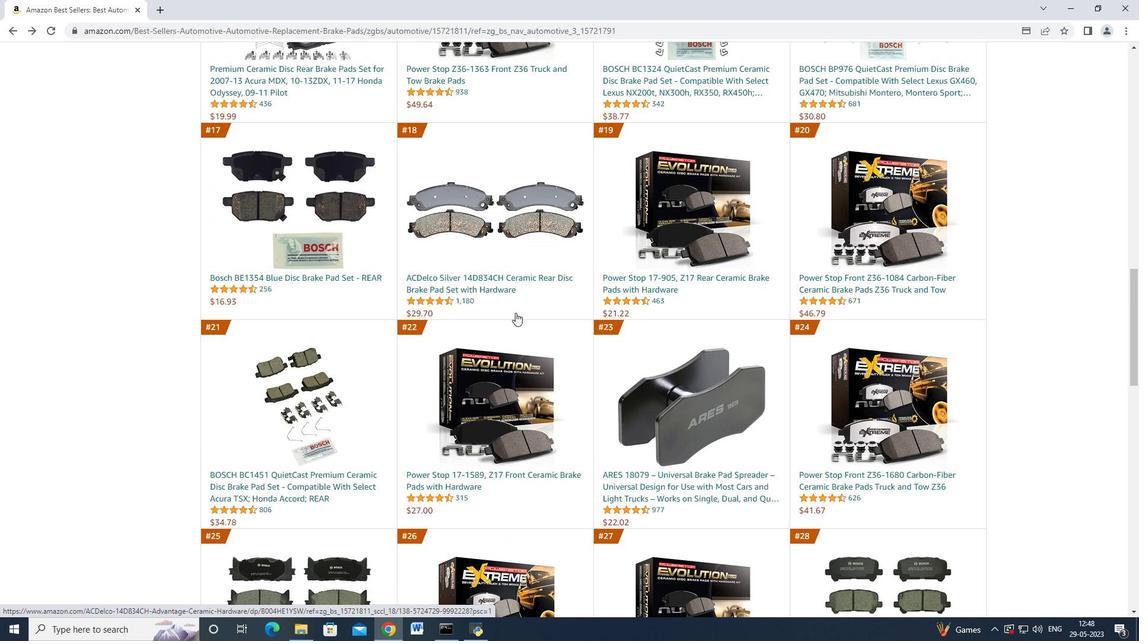 
Action: Mouse scrolled (515, 313) with delta (0, 0)
Screenshot: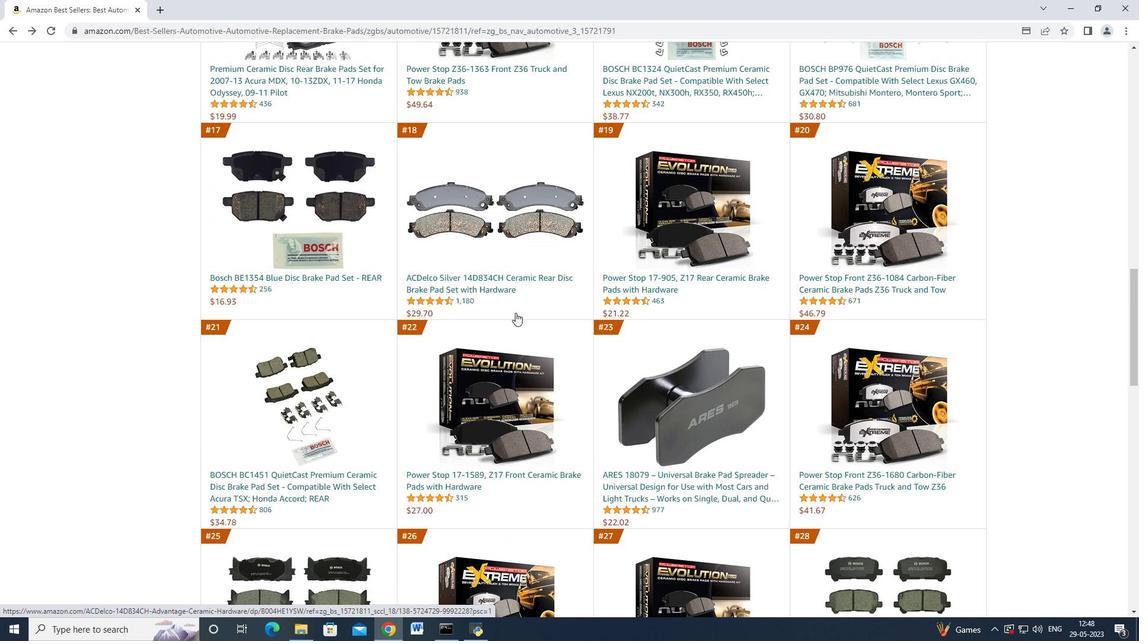 
Action: Mouse scrolled (515, 312) with delta (0, 0)
Screenshot: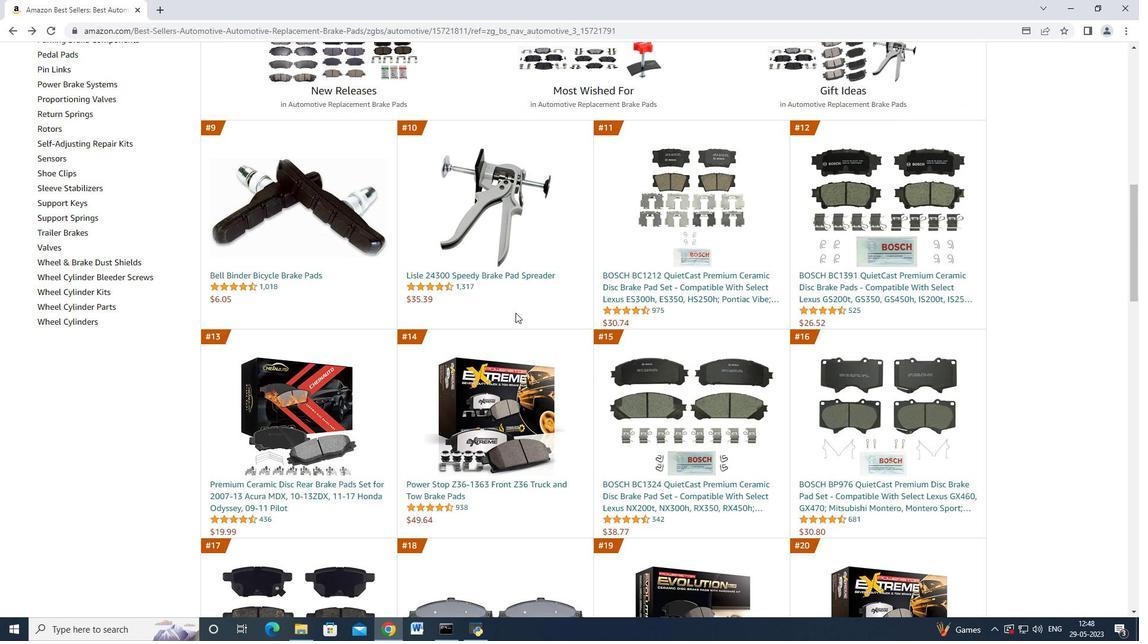 
Action: Mouse scrolled (515, 312) with delta (0, 0)
Screenshot: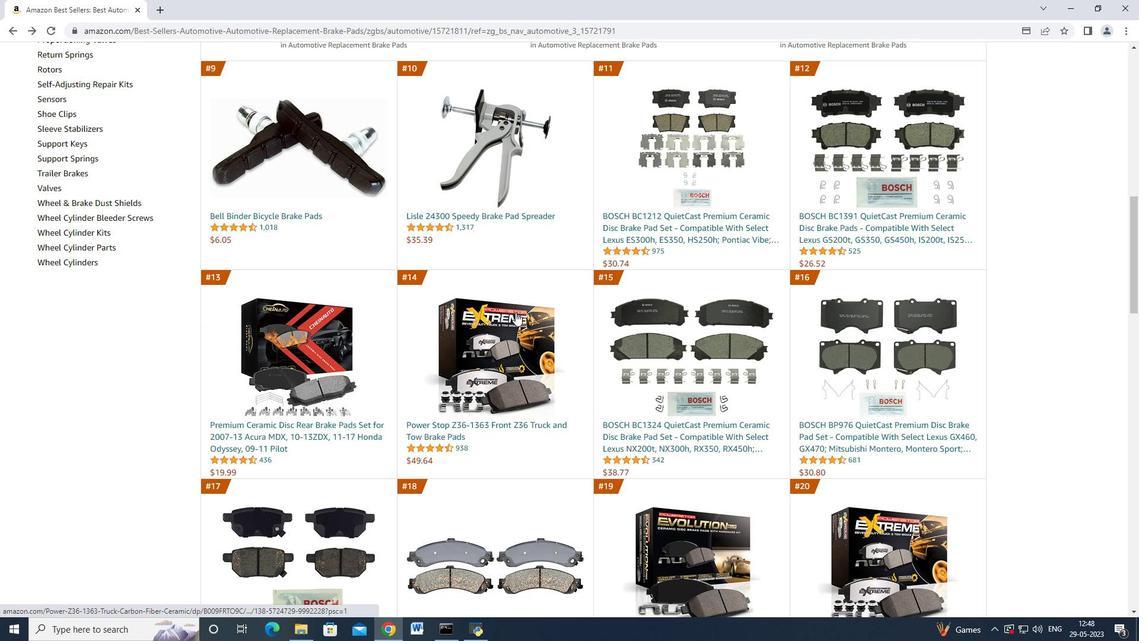 
Action: Mouse scrolled (515, 312) with delta (0, 0)
Screenshot: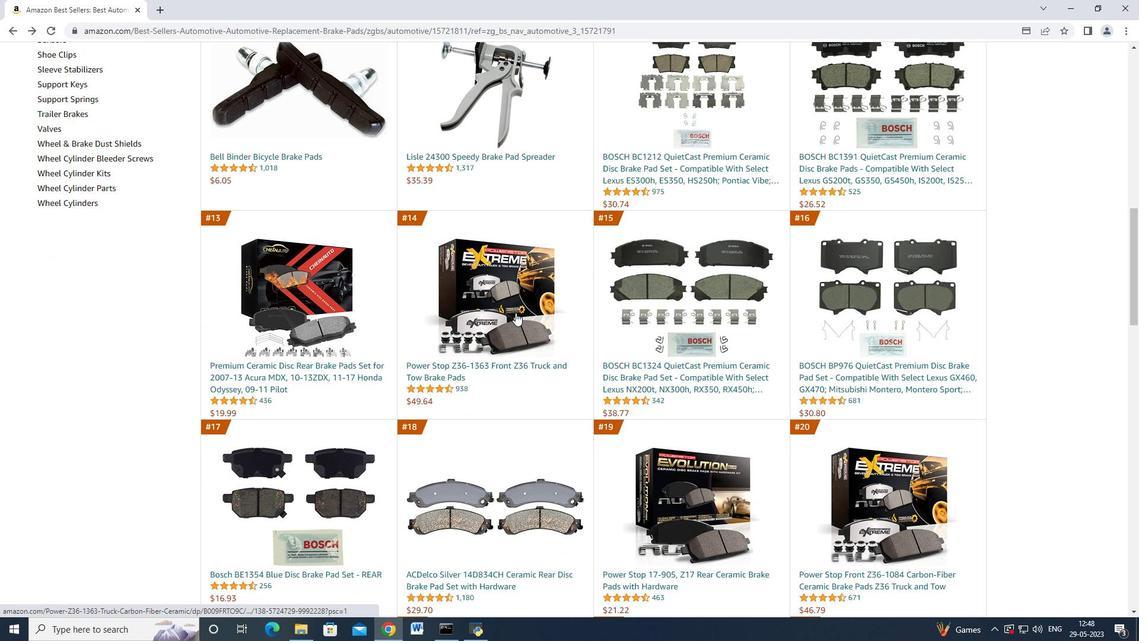 
Action: Mouse moved to (515, 312)
Screenshot: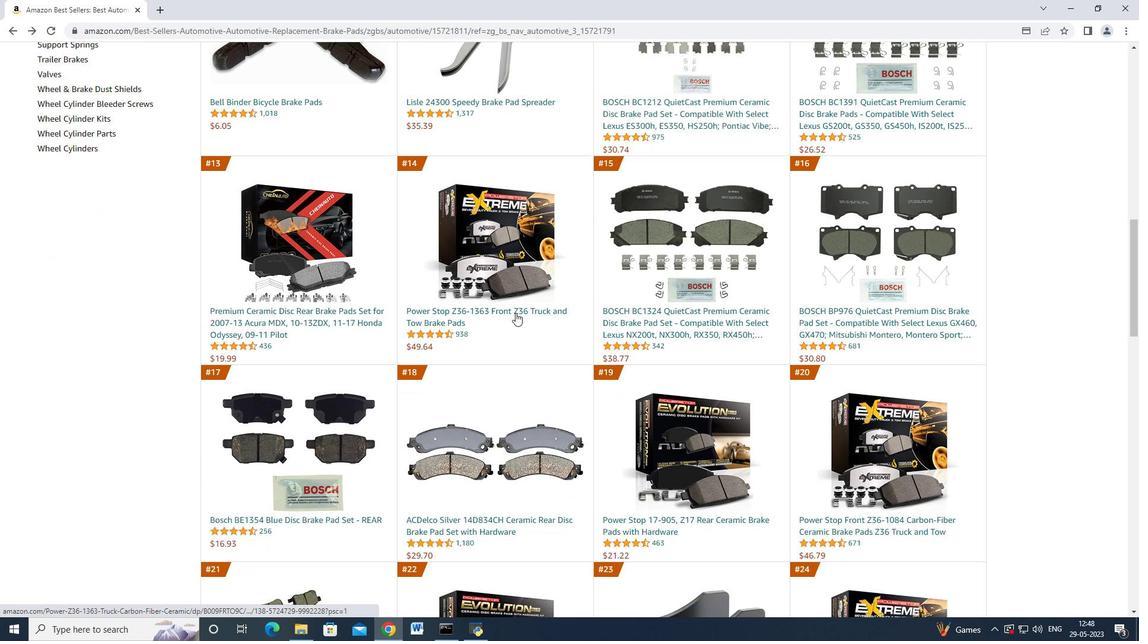 
Action: Mouse scrolled (515, 311) with delta (0, 0)
Screenshot: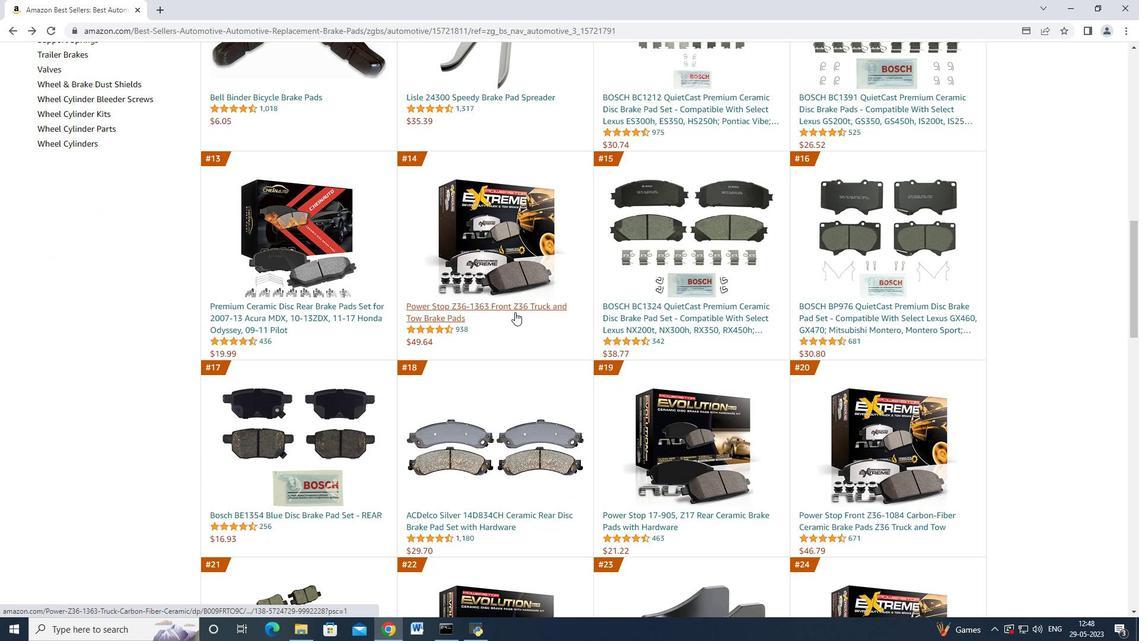 
Action: Mouse scrolled (515, 311) with delta (0, 0)
Screenshot: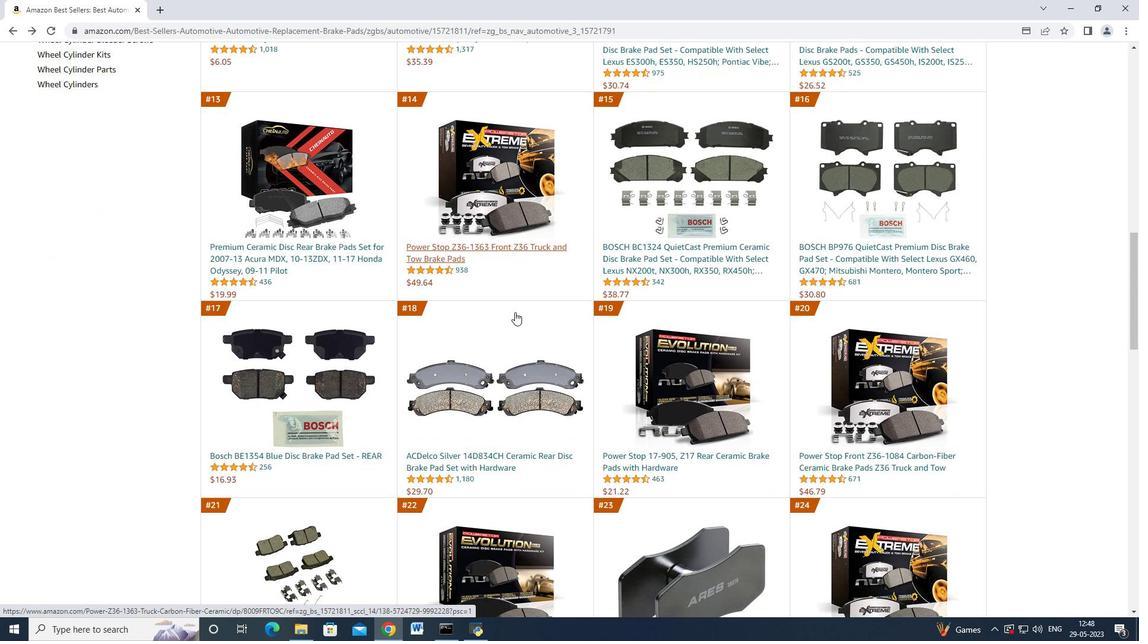 
Action: Mouse scrolled (515, 311) with delta (0, 0)
Screenshot: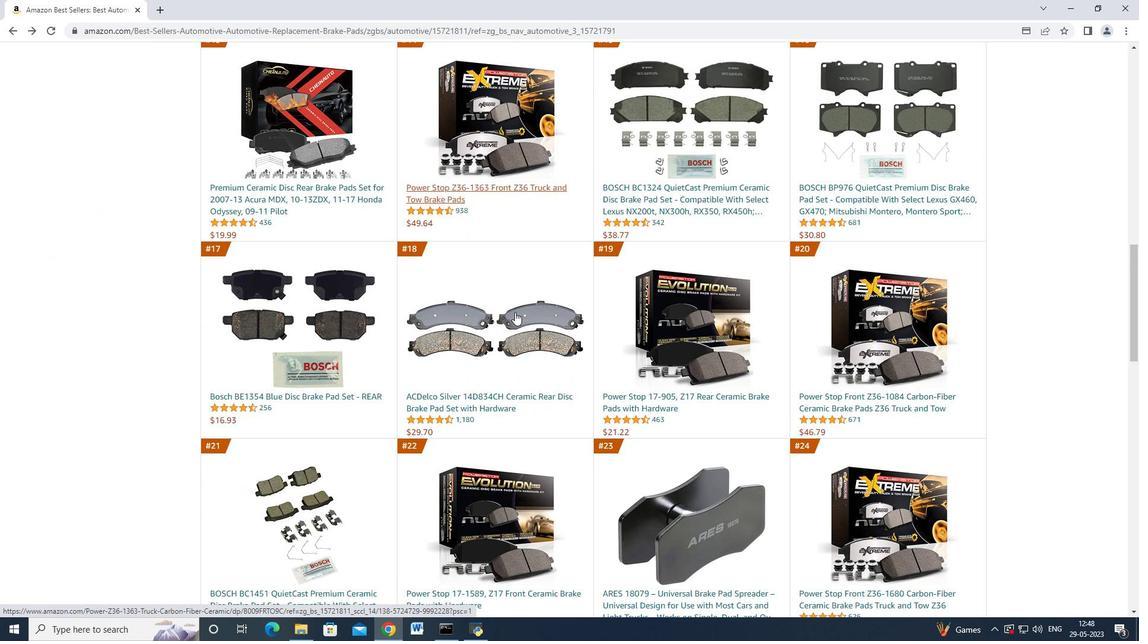
Action: Mouse moved to (522, 313)
Screenshot: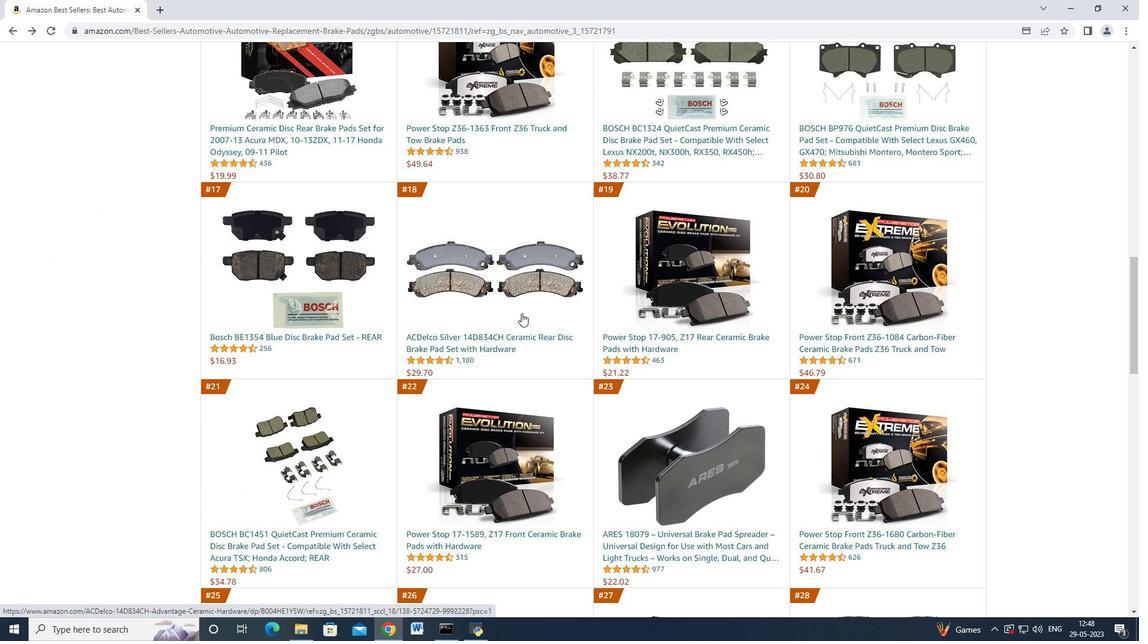 
Action: Mouse scrolled (522, 312) with delta (0, 0)
Screenshot: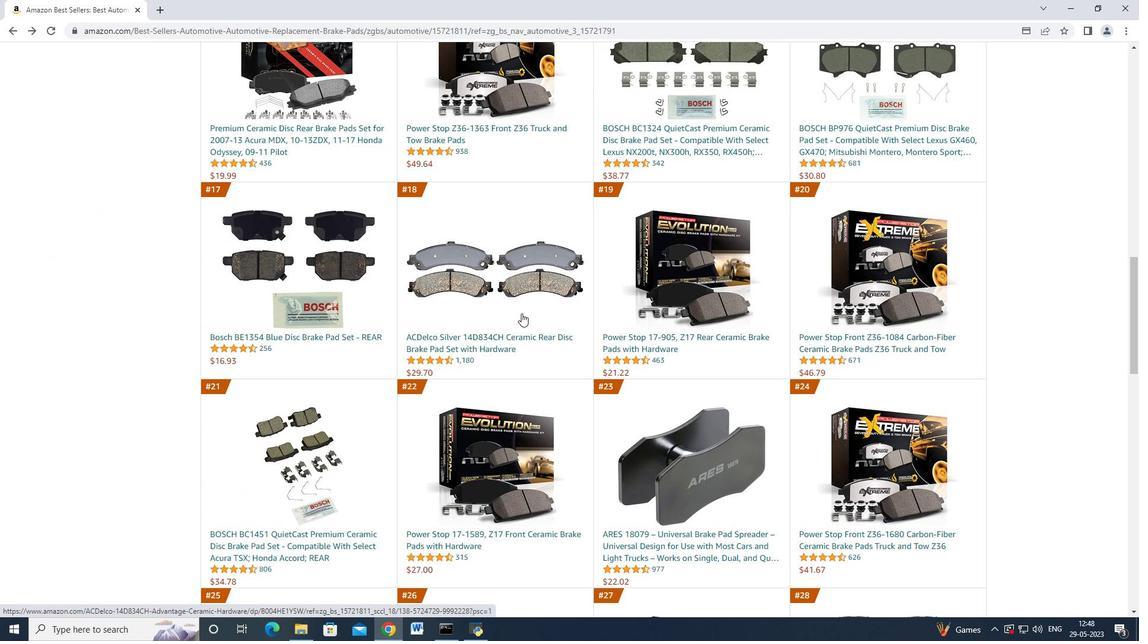 
Action: Mouse moved to (531, 312)
Screenshot: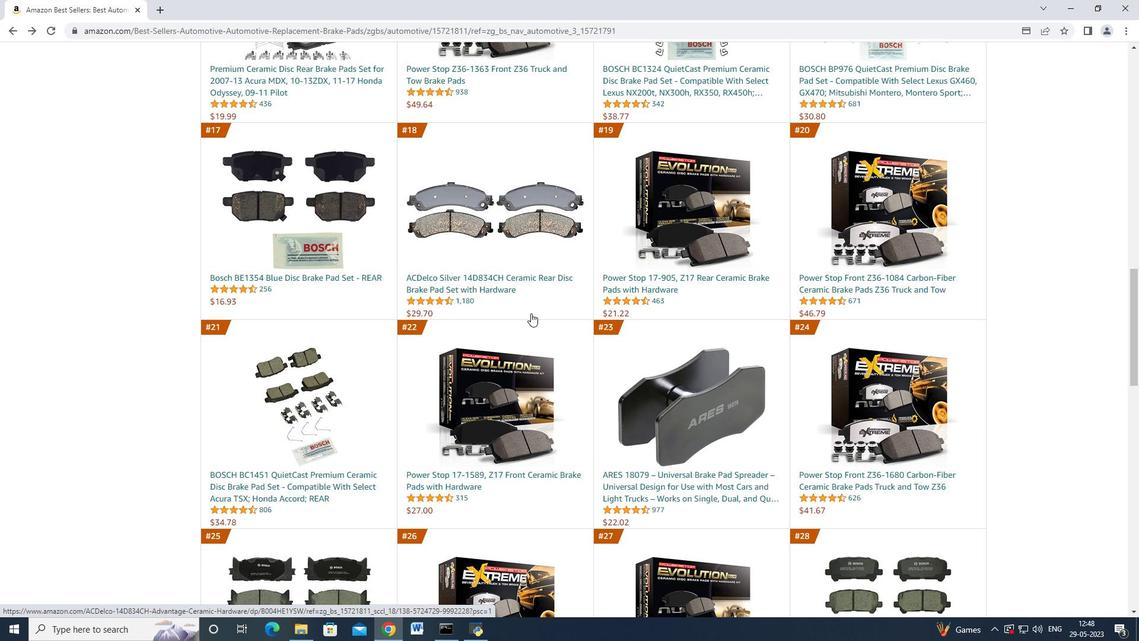 
Action: Mouse scrolled (531, 312) with delta (0, 0)
Screenshot: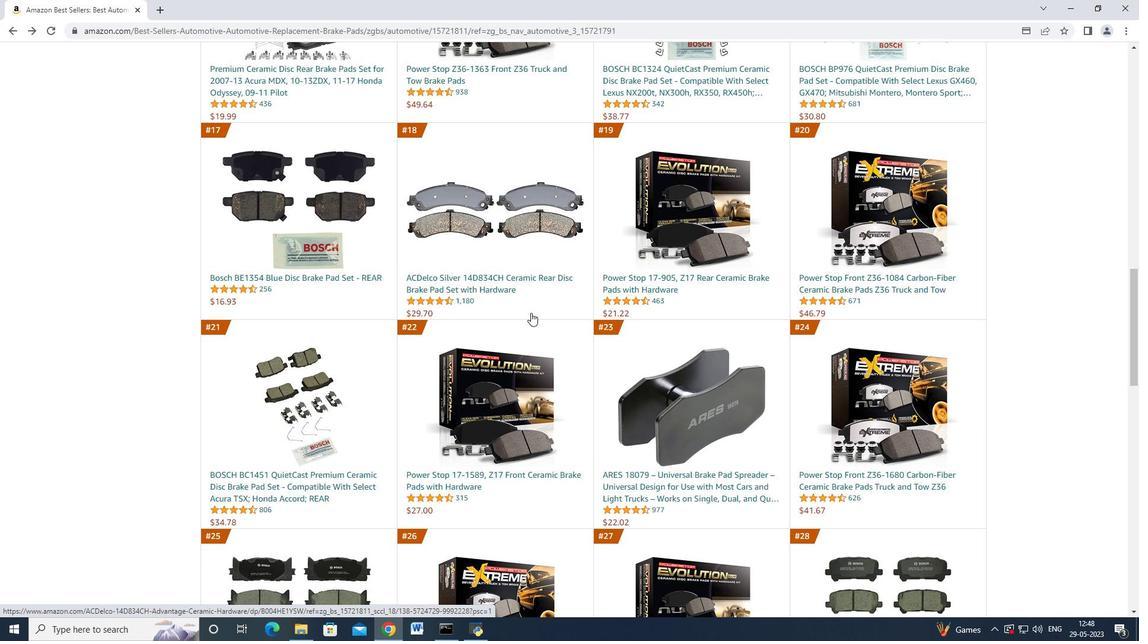 
Action: Mouse scrolled (531, 312) with delta (0, 0)
Screenshot: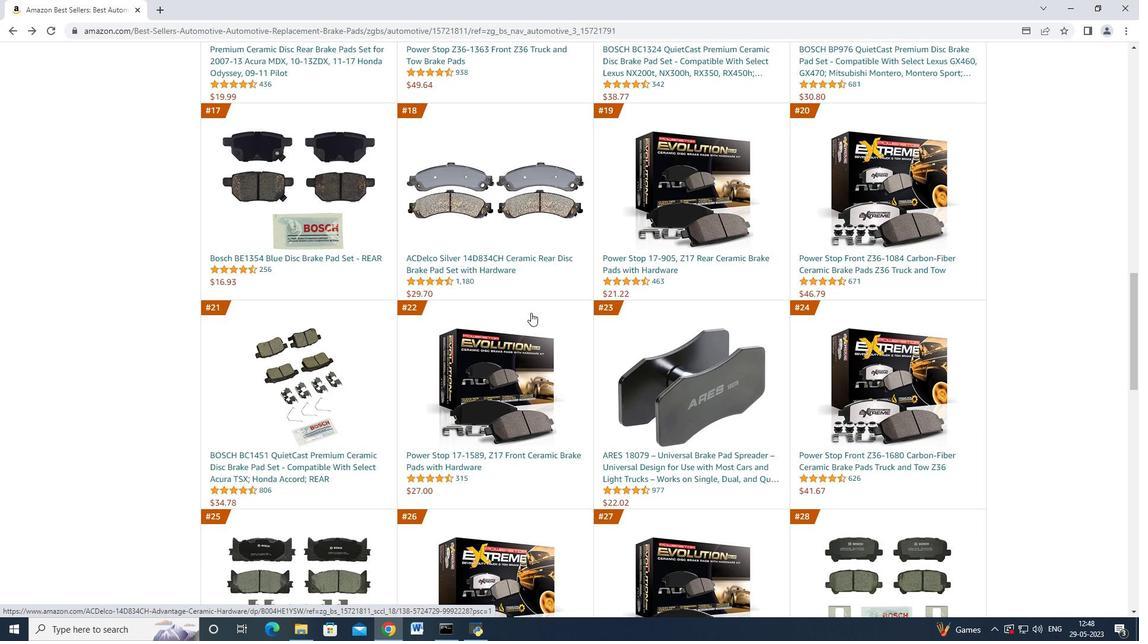 
Action: Mouse scrolled (531, 312) with delta (0, 0)
Screenshot: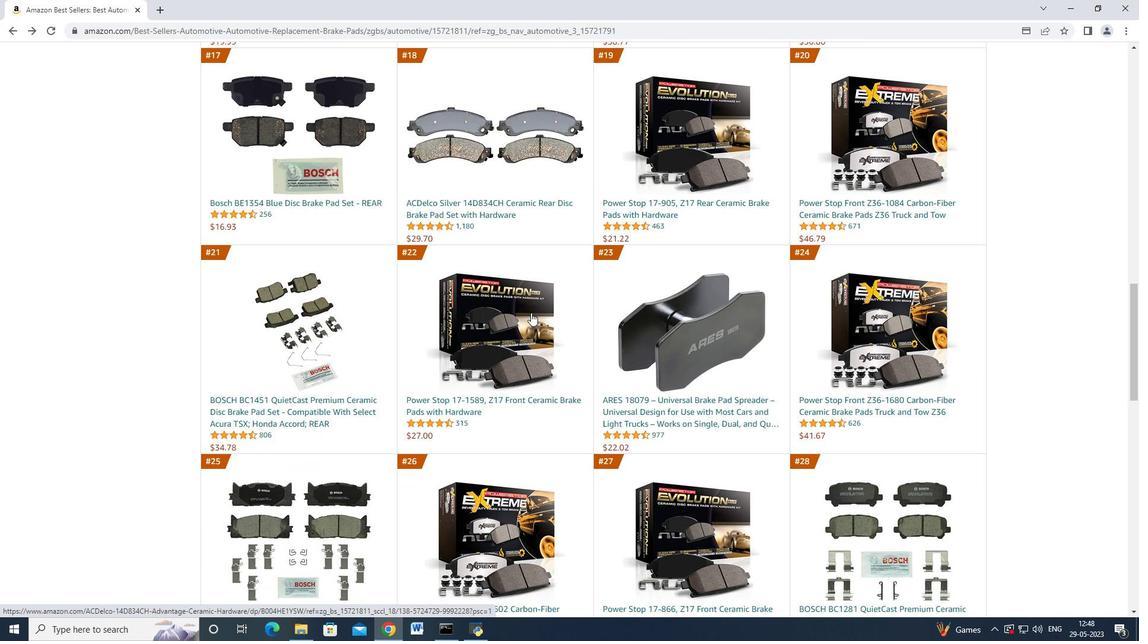 
Action: Mouse scrolled (531, 312) with delta (0, 0)
Screenshot: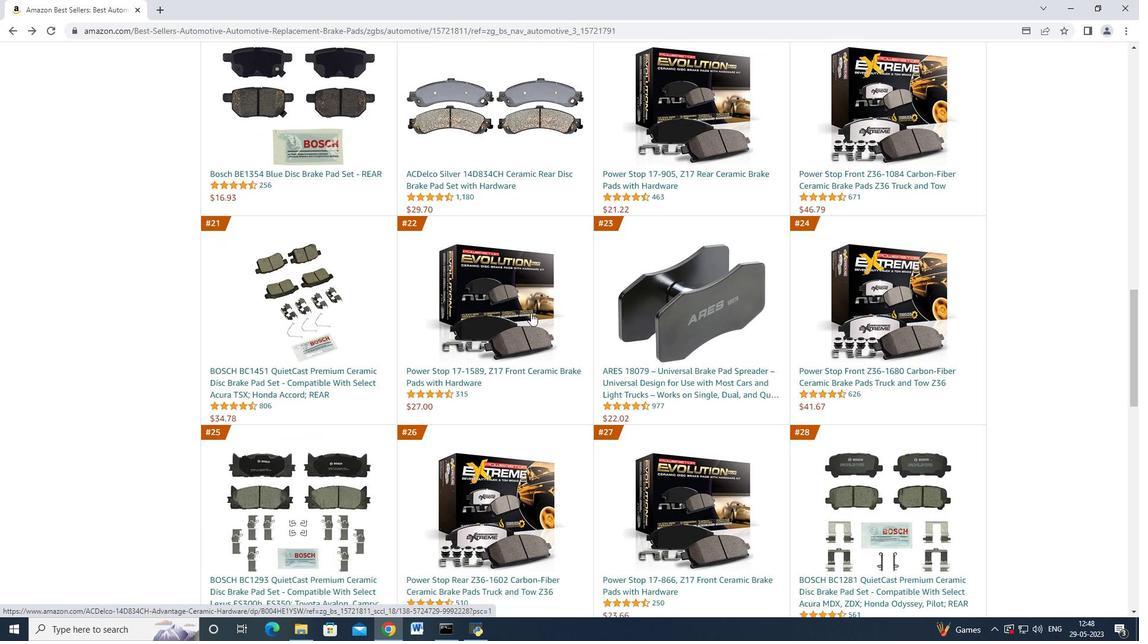 
Action: Mouse scrolled (531, 312) with delta (0, 0)
Screenshot: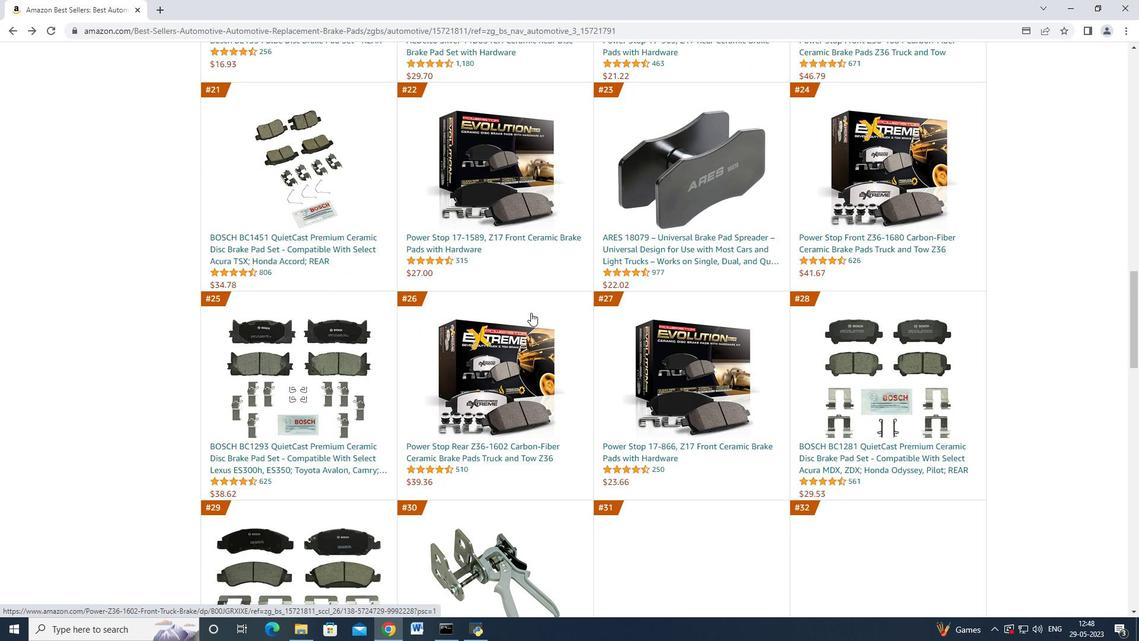 
Action: Mouse scrolled (531, 312) with delta (0, 0)
Screenshot: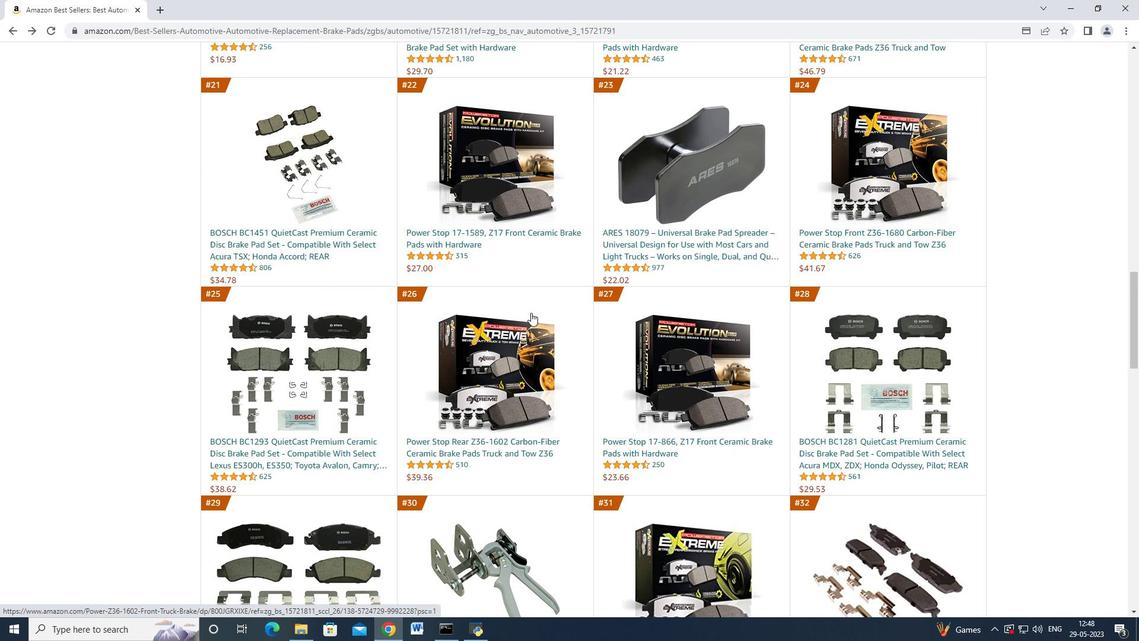 
Action: Mouse scrolled (531, 312) with delta (0, 0)
Screenshot: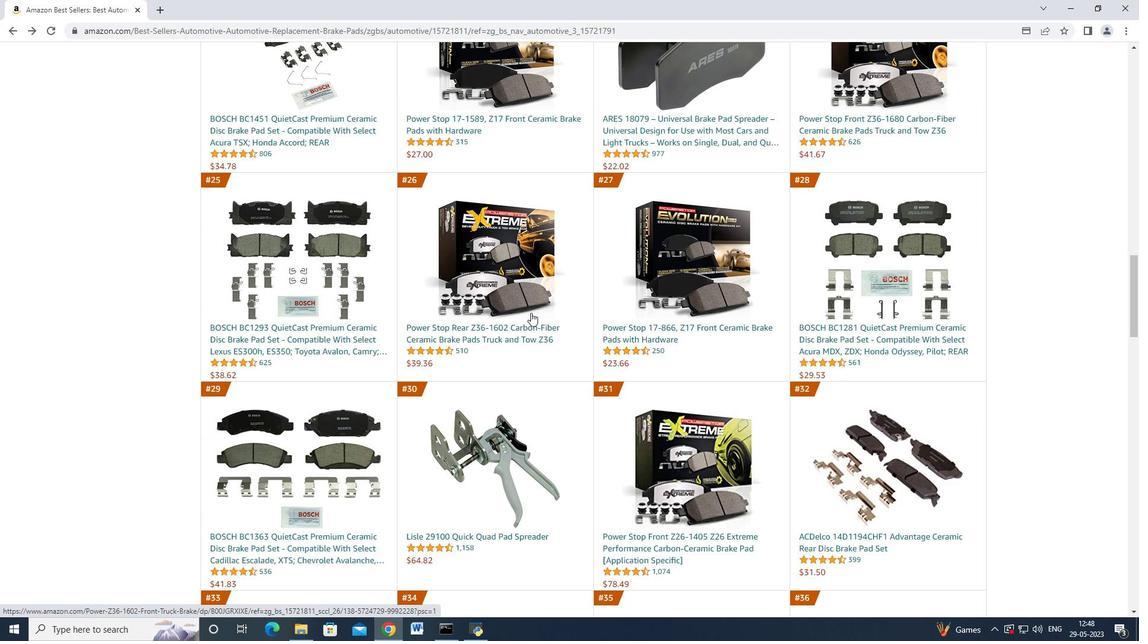 
Action: Mouse scrolled (531, 312) with delta (0, 0)
Screenshot: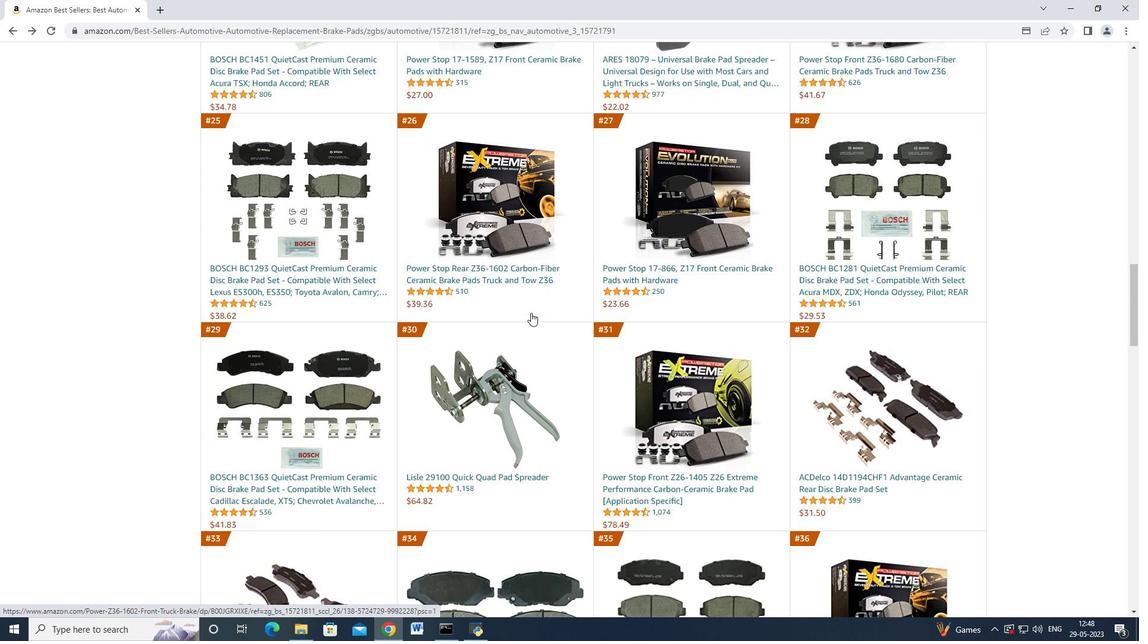 
Action: Mouse moved to (531, 312)
Screenshot: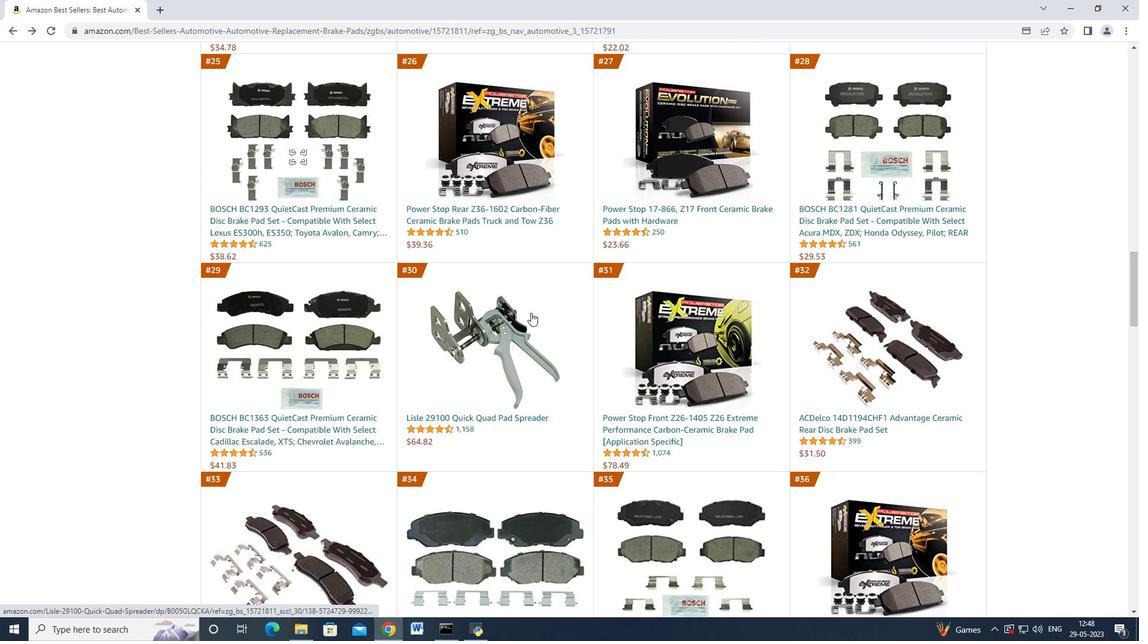 
Action: Key pressed ctrl+Fwa<Key.backspace>ear
Screenshot: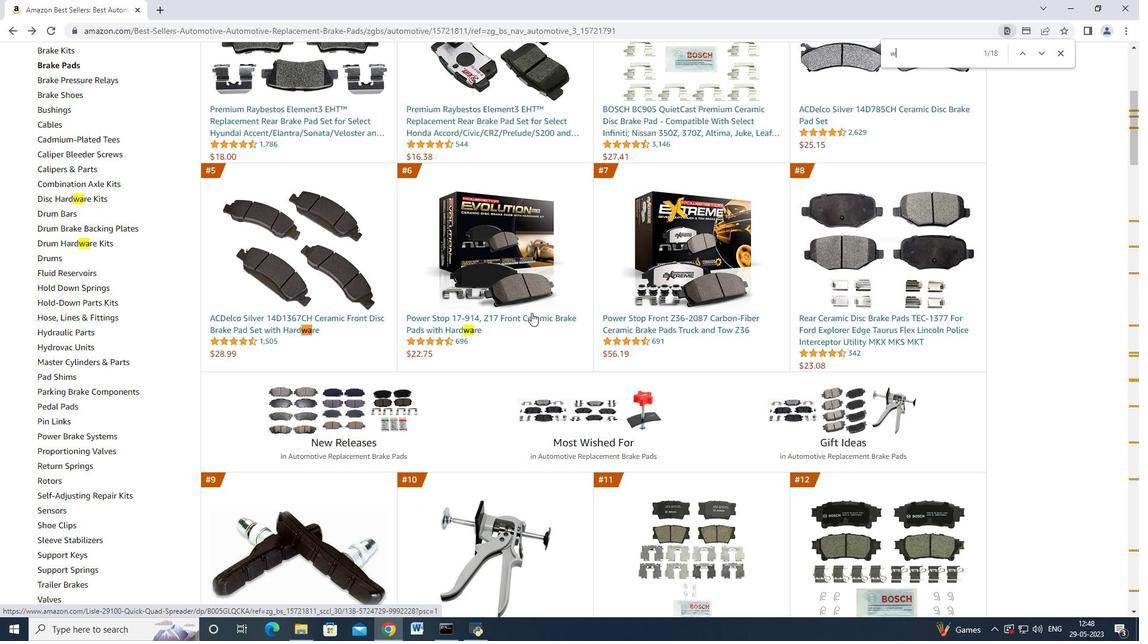 
Action: Mouse moved to (1063, 47)
Screenshot: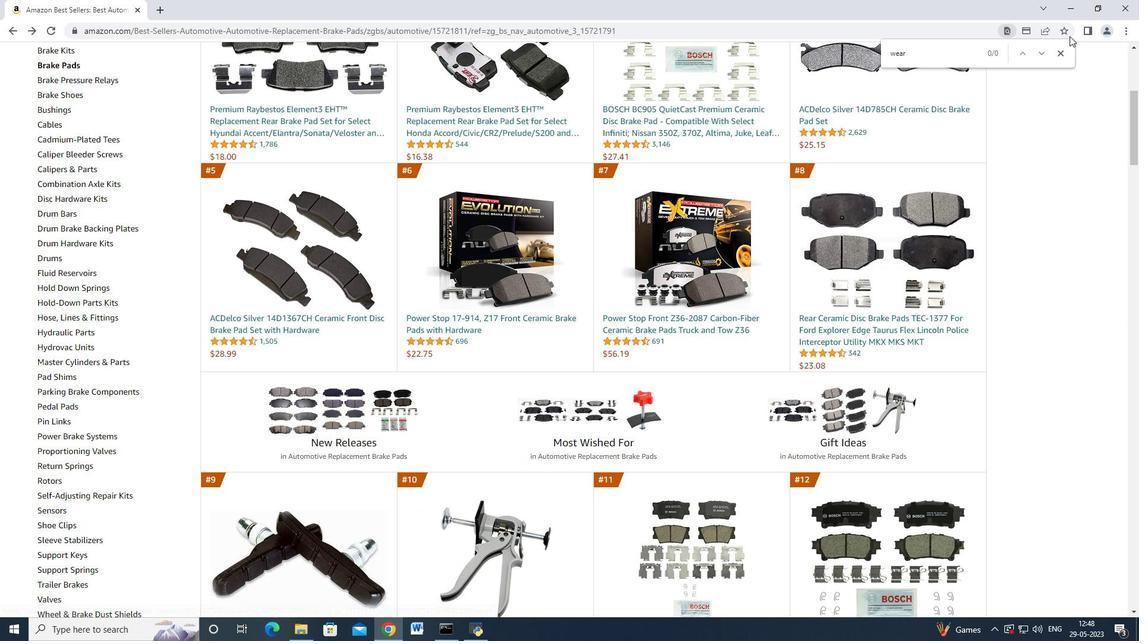 
Action: Mouse pressed left at (1063, 47)
Screenshot: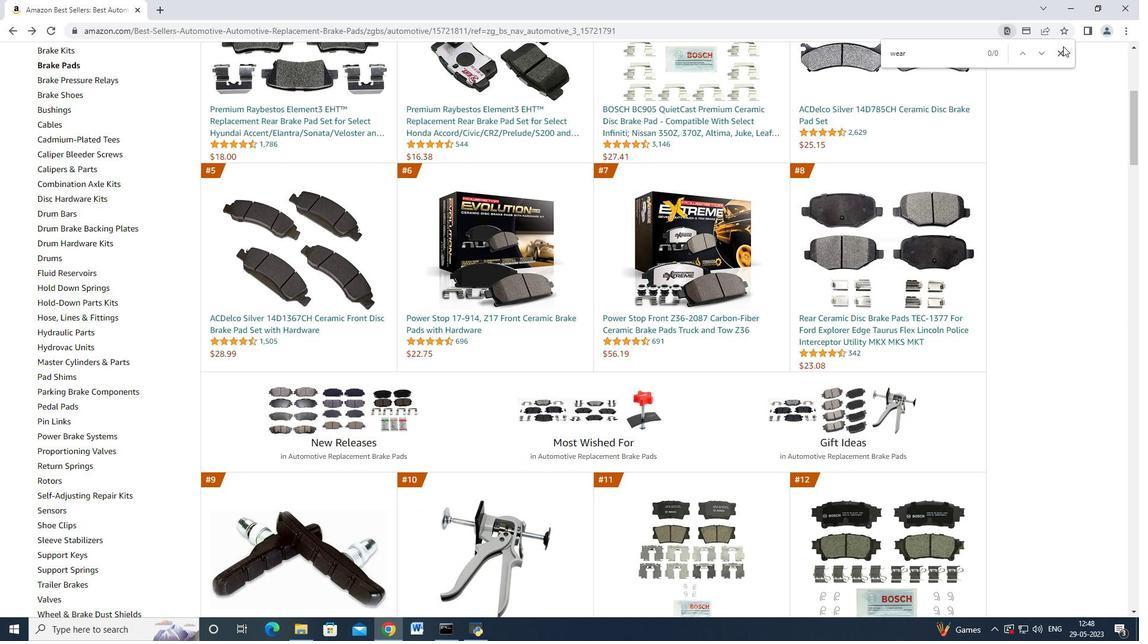 
Action: Mouse moved to (981, 204)
Screenshot: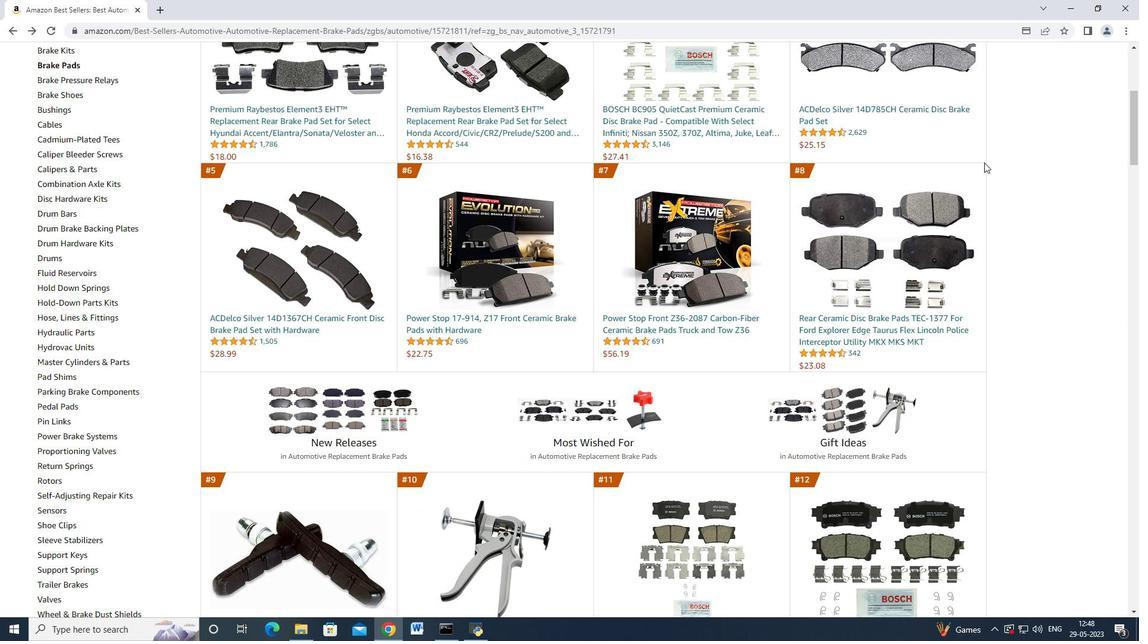 
Action: Mouse scrolled (981, 204) with delta (0, 0)
Screenshot: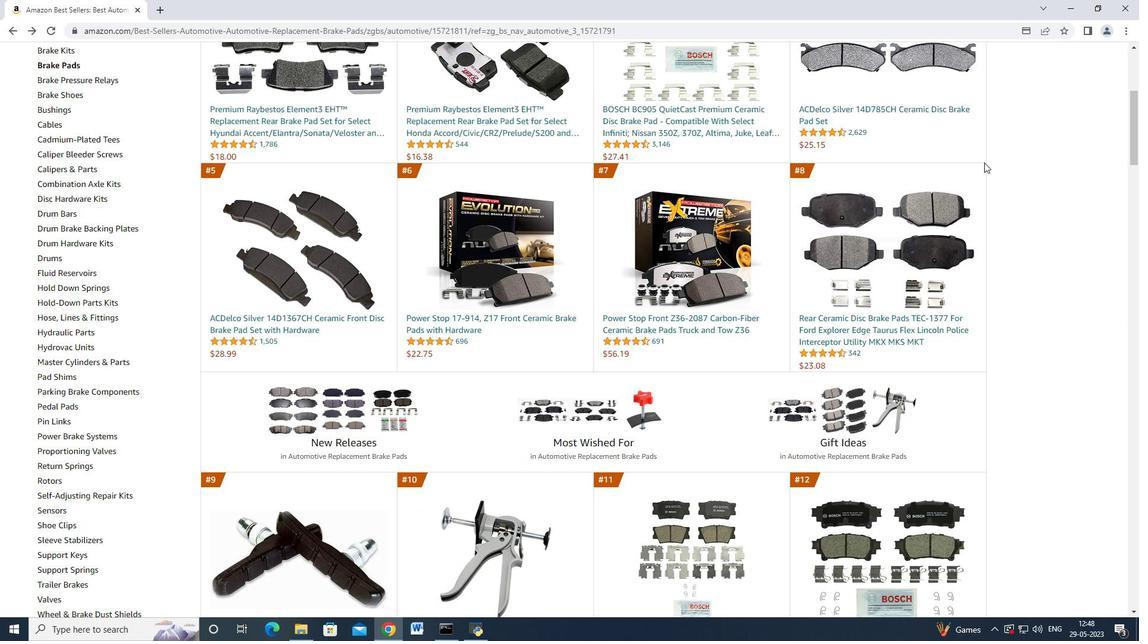 
Action: Mouse moved to (982, 207)
Screenshot: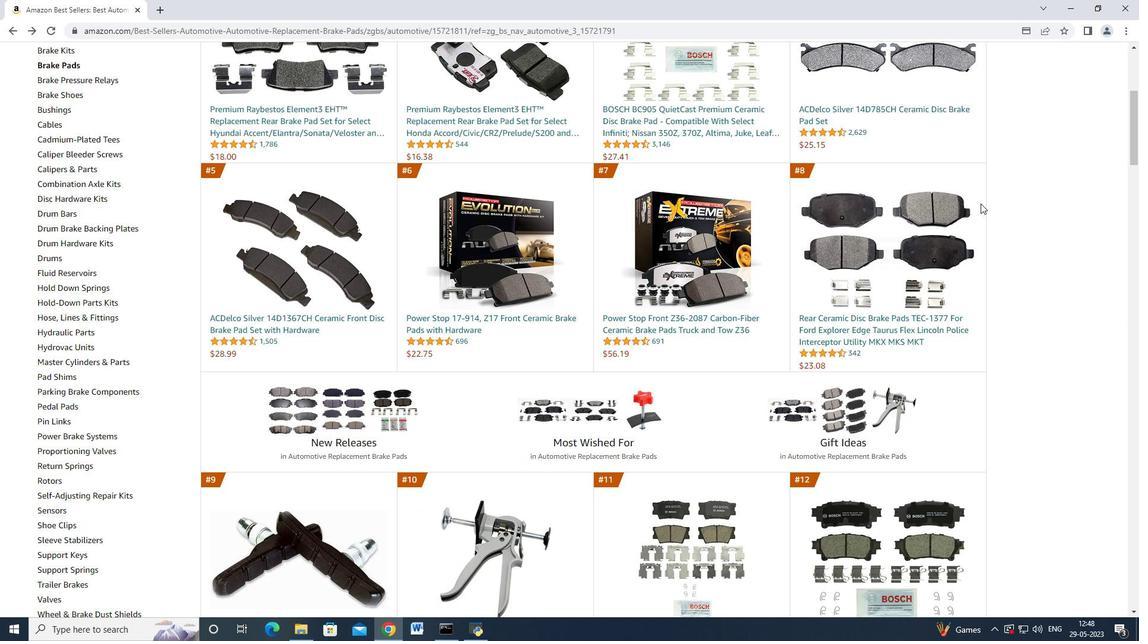 
Action: Mouse scrolled (982, 206) with delta (0, 0)
Screenshot: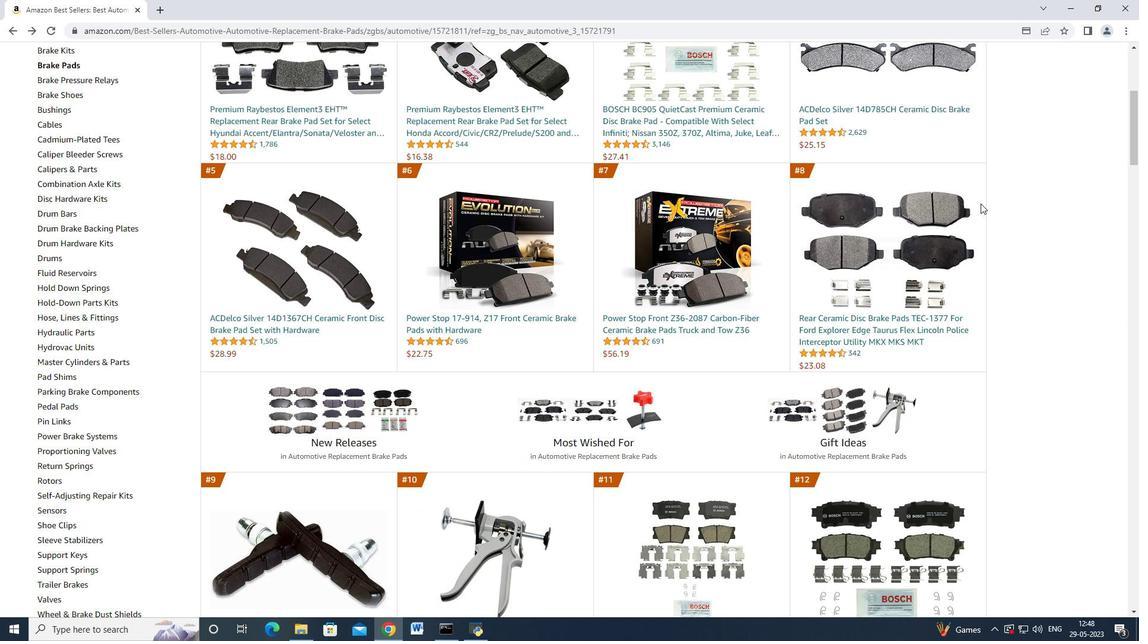 
Action: Mouse moved to (982, 208)
Screenshot: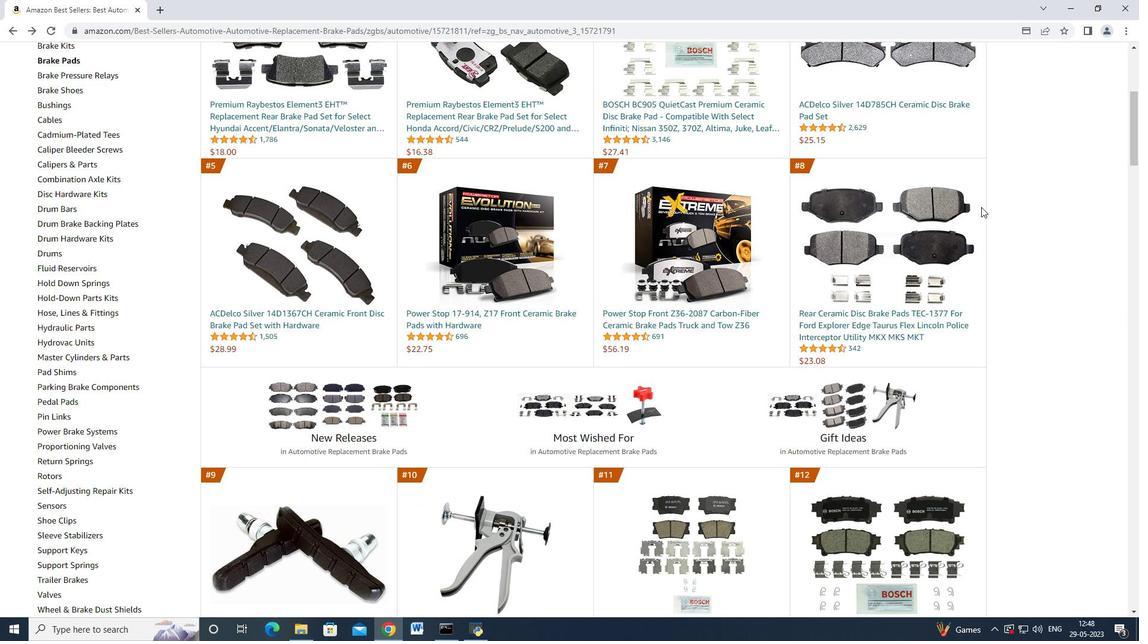 
Action: Mouse scrolled (982, 208) with delta (0, 0)
Screenshot: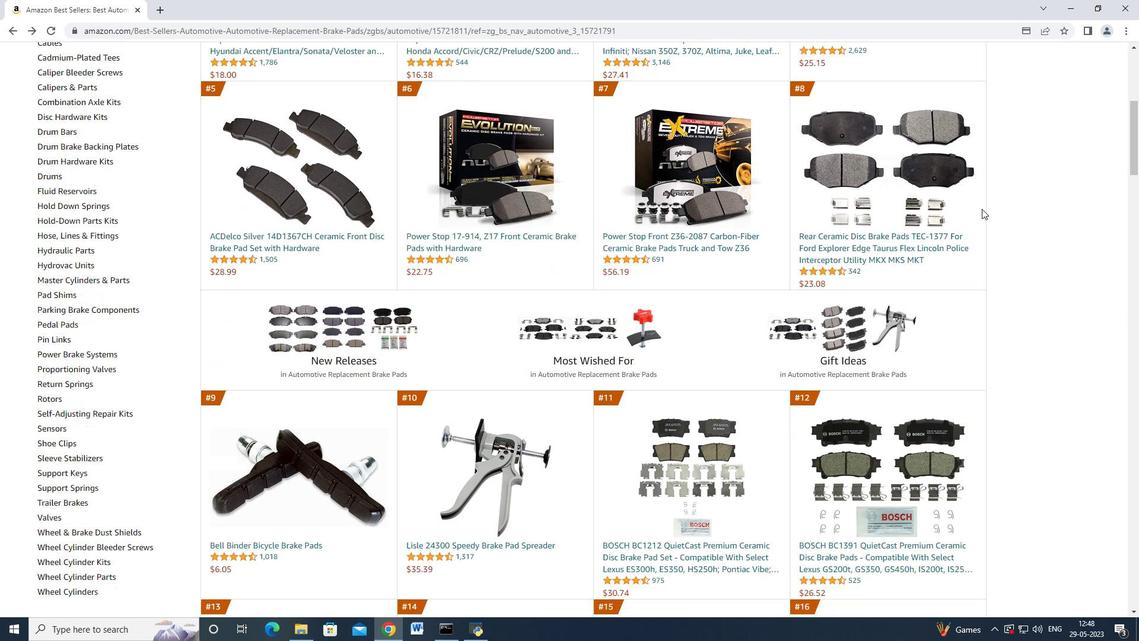 
Action: Mouse moved to (982, 208)
Screenshot: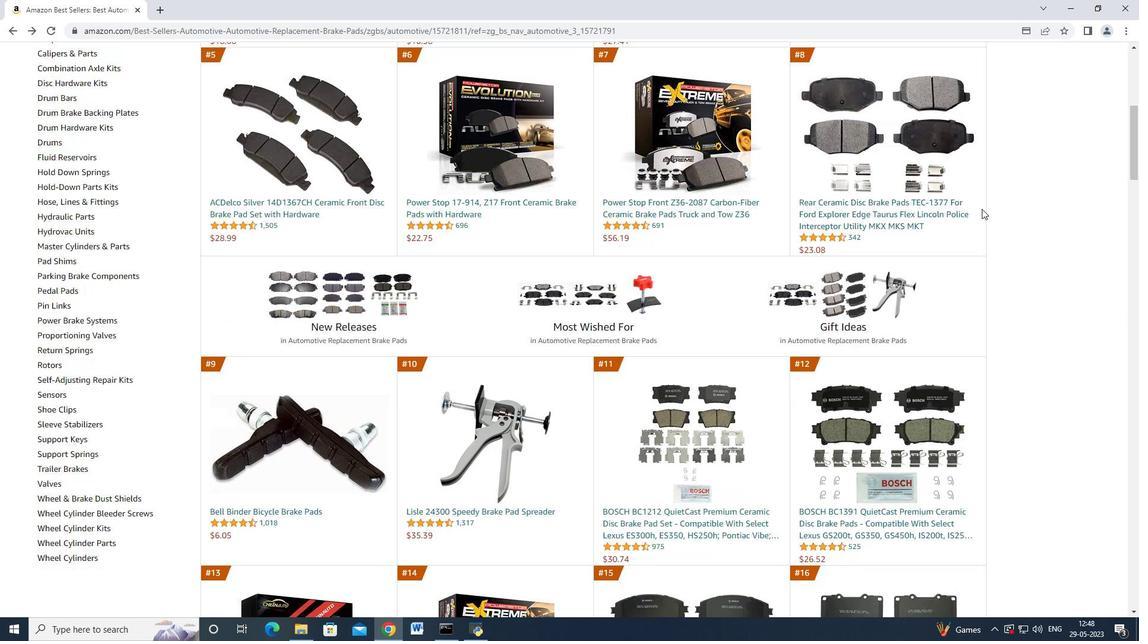 
Action: Mouse scrolled (982, 208) with delta (0, 0)
Screenshot: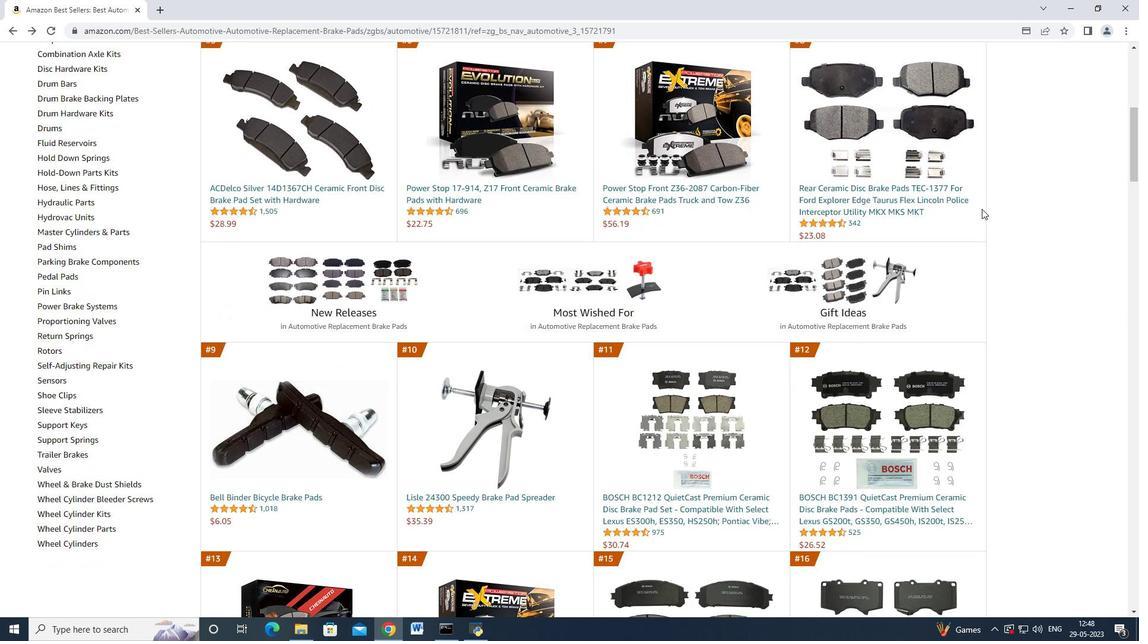 
Action: Mouse scrolled (982, 208) with delta (0, 0)
Screenshot: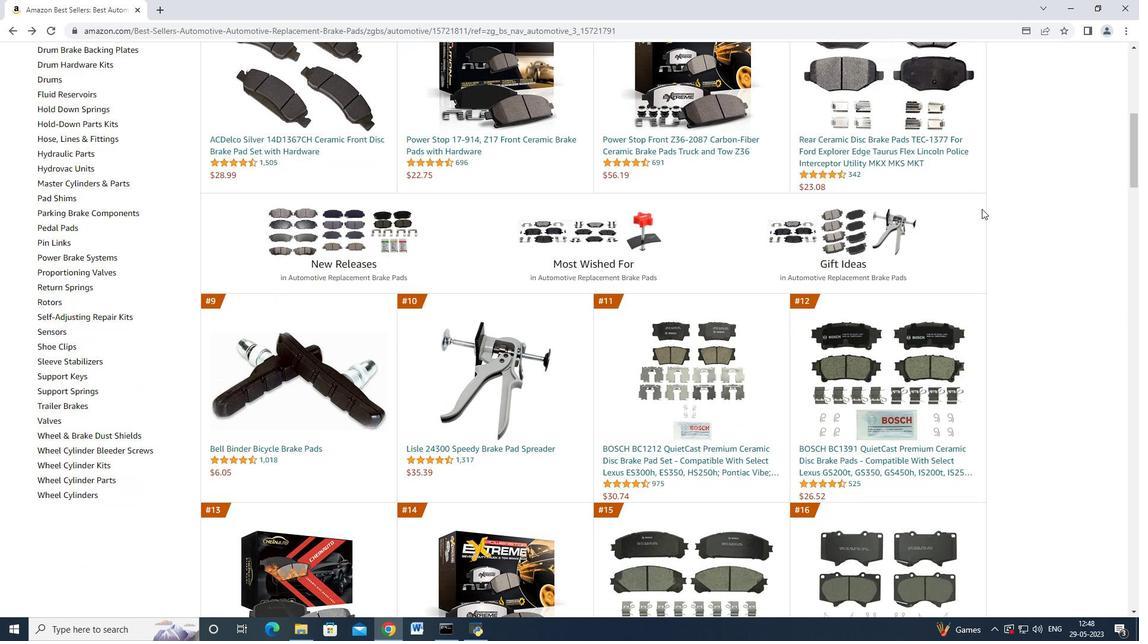 
Action: Mouse scrolled (982, 208) with delta (0, 0)
Screenshot: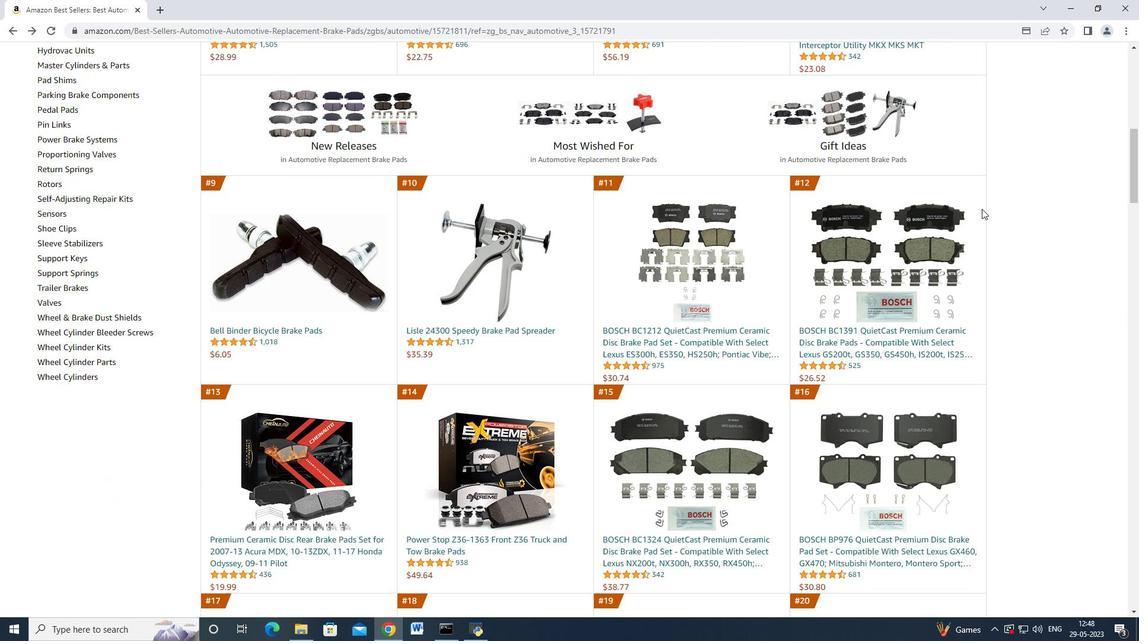 
Action: Mouse moved to (982, 209)
Screenshot: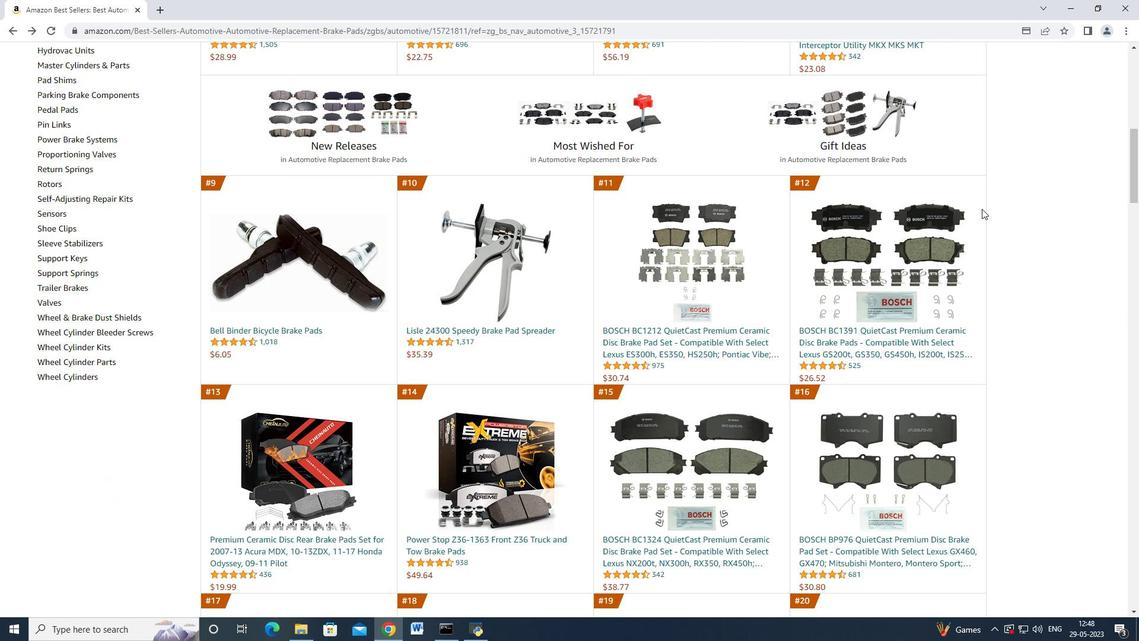 
Action: Mouse scrolled (982, 208) with delta (0, 0)
Screenshot: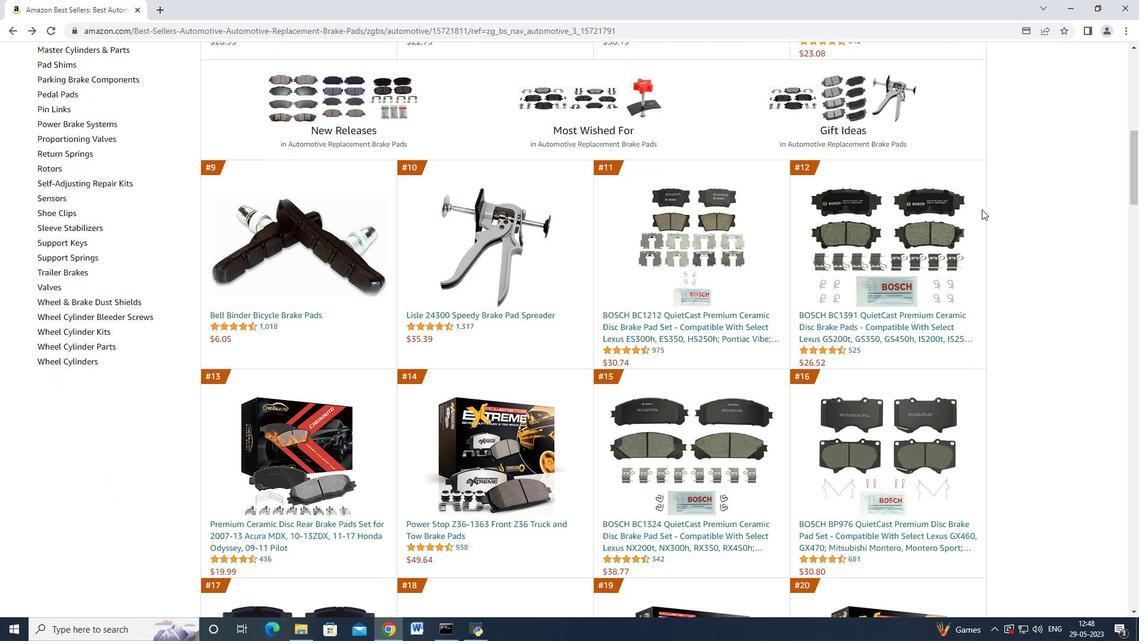 
Action: Mouse scrolled (982, 210) with delta (0, 0)
Screenshot: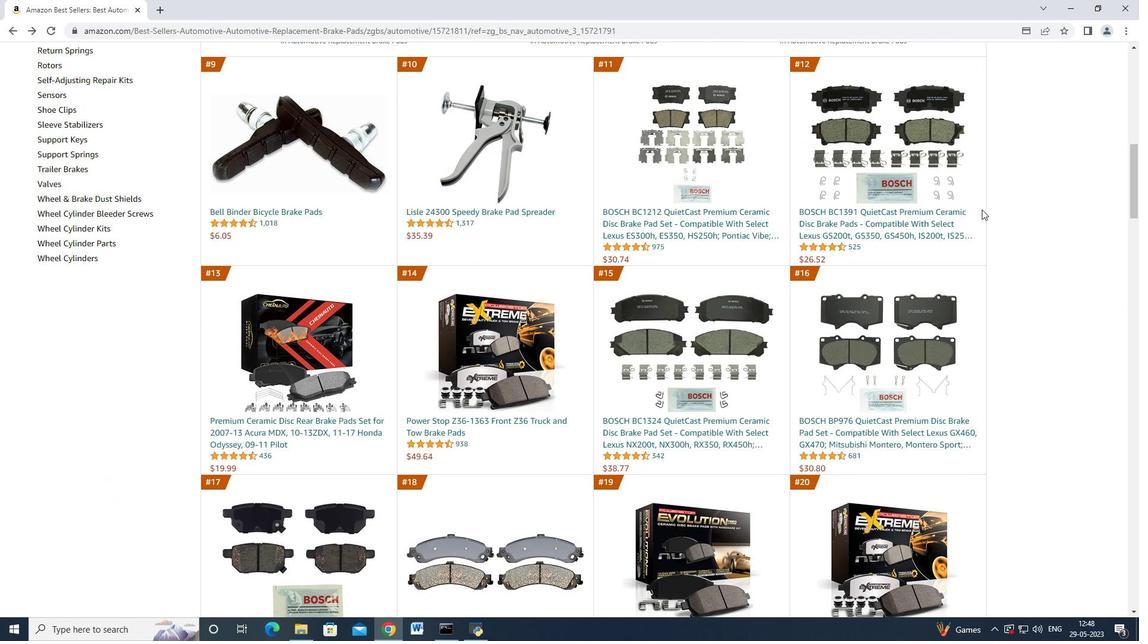 
Action: Mouse scrolled (982, 210) with delta (0, 0)
Screenshot: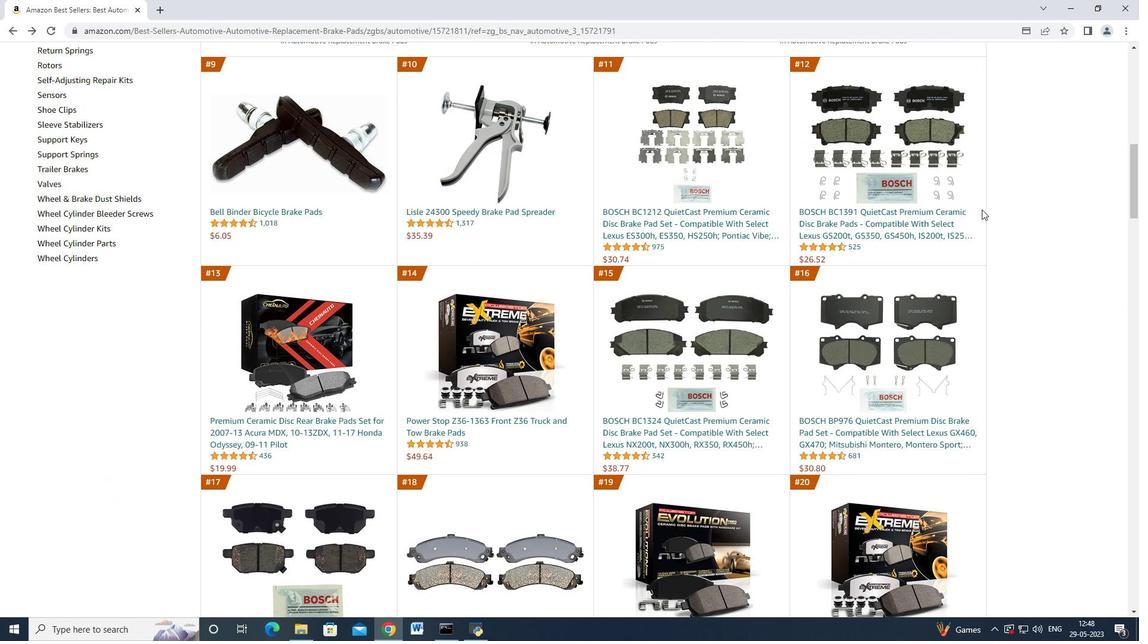 
Action: Mouse scrolled (982, 210) with delta (0, 0)
Screenshot: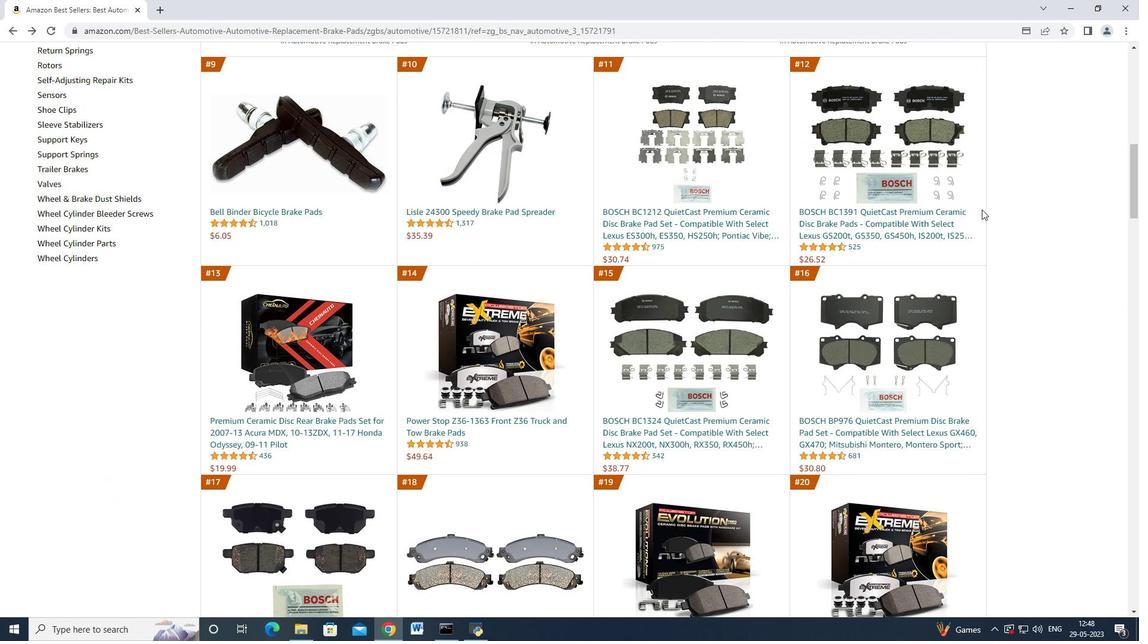 
Action: Mouse scrolled (982, 210) with delta (0, 0)
Screenshot: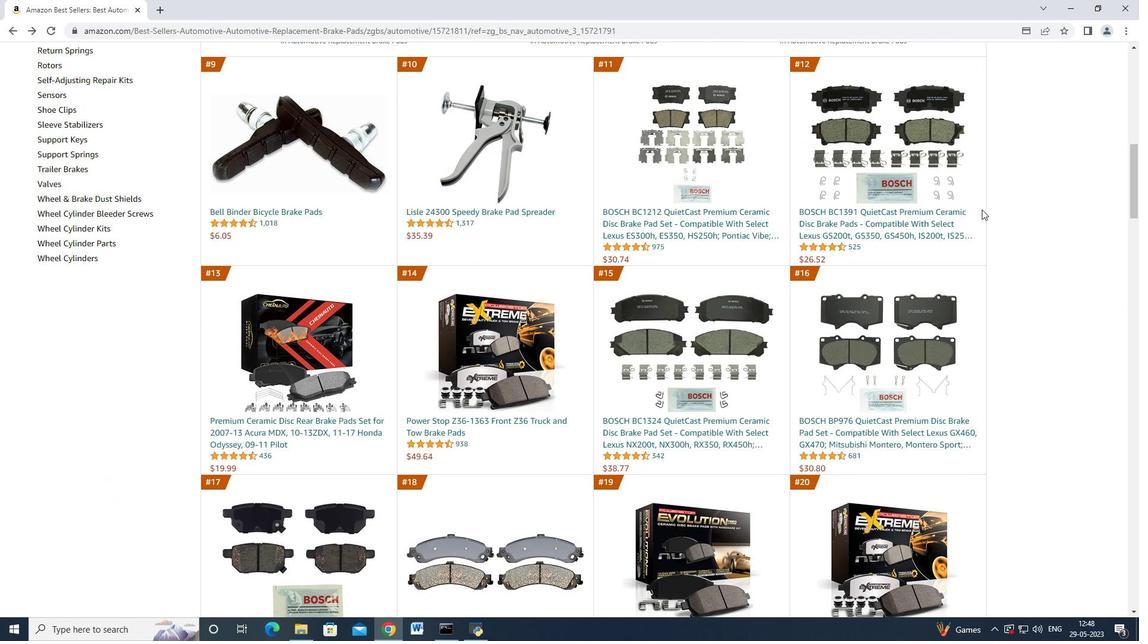 
Action: Mouse scrolled (982, 210) with delta (0, 0)
Screenshot: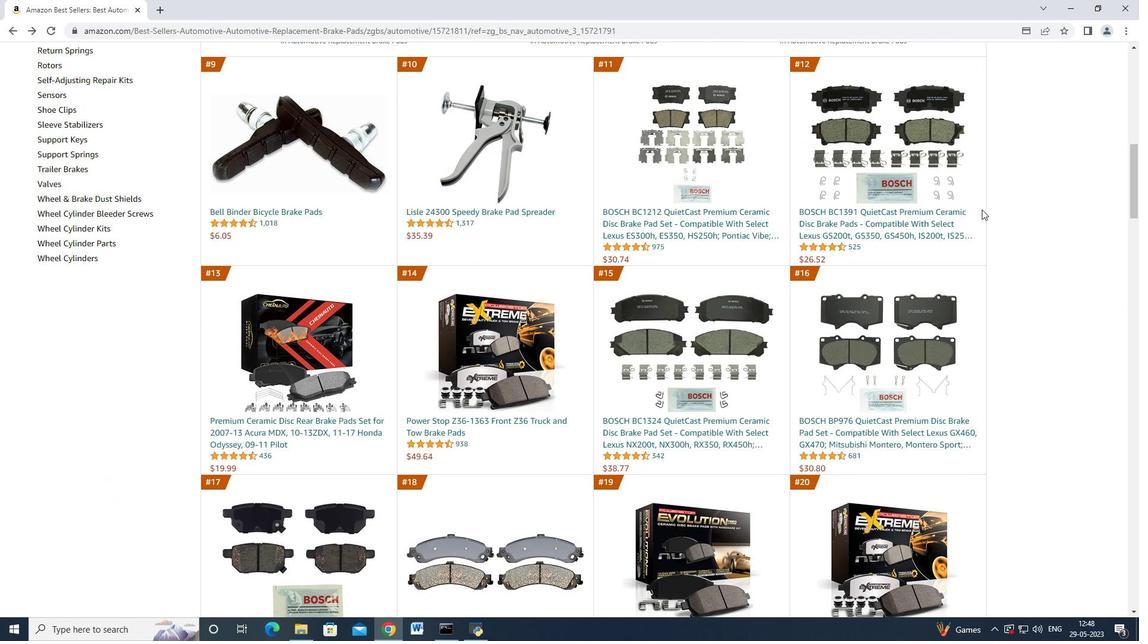 
Action: Mouse scrolled (982, 210) with delta (0, 0)
Screenshot: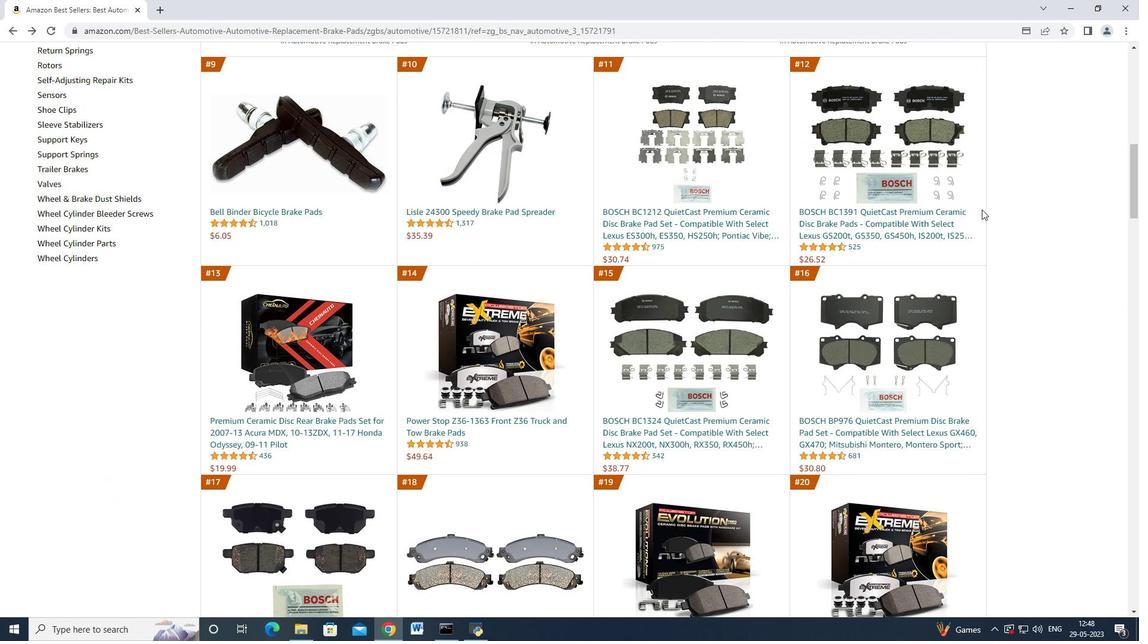 
Action: Mouse moved to (979, 209)
Screenshot: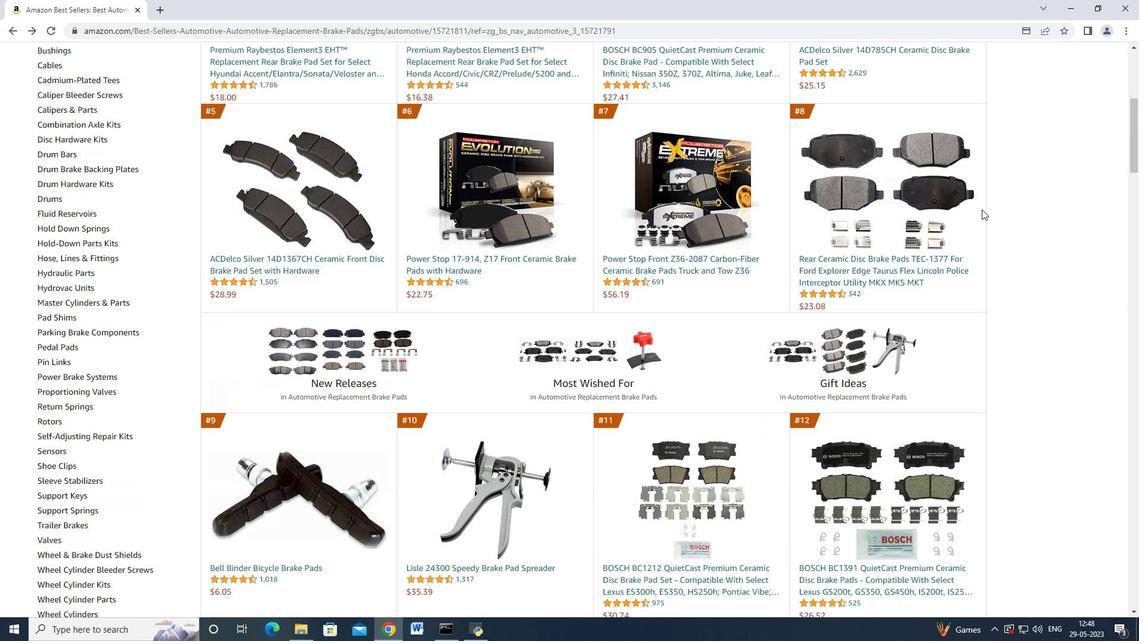 
Action: Mouse scrolled (979, 210) with delta (0, 0)
Screenshot: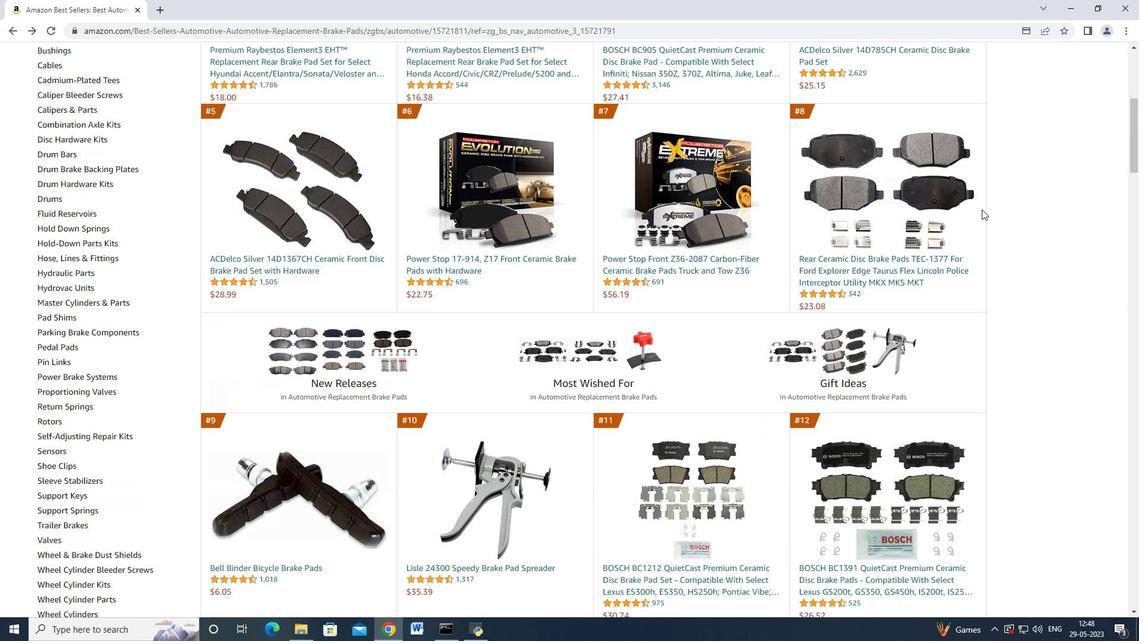 
Action: Mouse moved to (978, 209)
Screenshot: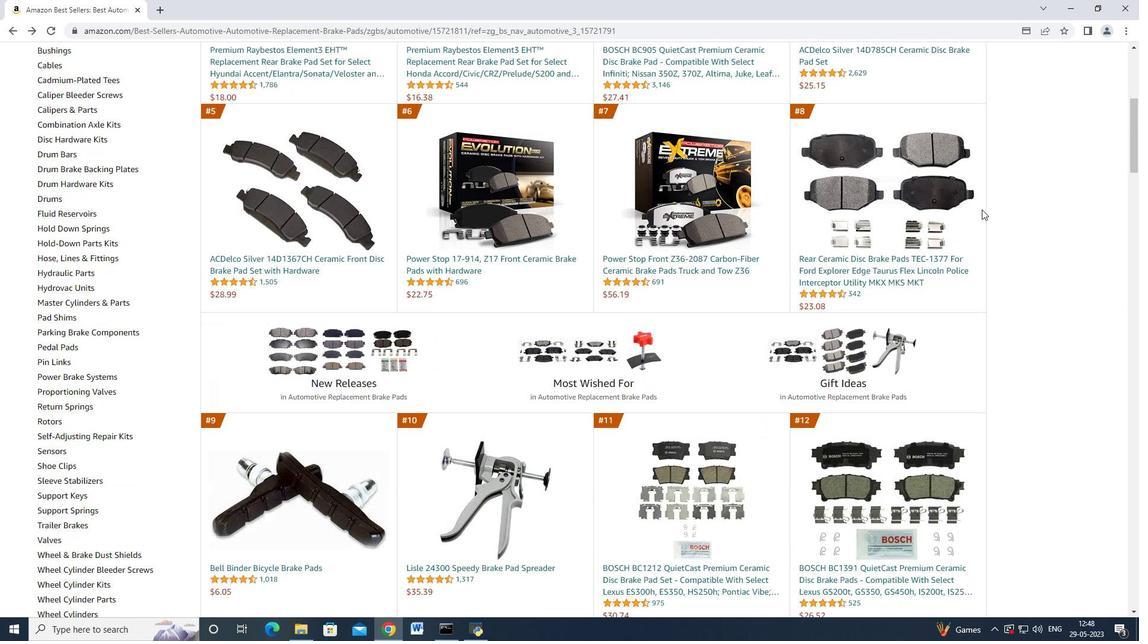 
Action: Mouse scrolled (978, 210) with delta (0, 0)
Screenshot: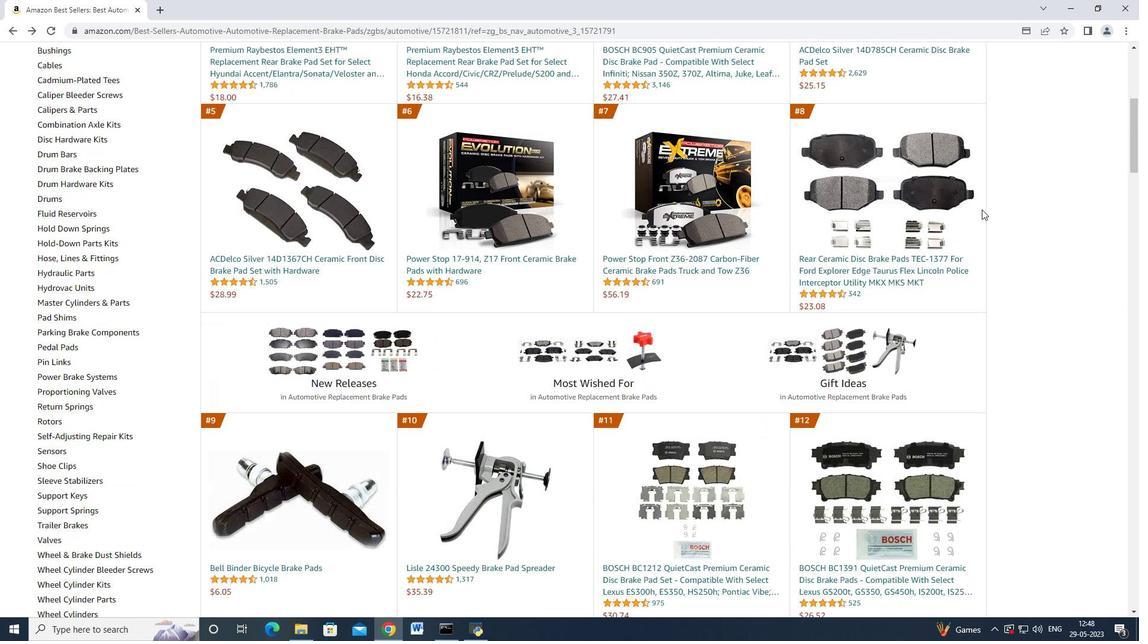 
Action: Mouse moved to (977, 209)
Screenshot: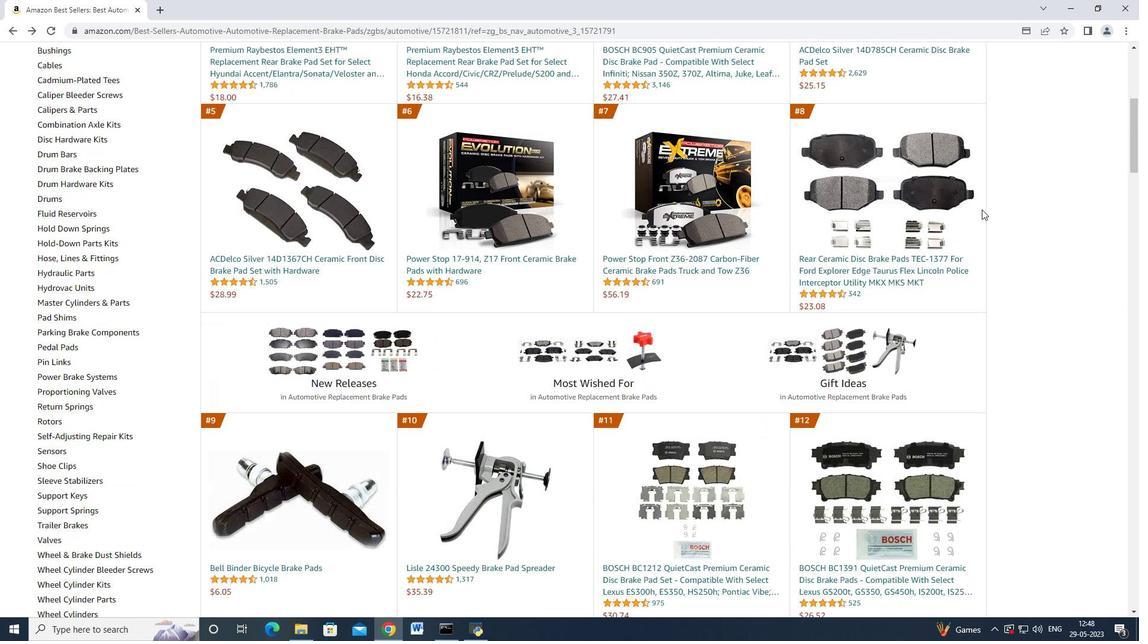 
Action: Mouse scrolled (977, 210) with delta (0, 0)
Screenshot: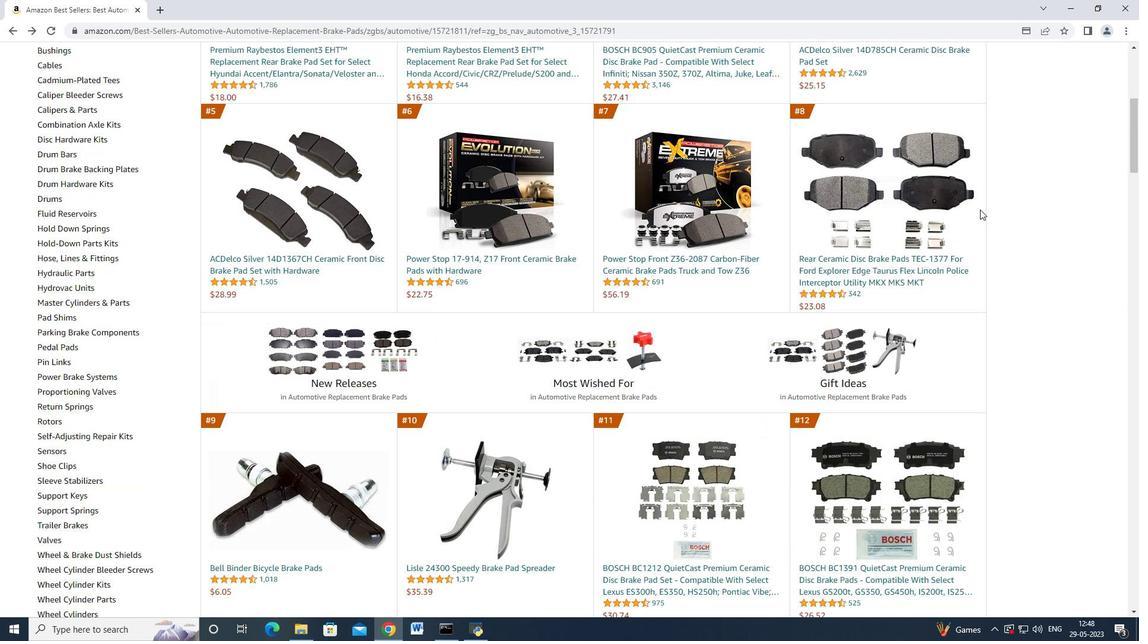 
Action: Mouse moved to (977, 210)
Screenshot: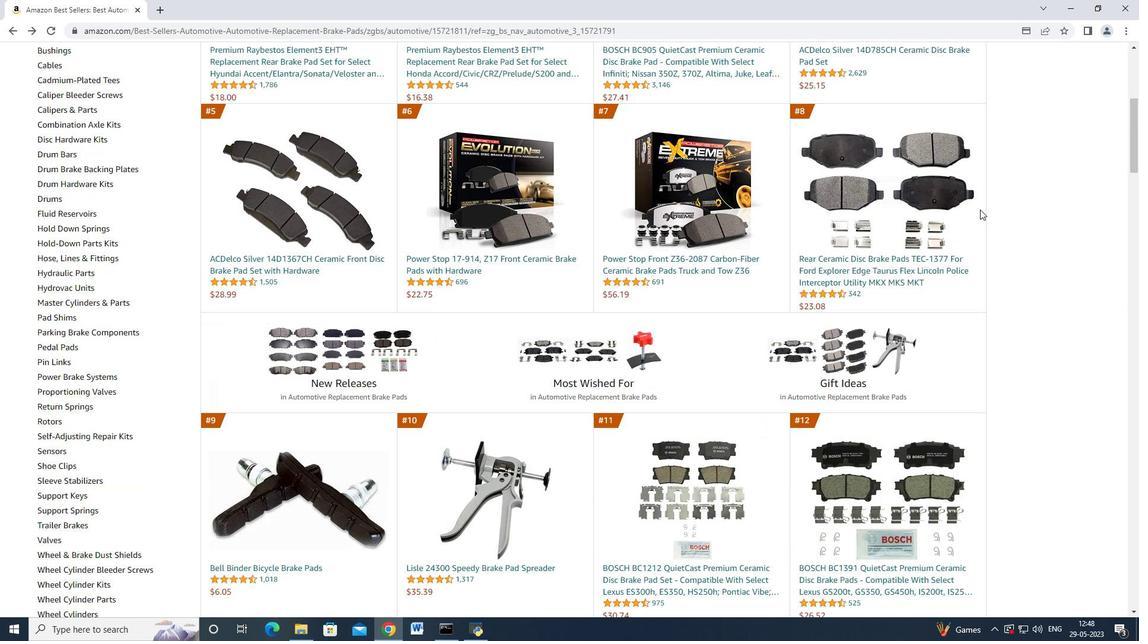 
Action: Mouse scrolled (977, 210) with delta (0, 0)
Screenshot: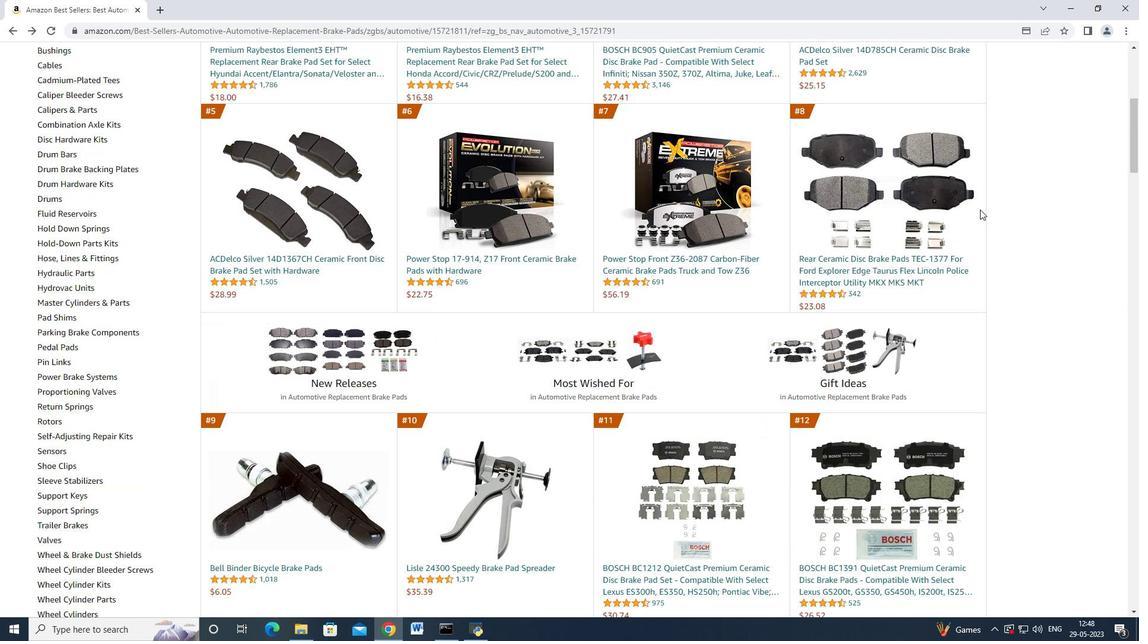 
Action: Mouse moved to (976, 210)
Screenshot: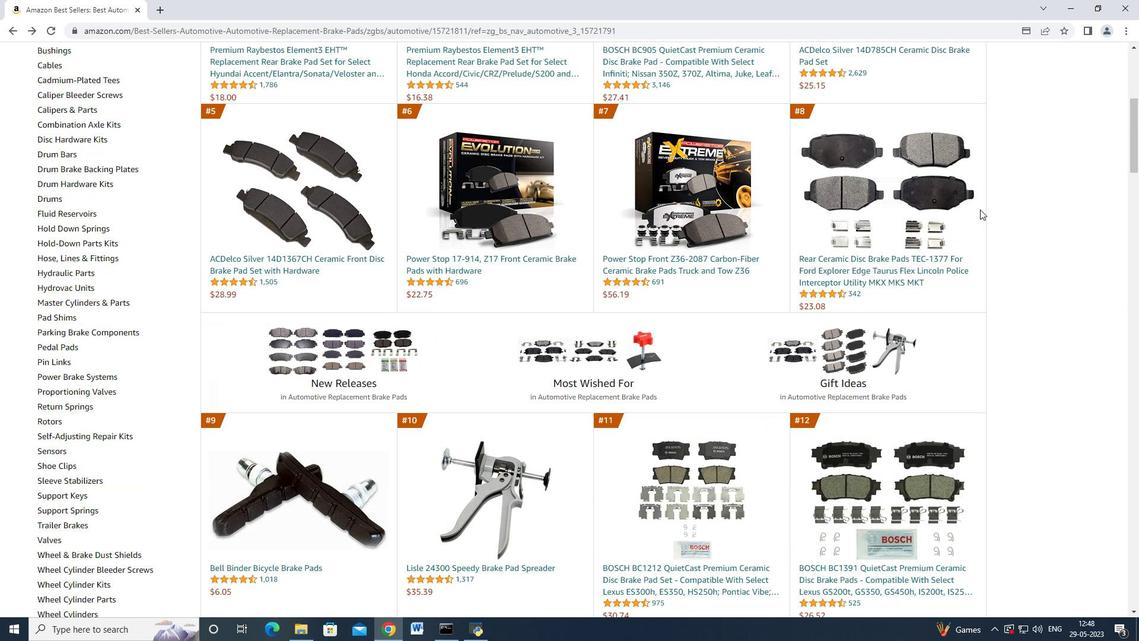 
Action: Mouse scrolled (976, 210) with delta (0, 0)
Screenshot: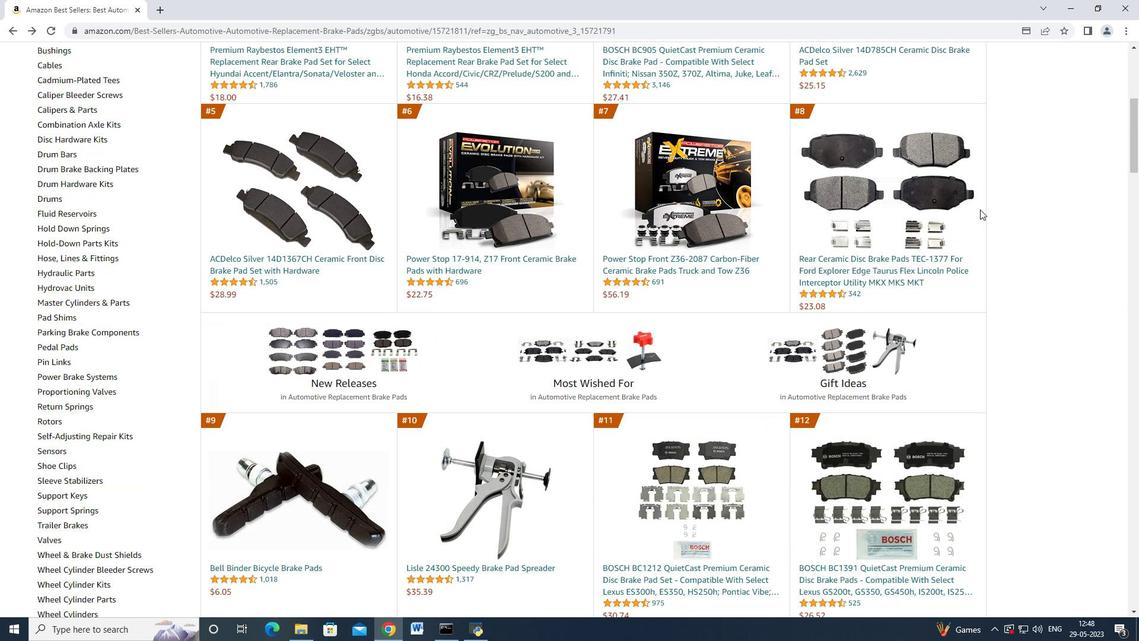 
Action: Mouse moved to (648, 191)
Screenshot: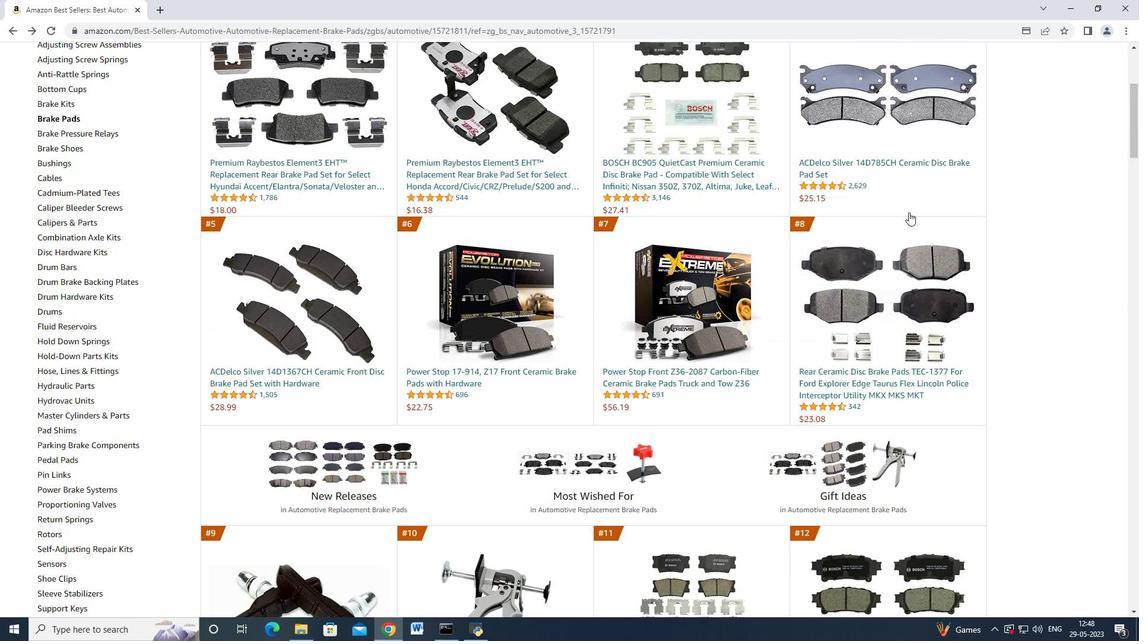
Action: Mouse scrolled (648, 192) with delta (0, 0)
Screenshot: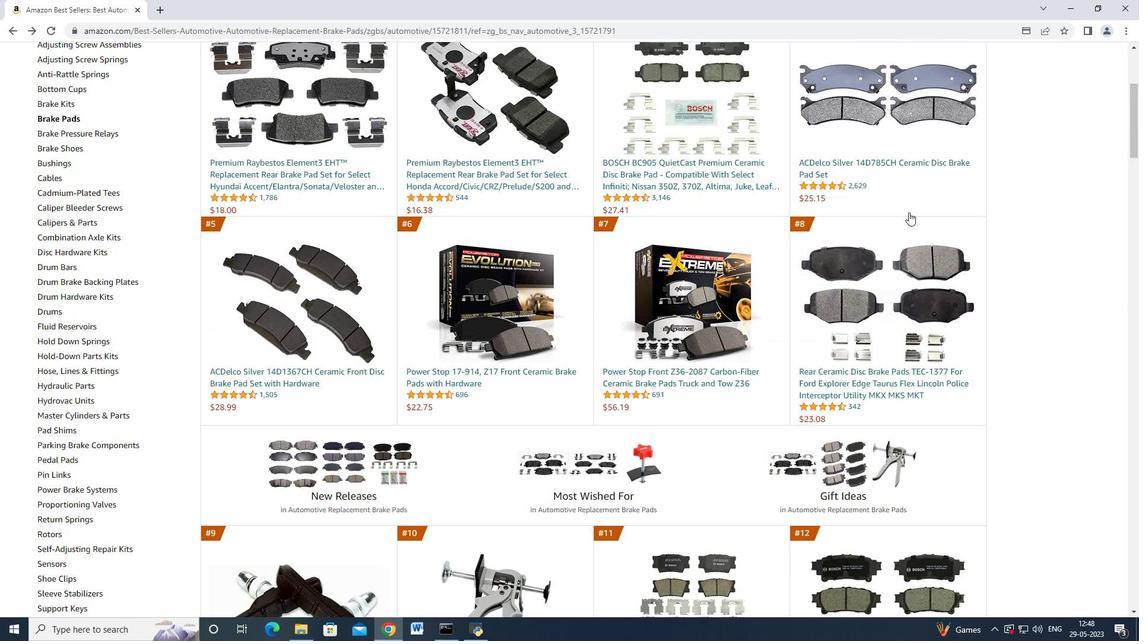 
Action: Mouse scrolled (648, 192) with delta (0, 0)
Screenshot: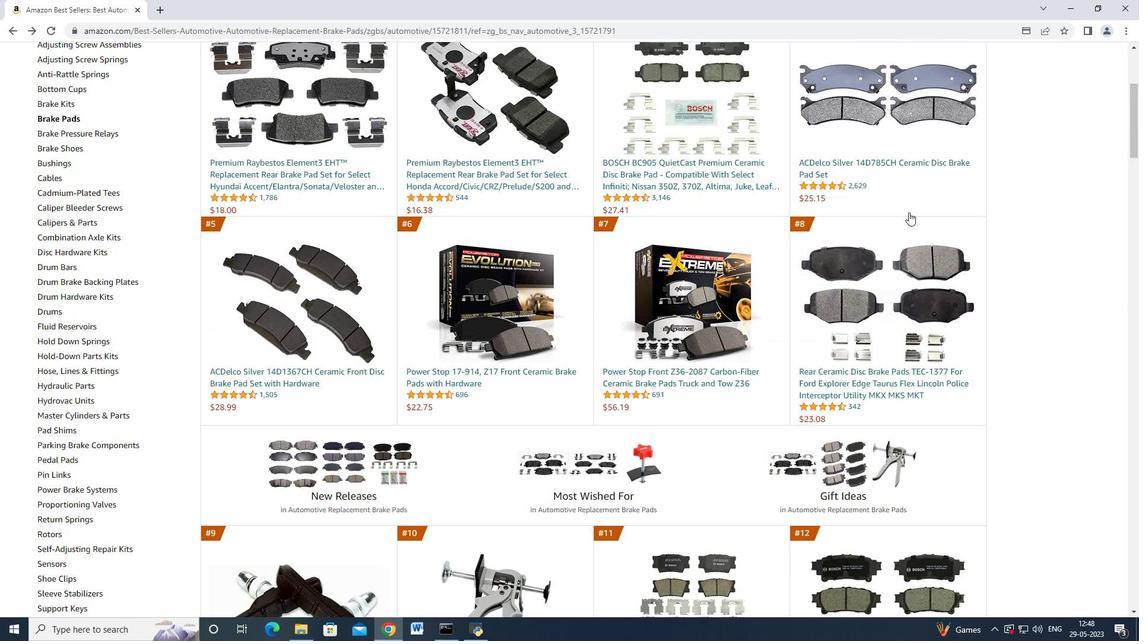 
Action: Mouse scrolled (648, 192) with delta (0, 0)
Screenshot: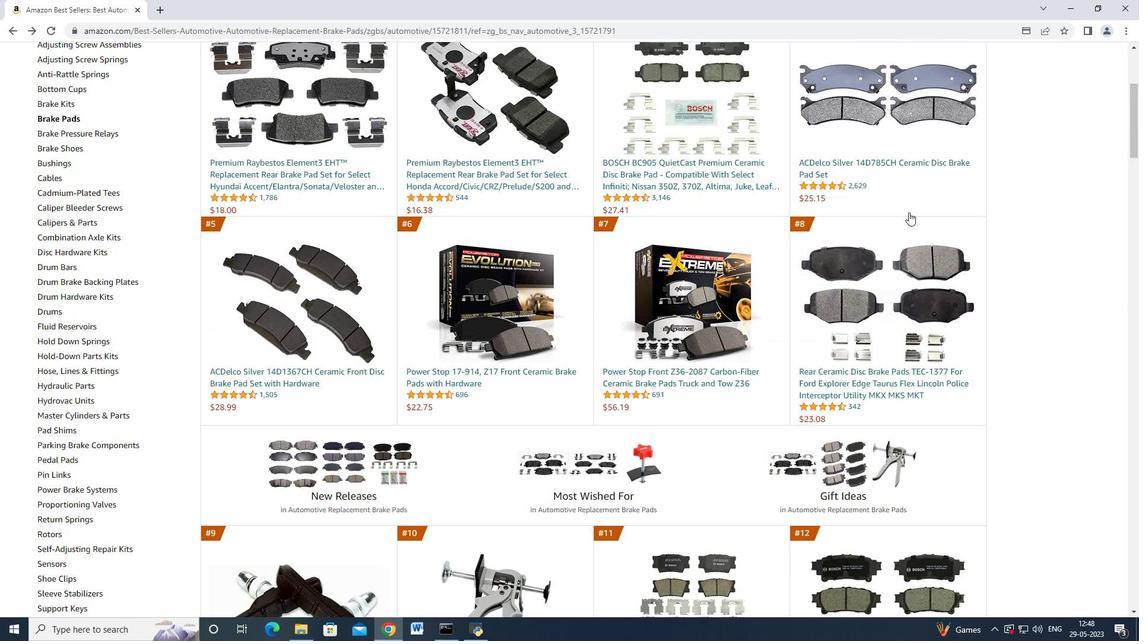 
Action: Mouse scrolled (648, 192) with delta (0, 0)
Screenshot: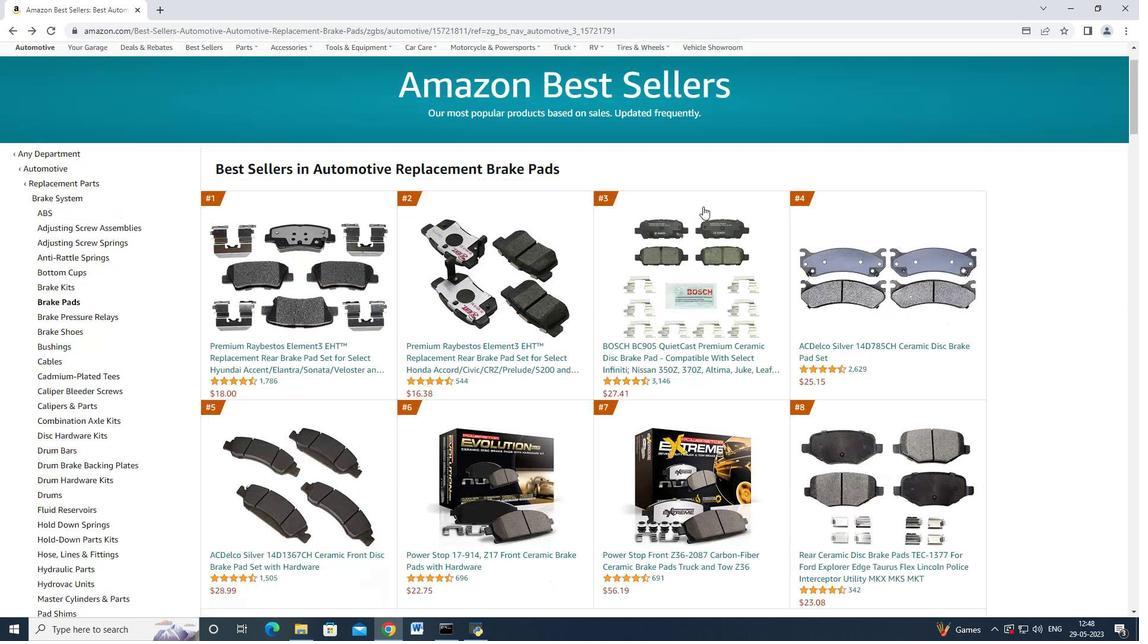 
Action: Mouse scrolled (648, 192) with delta (0, 0)
